 Task: Create a website for craft beer and homebrewing supplies: offer craft beers, homebrewing kits, and related accessories.
Action: Mouse moved to (36, 241)
Screenshot: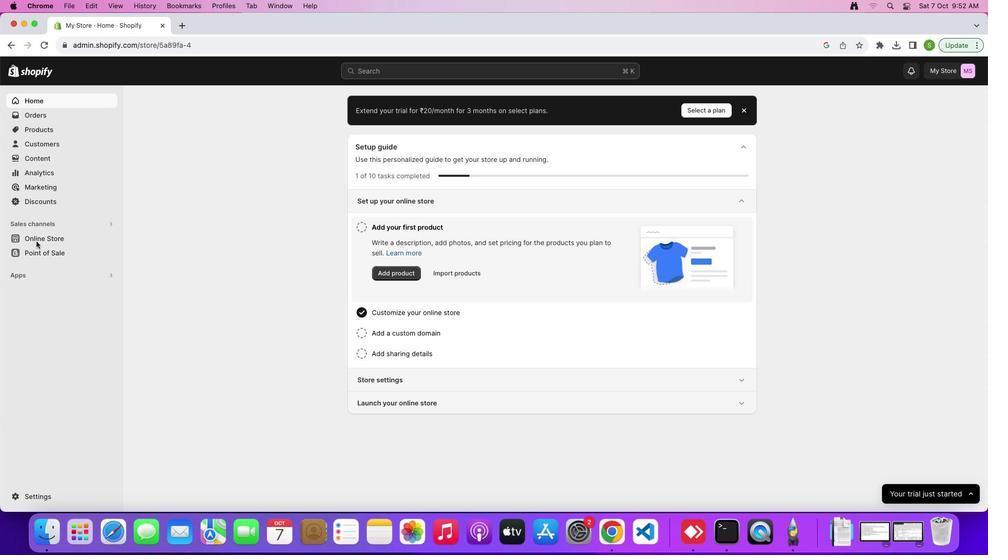 
Action: Mouse pressed left at (36, 241)
Screenshot: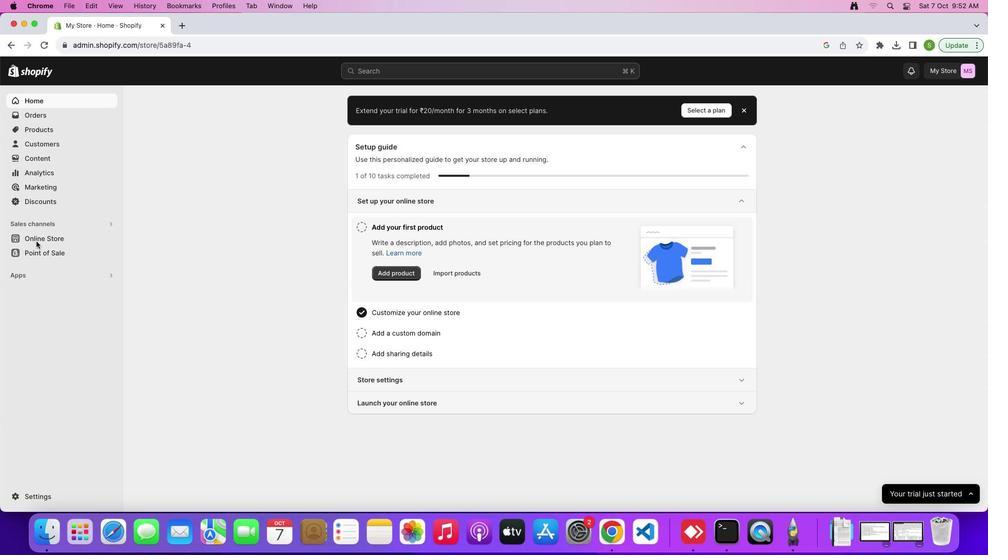 
Action: Mouse moved to (38, 240)
Screenshot: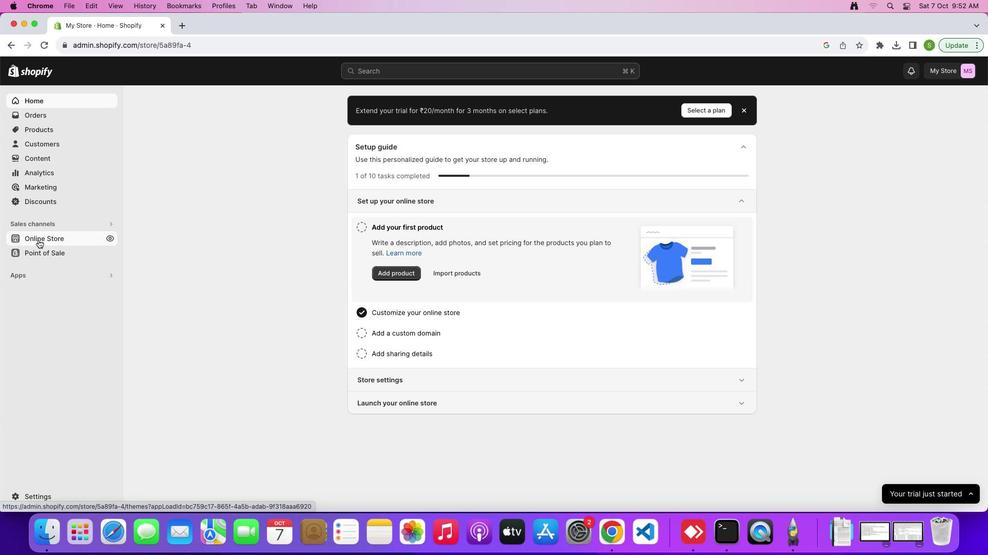 
Action: Mouse pressed left at (38, 240)
Screenshot: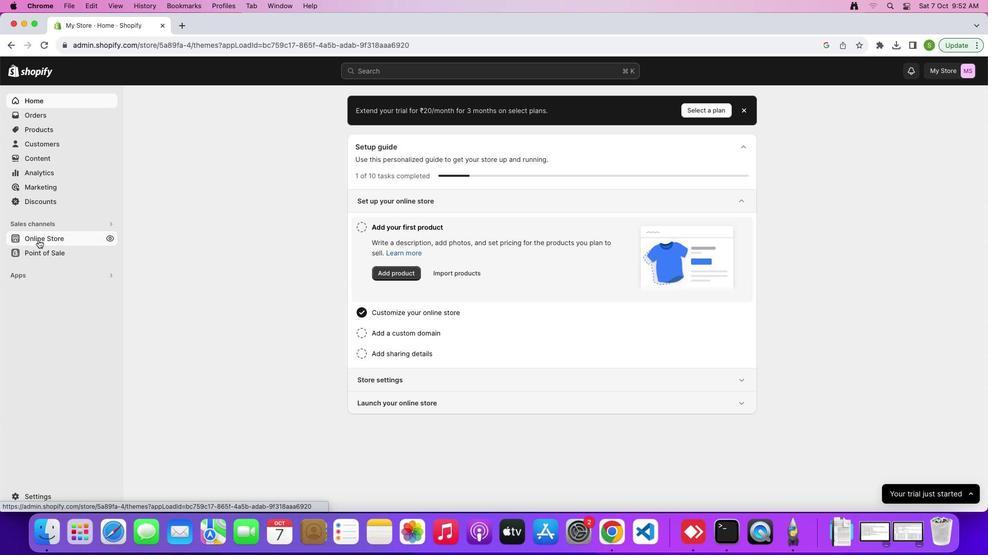 
Action: Mouse moved to (566, 321)
Screenshot: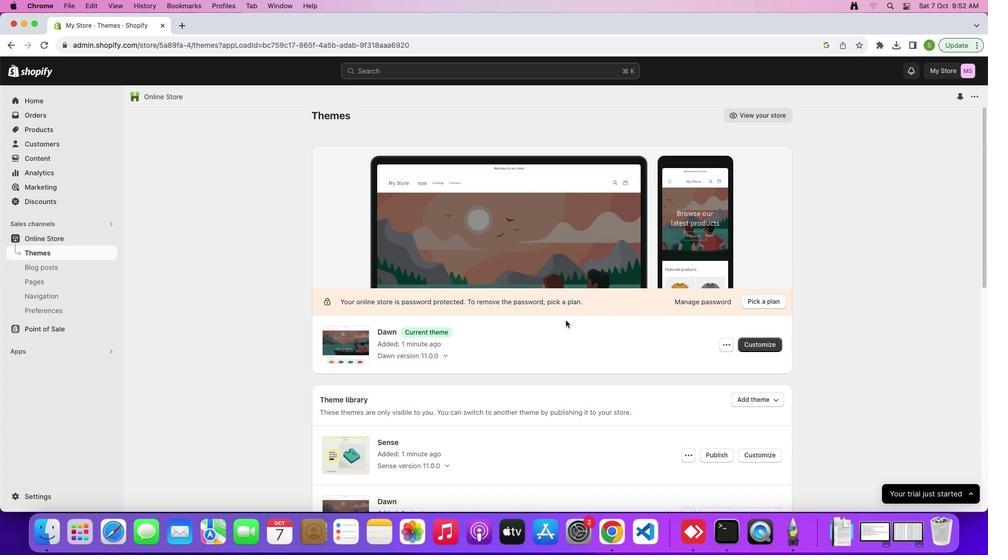 
Action: Mouse scrolled (566, 321) with delta (0, 0)
Screenshot: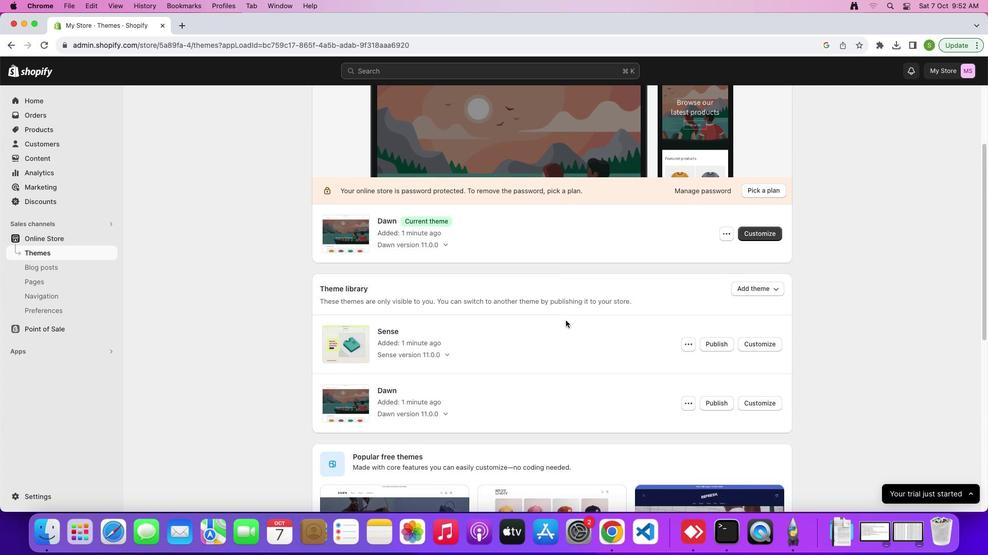 
Action: Mouse scrolled (566, 321) with delta (0, 0)
Screenshot: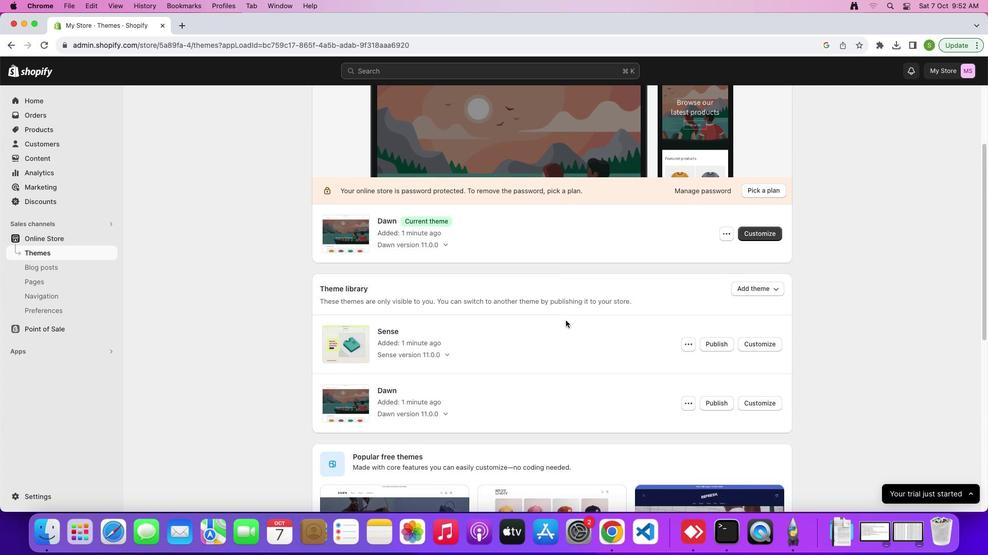 
Action: Mouse scrolled (566, 321) with delta (0, -2)
Screenshot: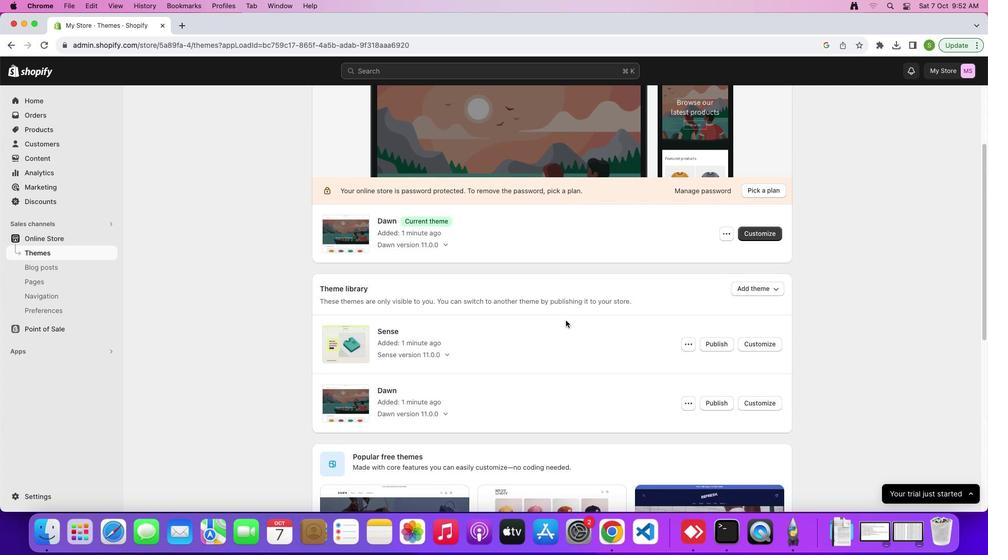 
Action: Mouse scrolled (566, 321) with delta (0, 0)
Screenshot: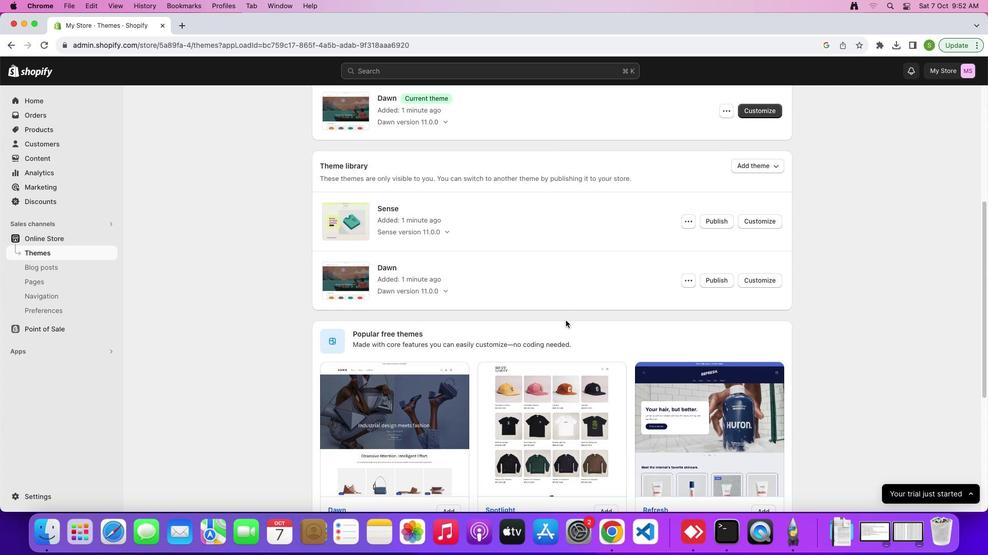 
Action: Mouse scrolled (566, 321) with delta (0, 0)
Screenshot: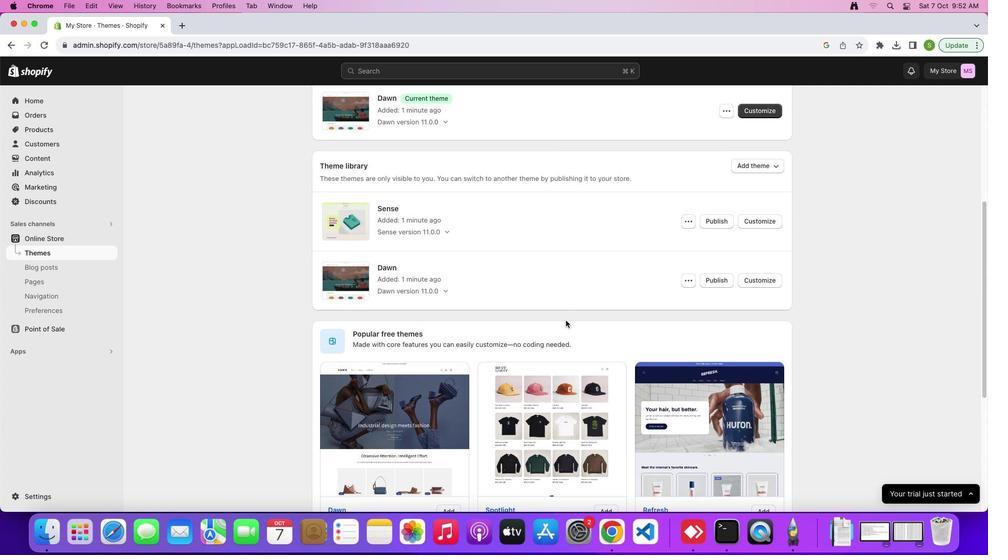 
Action: Mouse scrolled (566, 321) with delta (0, -2)
Screenshot: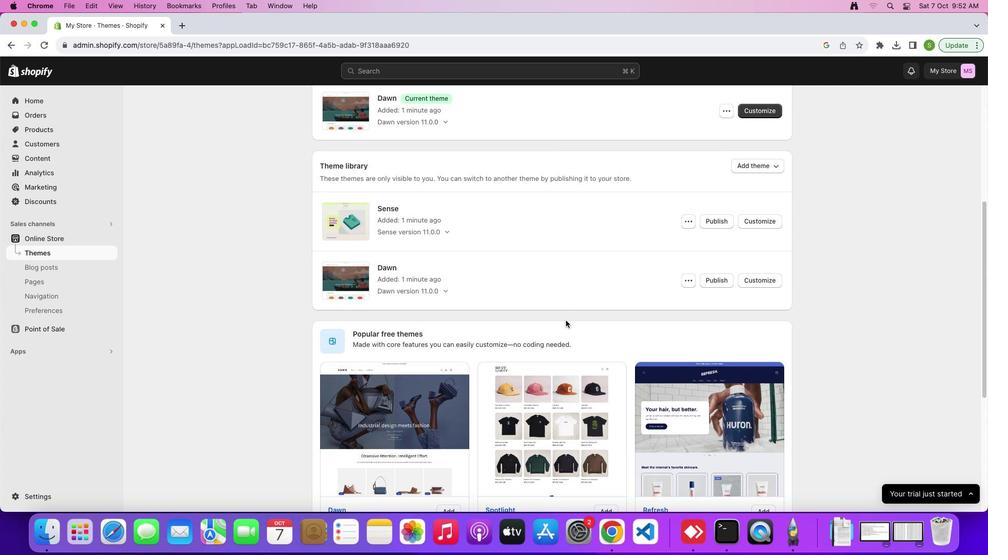 
Action: Mouse scrolled (566, 321) with delta (0, 0)
Screenshot: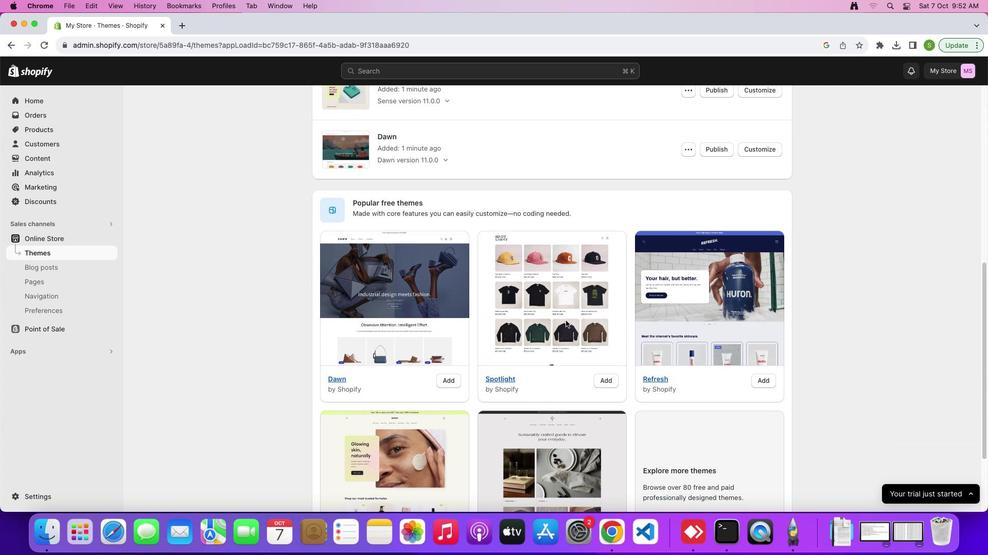
Action: Mouse scrolled (566, 321) with delta (0, 0)
Screenshot: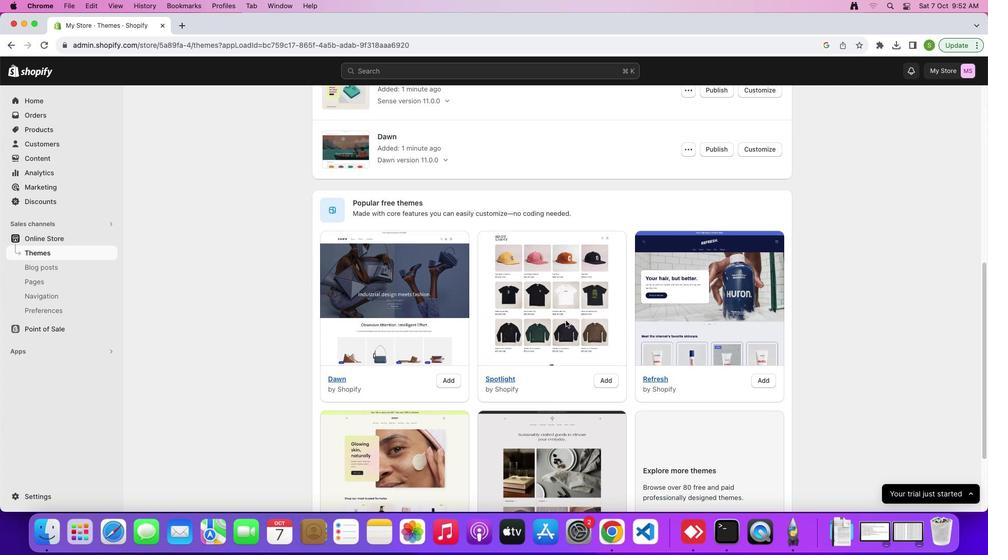
Action: Mouse scrolled (566, 321) with delta (0, -2)
Screenshot: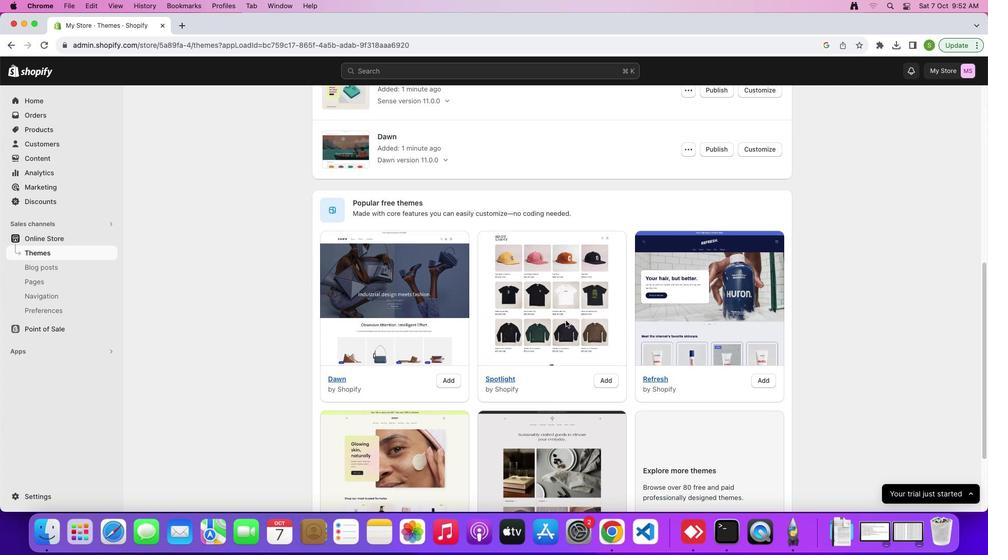 
Action: Mouse scrolled (566, 321) with delta (0, 0)
Screenshot: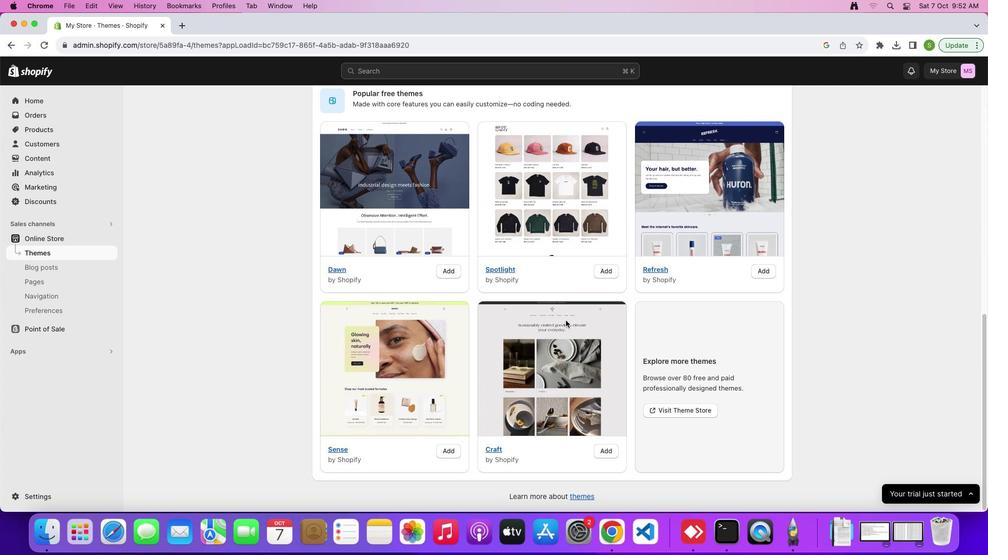 
Action: Mouse scrolled (566, 321) with delta (0, 0)
Screenshot: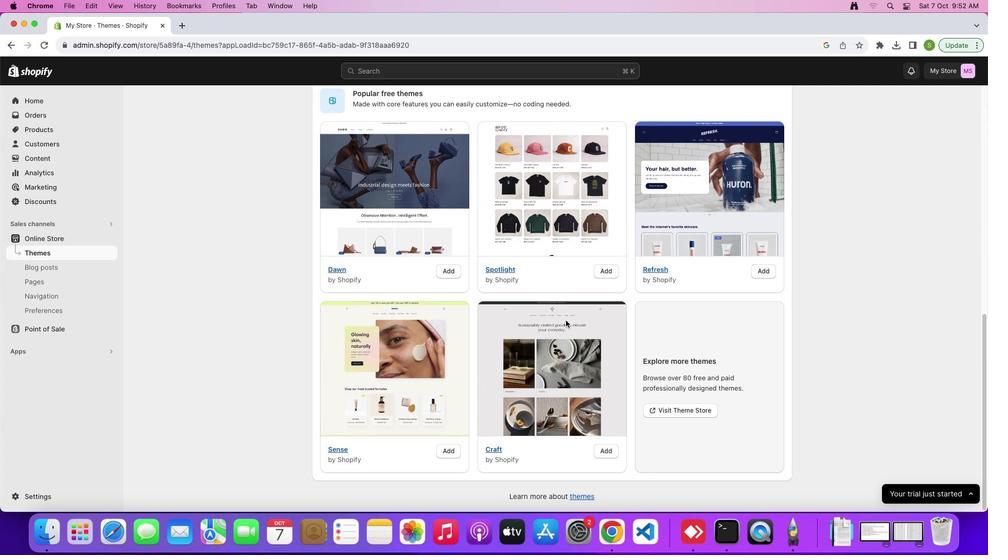 
Action: Mouse scrolled (566, 321) with delta (0, -2)
Screenshot: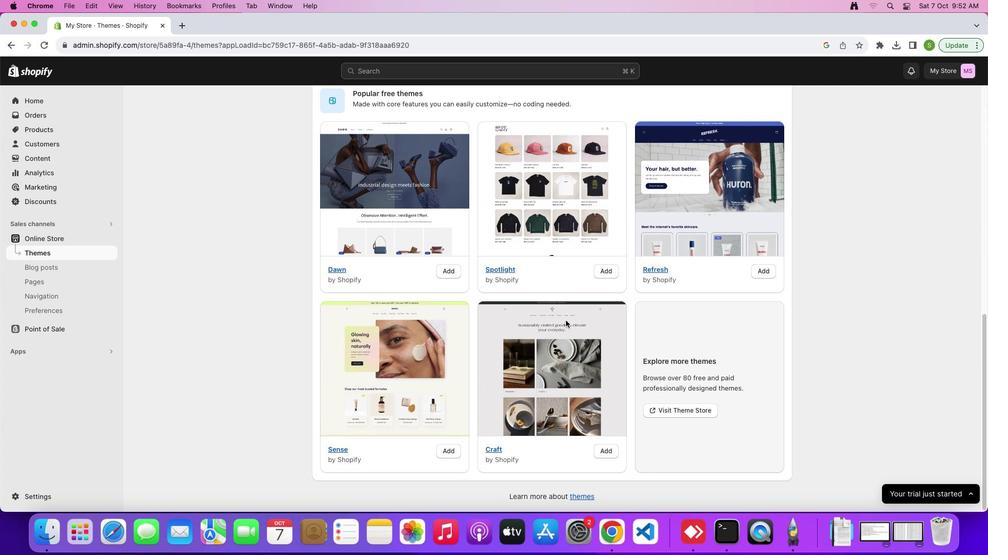 
Action: Mouse scrolled (566, 321) with delta (0, -3)
Screenshot: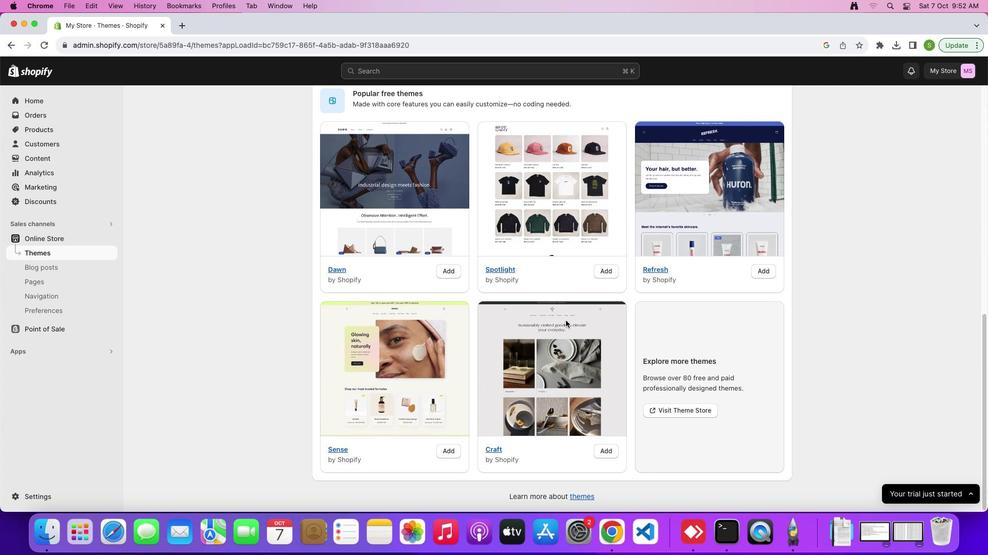 
Action: Mouse scrolled (566, 321) with delta (0, 0)
Screenshot: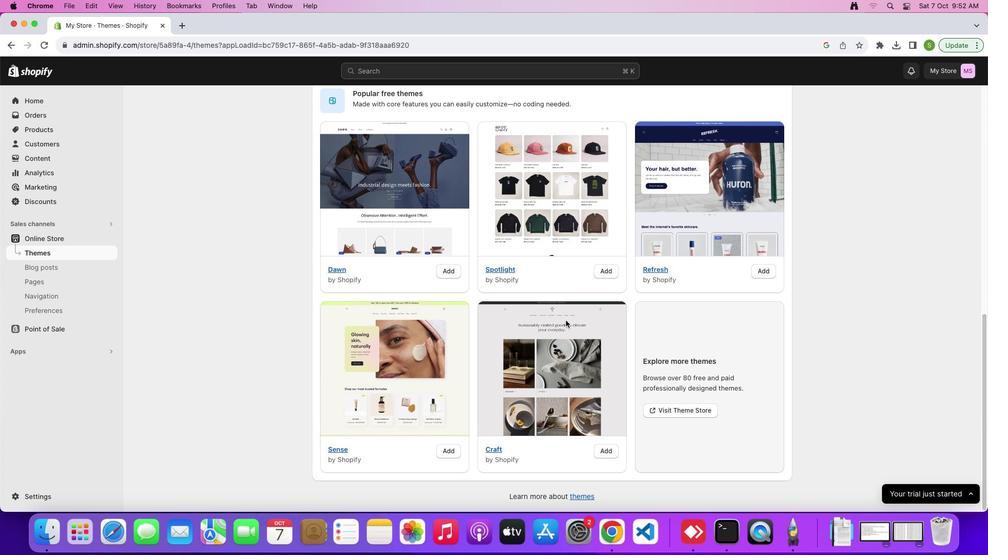 
Action: Mouse scrolled (566, 321) with delta (0, 0)
Screenshot: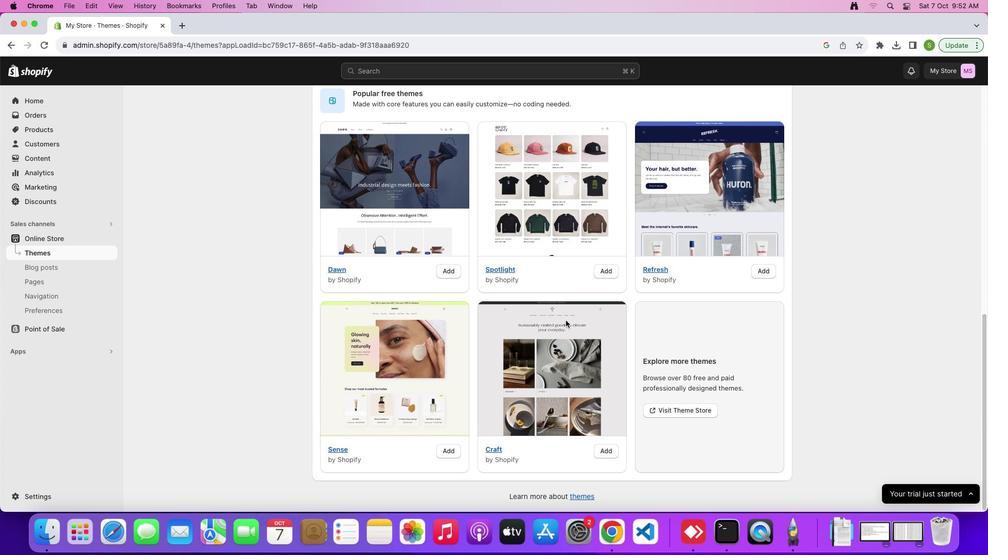 
Action: Mouse scrolled (566, 321) with delta (0, -2)
Screenshot: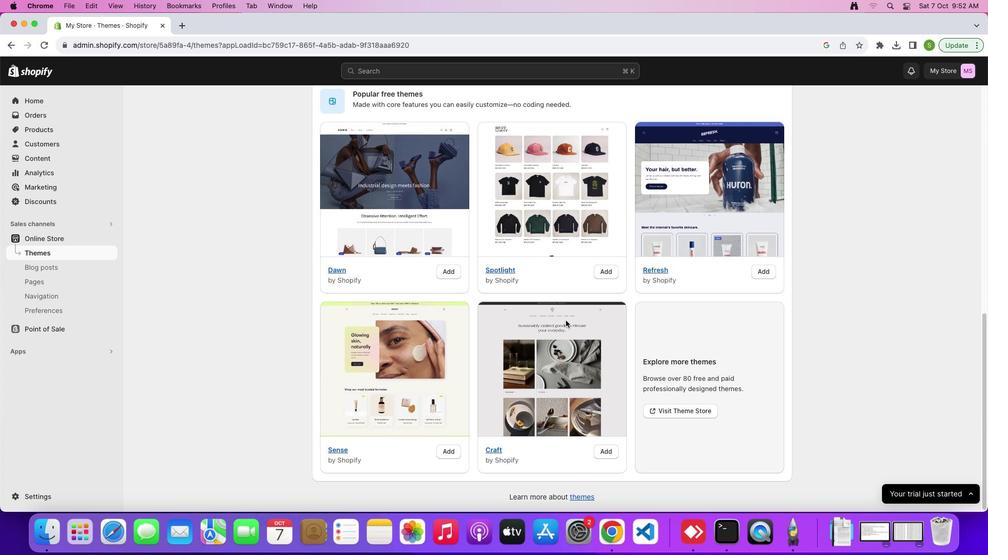 
Action: Mouse scrolled (566, 321) with delta (0, 0)
Screenshot: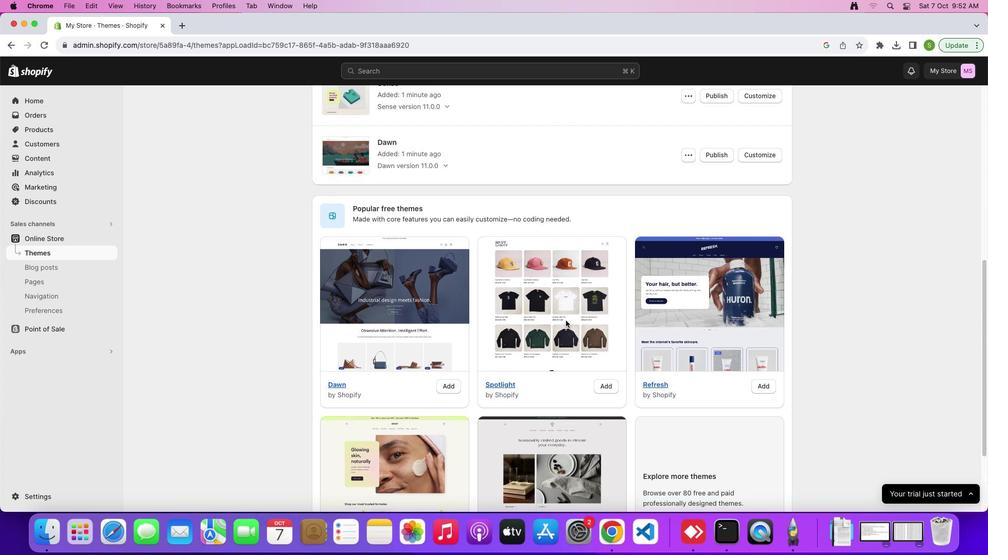 
Action: Mouse scrolled (566, 321) with delta (0, 0)
Screenshot: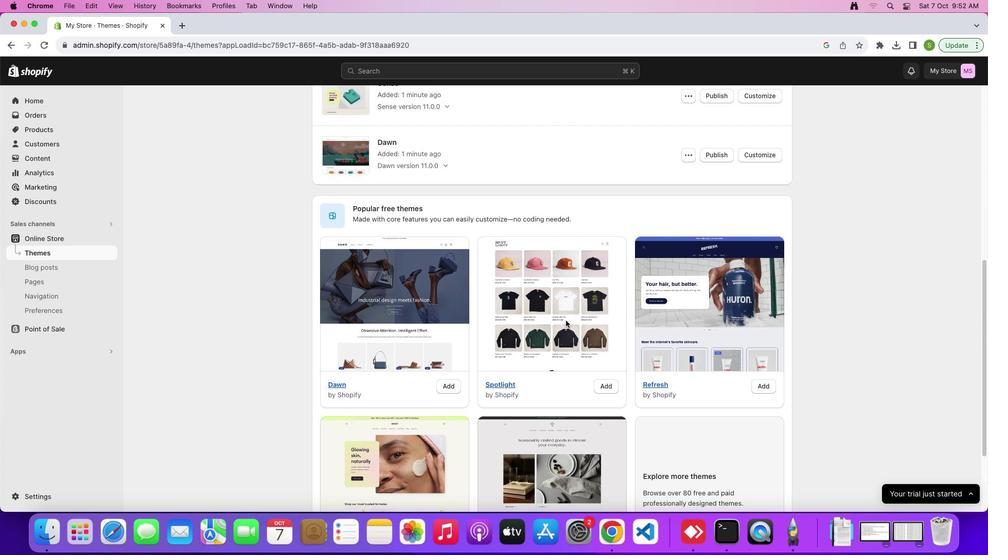 
Action: Mouse scrolled (566, 321) with delta (0, 2)
Screenshot: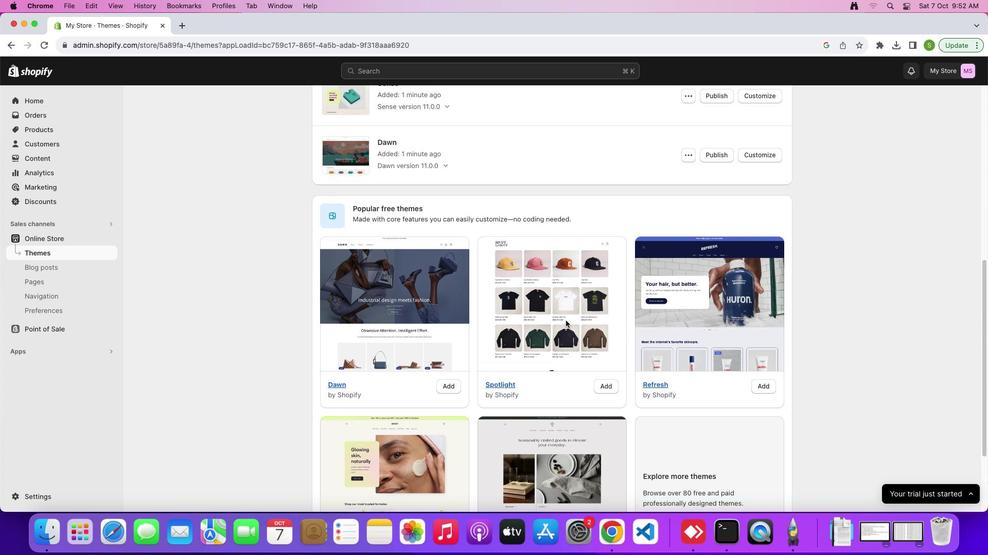 
Action: Mouse scrolled (566, 321) with delta (0, 0)
Screenshot: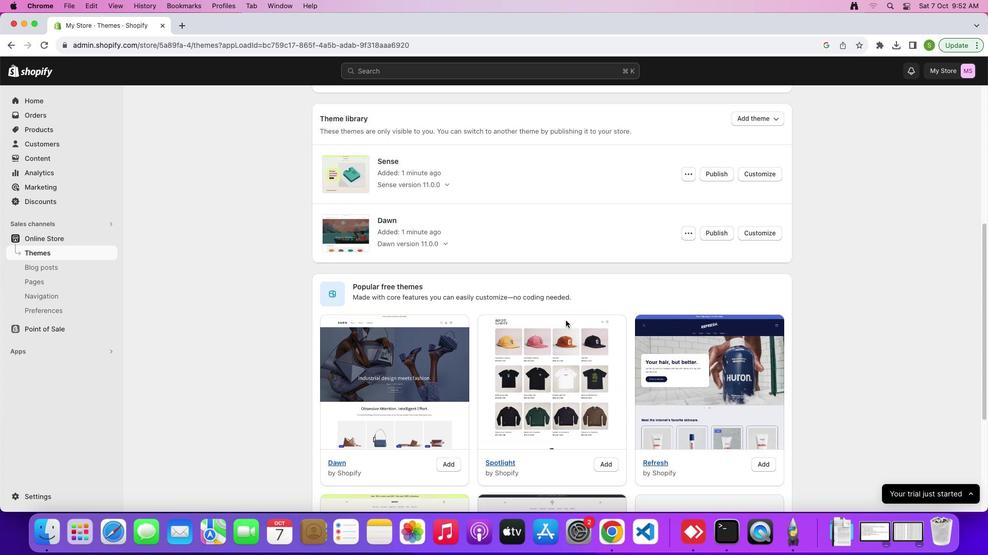 
Action: Mouse scrolled (566, 321) with delta (0, 0)
Screenshot: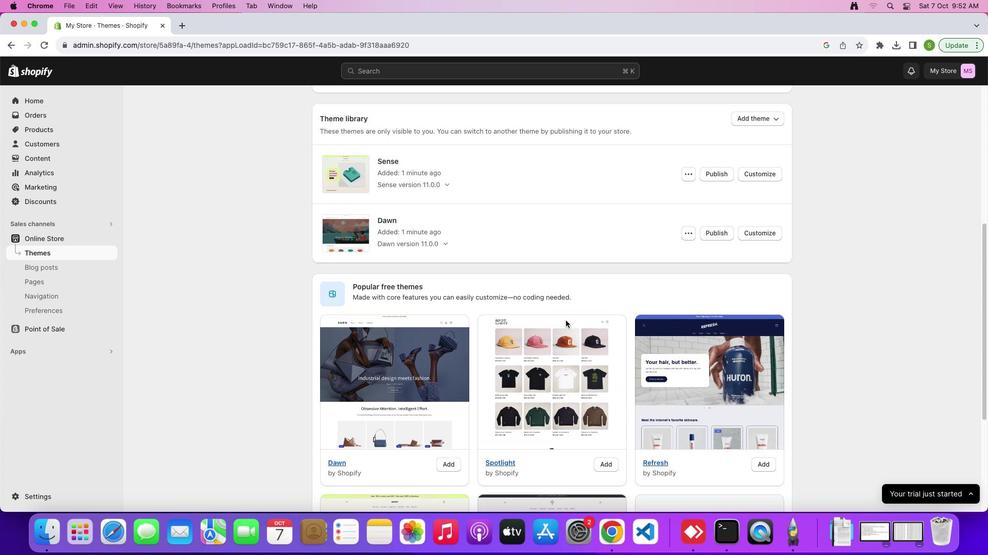 
Action: Mouse scrolled (566, 321) with delta (0, 1)
Screenshot: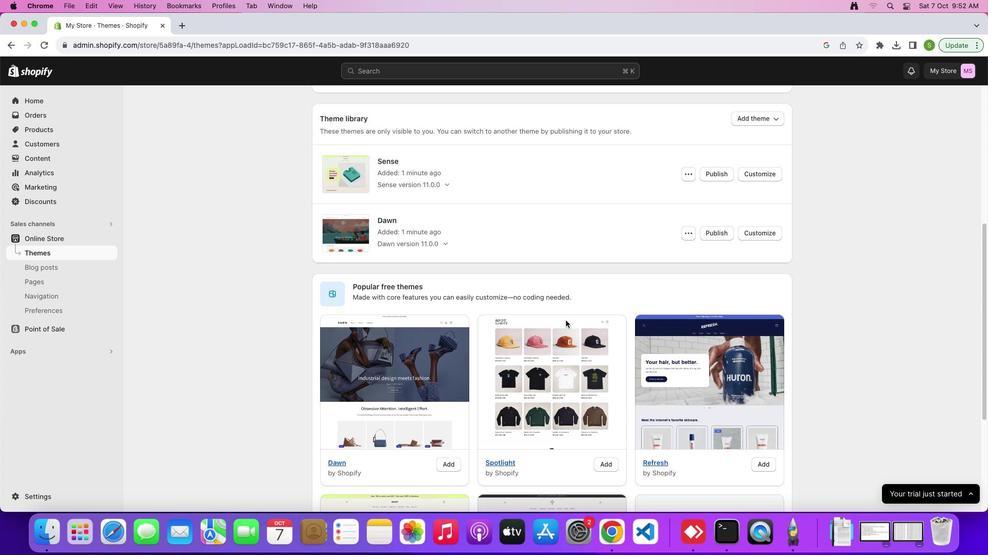 
Action: Mouse scrolled (566, 321) with delta (0, 0)
Screenshot: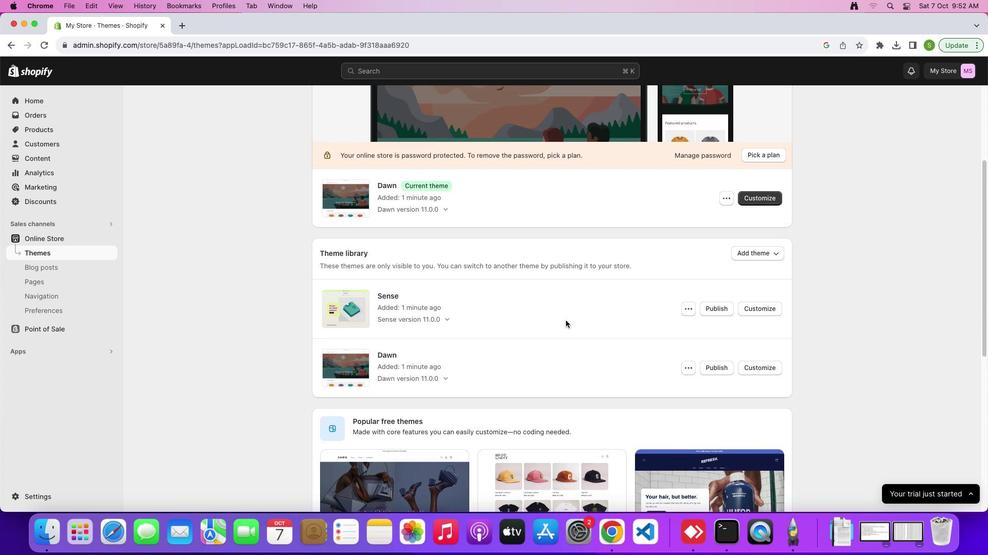 
Action: Mouse scrolled (566, 321) with delta (0, 0)
Screenshot: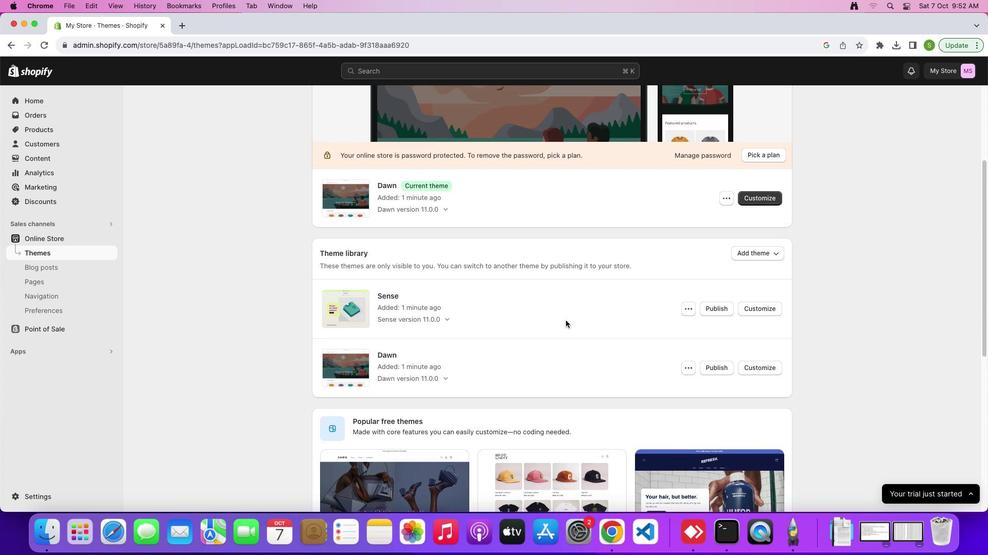 
Action: Mouse scrolled (566, 321) with delta (0, 2)
Screenshot: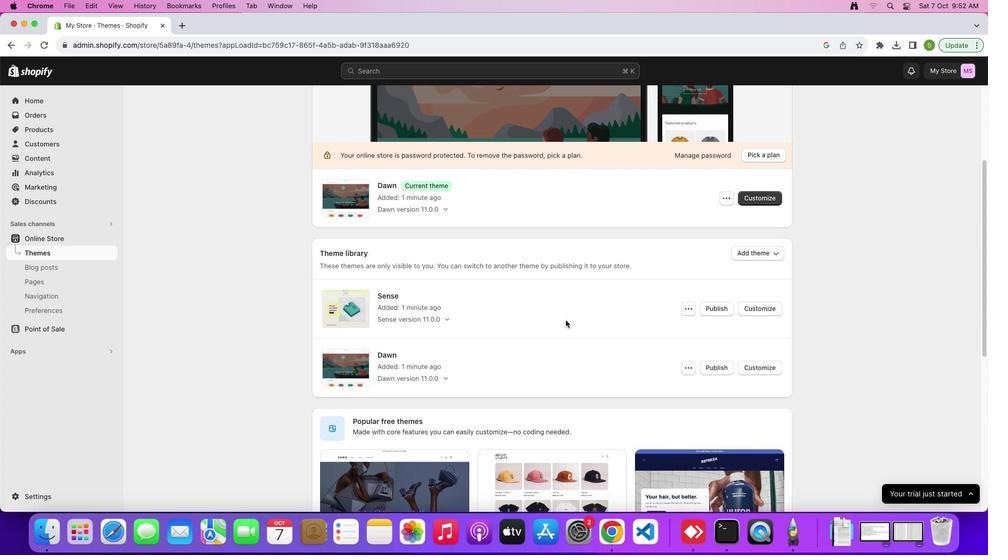 
Action: Mouse scrolled (566, 321) with delta (0, 0)
Screenshot: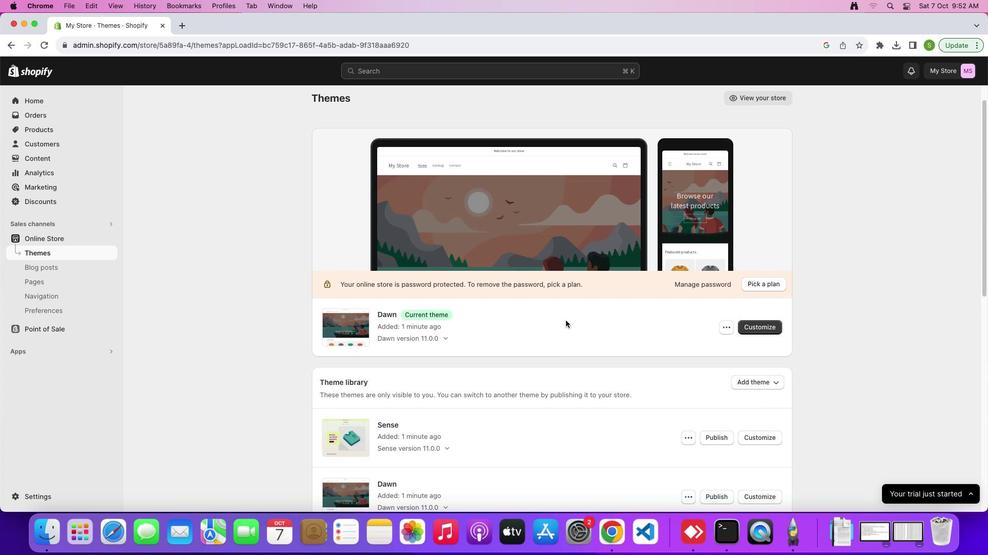 
Action: Mouse scrolled (566, 321) with delta (0, 0)
Screenshot: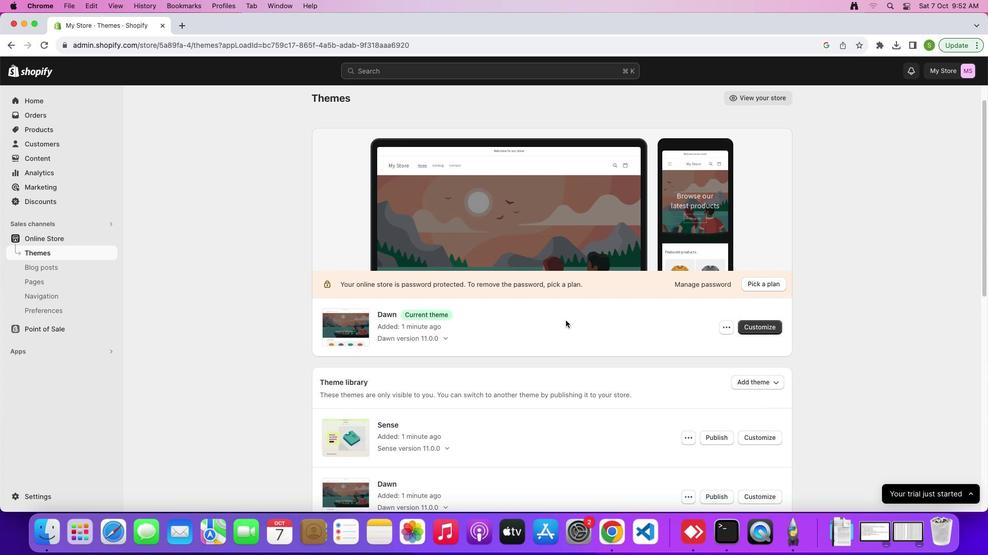 
Action: Mouse scrolled (566, 321) with delta (0, 2)
Screenshot: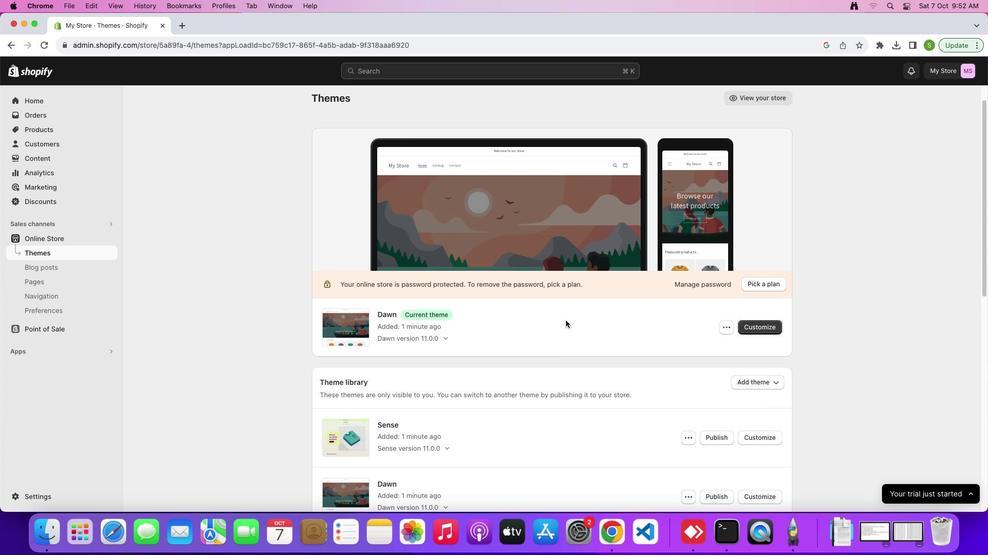 
Action: Mouse scrolled (566, 321) with delta (0, 0)
Screenshot: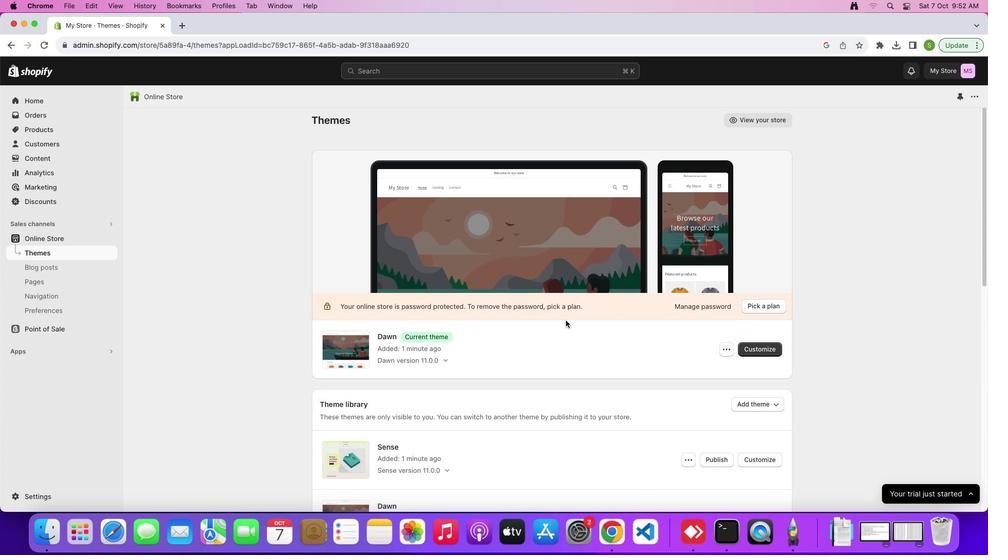 
Action: Mouse scrolled (566, 321) with delta (0, 0)
Screenshot: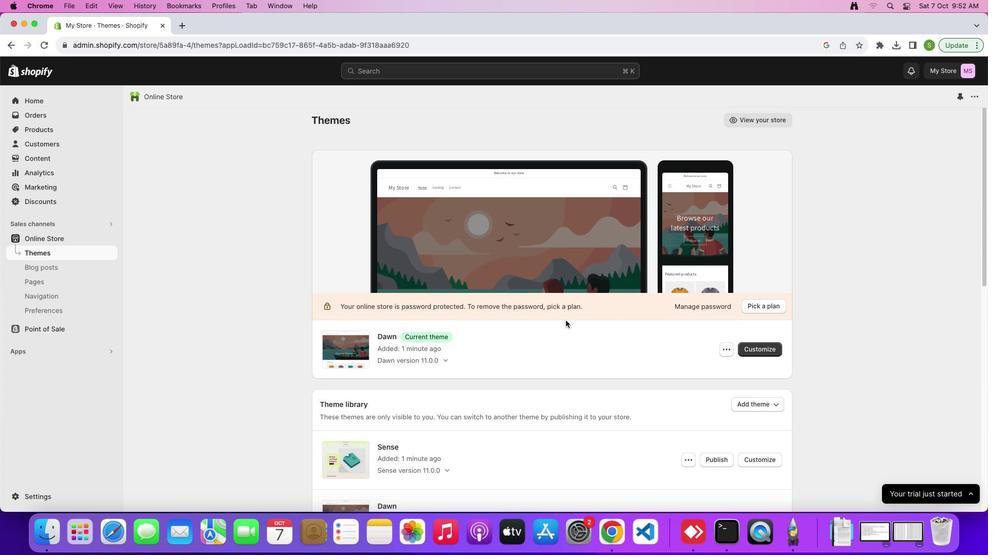 
Action: Mouse scrolled (566, 321) with delta (0, 0)
Screenshot: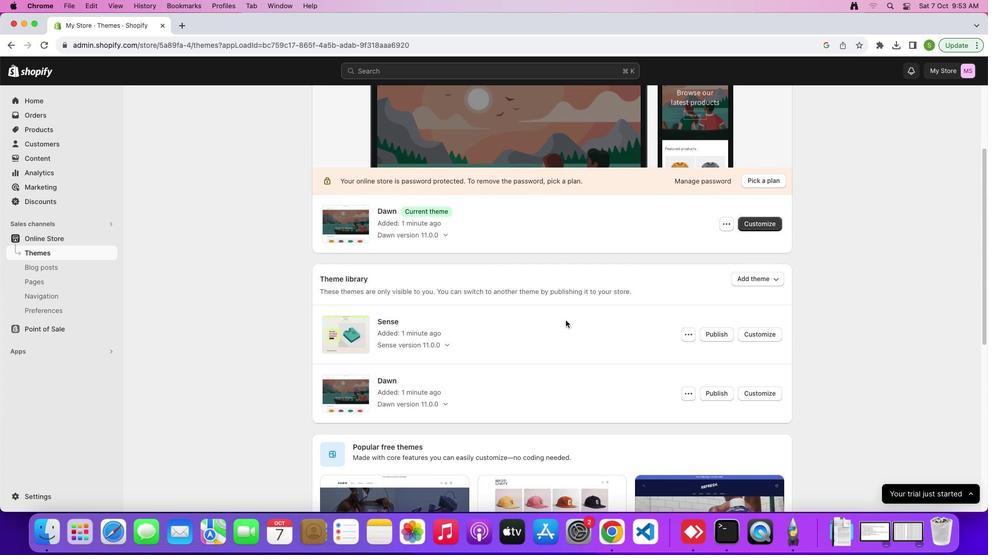 
Action: Mouse scrolled (566, 321) with delta (0, 0)
Screenshot: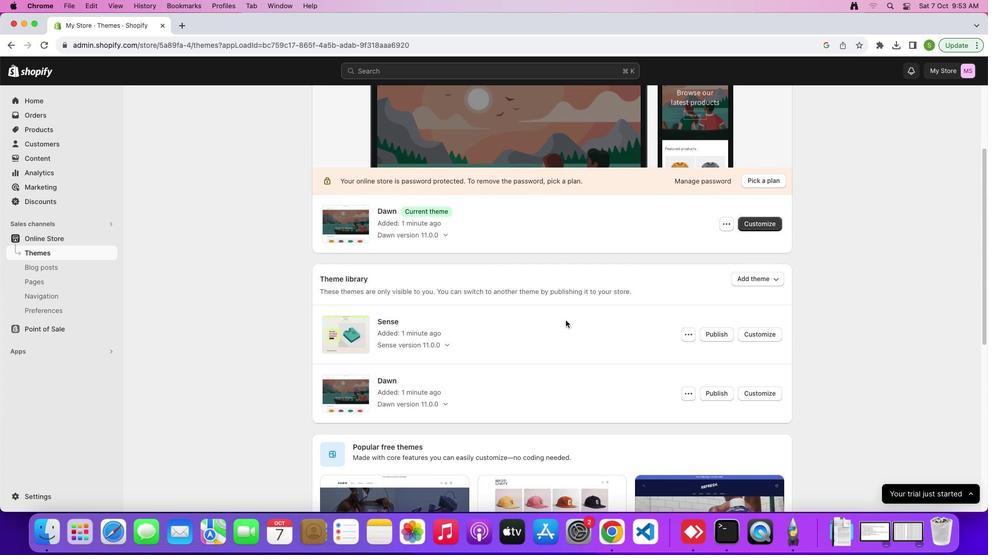 
Action: Mouse scrolled (566, 321) with delta (0, -2)
Screenshot: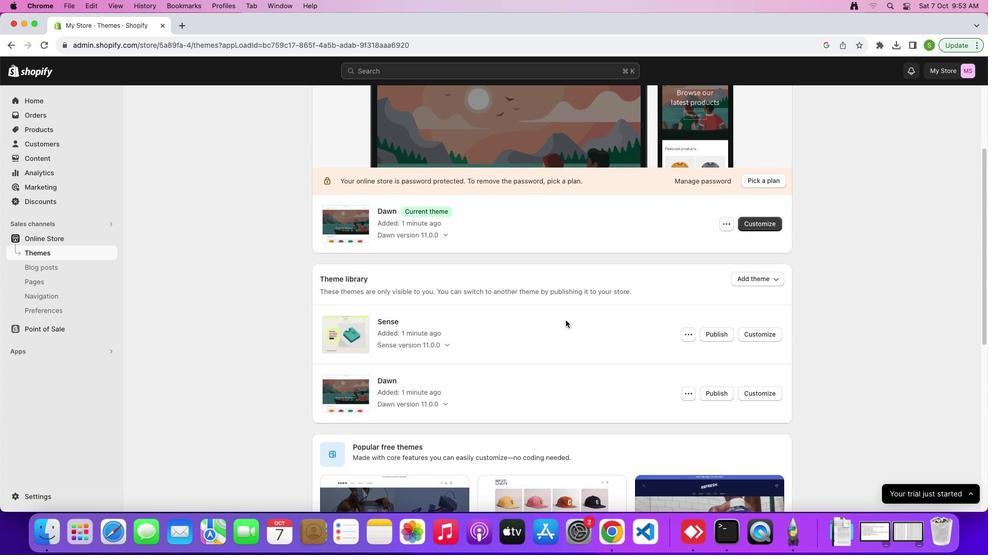 
Action: Mouse moved to (765, 226)
Screenshot: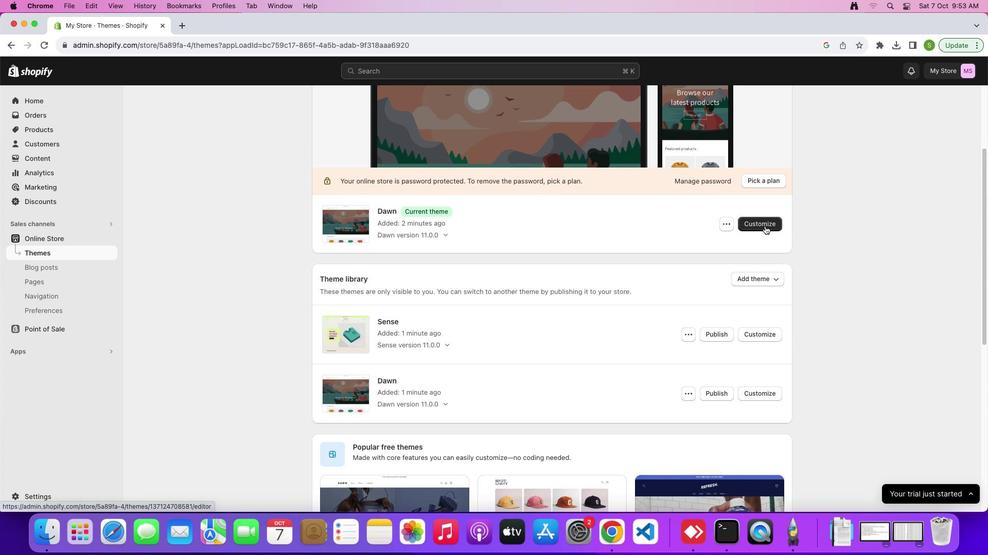 
Action: Mouse pressed left at (765, 226)
Screenshot: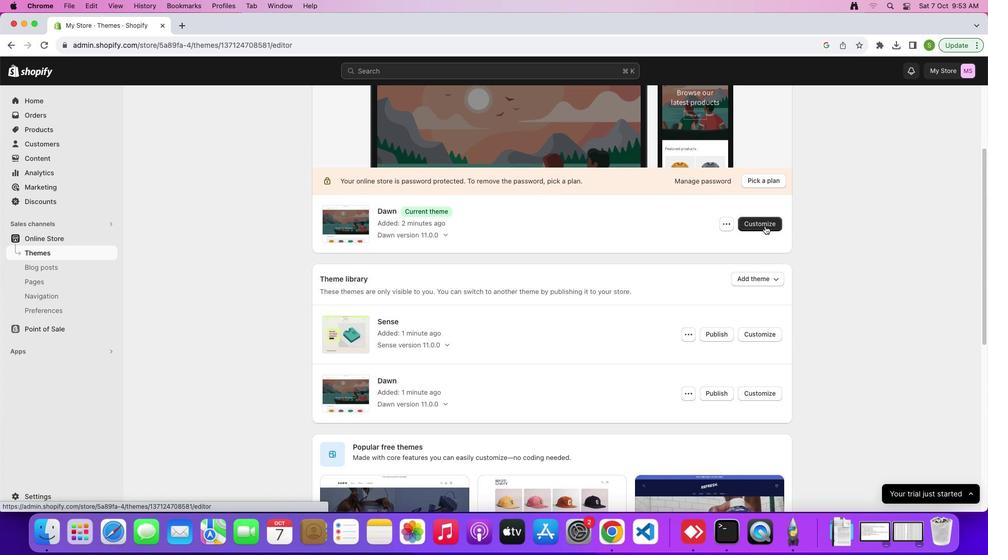 
Action: Mouse moved to (362, 282)
Screenshot: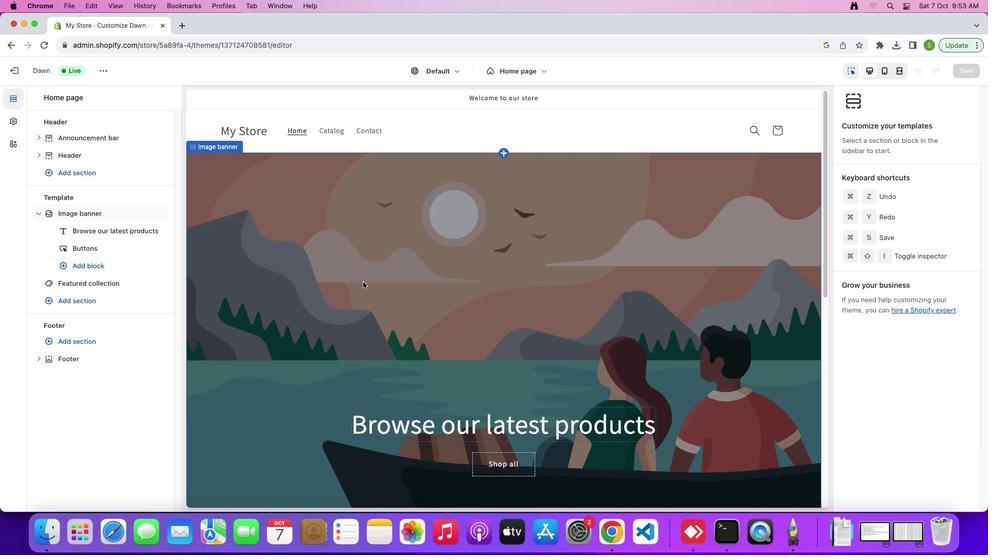 
Action: Mouse scrolled (362, 282) with delta (0, 0)
Screenshot: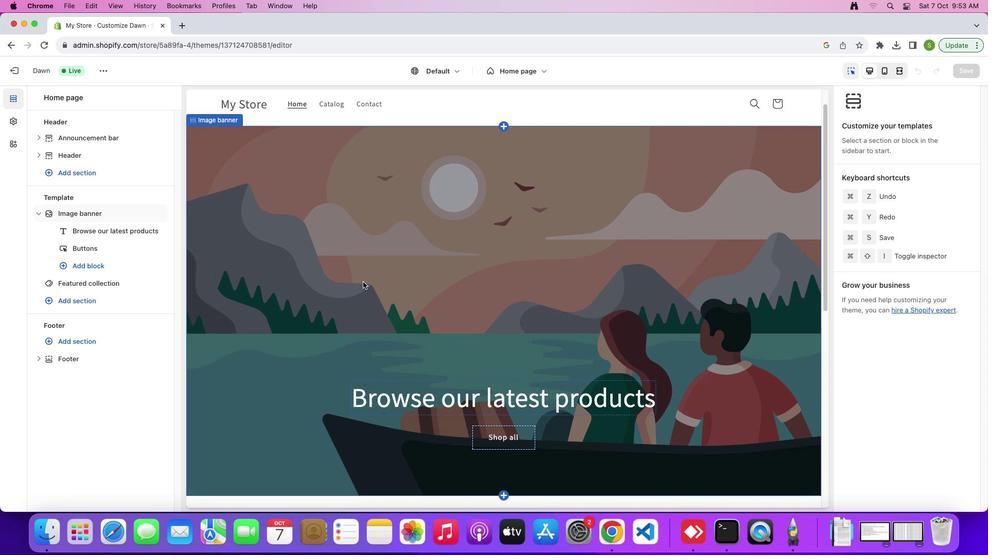 
Action: Mouse scrolled (362, 282) with delta (0, 0)
Screenshot: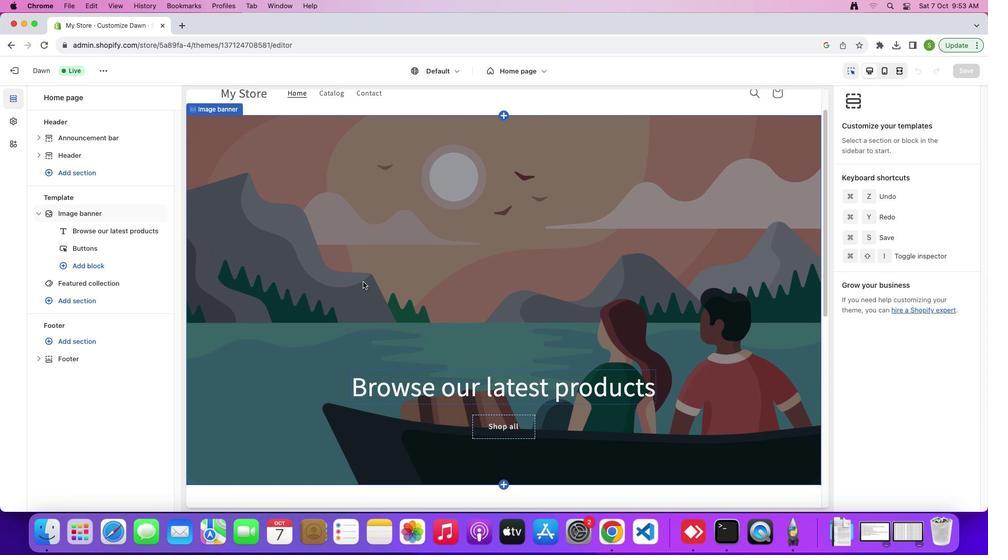 
Action: Mouse scrolled (362, 282) with delta (0, 0)
Screenshot: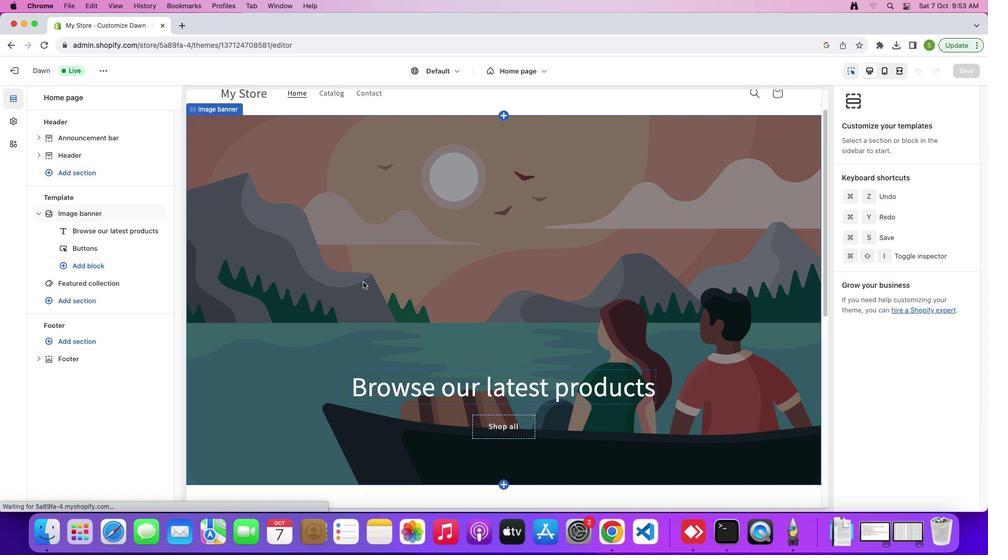 
Action: Mouse scrolled (362, 282) with delta (0, 0)
Screenshot: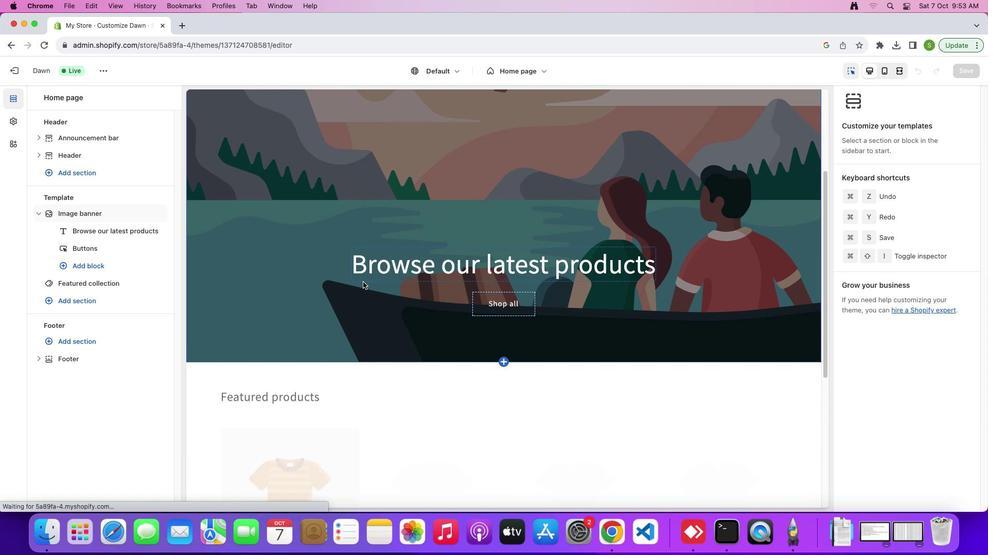 
Action: Mouse scrolled (362, 282) with delta (0, 0)
Screenshot: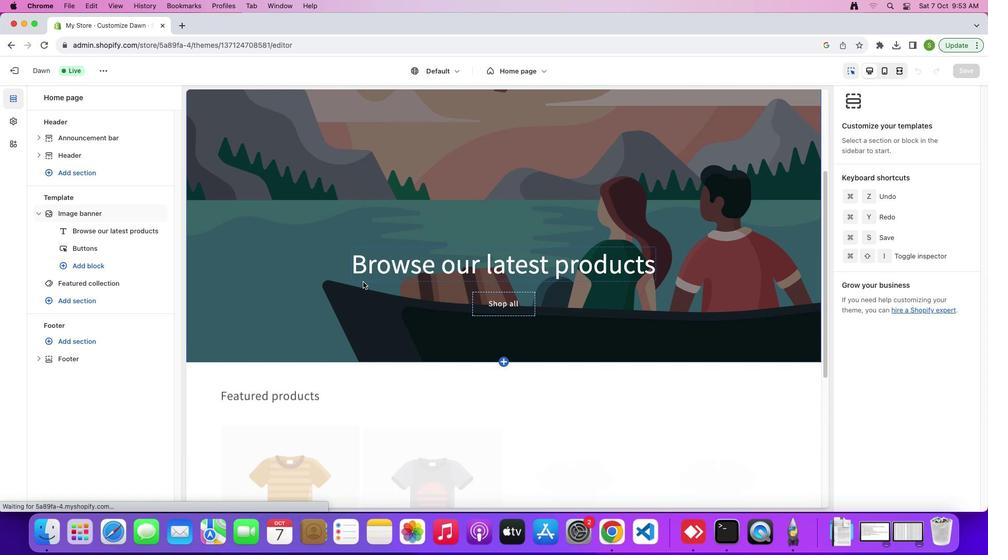 
Action: Mouse scrolled (362, 282) with delta (0, -2)
Screenshot: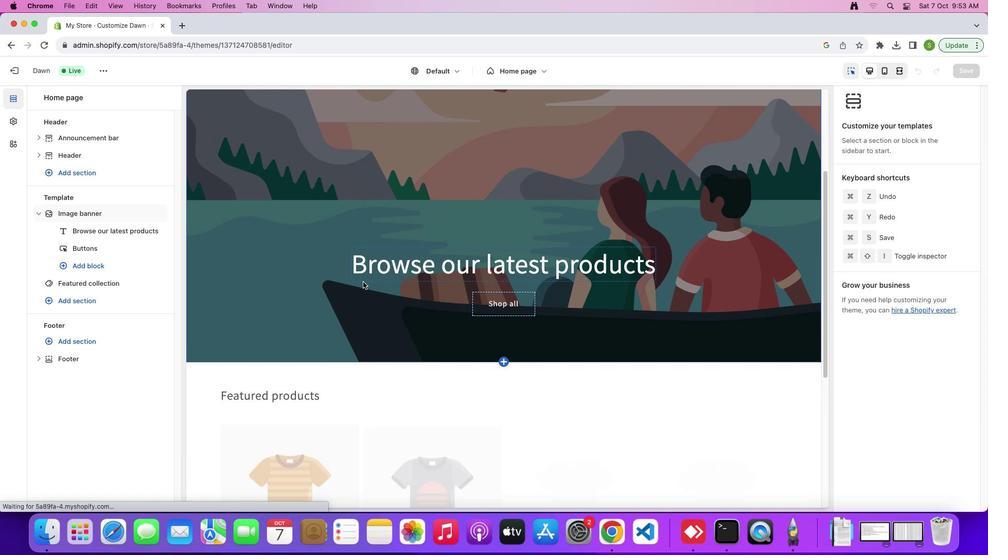 
Action: Mouse scrolled (362, 282) with delta (0, 0)
Screenshot: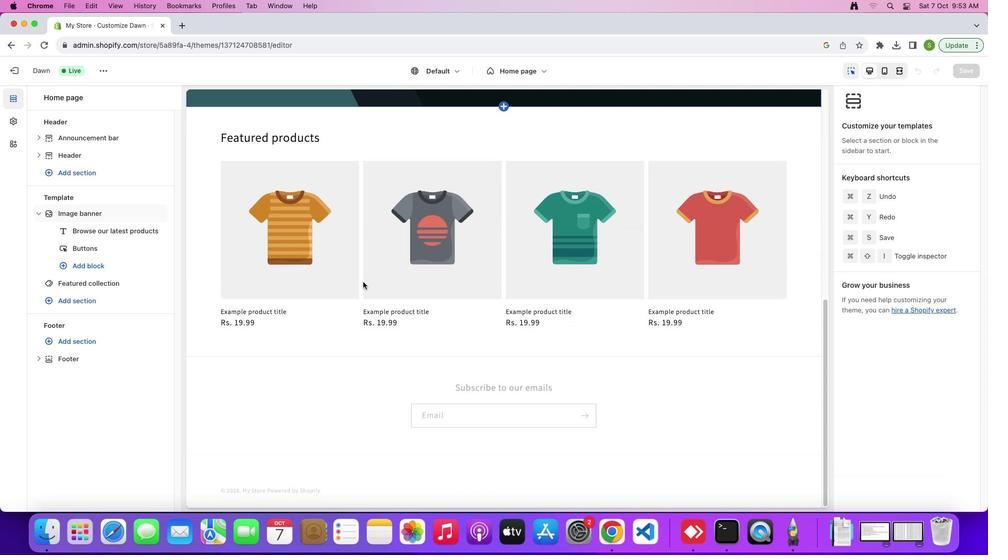 
Action: Mouse scrolled (362, 282) with delta (0, 0)
Screenshot: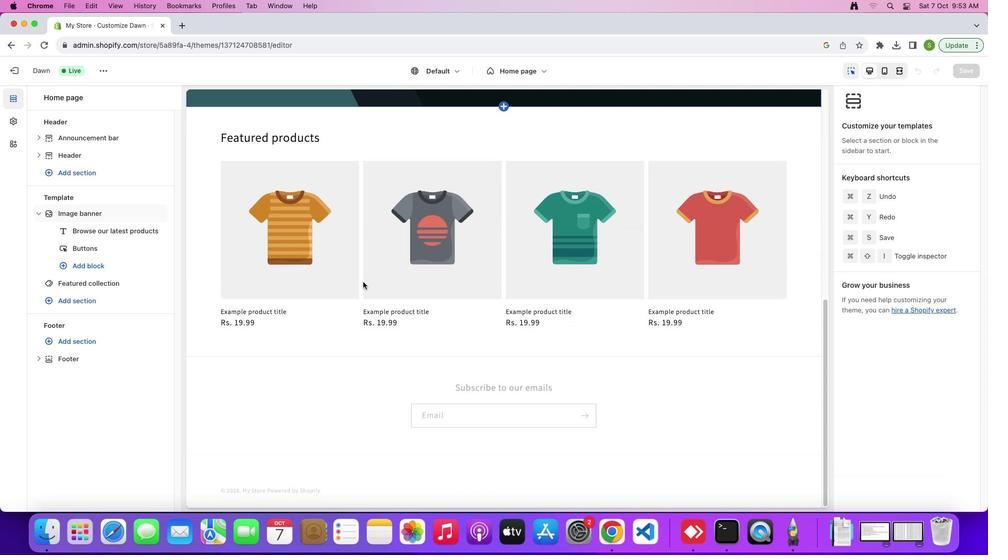 
Action: Mouse scrolled (362, 282) with delta (0, -2)
Screenshot: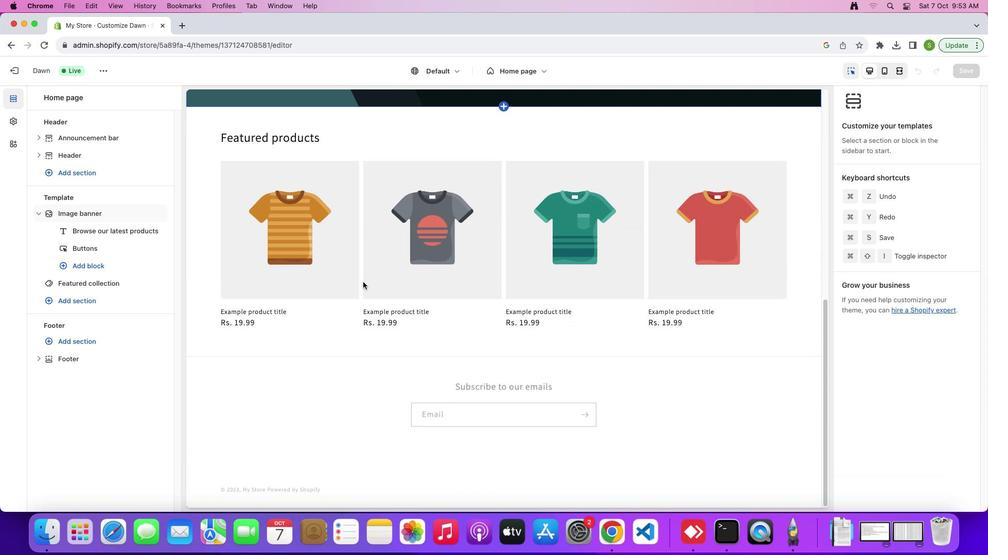 
Action: Mouse scrolled (362, 282) with delta (0, -3)
Screenshot: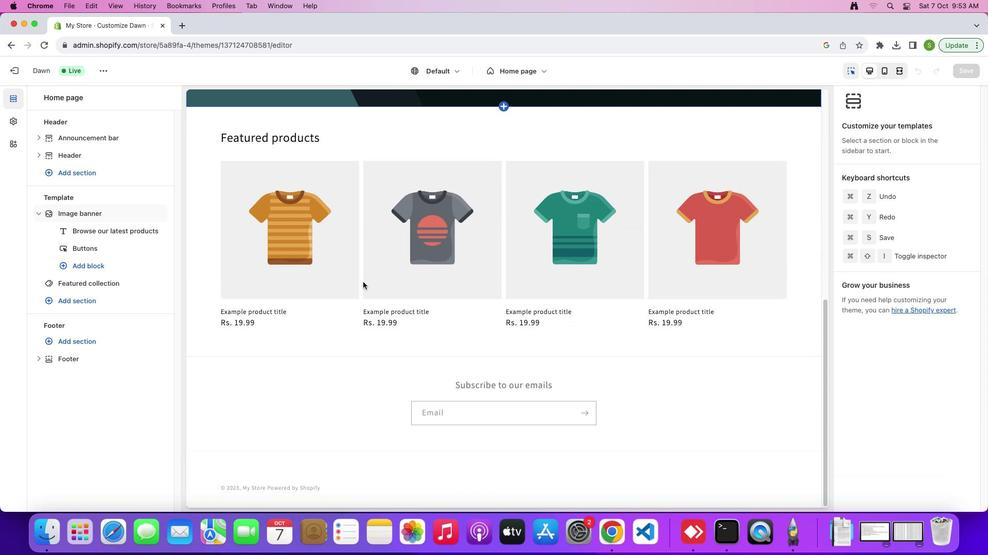 
Action: Mouse scrolled (362, 282) with delta (0, 0)
Screenshot: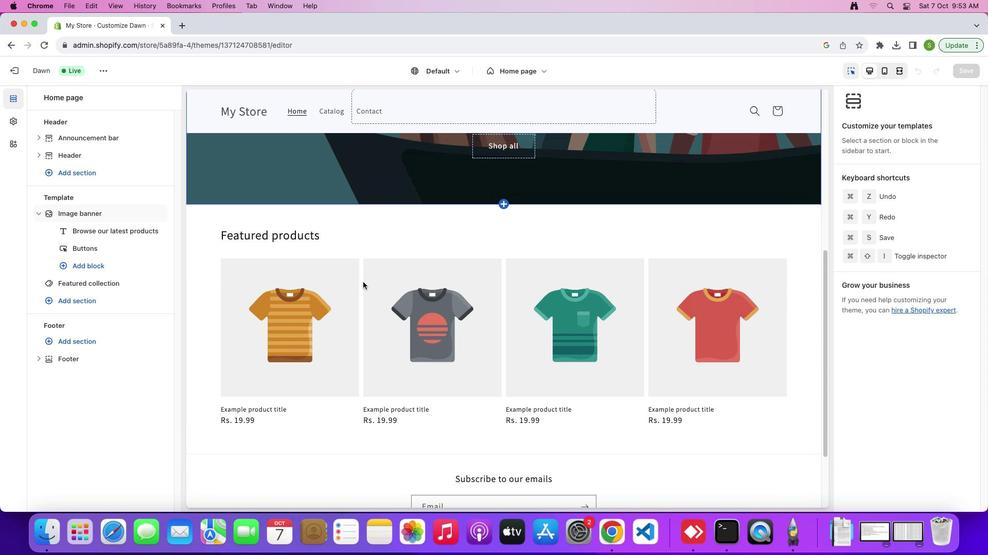 
Action: Mouse scrolled (362, 282) with delta (0, 0)
Screenshot: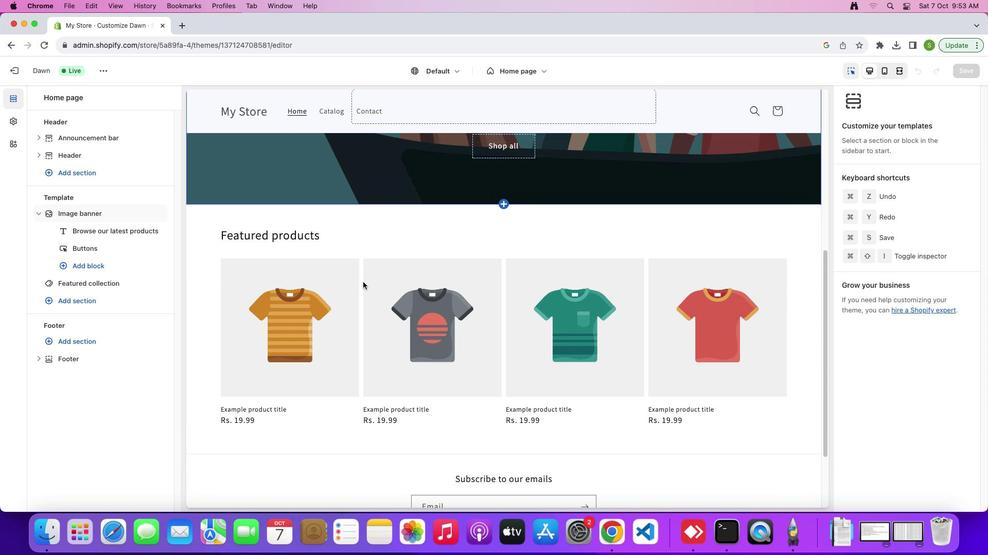 
Action: Mouse scrolled (362, 282) with delta (0, 1)
Screenshot: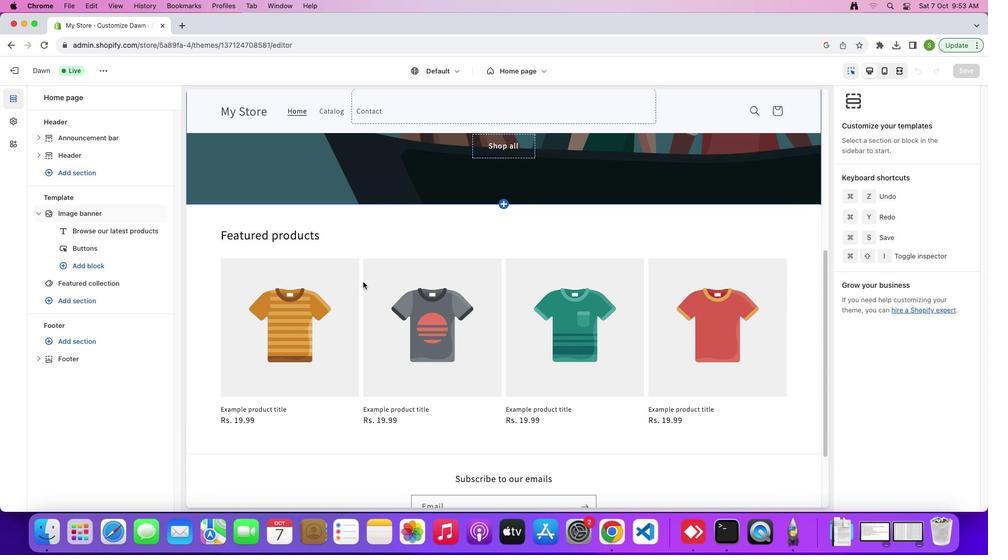
Action: Mouse moved to (628, 238)
Screenshot: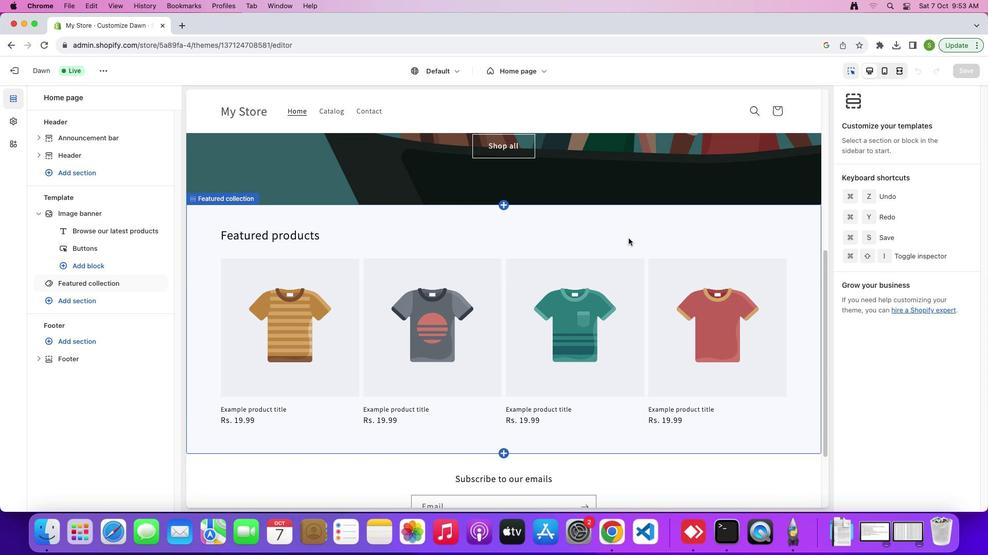 
Action: Mouse pressed left at (628, 238)
Screenshot: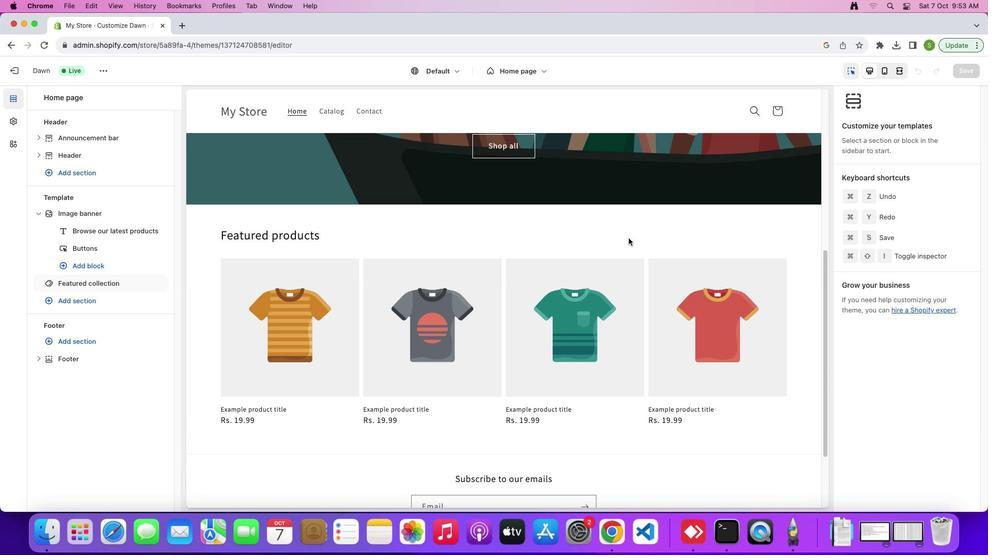
Action: Mouse moved to (876, 501)
Screenshot: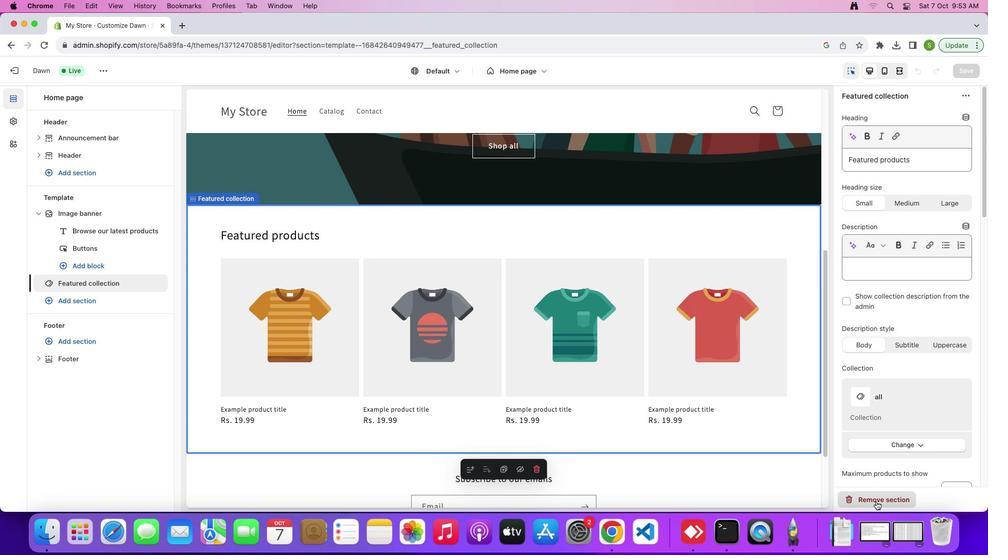 
Action: Mouse pressed left at (876, 501)
Screenshot: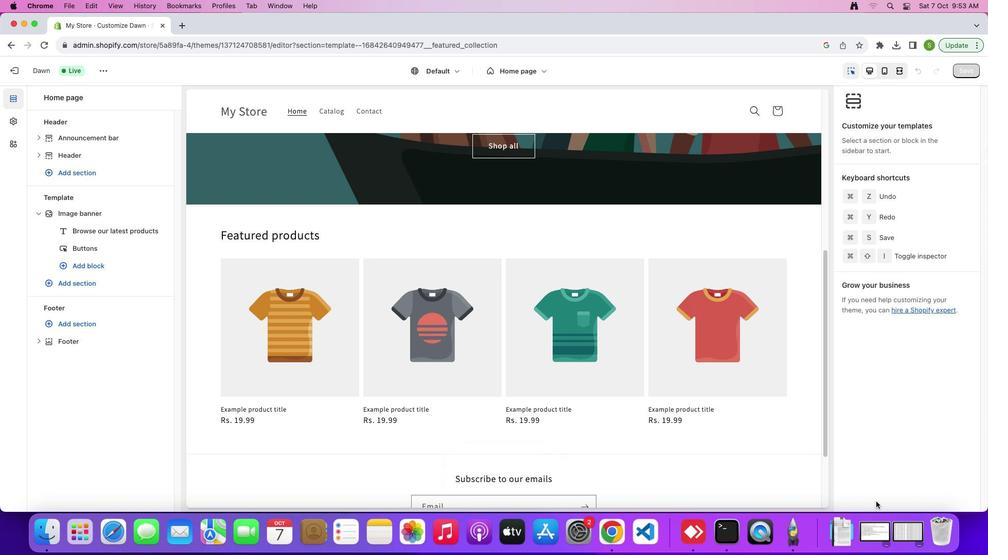 
Action: Mouse moved to (567, 373)
Screenshot: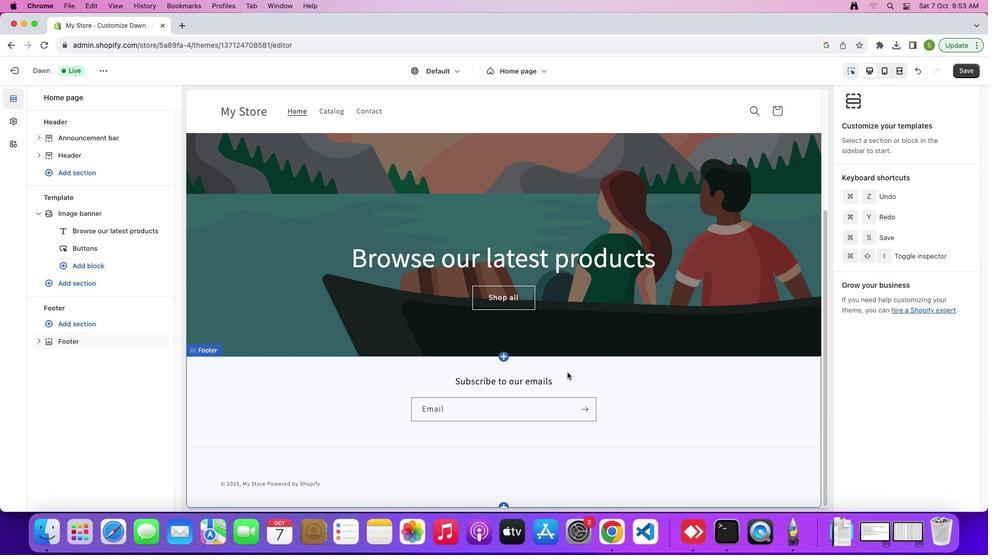 
Action: Mouse scrolled (567, 373) with delta (0, 0)
Screenshot: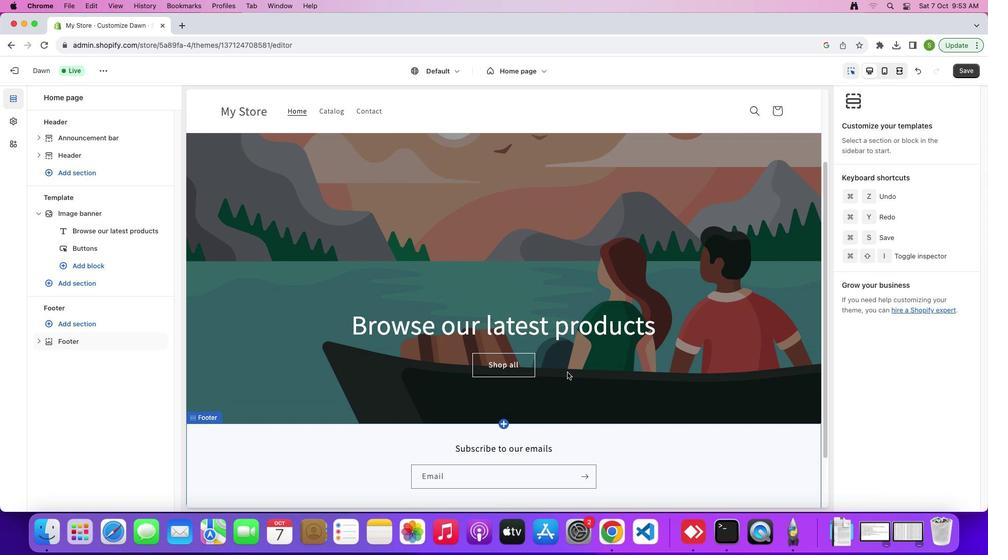 
Action: Mouse scrolled (567, 373) with delta (0, 0)
Screenshot: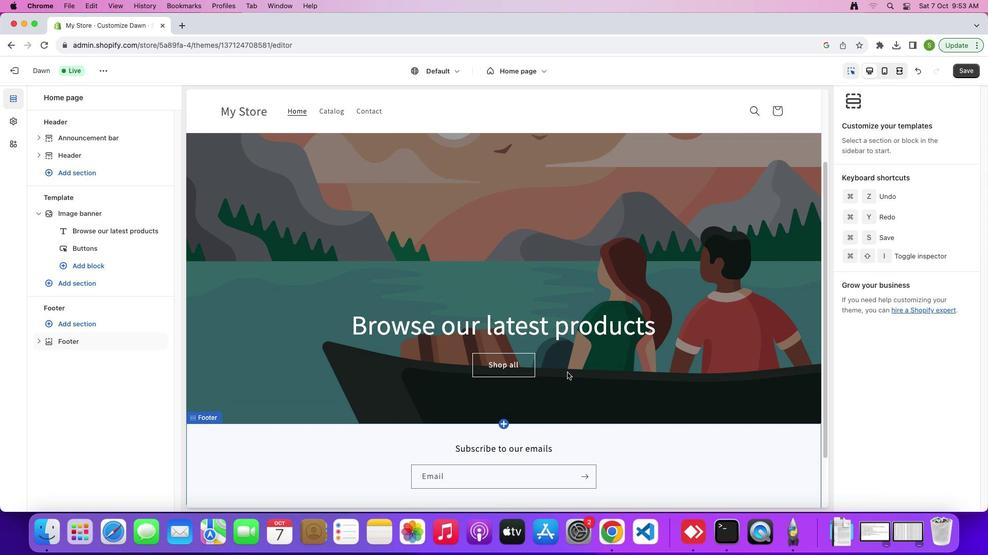 
Action: Mouse scrolled (567, 373) with delta (0, 1)
Screenshot: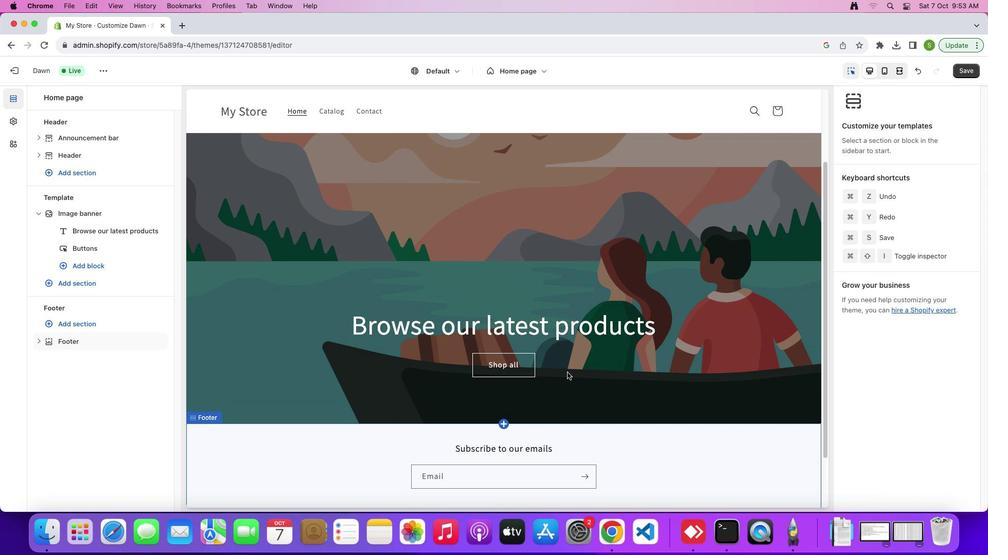 
Action: Mouse scrolled (567, 373) with delta (0, 0)
Screenshot: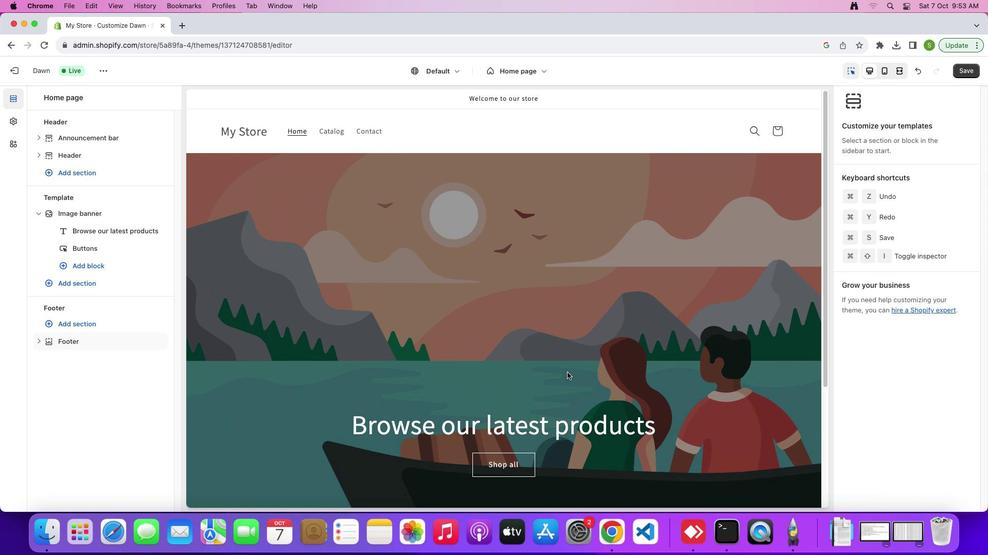 
Action: Mouse scrolled (567, 373) with delta (0, 0)
Screenshot: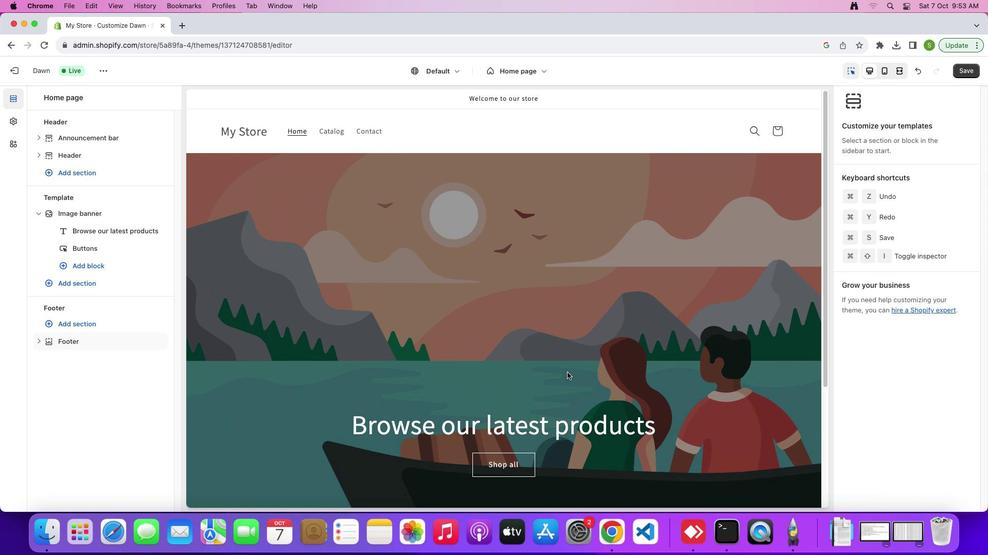 
Action: Mouse scrolled (567, 373) with delta (0, 2)
Screenshot: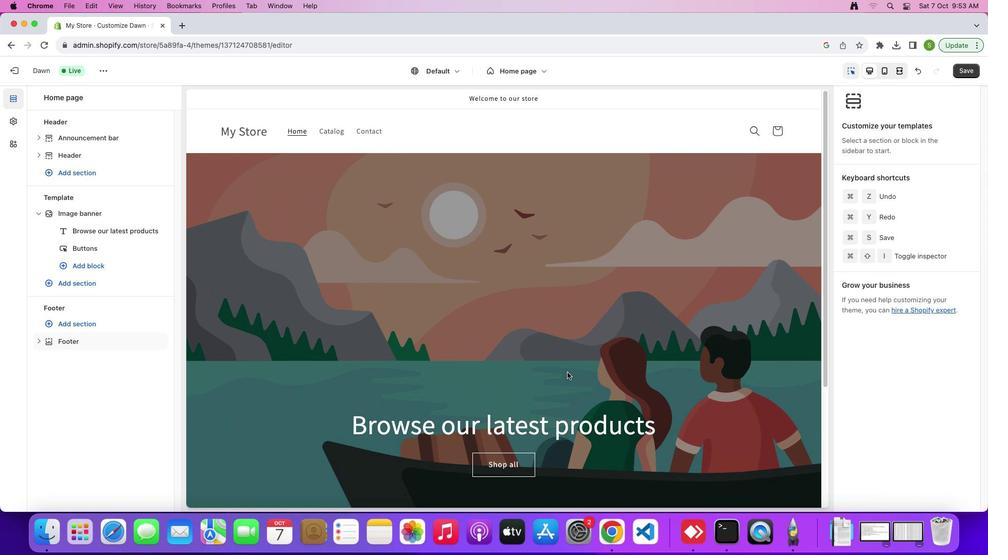 
Action: Mouse scrolled (567, 373) with delta (0, 0)
Screenshot: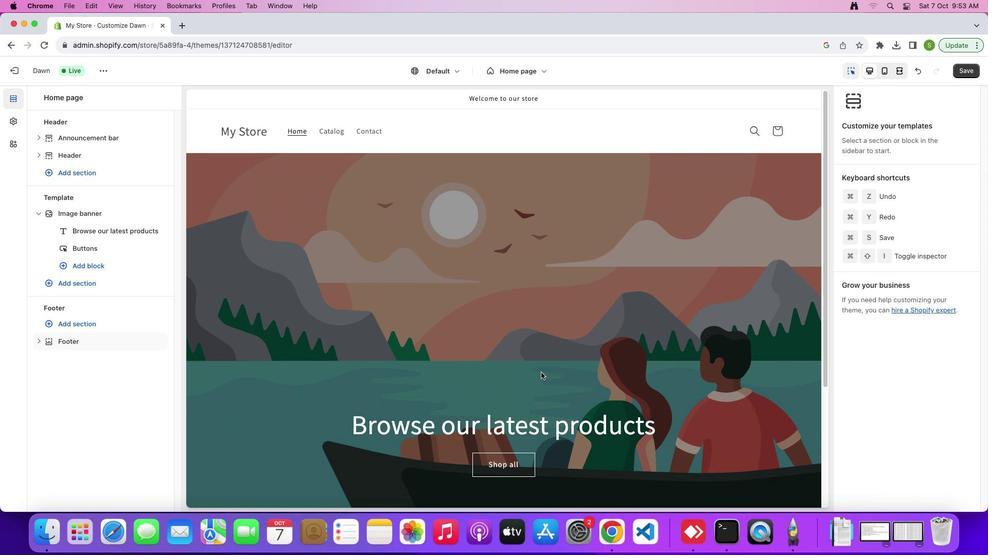 
Action: Mouse scrolled (567, 373) with delta (0, 0)
Screenshot: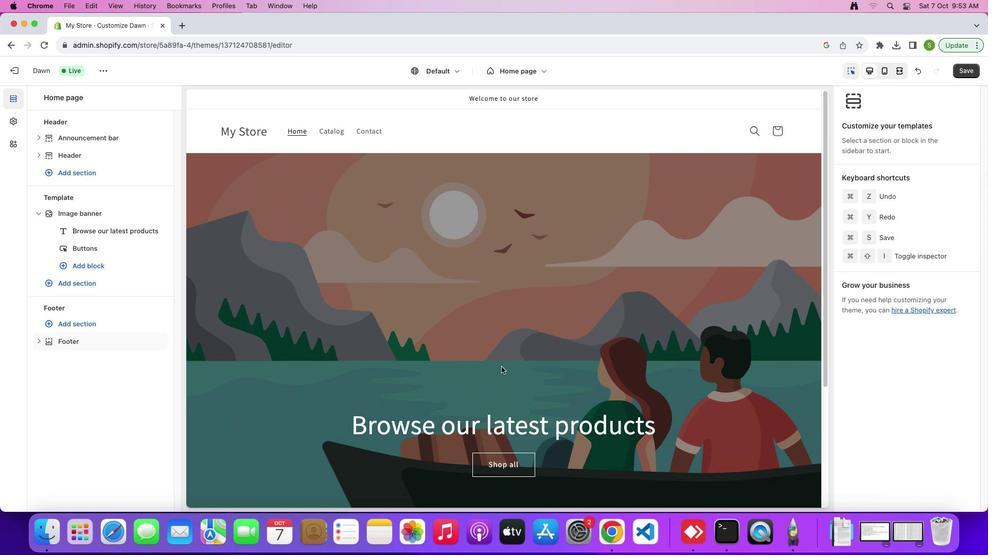 
Action: Mouse scrolled (567, 373) with delta (0, 2)
Screenshot: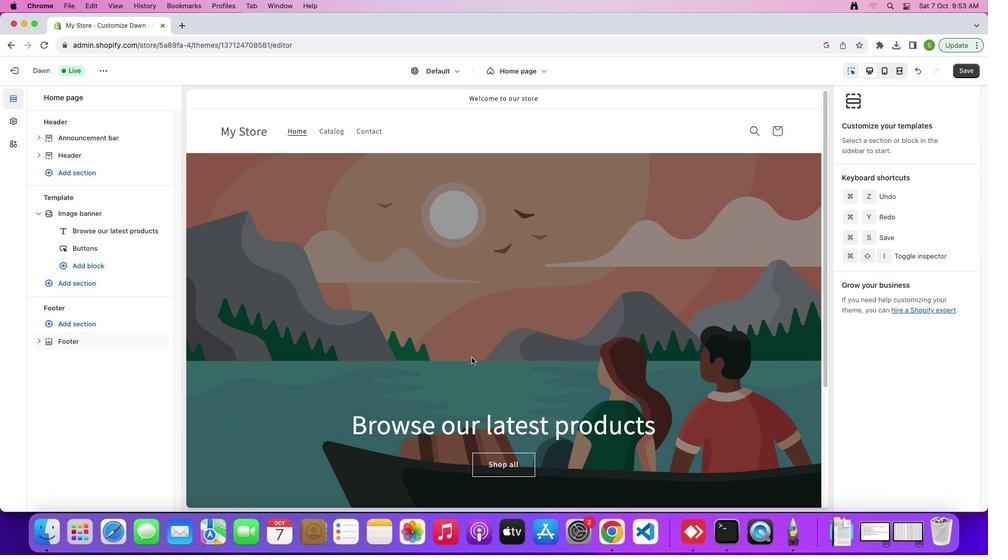 
Action: Mouse moved to (459, 353)
Screenshot: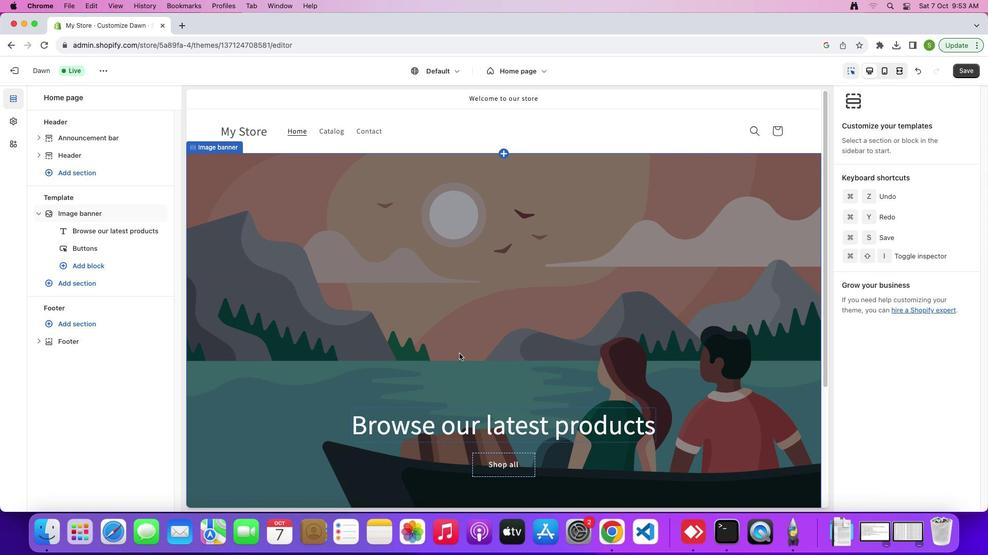 
Action: Mouse pressed left at (459, 353)
Screenshot: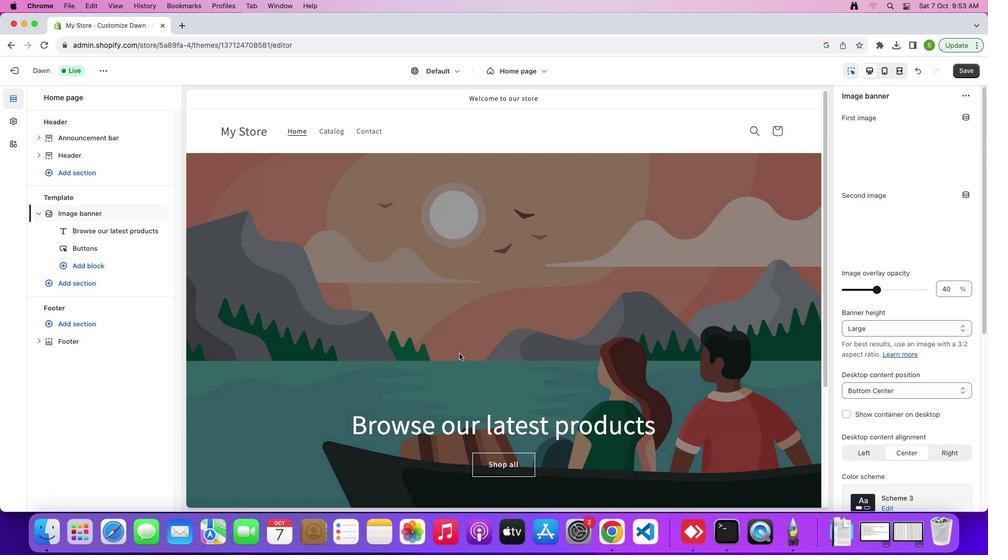 
Action: Mouse moved to (908, 147)
Screenshot: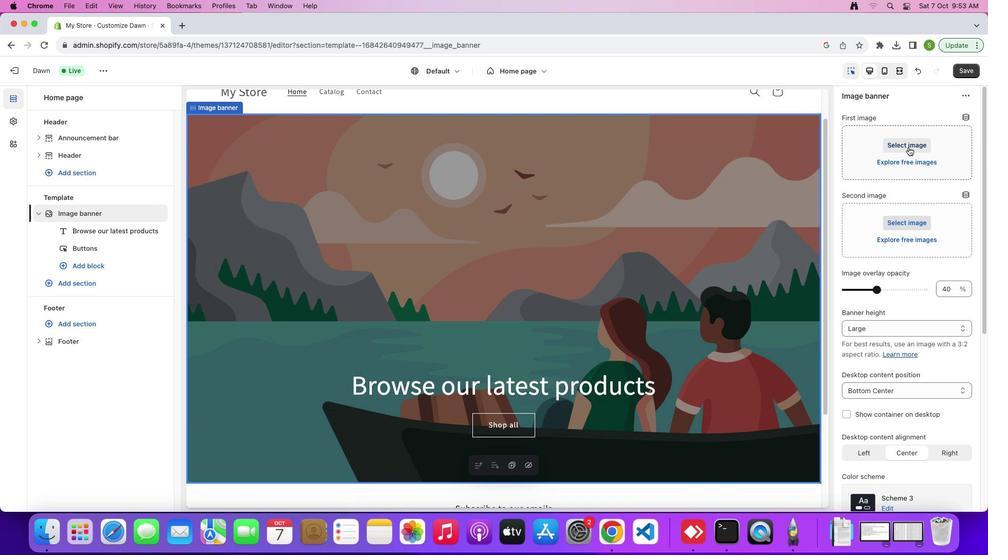 
Action: Mouse pressed left at (908, 147)
Screenshot: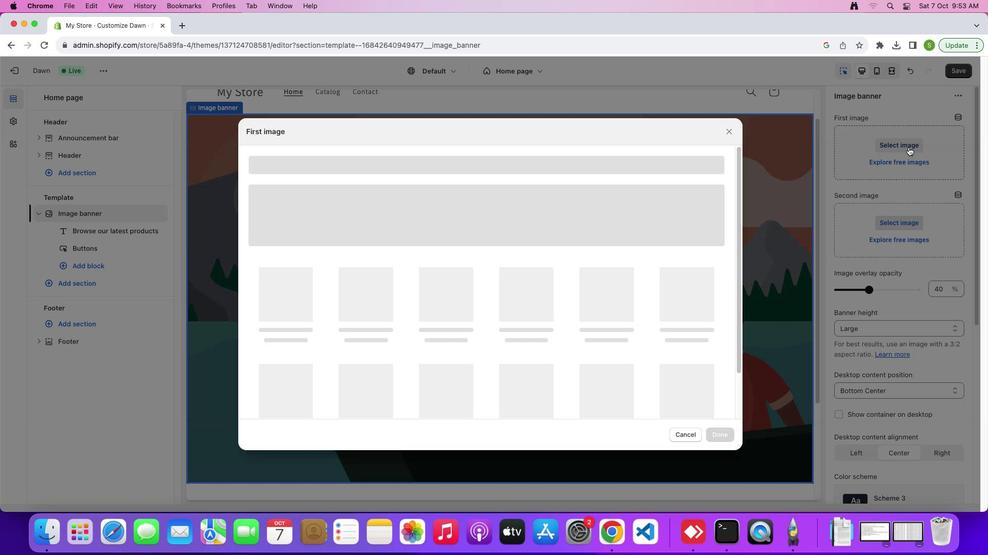 
Action: Mouse moved to (499, 351)
Screenshot: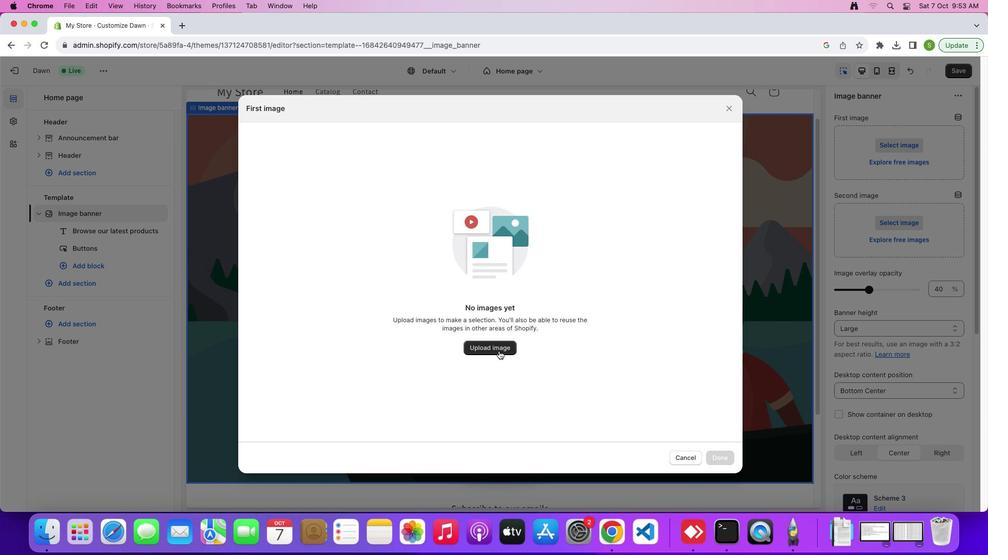 
Action: Mouse pressed left at (499, 351)
Screenshot: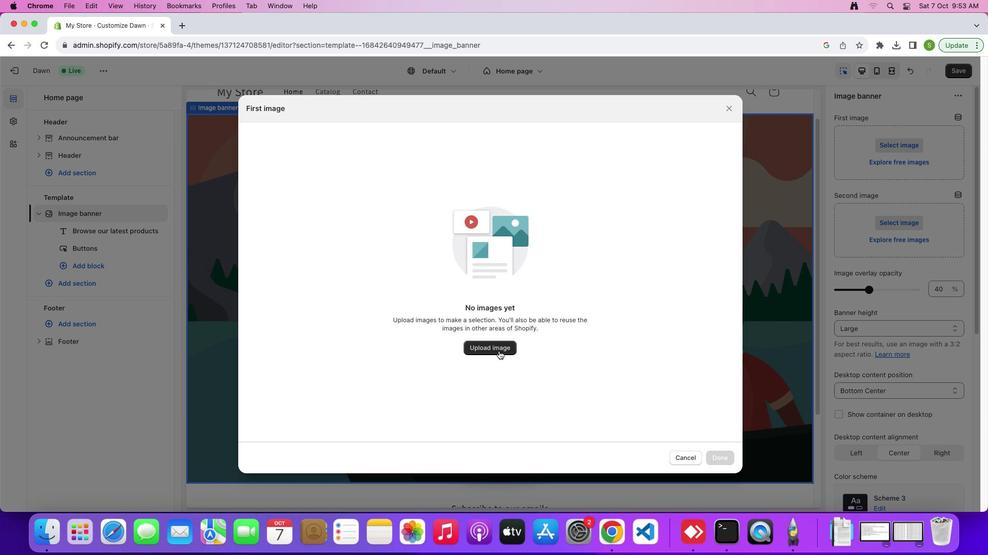 
Action: Mouse moved to (394, 277)
Screenshot: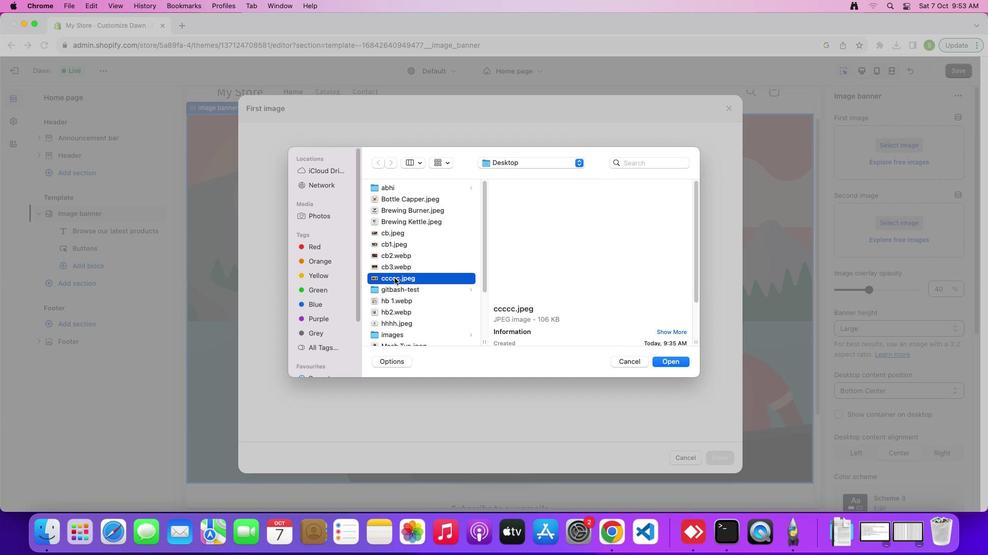 
Action: Mouse pressed left at (394, 277)
Screenshot: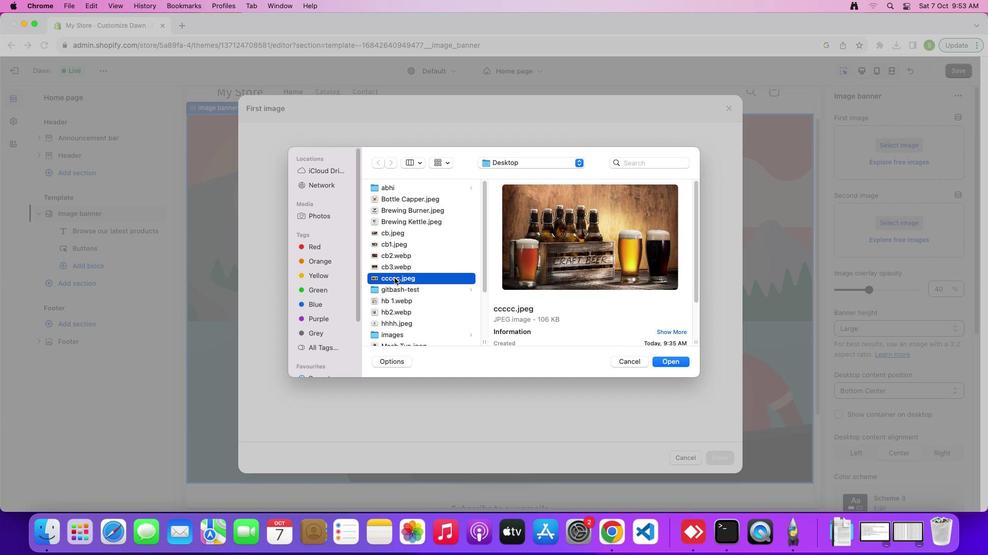 
Action: Mouse moved to (392, 312)
Screenshot: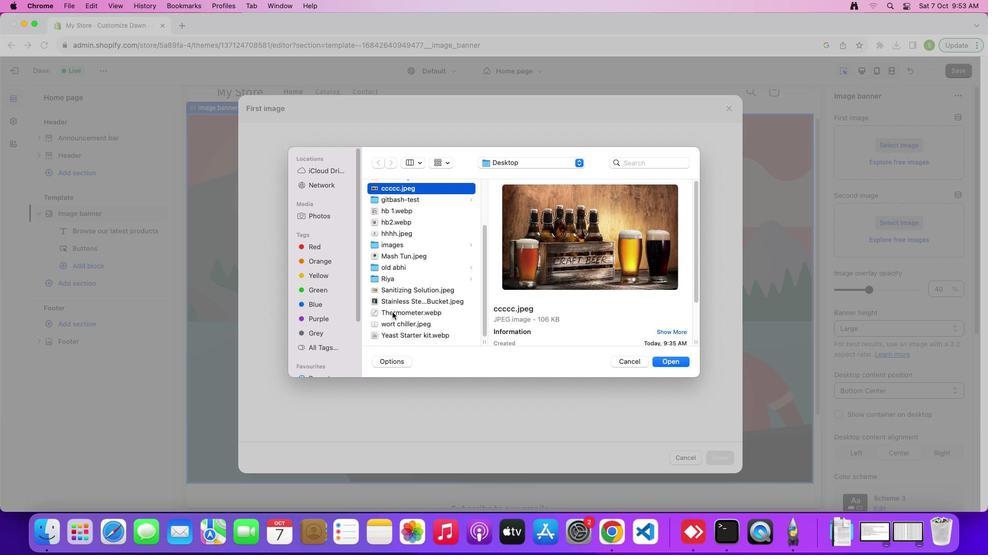 
Action: Mouse scrolled (392, 312) with delta (0, 0)
Screenshot: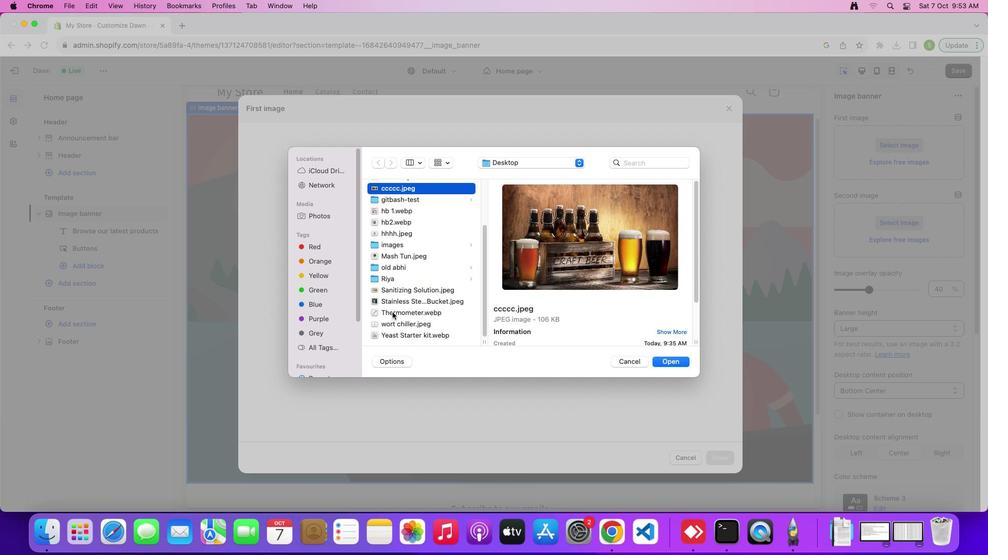 
Action: Mouse scrolled (392, 312) with delta (0, 0)
Screenshot: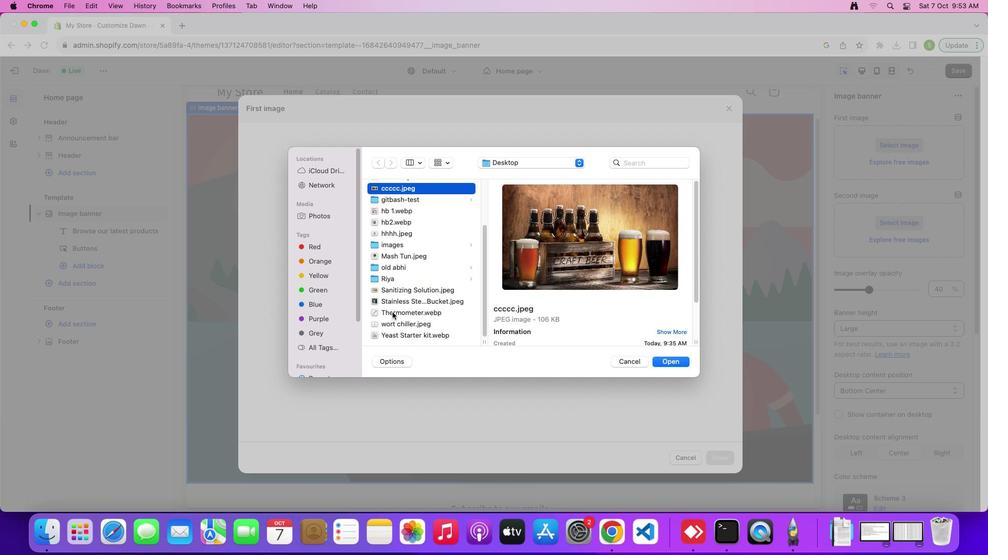 
Action: Mouse scrolled (392, 312) with delta (0, -2)
Screenshot: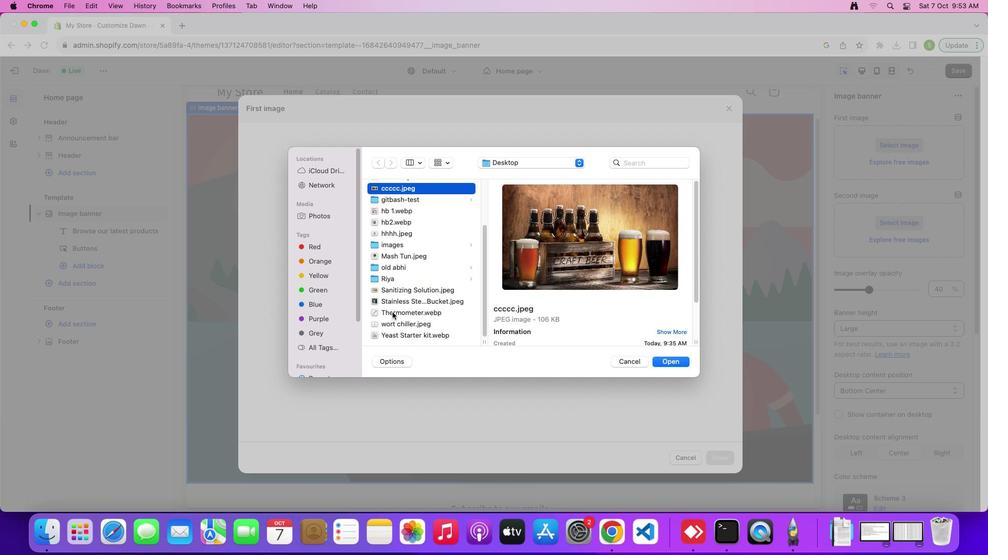 
Action: Mouse scrolled (392, 312) with delta (0, -3)
Screenshot: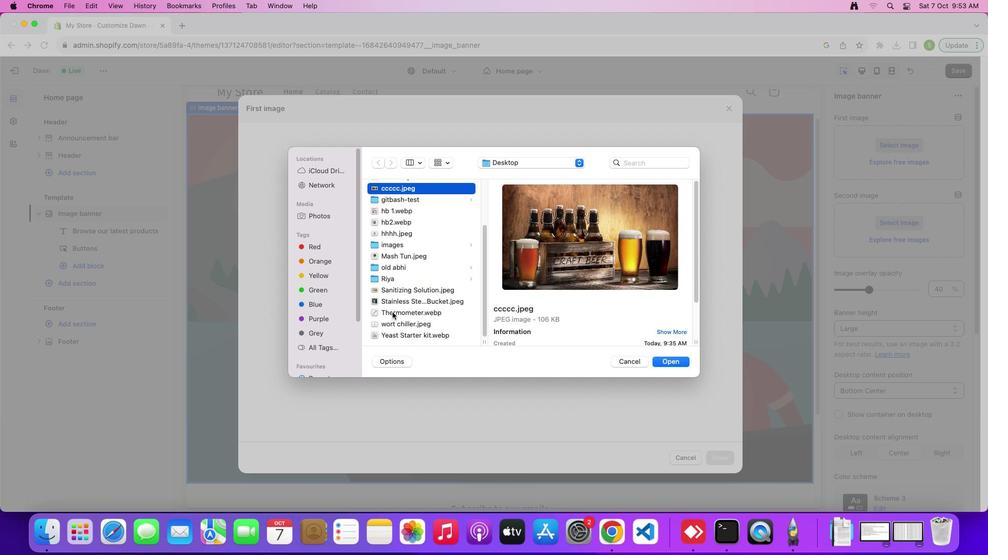 
Action: Mouse scrolled (392, 312) with delta (0, 0)
Screenshot: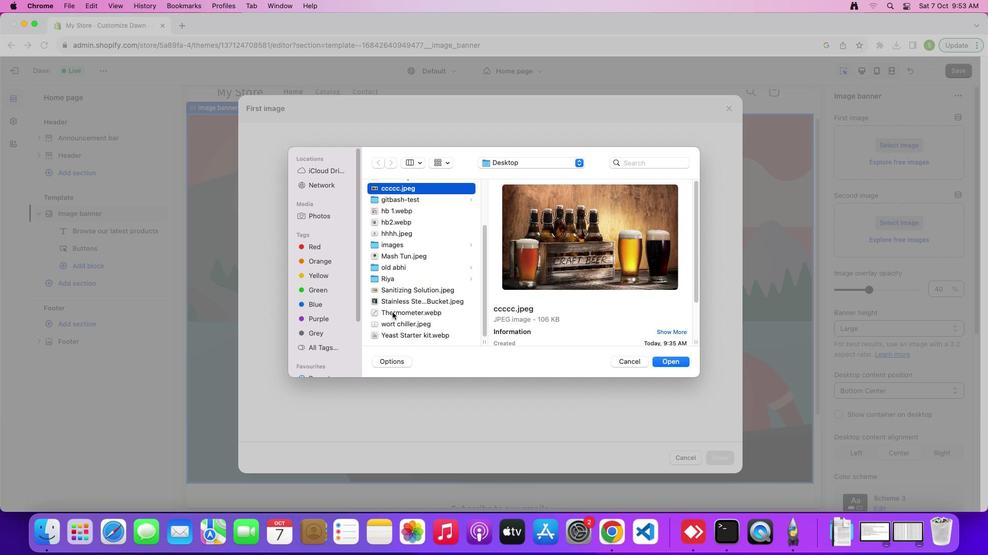 
Action: Mouse scrolled (392, 312) with delta (0, 0)
Screenshot: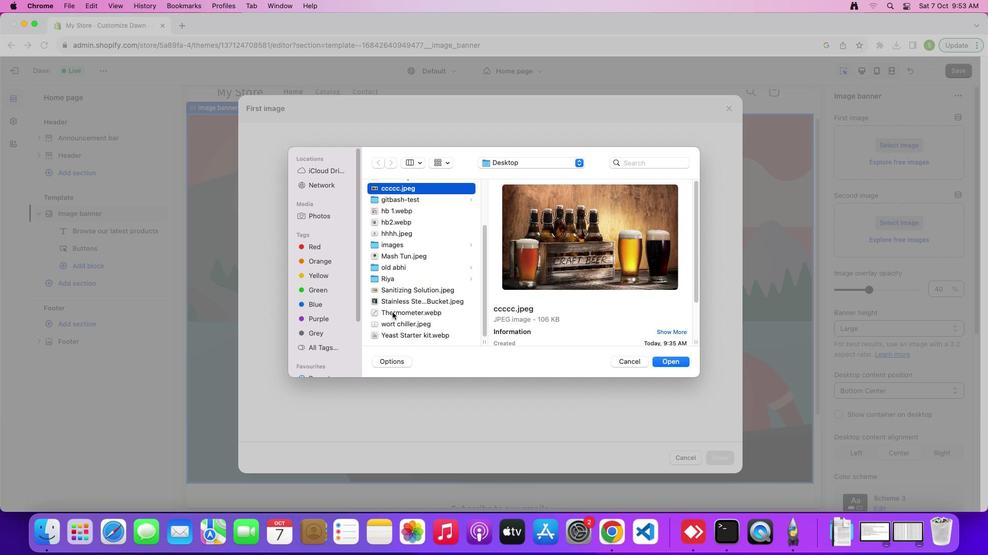 
Action: Mouse scrolled (392, 312) with delta (0, -1)
Screenshot: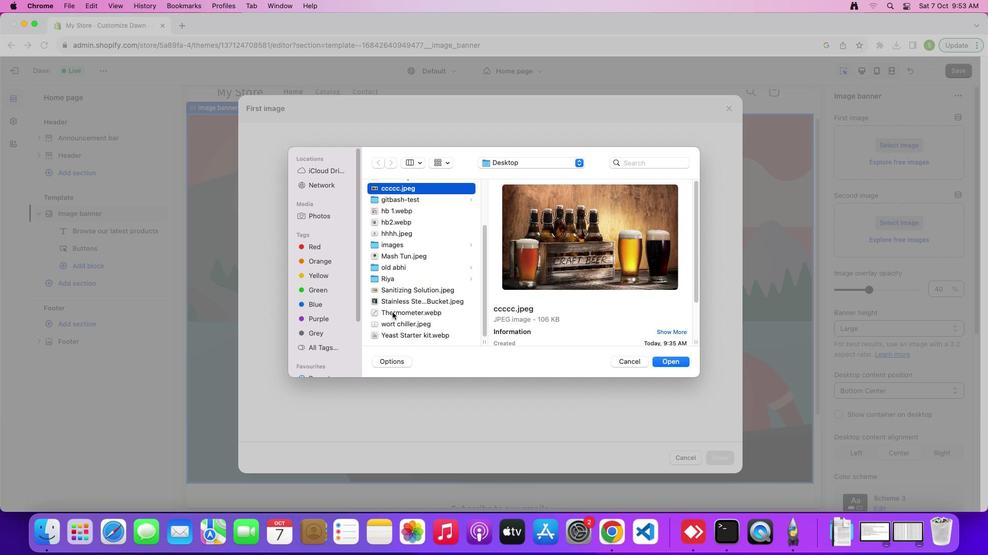 
Action: Mouse moved to (413, 301)
Screenshot: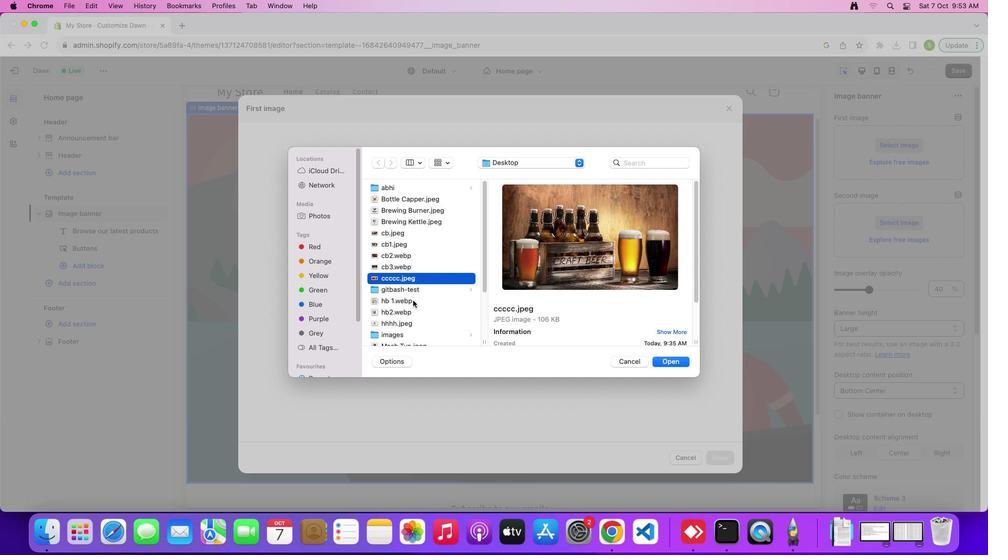 
Action: Mouse scrolled (413, 301) with delta (0, 0)
Screenshot: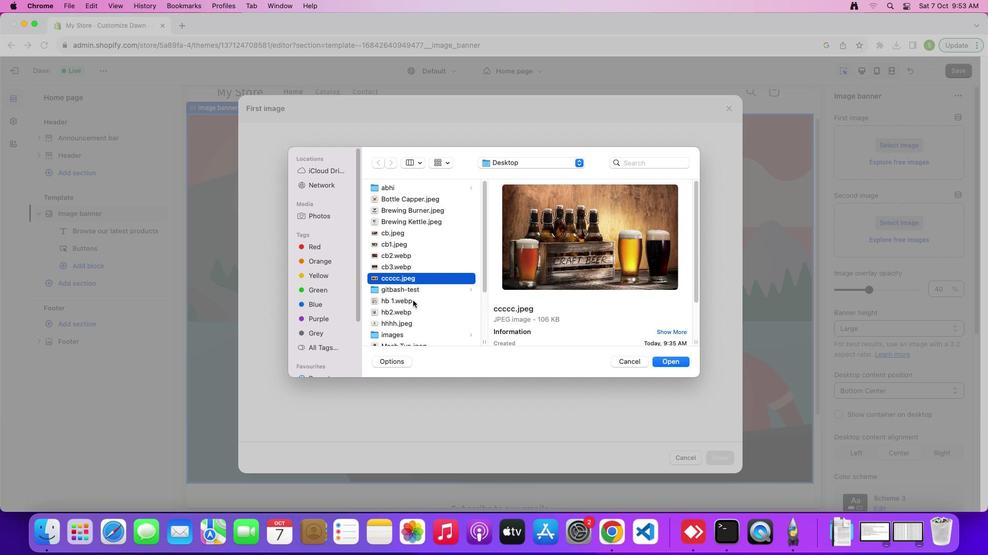 
Action: Mouse scrolled (413, 301) with delta (0, 0)
Screenshot: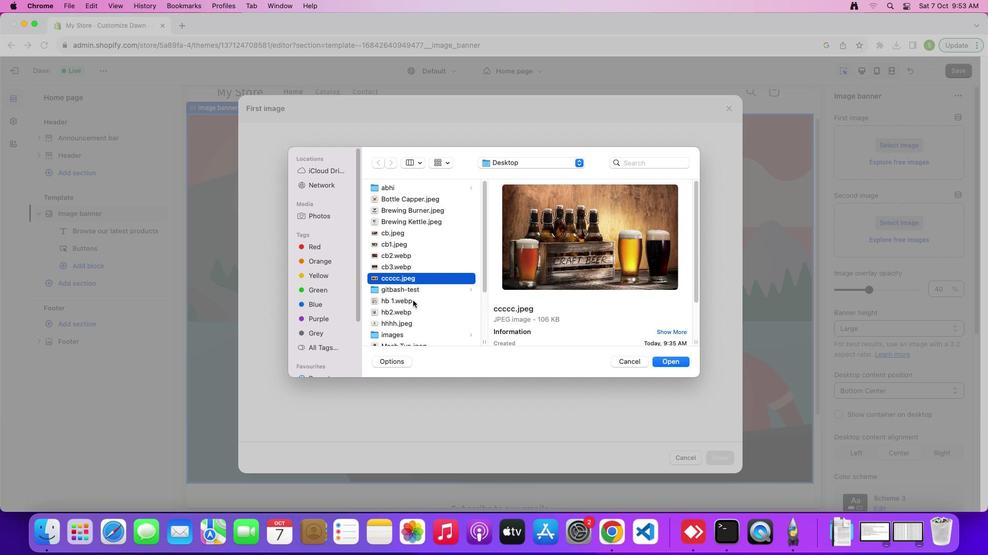 
Action: Mouse scrolled (413, 301) with delta (0, 2)
Screenshot: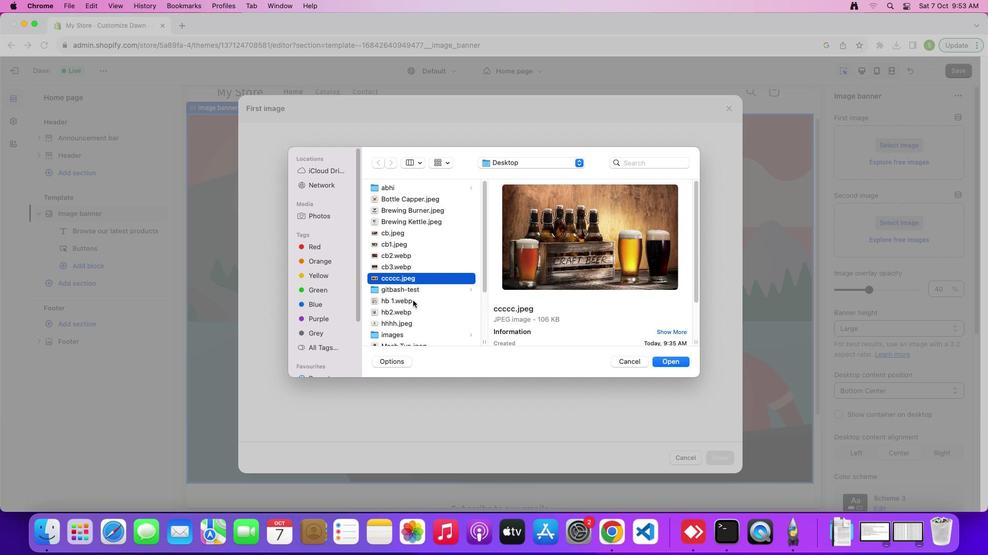 
Action: Mouse scrolled (413, 301) with delta (0, 3)
Screenshot: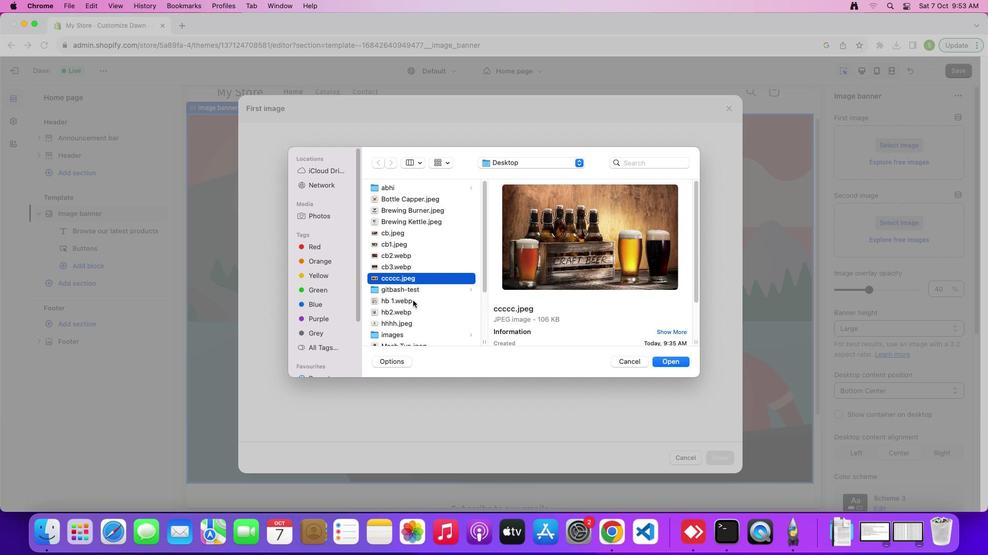 
Action: Mouse scrolled (413, 301) with delta (0, 0)
Screenshot: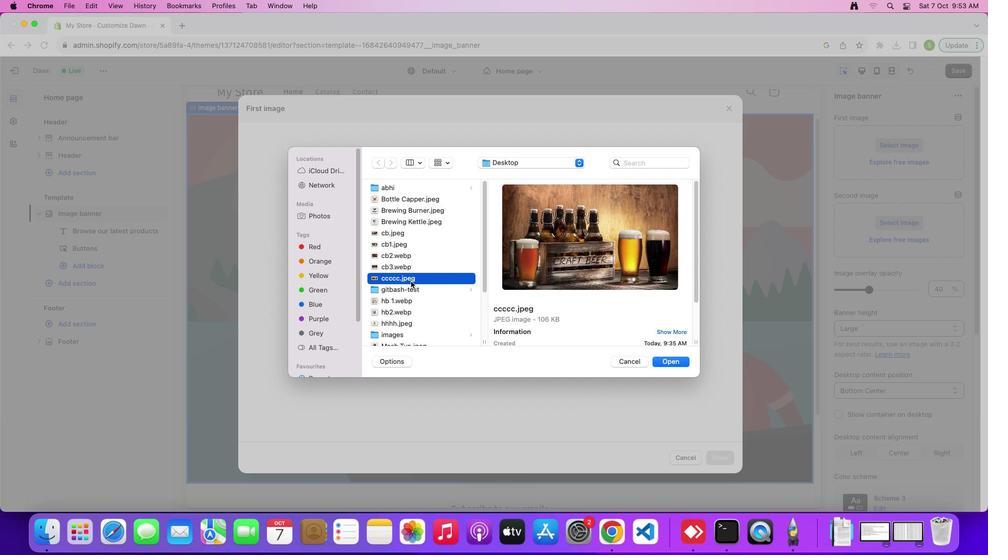 
Action: Mouse scrolled (413, 301) with delta (0, 0)
Screenshot: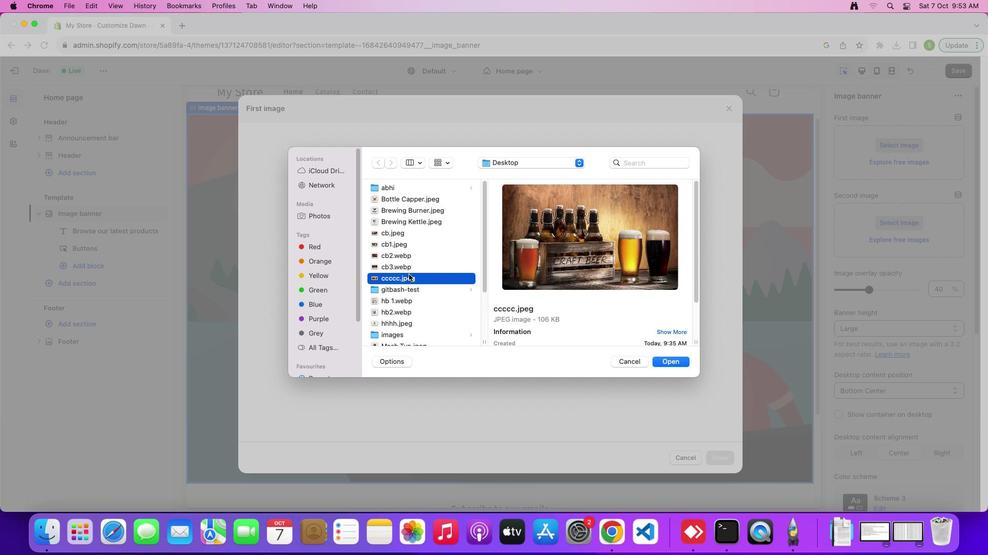 
Action: Mouse scrolled (413, 301) with delta (0, 2)
Screenshot: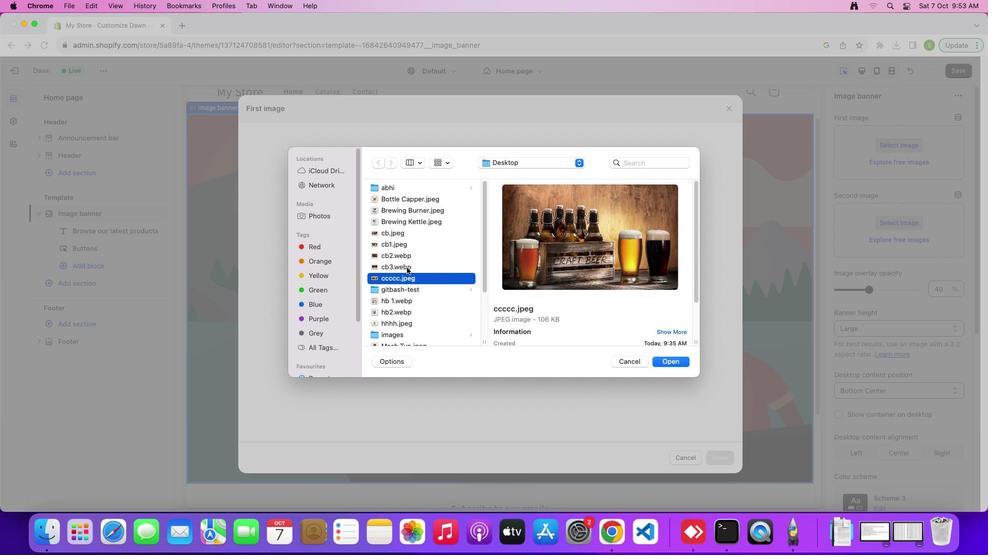 
Action: Mouse moved to (399, 196)
Screenshot: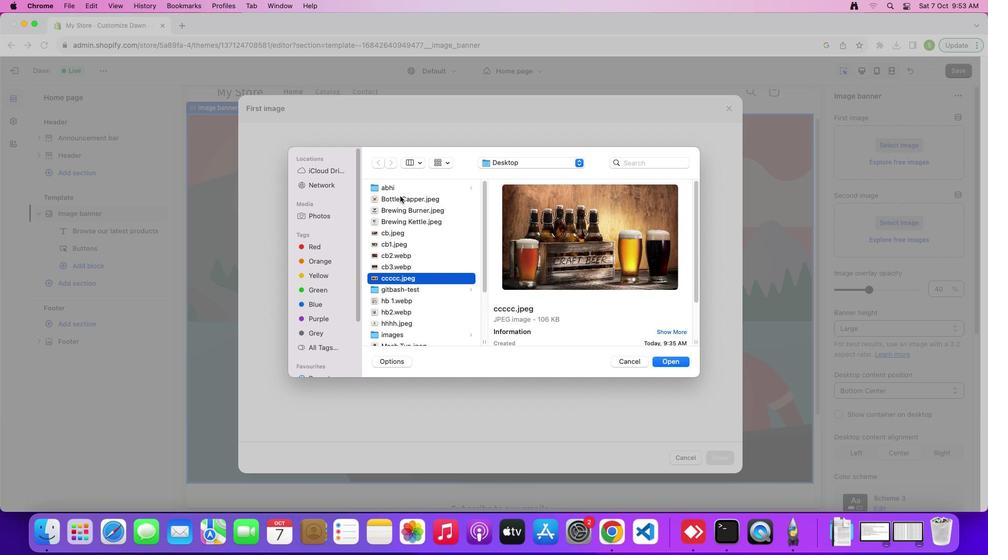 
Action: Mouse pressed left at (399, 196)
Screenshot: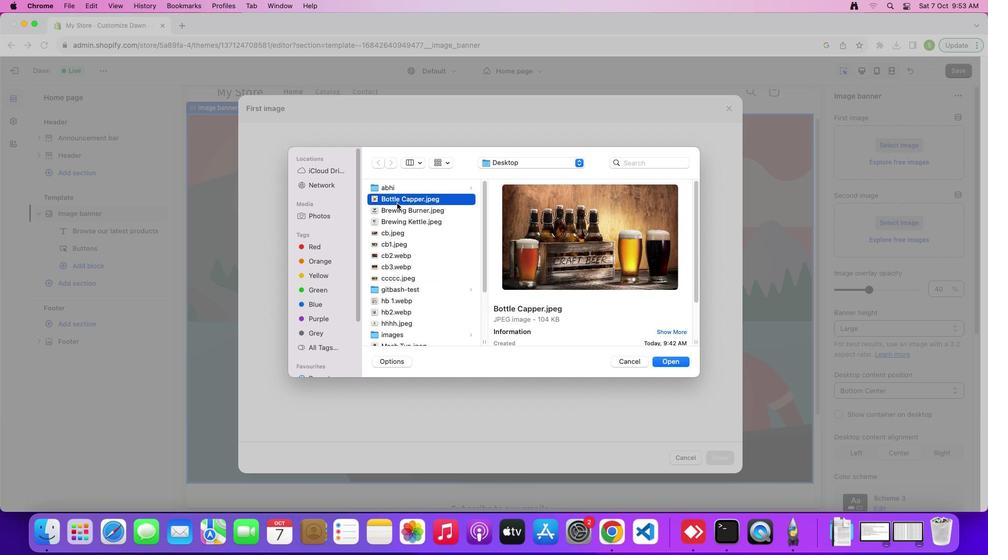 
Action: Mouse moved to (396, 207)
Screenshot: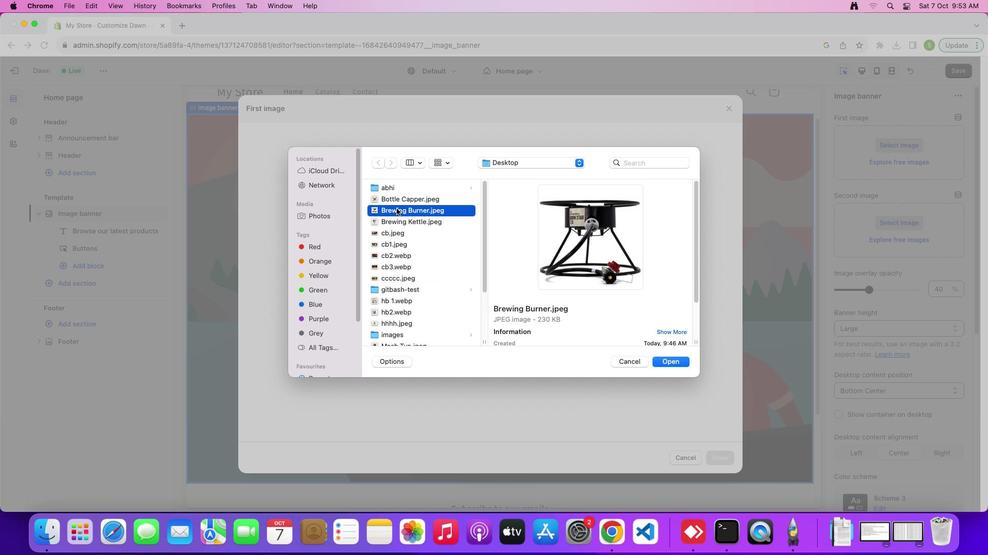 
Action: Mouse pressed left at (396, 207)
Screenshot: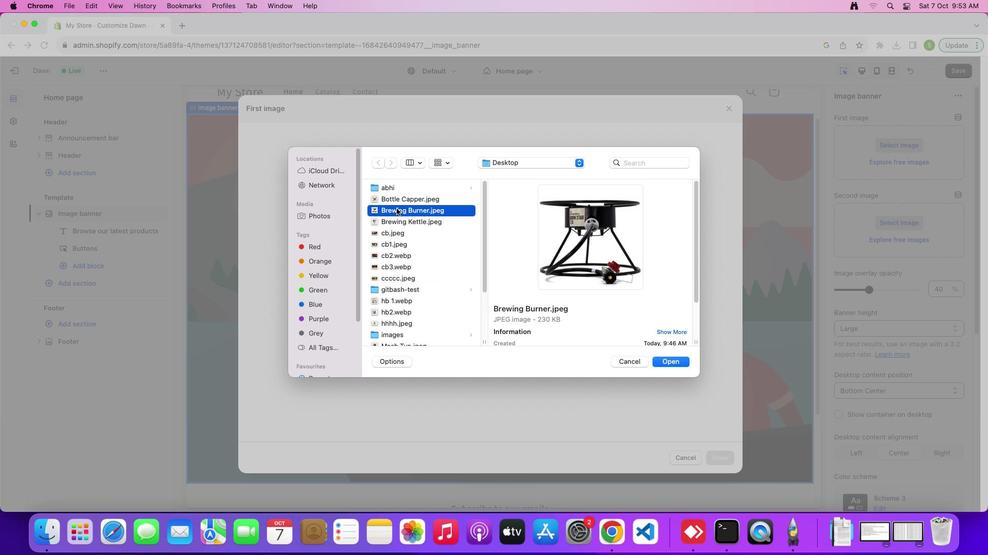 
Action: Mouse moved to (395, 265)
Screenshot: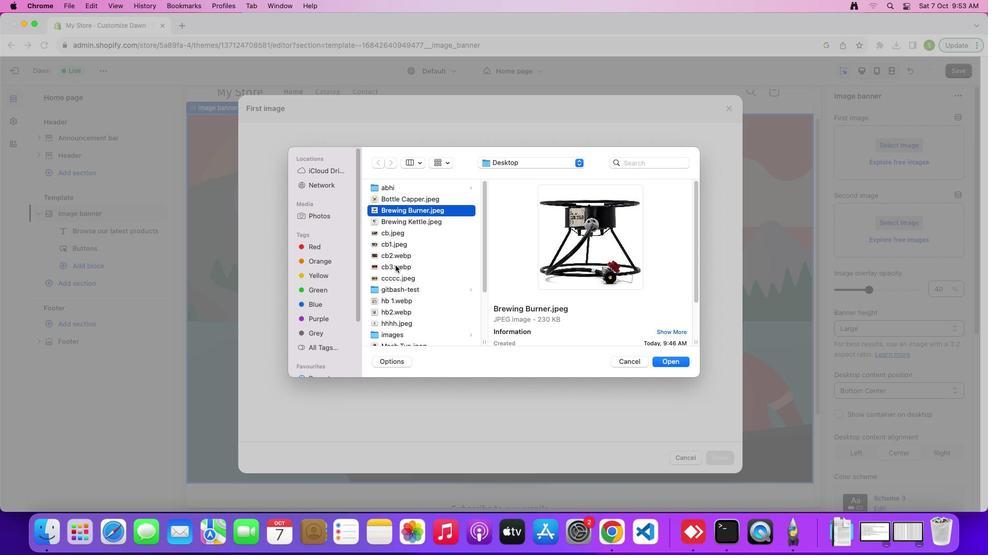 
Action: Mouse scrolled (395, 265) with delta (0, 0)
Screenshot: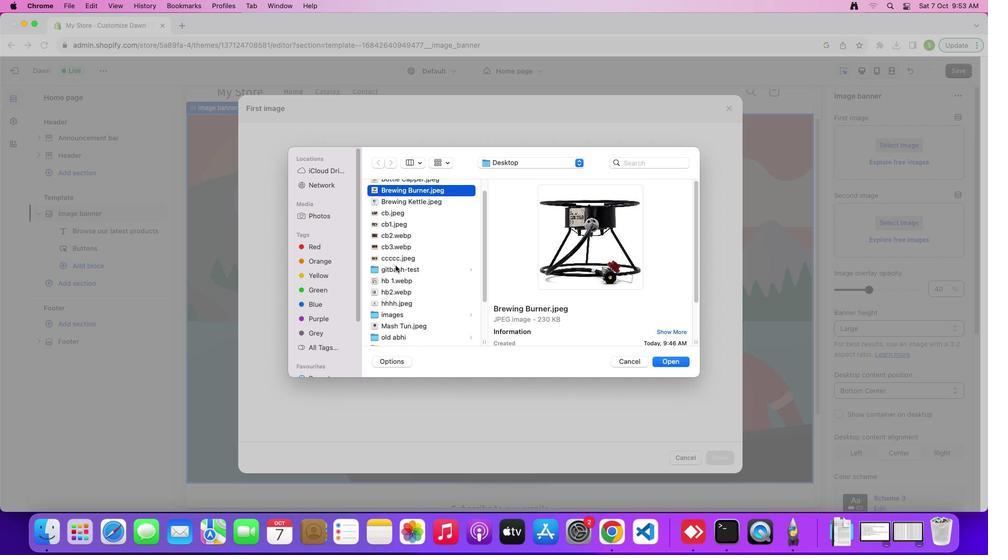 
Action: Mouse scrolled (395, 265) with delta (0, 0)
Screenshot: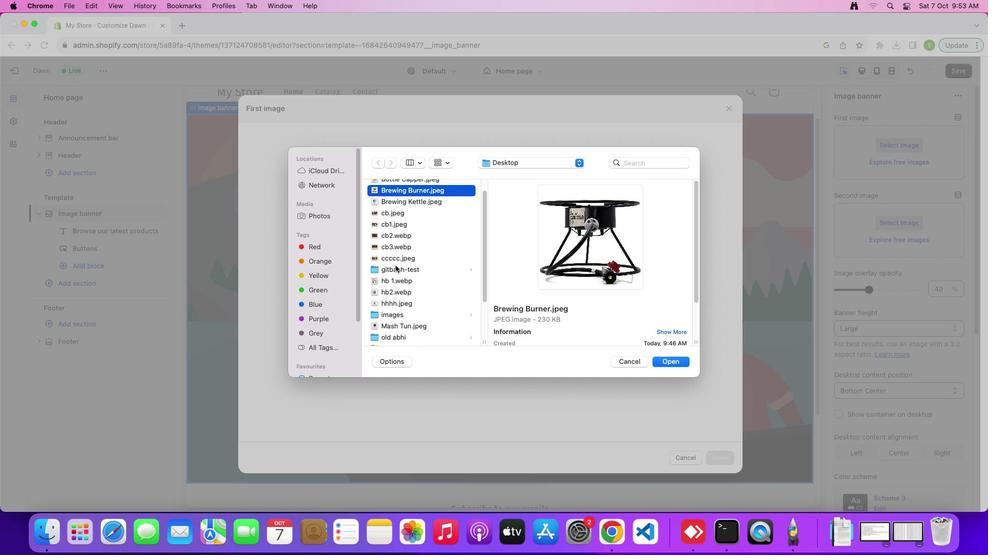 
Action: Mouse scrolled (395, 265) with delta (0, 0)
Screenshot: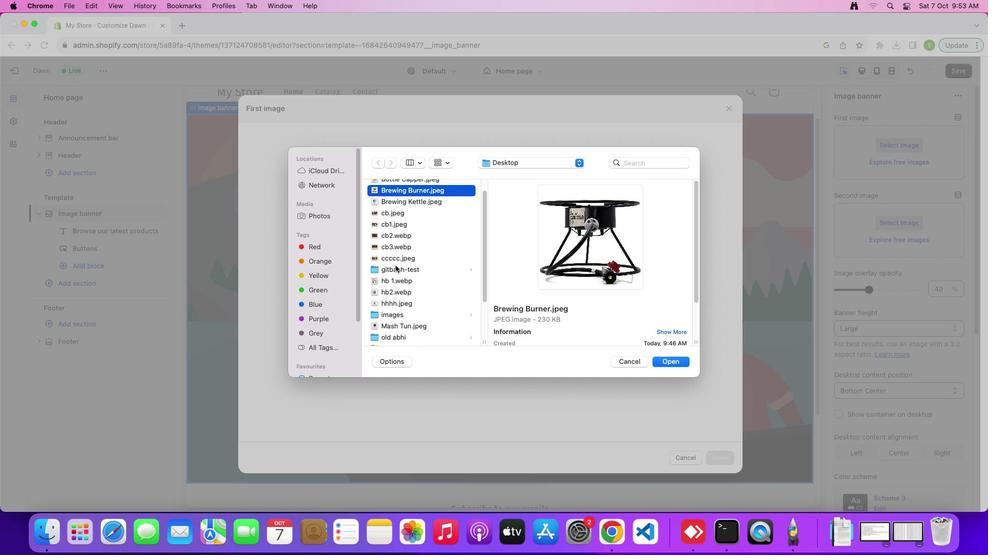 
Action: Mouse scrolled (395, 265) with delta (0, 0)
Screenshot: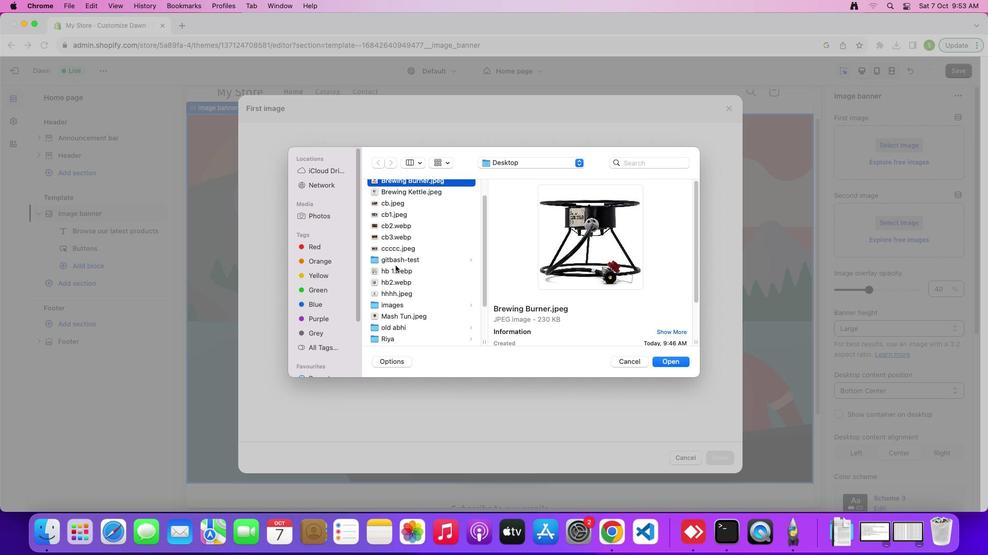 
Action: Mouse scrolled (395, 265) with delta (0, 0)
Screenshot: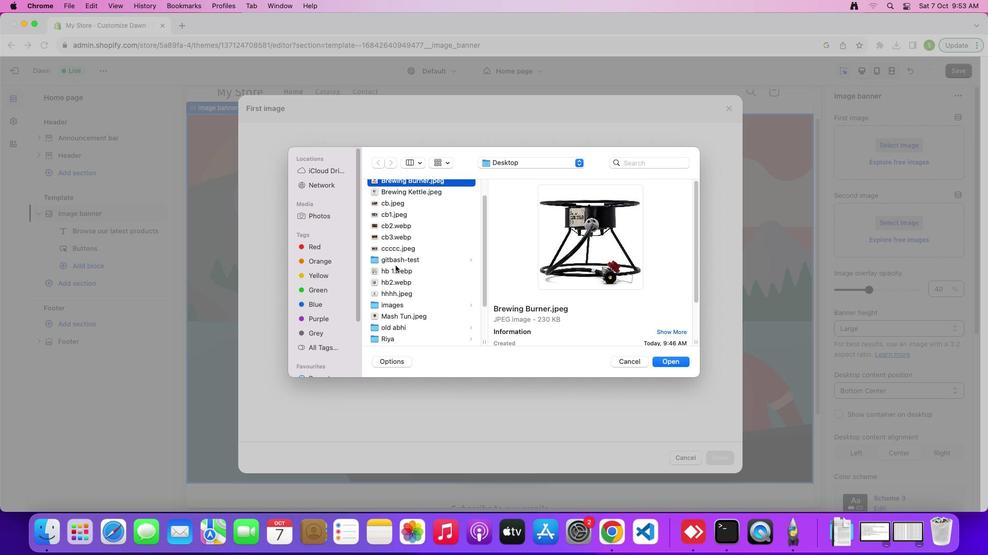 
Action: Mouse moved to (383, 296)
Screenshot: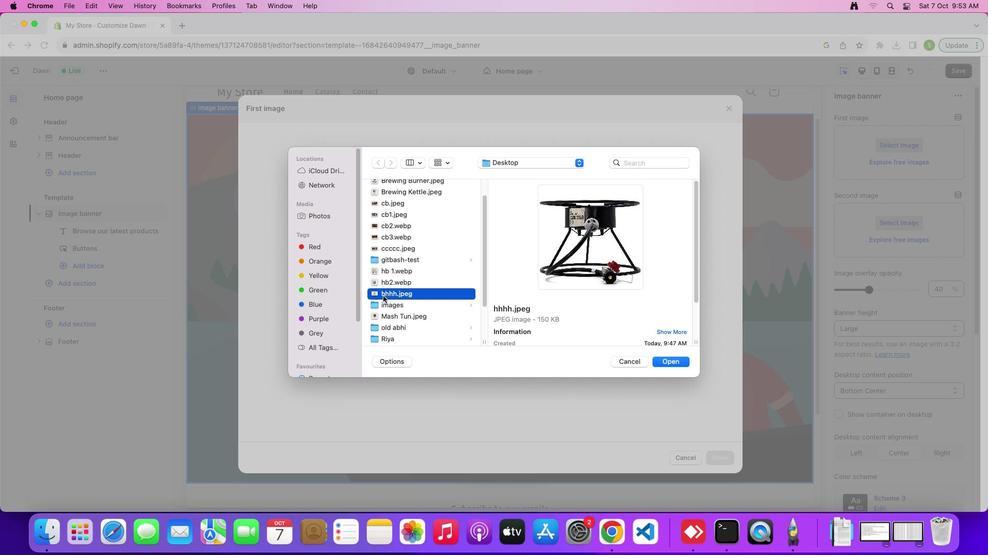 
Action: Mouse pressed left at (383, 296)
Screenshot: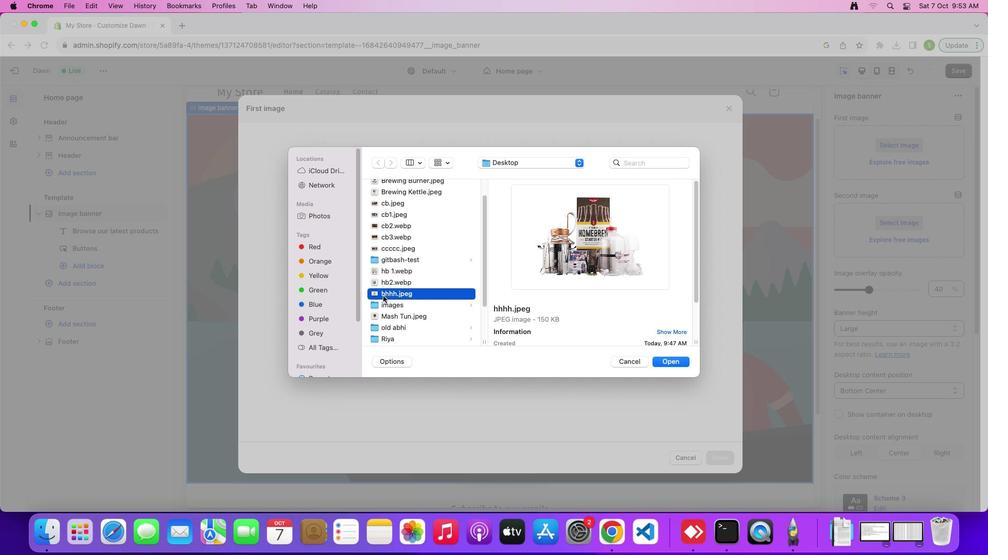 
Action: Mouse moved to (670, 360)
Screenshot: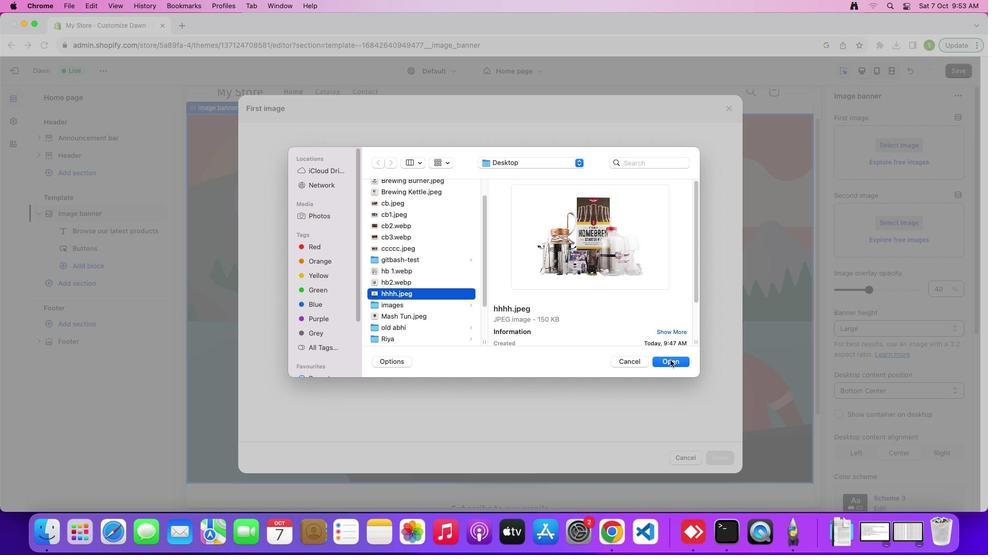 
Action: Mouse pressed left at (670, 360)
Screenshot: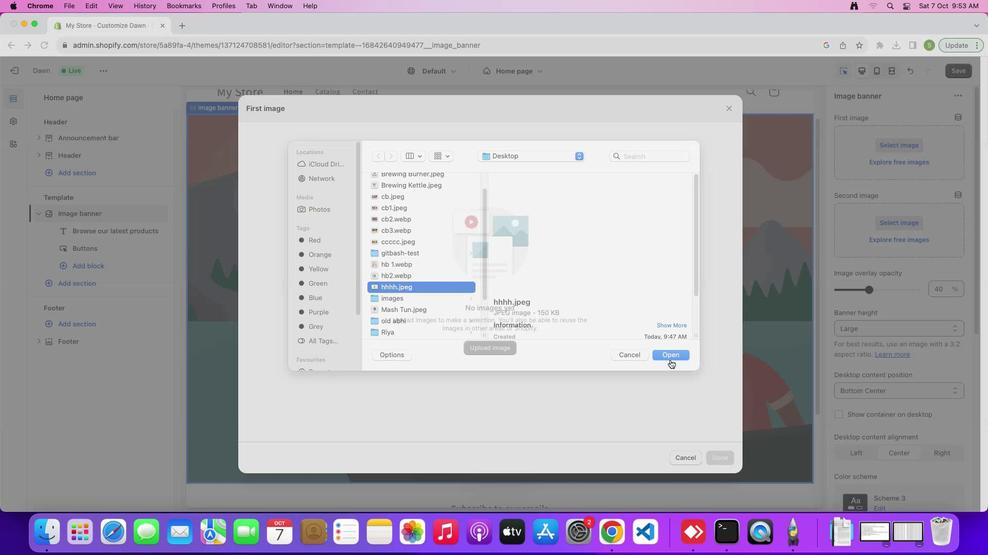 
Action: Mouse moved to (720, 461)
Screenshot: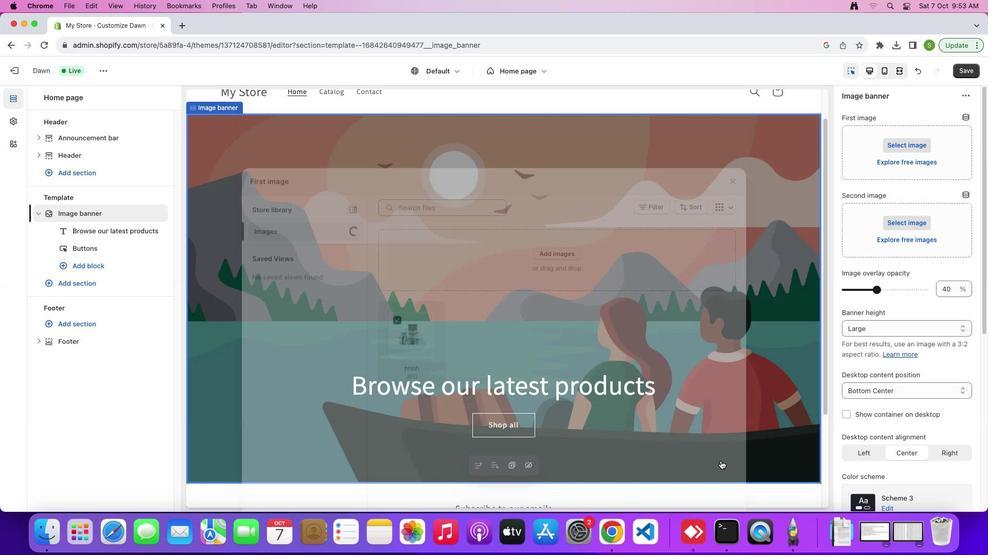 
Action: Mouse pressed left at (720, 461)
Screenshot: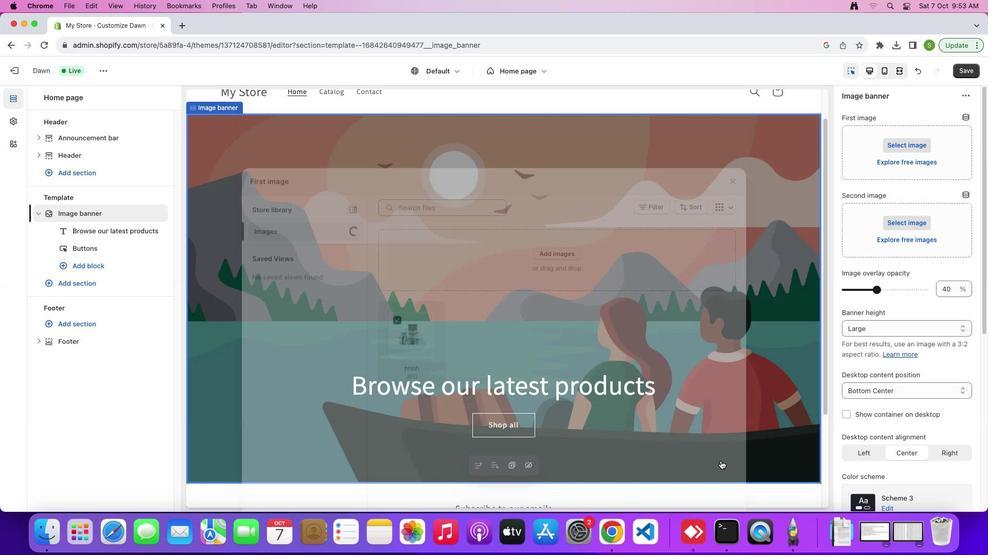 
Action: Mouse moved to (904, 325)
Screenshot: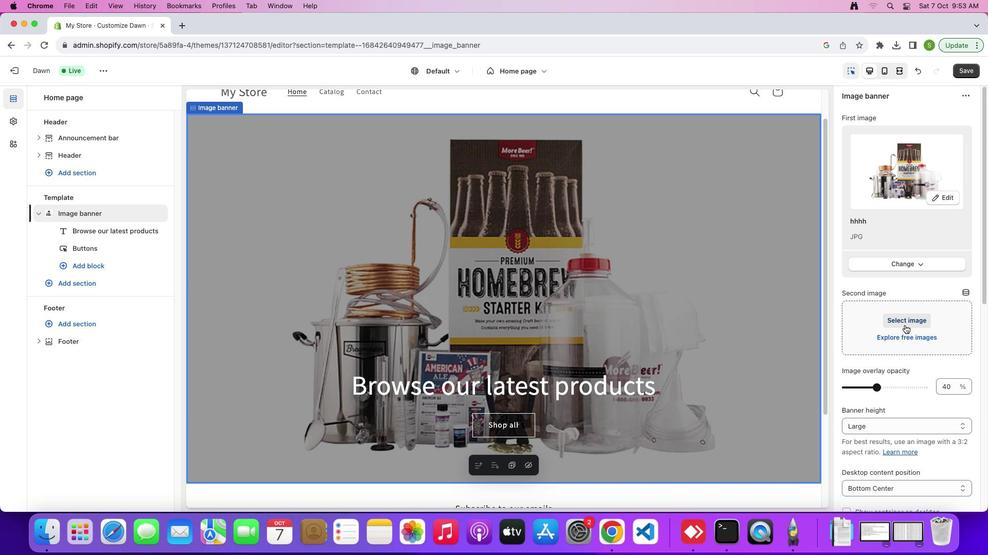 
Action: Mouse pressed left at (904, 325)
Screenshot: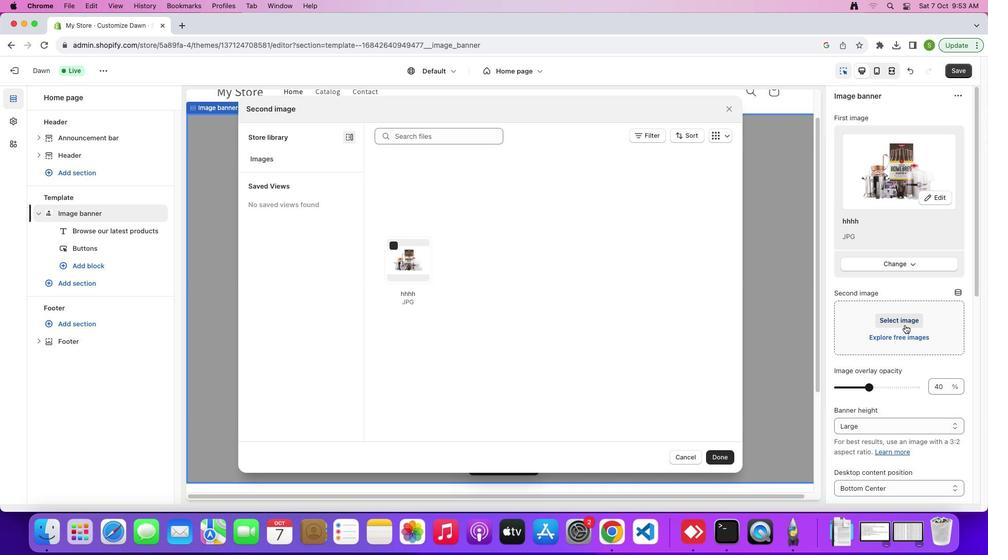 
Action: Mouse moved to (544, 182)
Screenshot: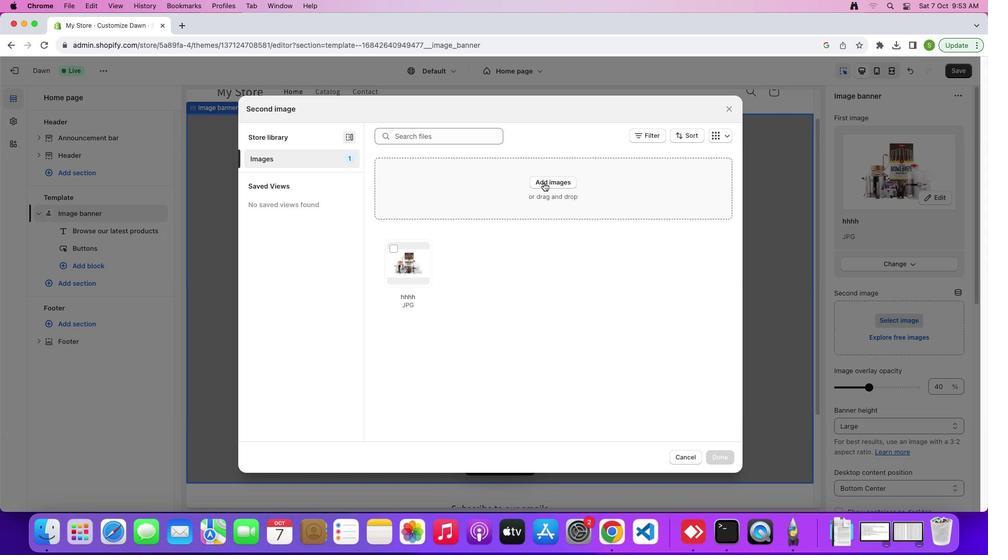 
Action: Mouse pressed left at (544, 182)
Screenshot: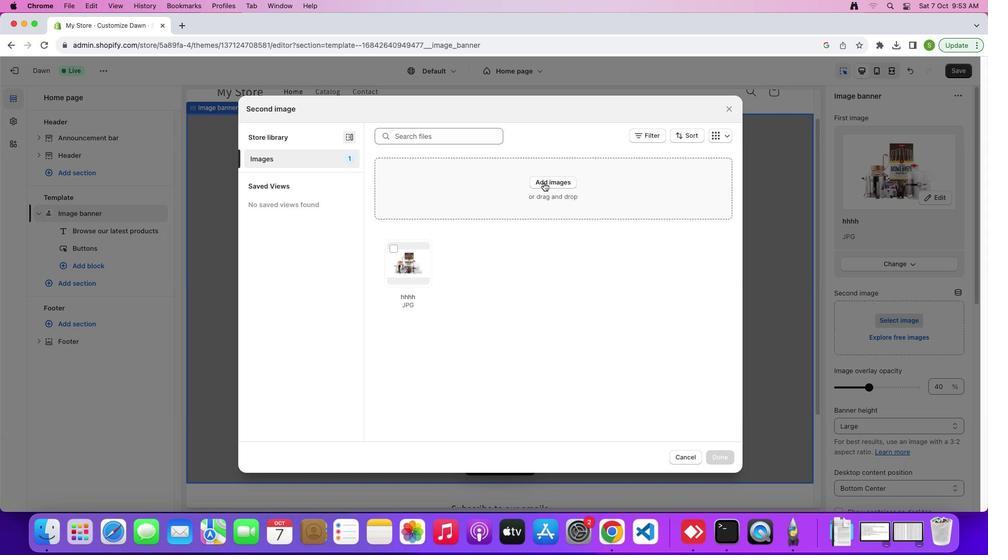 
Action: Mouse moved to (397, 278)
Screenshot: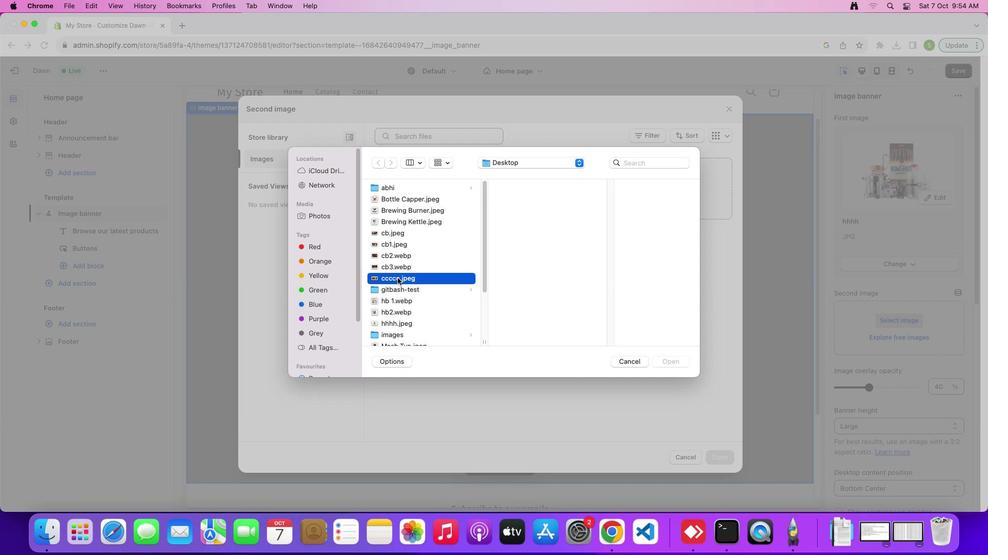 
Action: Mouse pressed left at (397, 278)
Screenshot: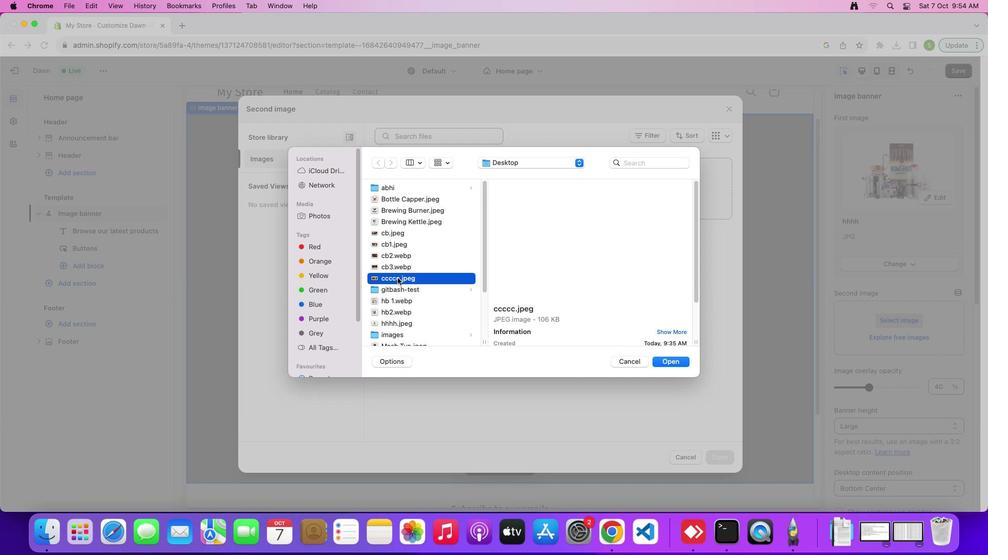 
Action: Mouse moved to (661, 359)
Screenshot: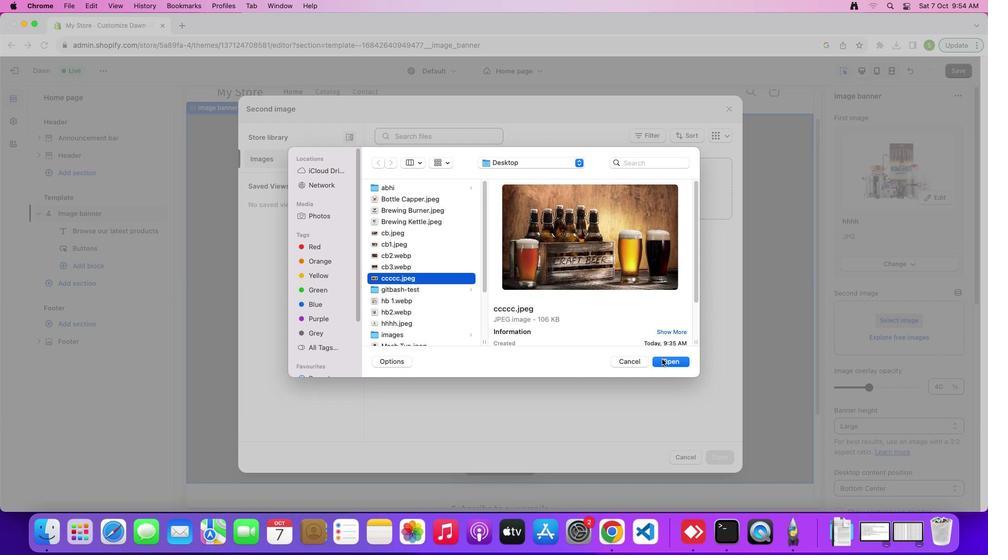
Action: Mouse pressed left at (661, 359)
Screenshot: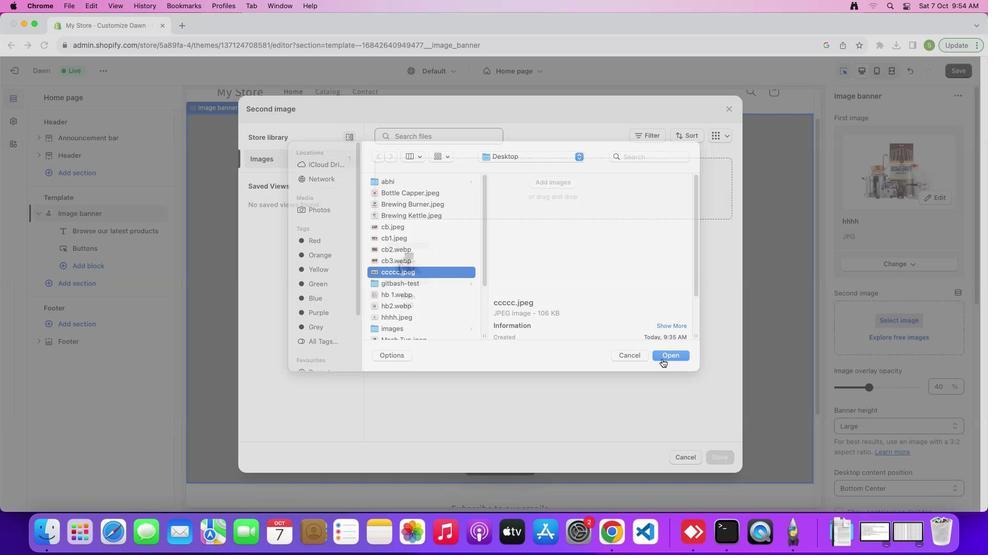 
Action: Mouse moved to (717, 458)
Screenshot: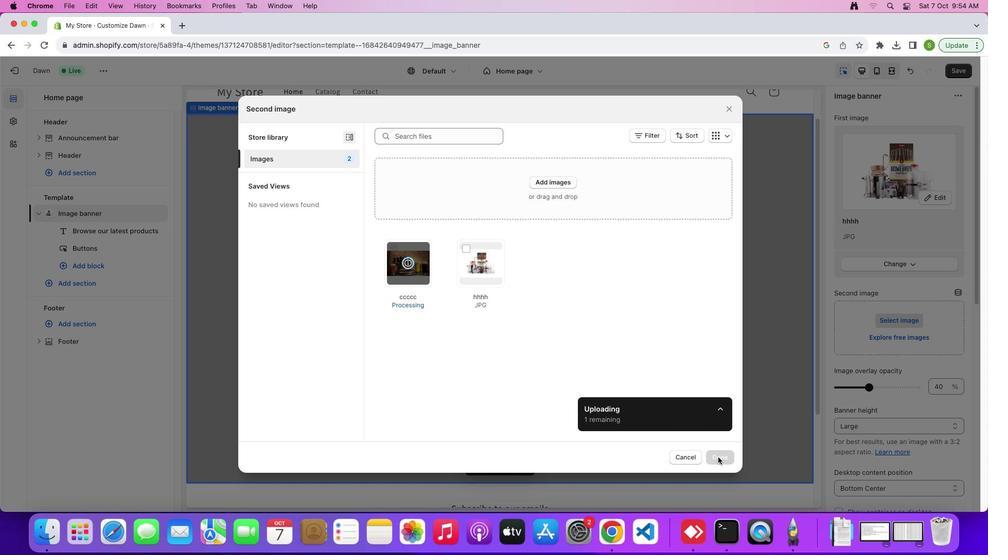 
Action: Mouse pressed left at (717, 458)
Screenshot: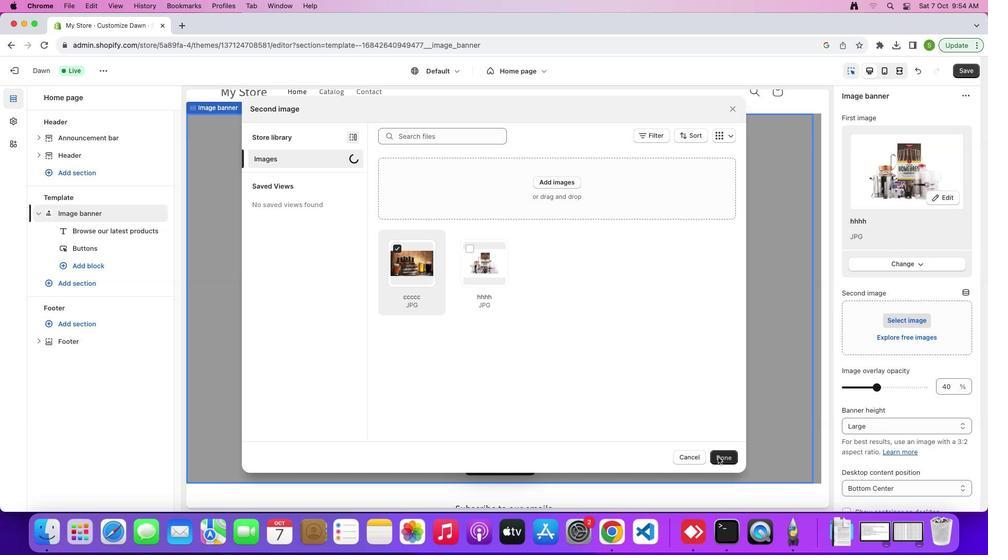 
Action: Mouse moved to (521, 277)
Screenshot: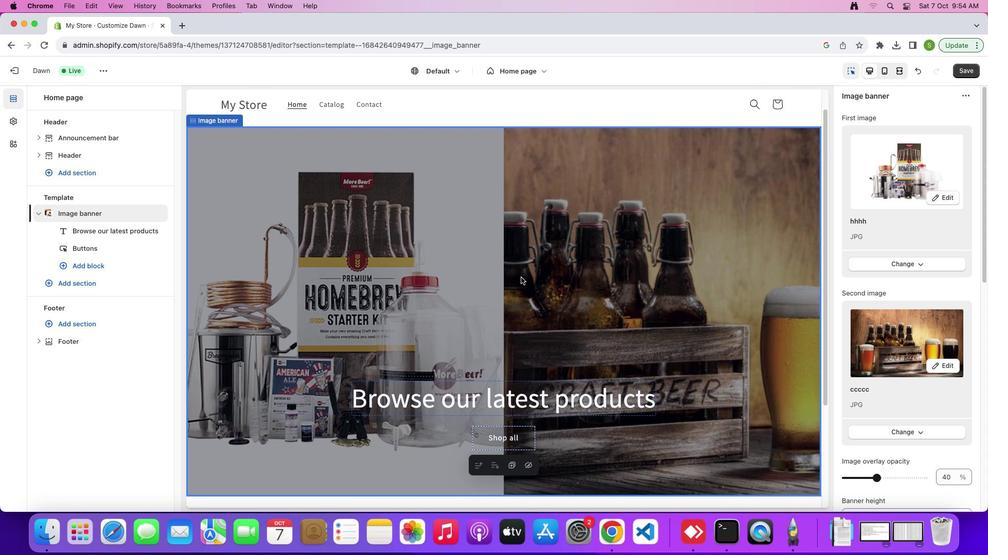 
Action: Mouse scrolled (521, 277) with delta (0, 0)
Screenshot: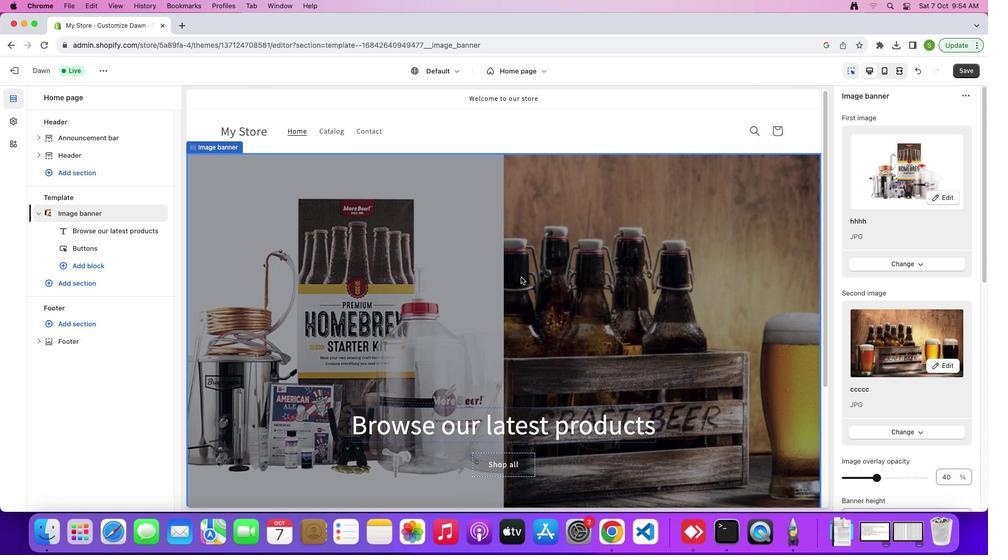 
Action: Mouse scrolled (521, 277) with delta (0, 0)
Screenshot: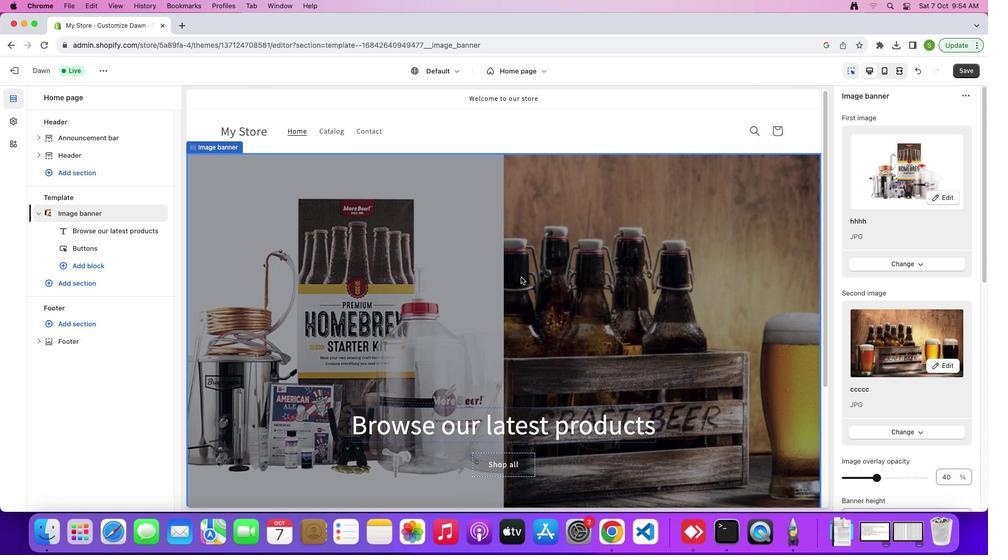 
Action: Mouse scrolled (521, 277) with delta (0, 2)
Screenshot: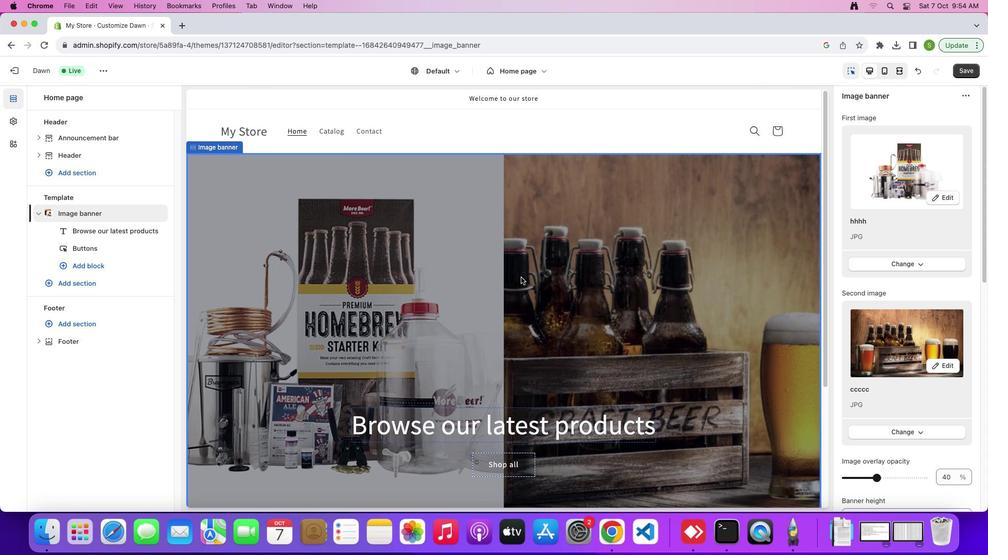
Action: Mouse scrolled (521, 277) with delta (0, 0)
Screenshot: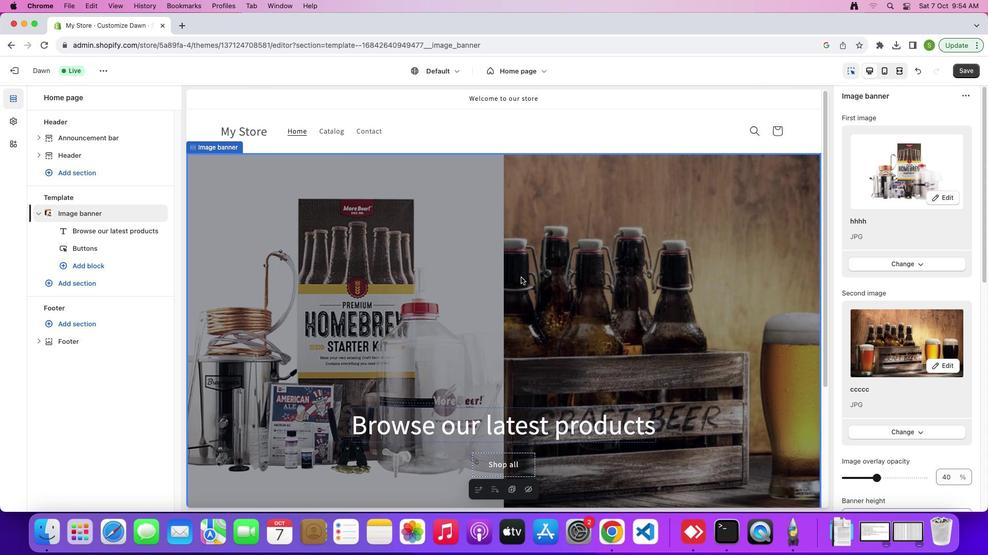 
Action: Mouse scrolled (521, 277) with delta (0, 0)
Screenshot: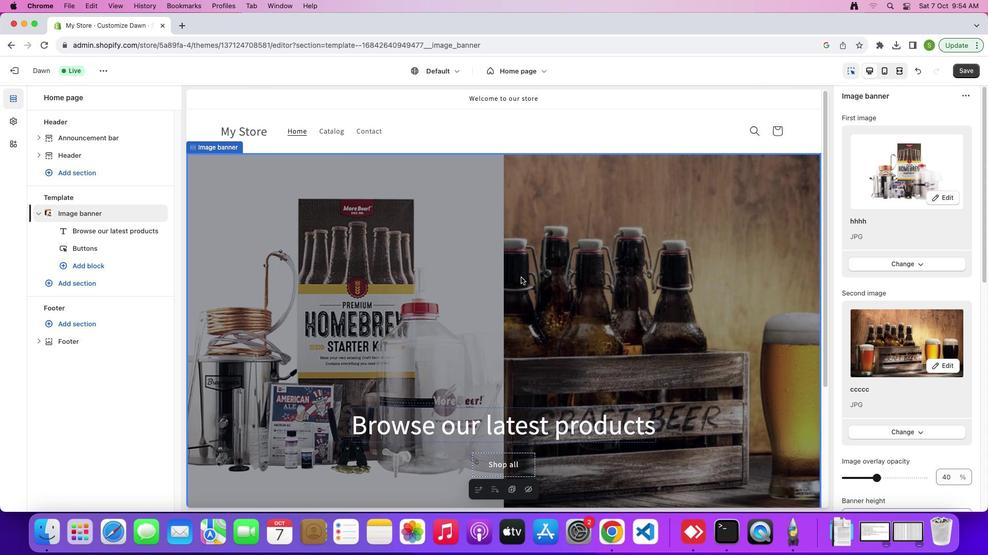 
Action: Mouse scrolled (521, 277) with delta (0, 2)
Screenshot: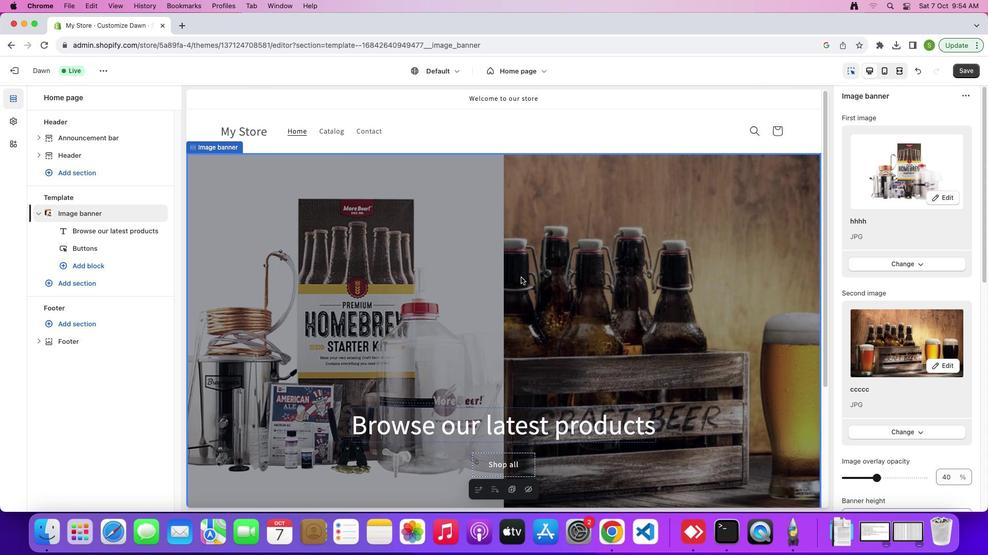 
Action: Mouse scrolled (521, 277) with delta (0, 0)
Screenshot: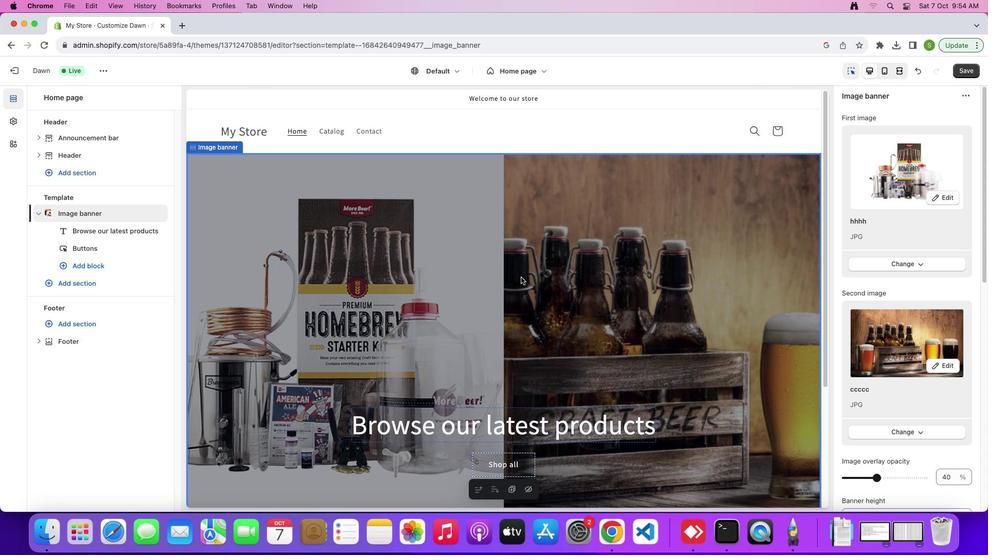 
Action: Mouse scrolled (521, 277) with delta (0, 0)
Screenshot: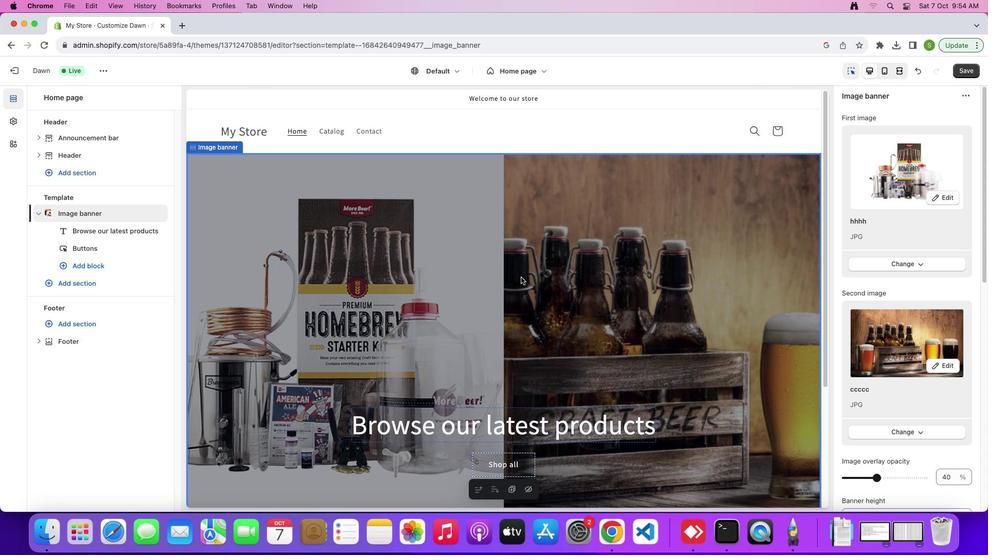 
Action: Mouse scrolled (521, 277) with delta (0, 2)
Screenshot: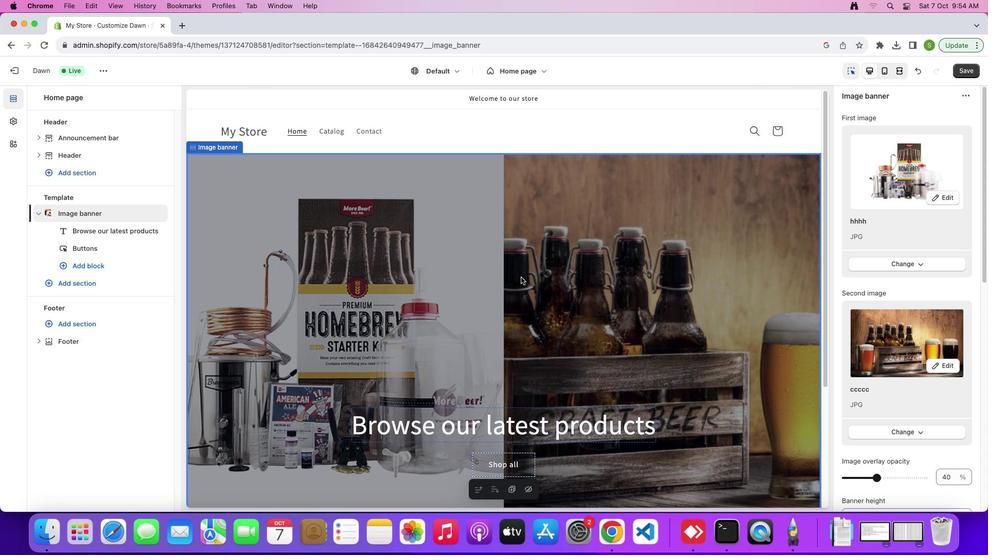 
Action: Mouse scrolled (521, 277) with delta (0, 0)
Screenshot: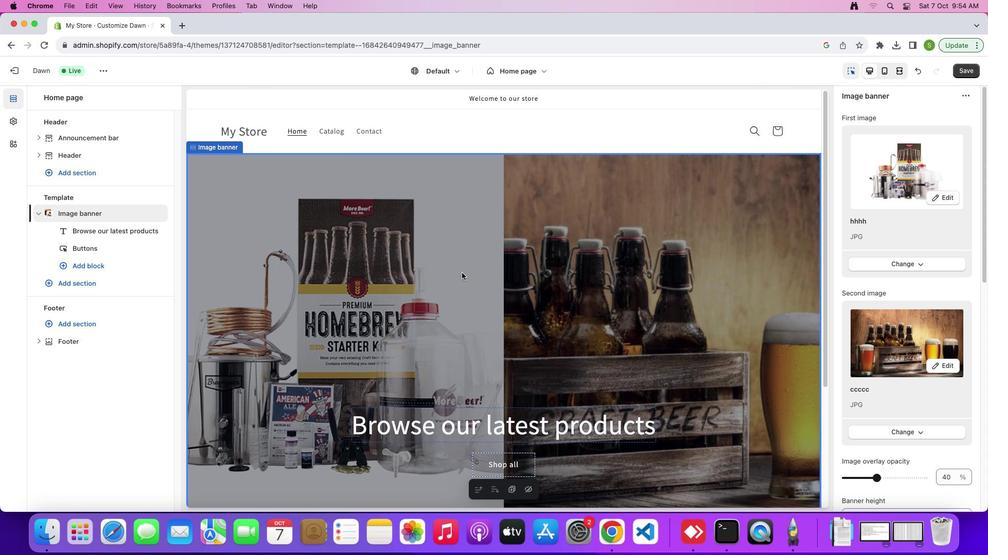 
Action: Mouse scrolled (521, 277) with delta (0, 0)
Screenshot: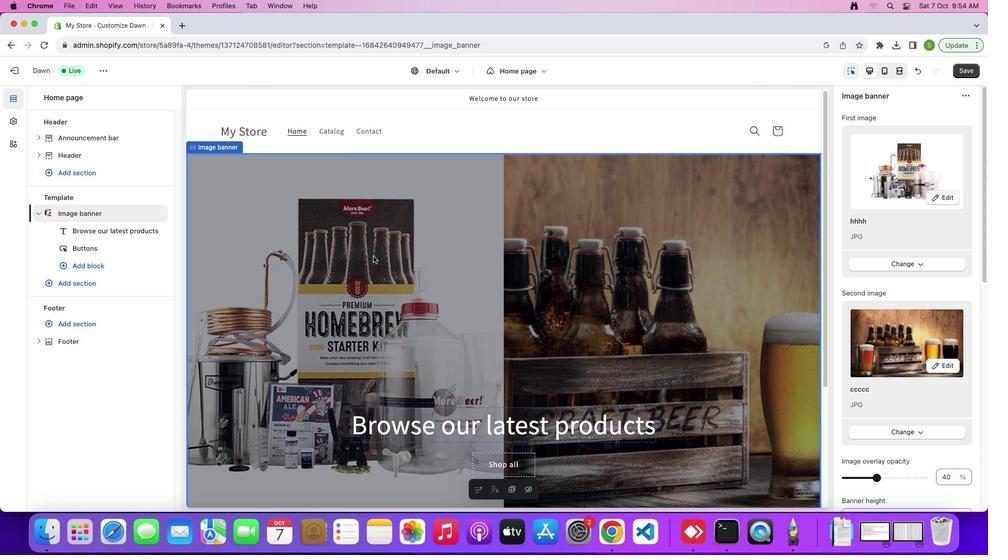 
Action: Mouse scrolled (521, 277) with delta (0, 2)
Screenshot: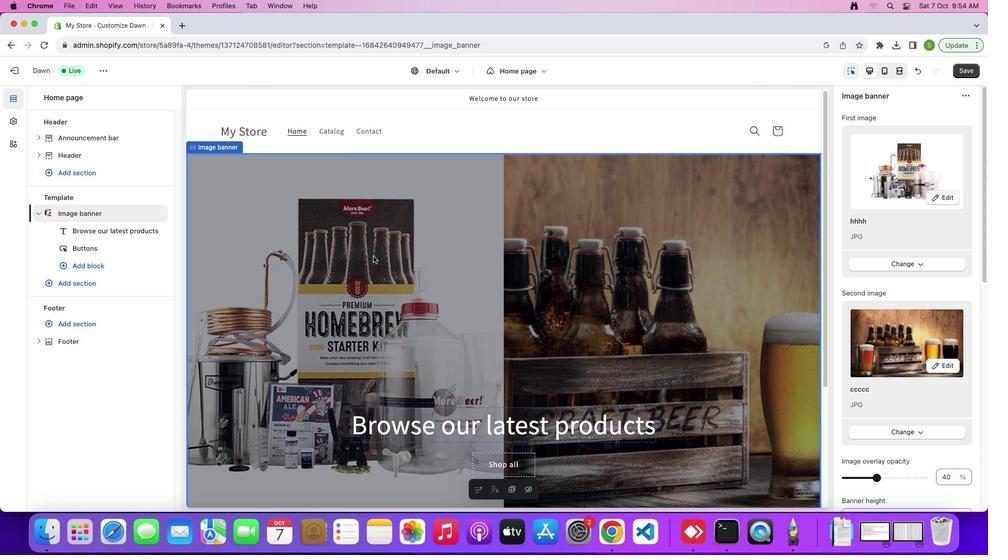 
Action: Mouse moved to (11, 120)
Screenshot: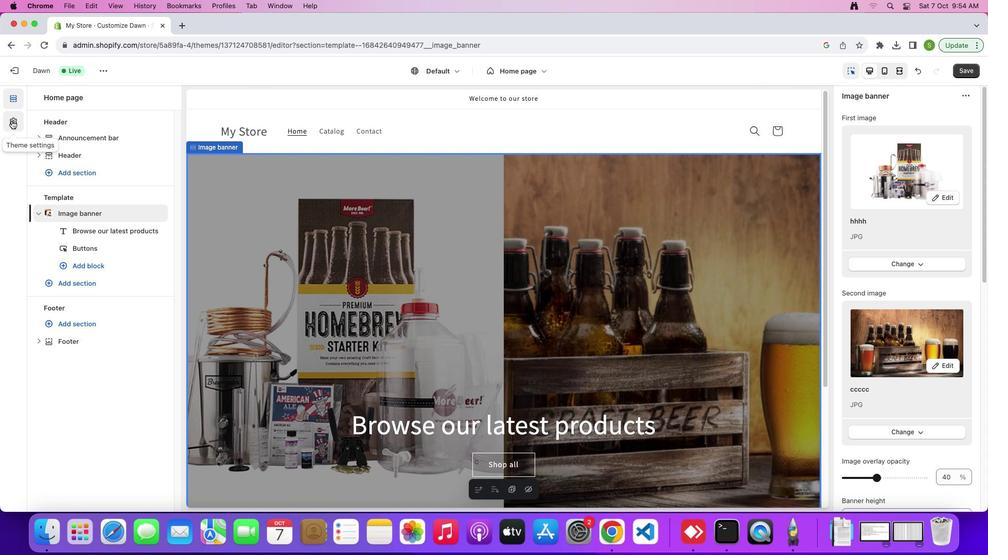 
Action: Mouse pressed left at (11, 120)
Screenshot: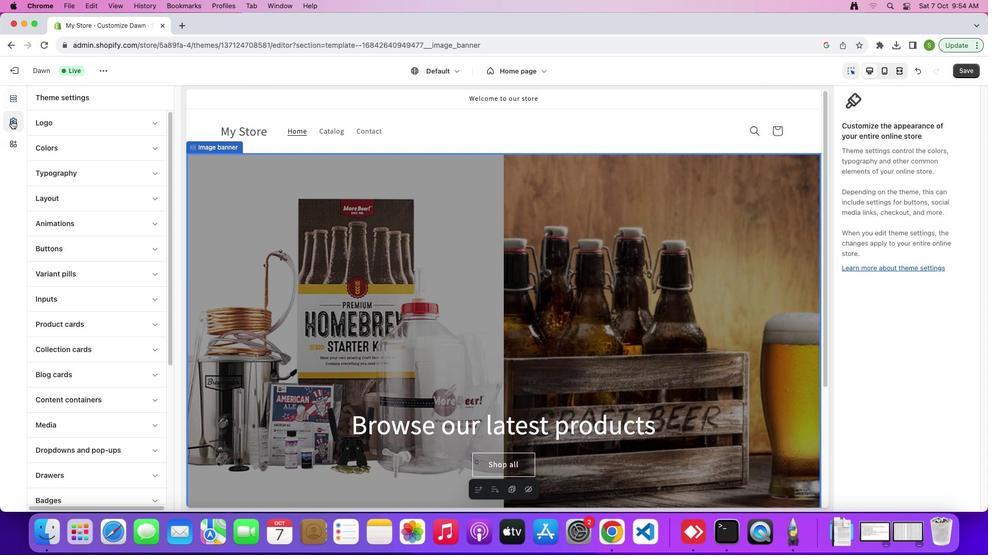 
Action: Mouse moved to (93, 126)
Screenshot: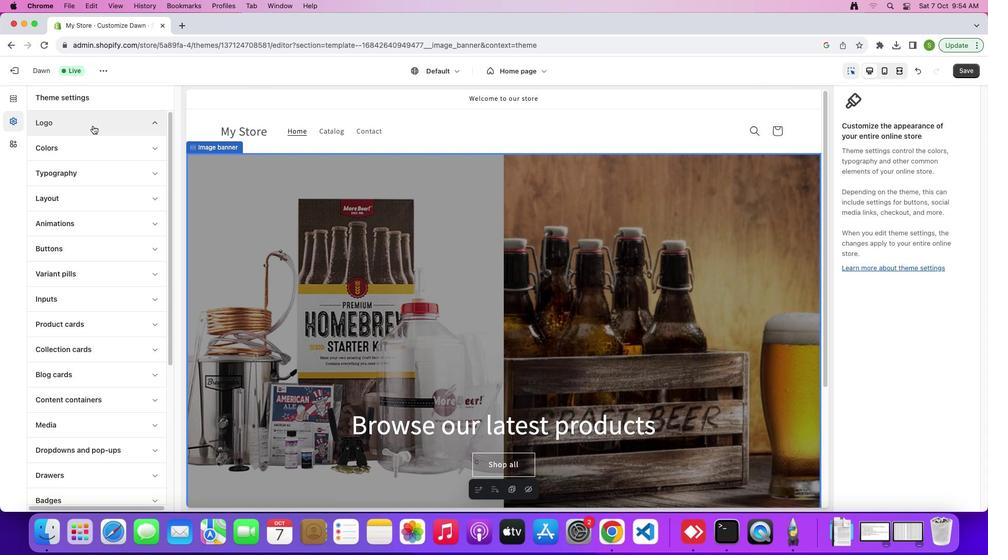 
Action: Mouse pressed left at (93, 126)
Screenshot: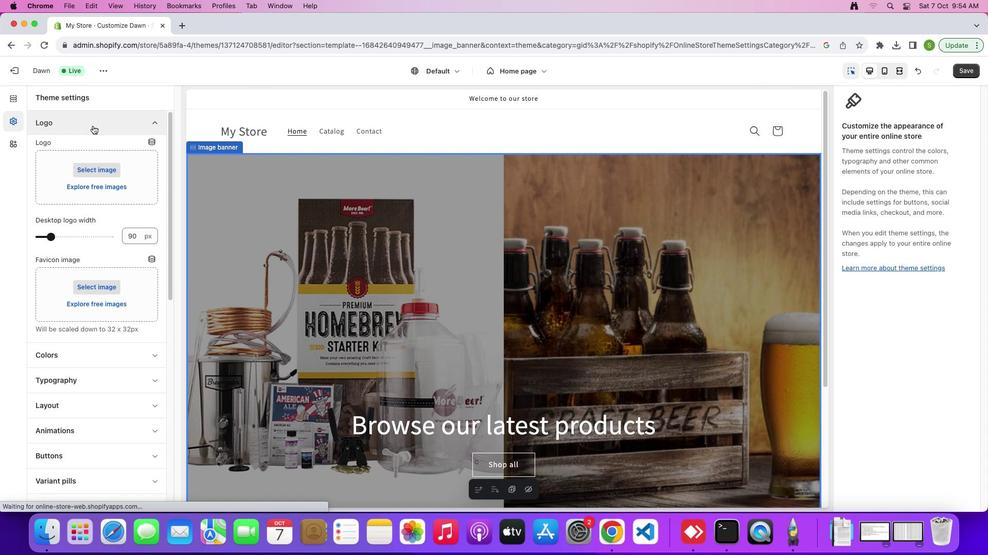 
Action: Mouse moved to (80, 172)
Screenshot: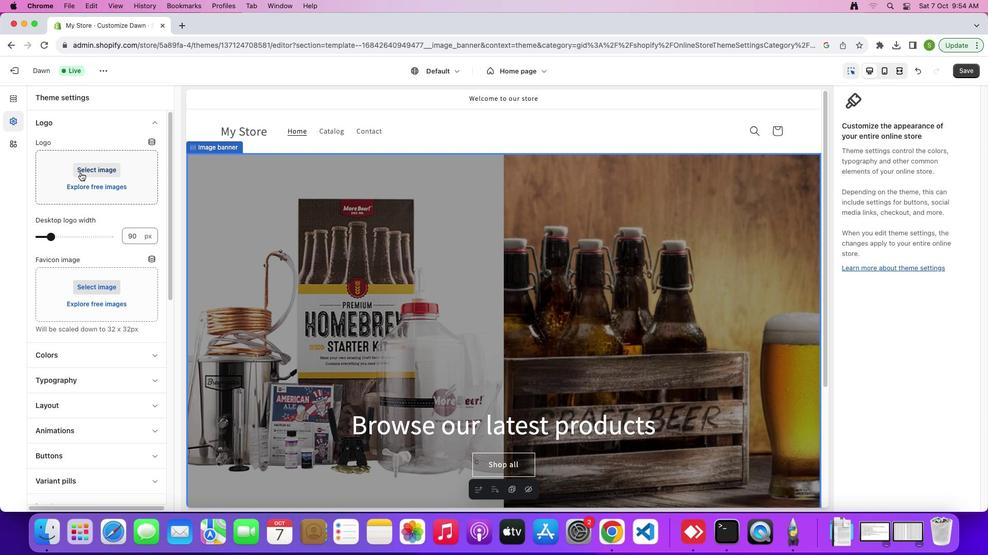 
Action: Mouse pressed left at (80, 172)
Screenshot: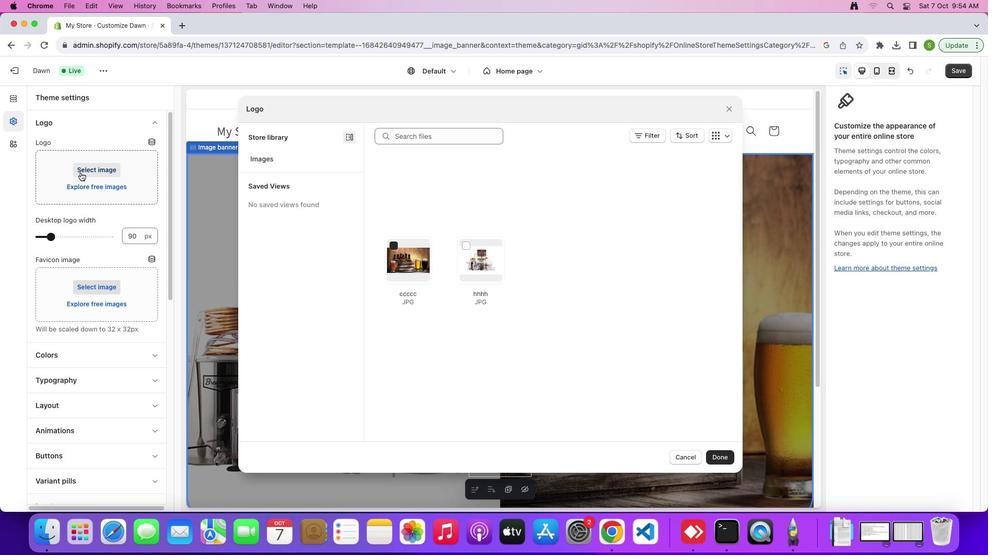 
Action: Mouse moved to (396, 253)
Screenshot: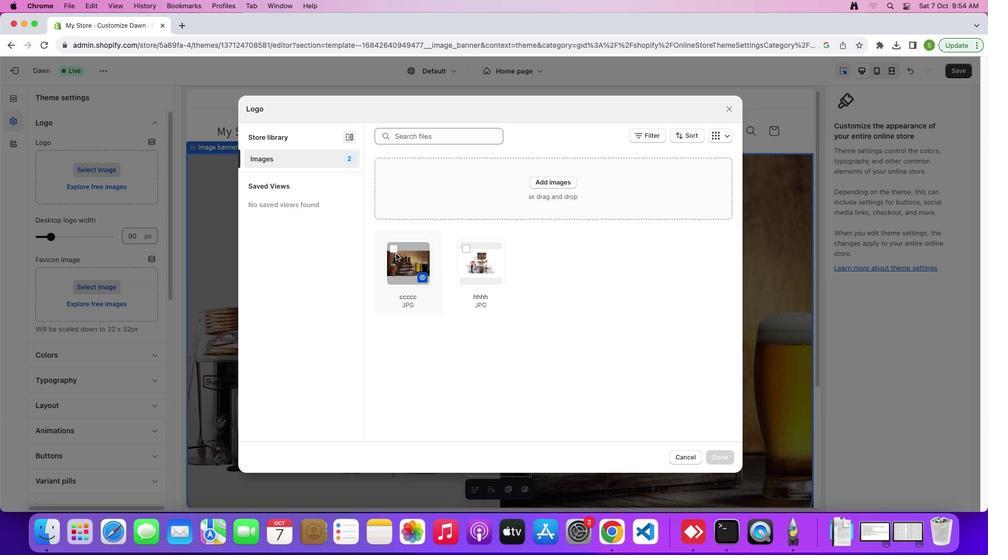 
Action: Mouse pressed left at (396, 253)
Screenshot: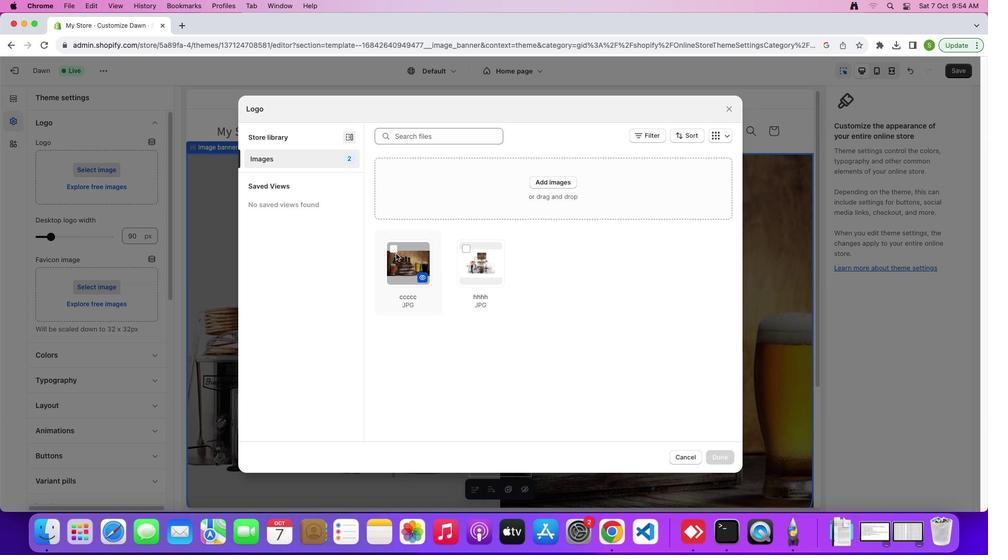 
Action: Mouse moved to (395, 251)
Screenshot: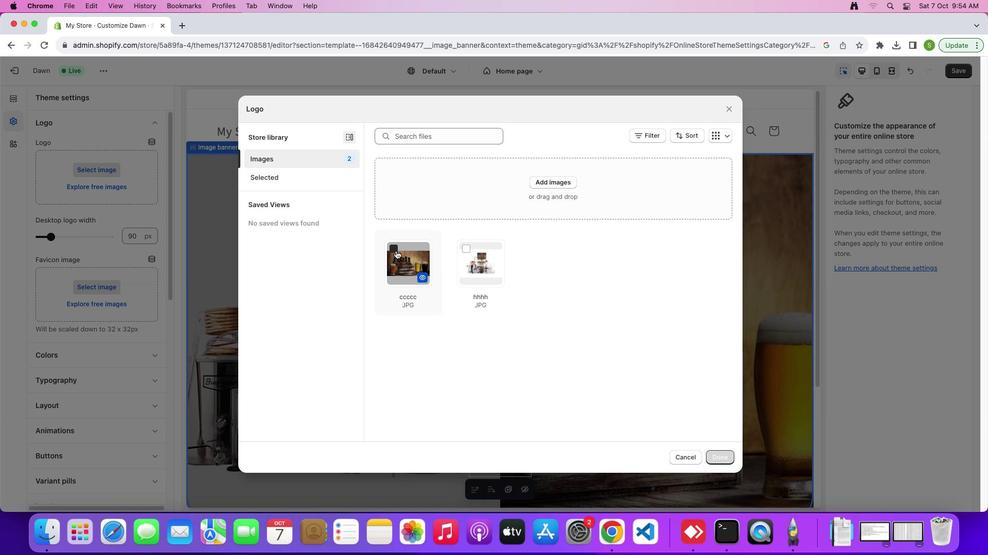 
Action: Mouse pressed left at (395, 251)
Screenshot: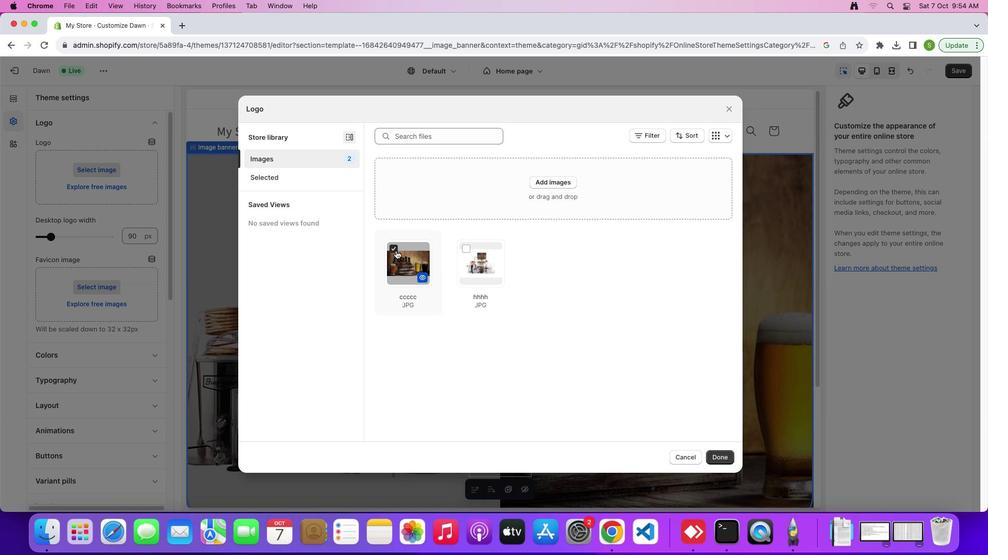 
Action: Mouse moved to (715, 454)
Screenshot: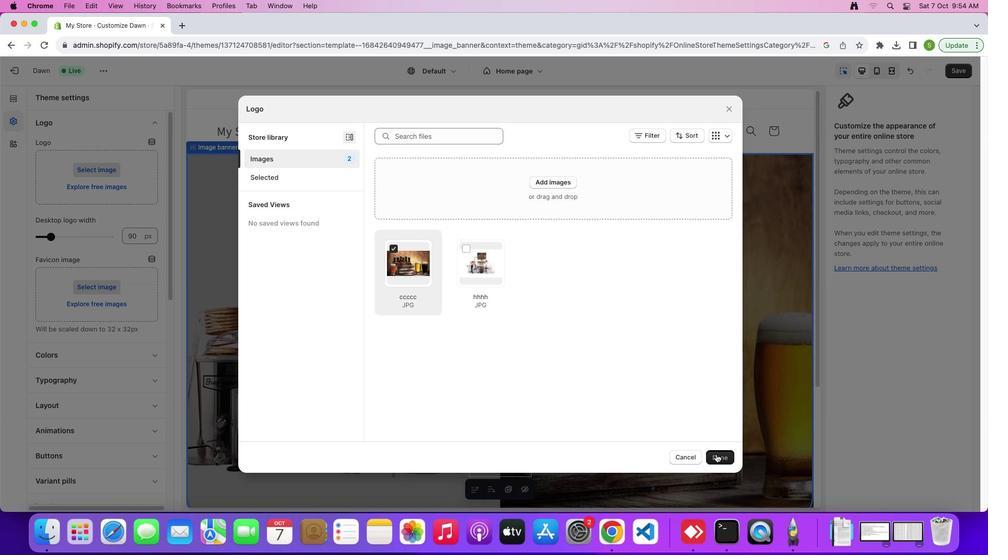 
Action: Mouse pressed left at (715, 454)
Screenshot: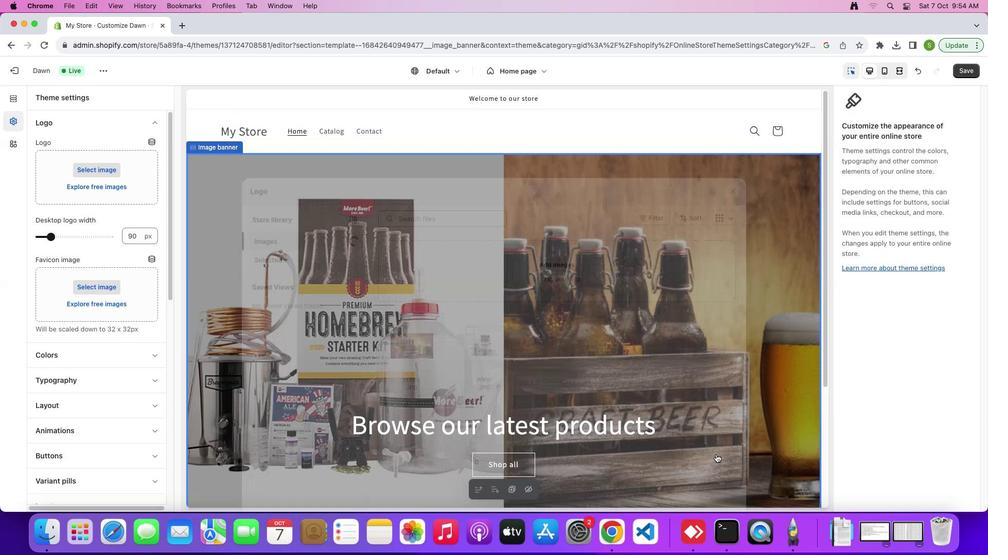 
Action: Mouse moved to (530, 293)
Screenshot: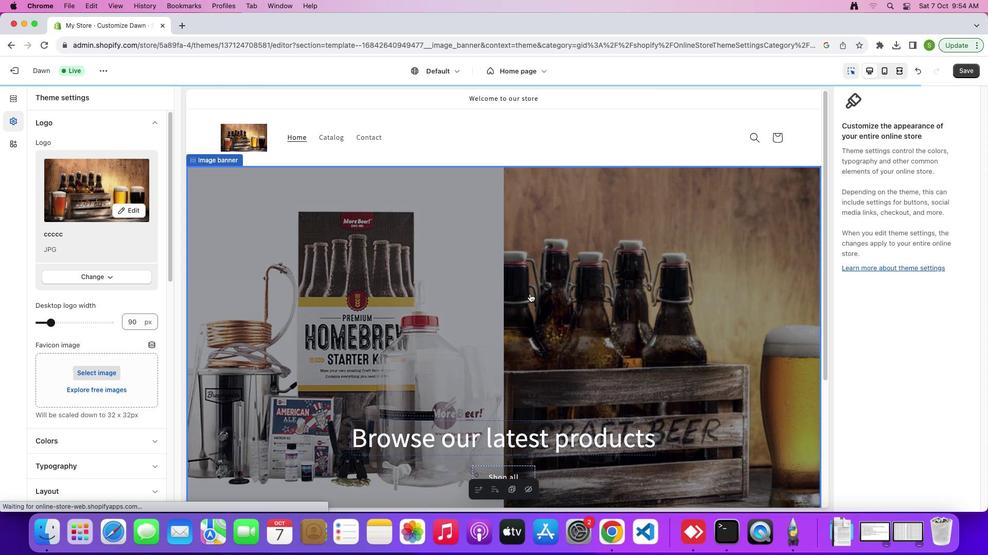 
Action: Mouse scrolled (530, 293) with delta (0, 0)
Screenshot: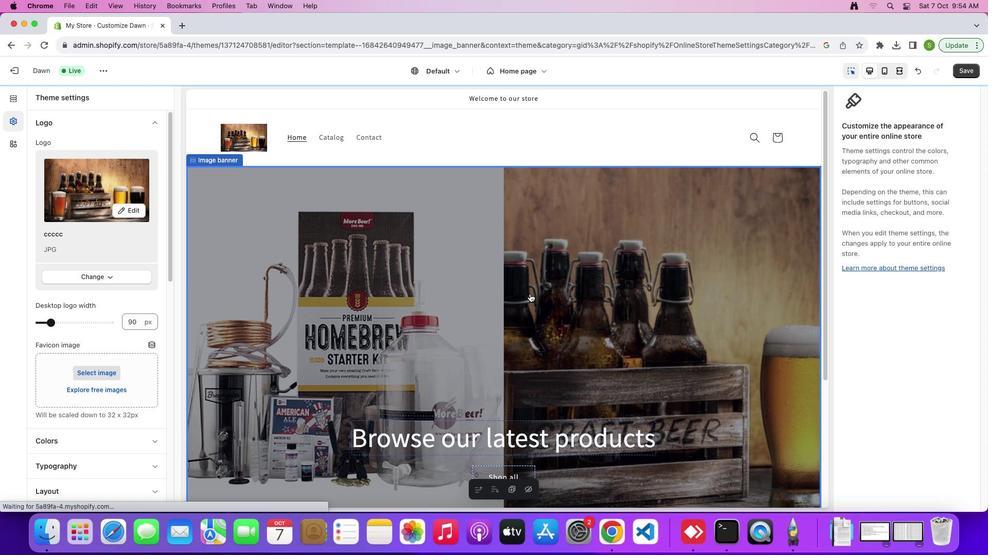 
Action: Mouse scrolled (530, 293) with delta (0, 0)
Screenshot: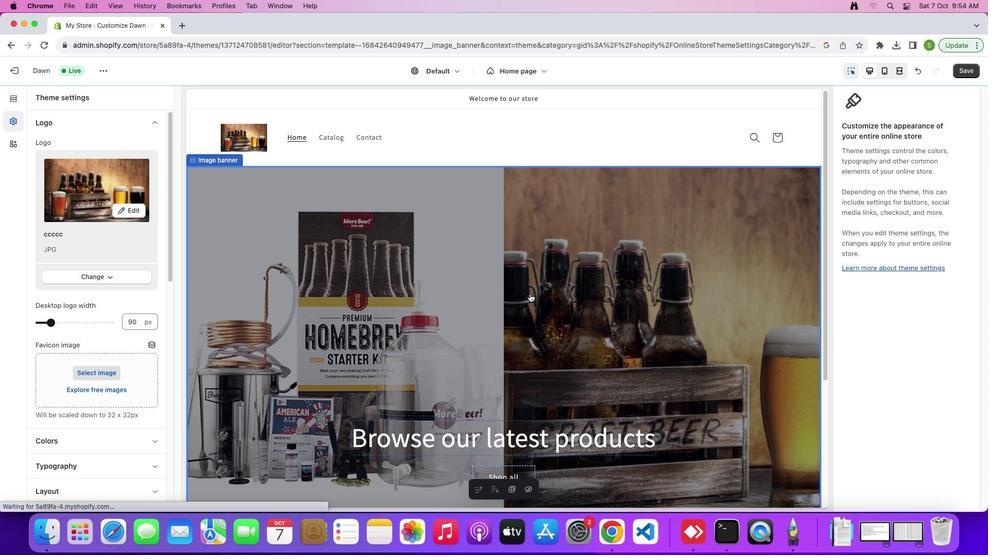 
Action: Mouse scrolled (530, 293) with delta (0, 2)
Screenshot: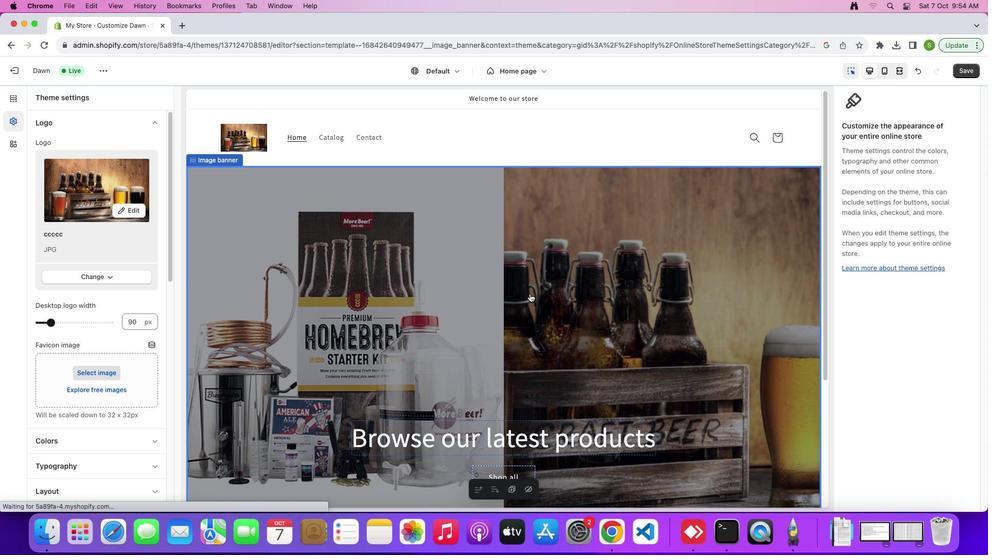 
Action: Mouse scrolled (530, 293) with delta (0, 3)
Screenshot: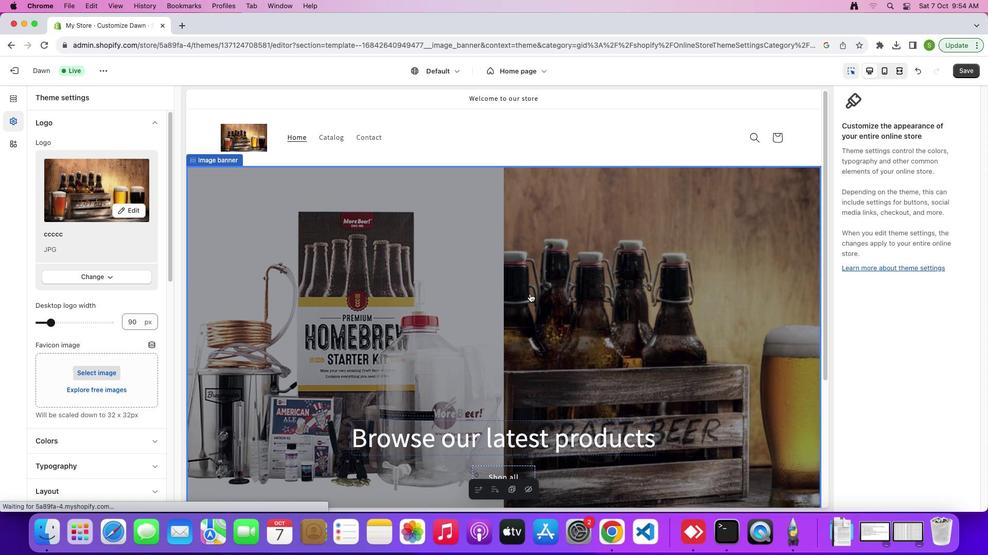 
Action: Mouse moved to (85, 373)
Screenshot: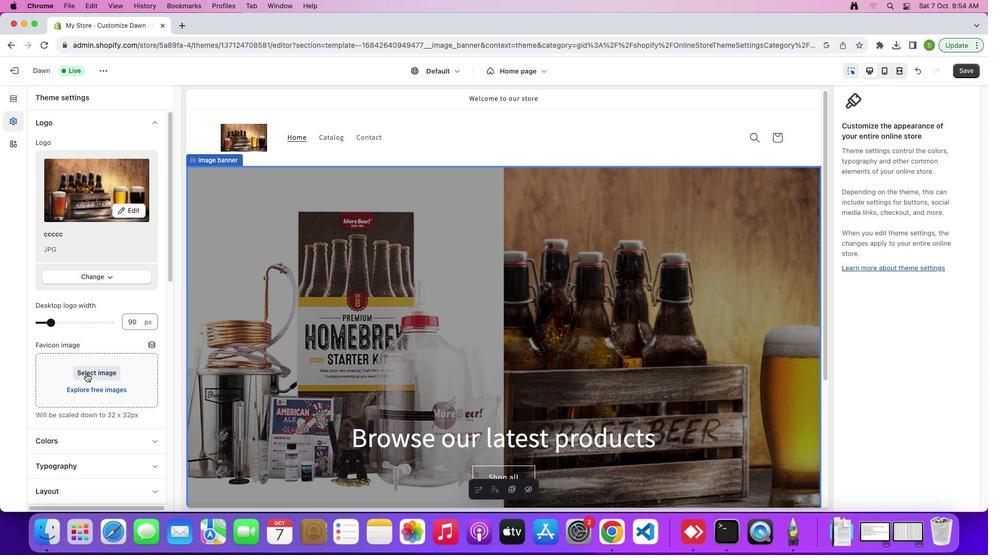 
Action: Mouse pressed left at (85, 373)
Screenshot: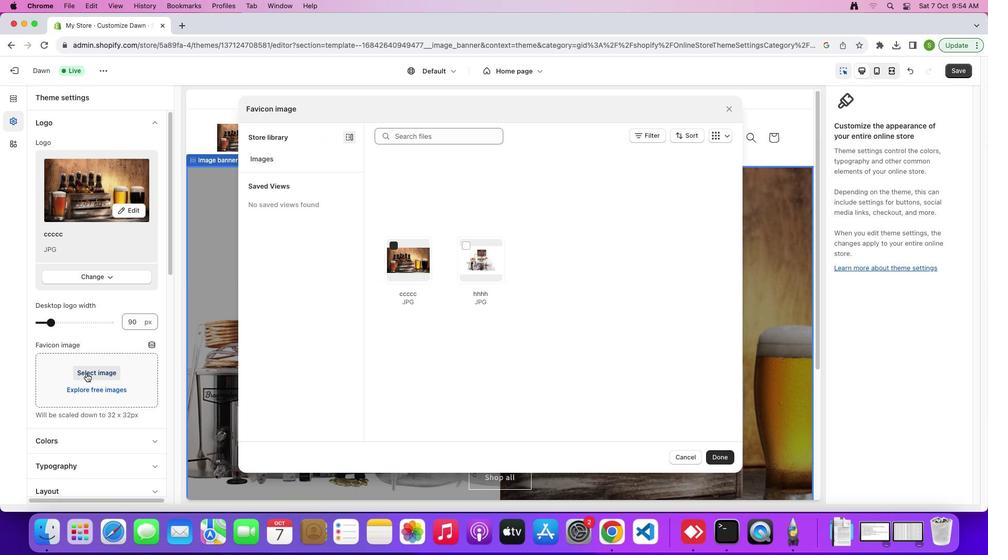 
Action: Mouse moved to (559, 180)
Screenshot: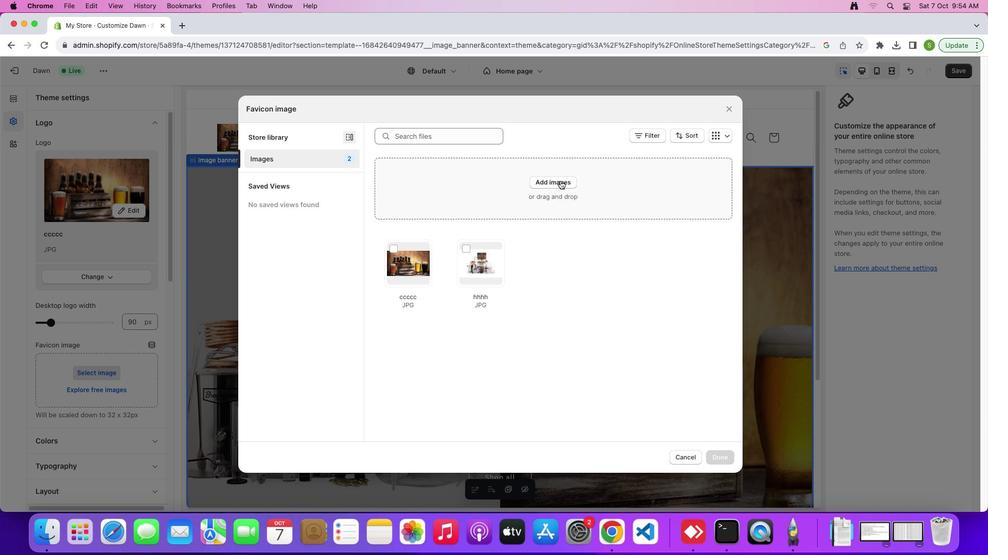 
Action: Mouse pressed left at (559, 180)
Screenshot: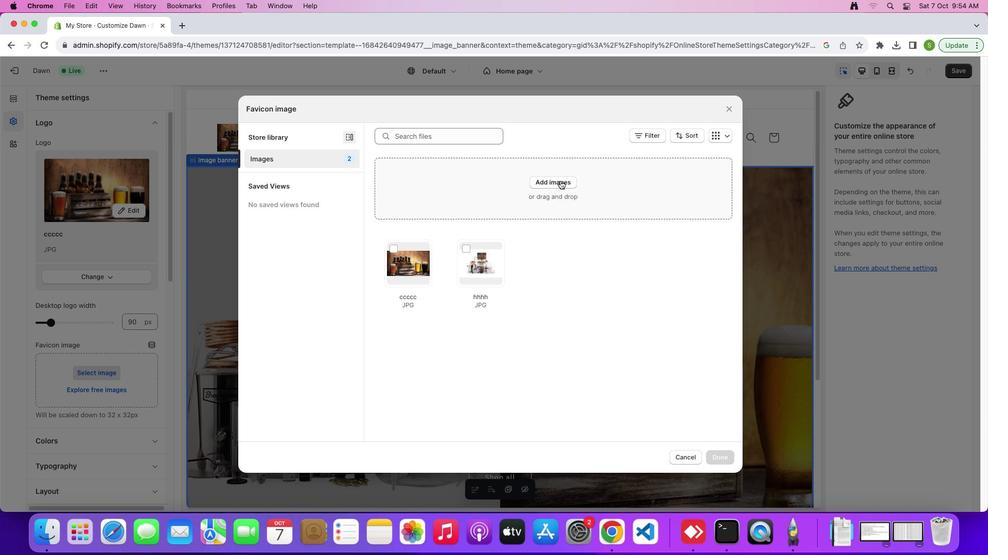 
Action: Mouse moved to (394, 257)
Screenshot: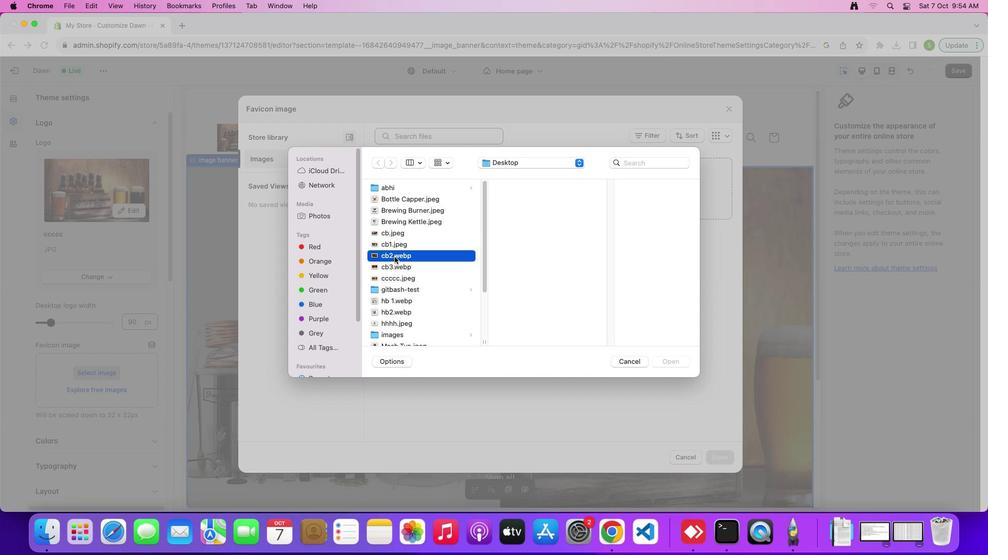 
Action: Mouse pressed left at (394, 257)
Screenshot: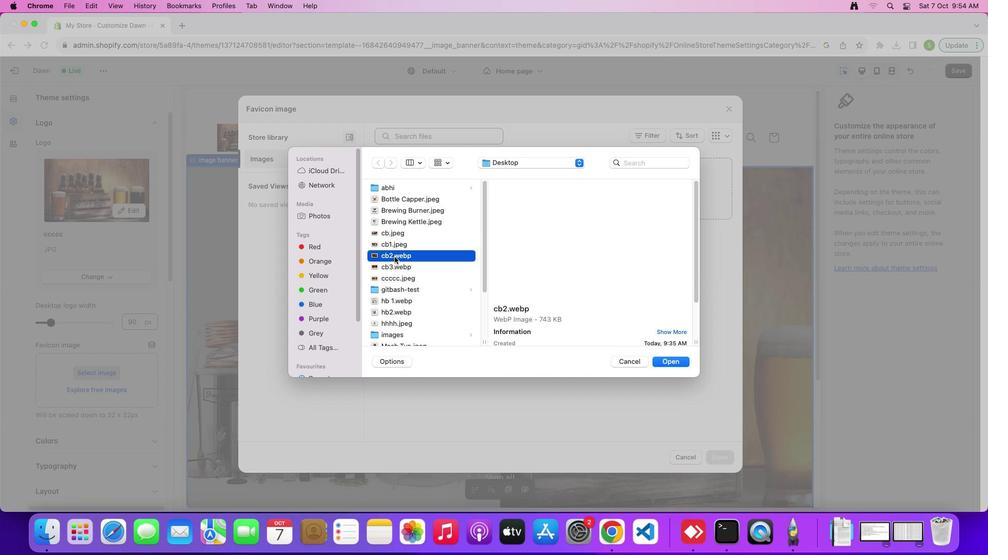 
Action: Mouse moved to (397, 245)
Screenshot: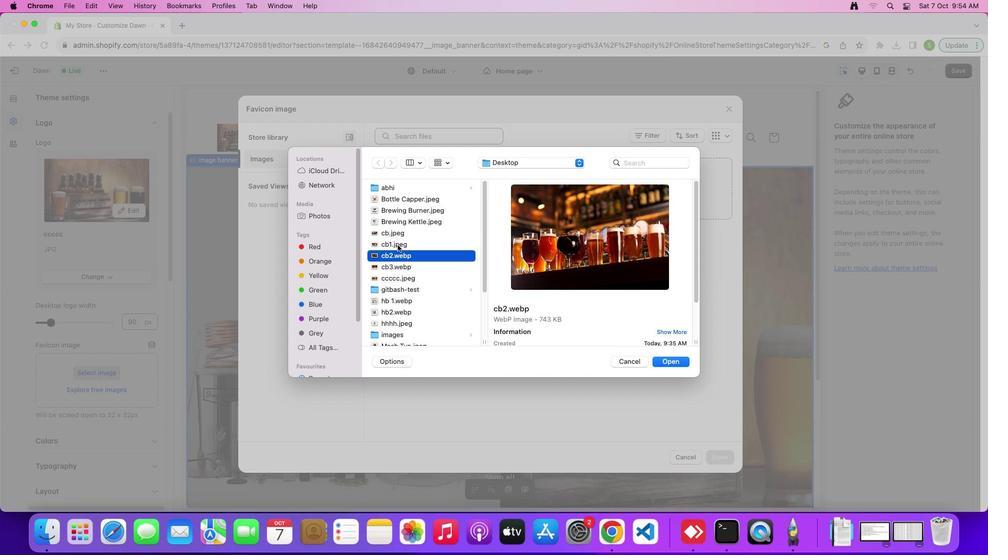 
Action: Mouse pressed left at (397, 245)
Screenshot: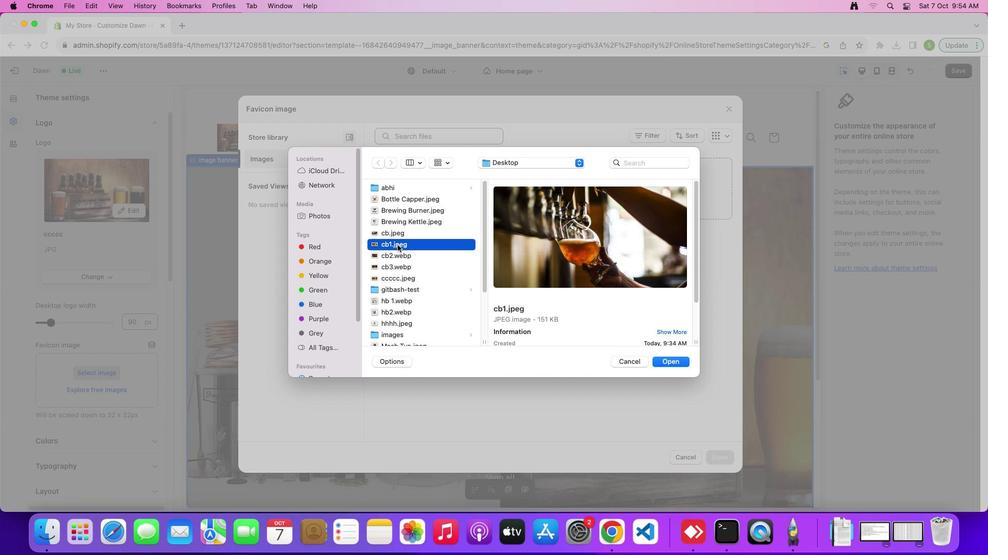
Action: Mouse moved to (666, 364)
Screenshot: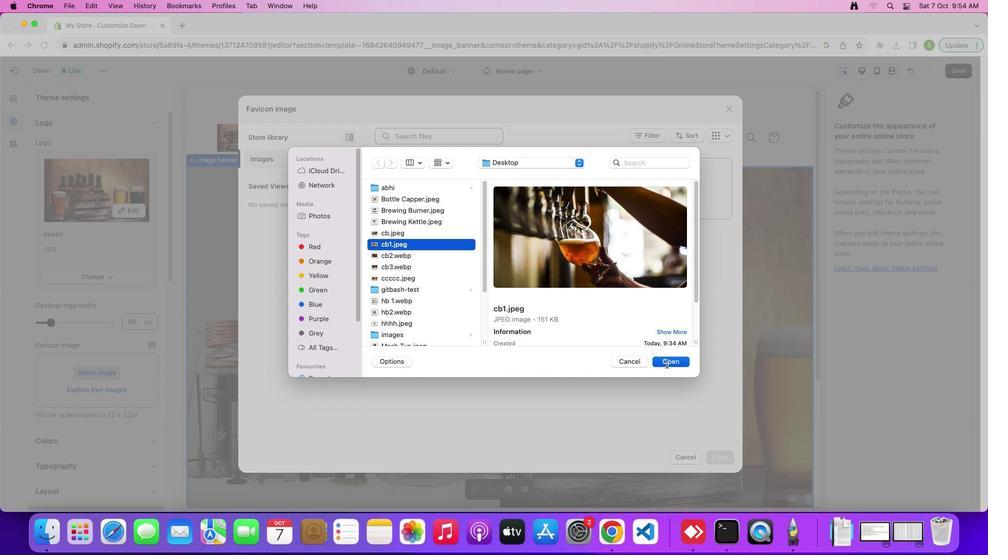 
Action: Mouse pressed left at (666, 364)
Screenshot: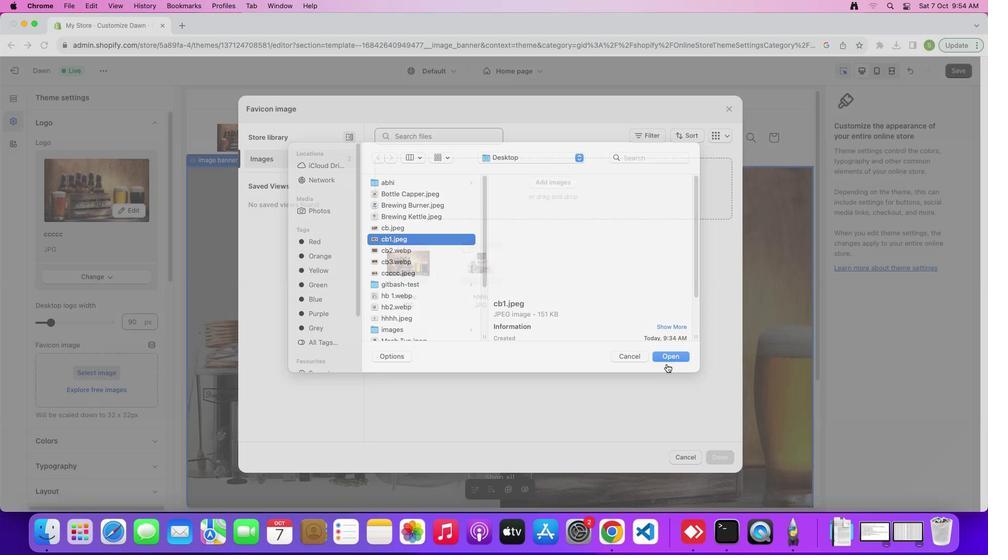 
Action: Mouse moved to (714, 460)
Screenshot: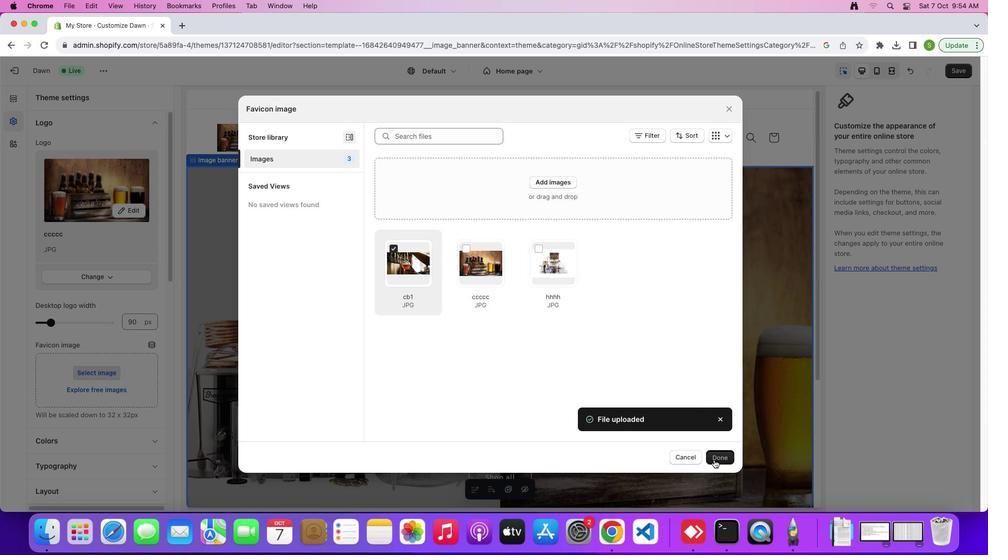 
Action: Mouse pressed left at (714, 460)
Screenshot: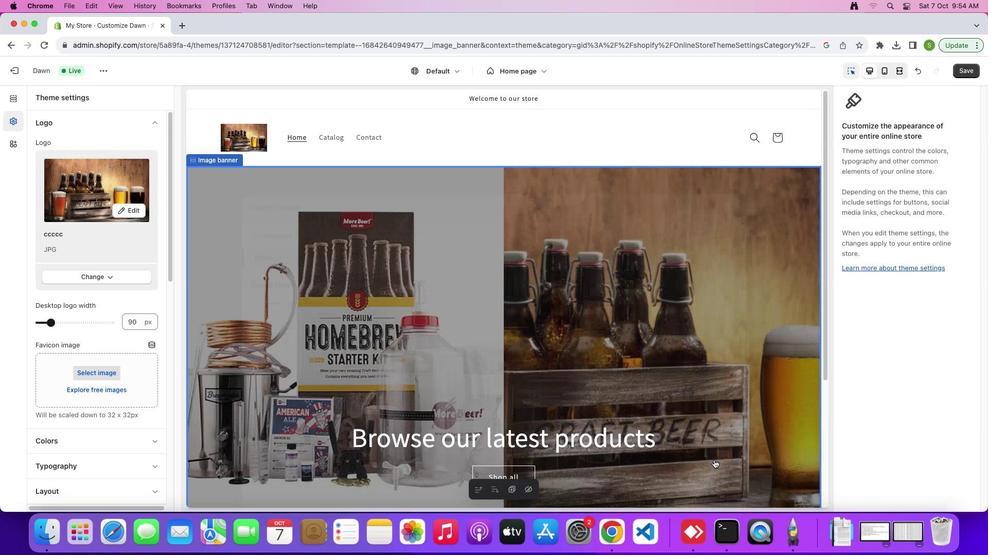 
Action: Mouse moved to (453, 323)
Screenshot: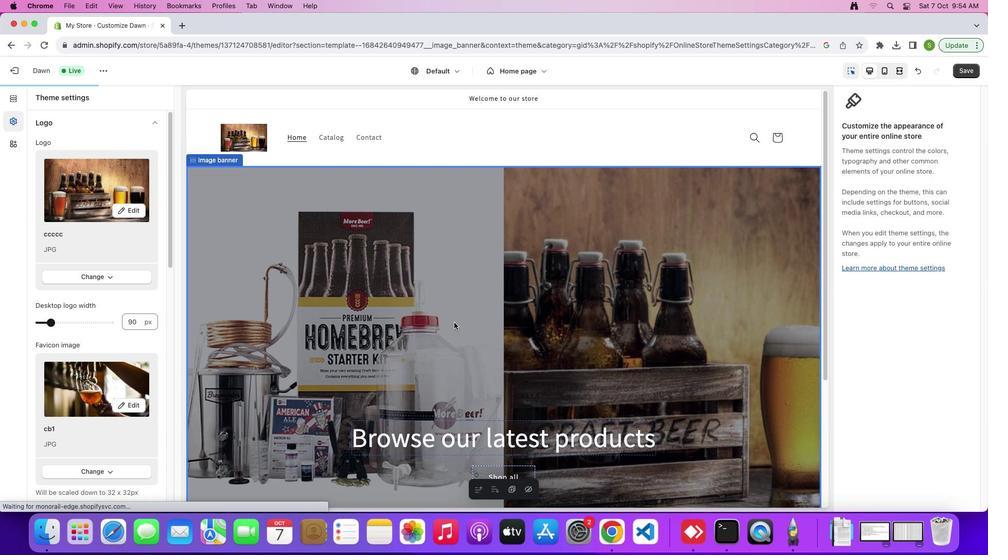 
Action: Mouse scrolled (453, 323) with delta (0, 0)
Screenshot: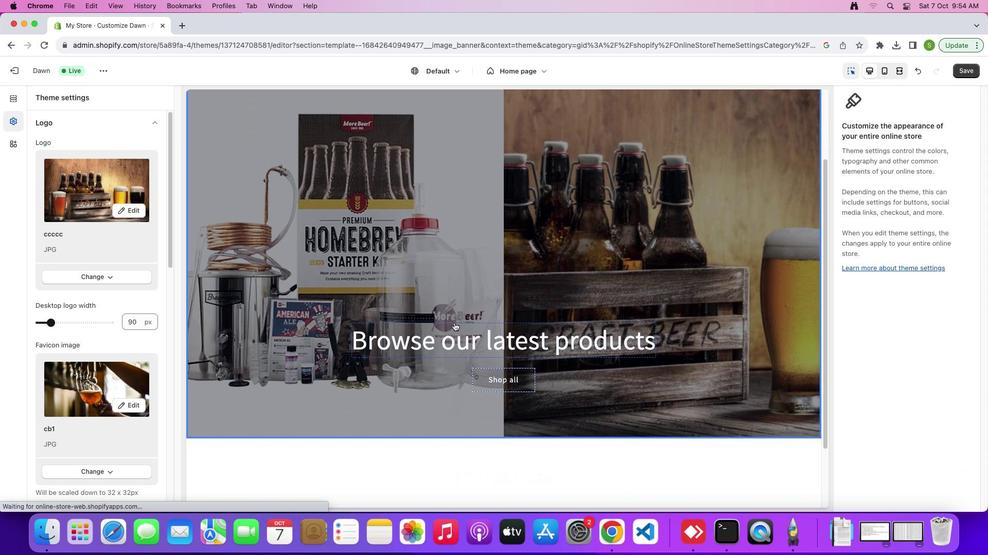 
Action: Mouse scrolled (453, 323) with delta (0, 0)
Screenshot: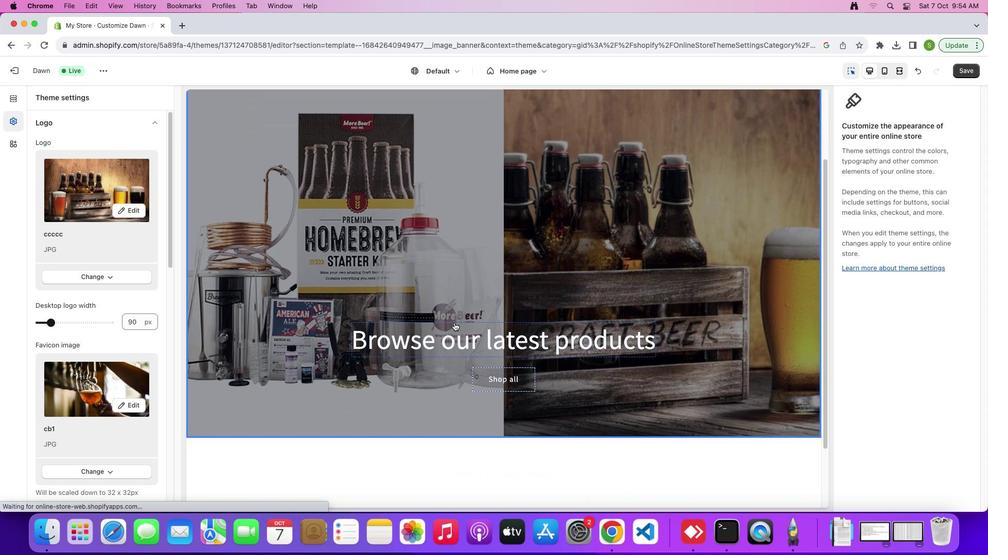 
Action: Mouse scrolled (453, 323) with delta (0, -1)
Screenshot: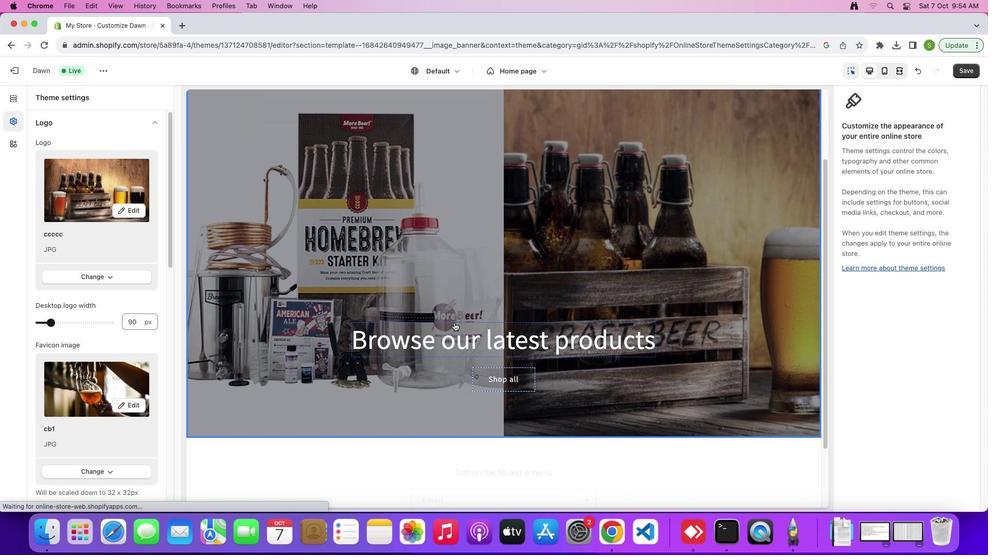 
Action: Mouse scrolled (453, 323) with delta (0, 0)
Screenshot: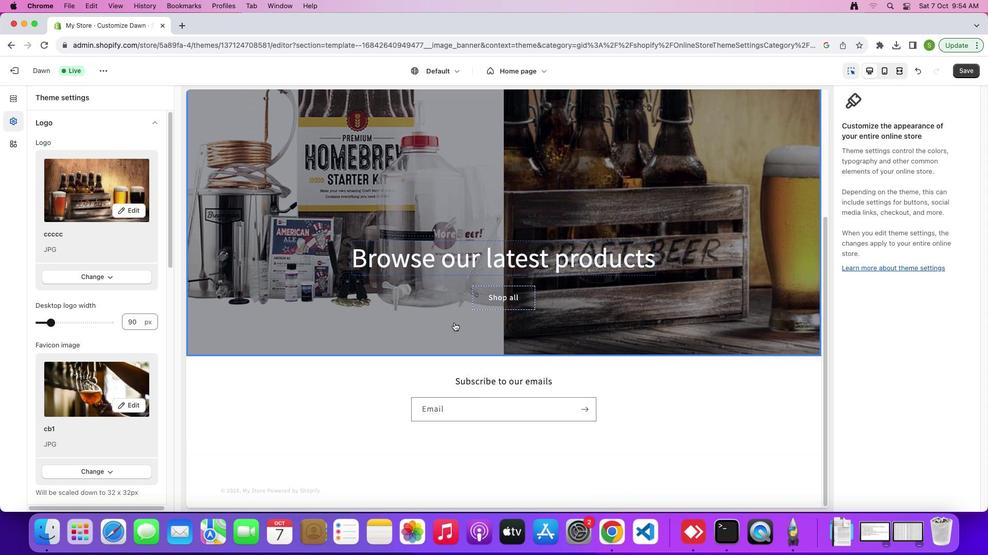 
Action: Mouse scrolled (453, 323) with delta (0, 0)
Screenshot: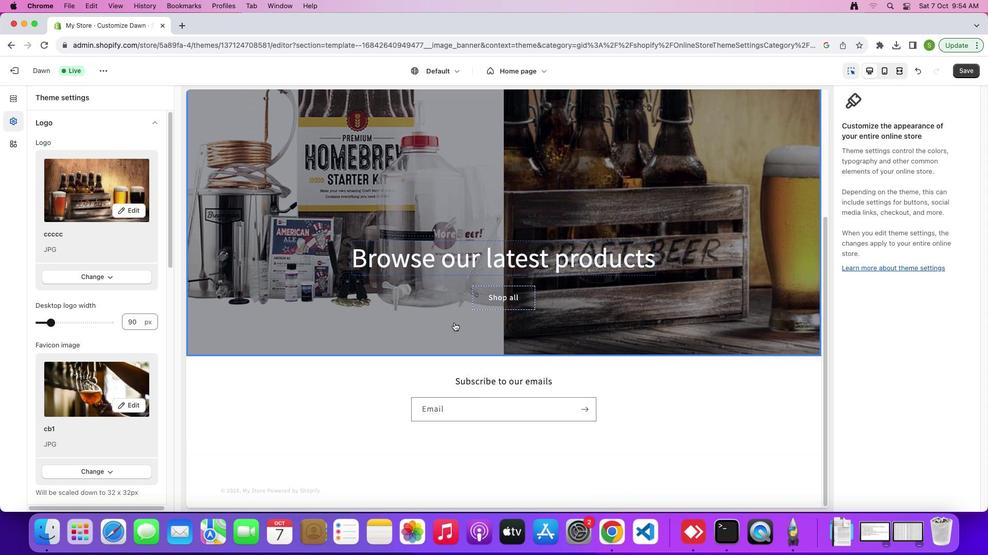 
Action: Mouse scrolled (453, 323) with delta (0, -2)
Screenshot: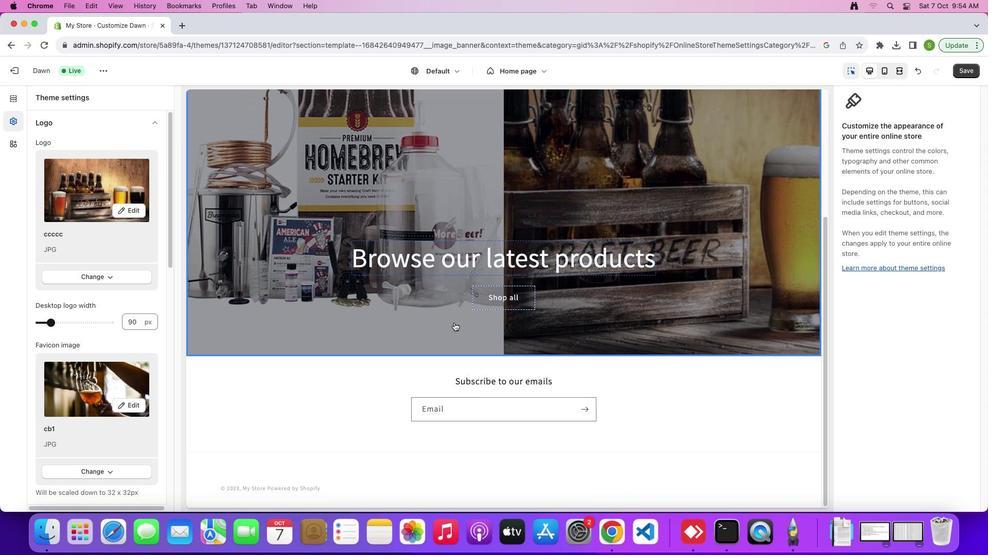 
Action: Mouse scrolled (453, 323) with delta (0, -3)
Screenshot: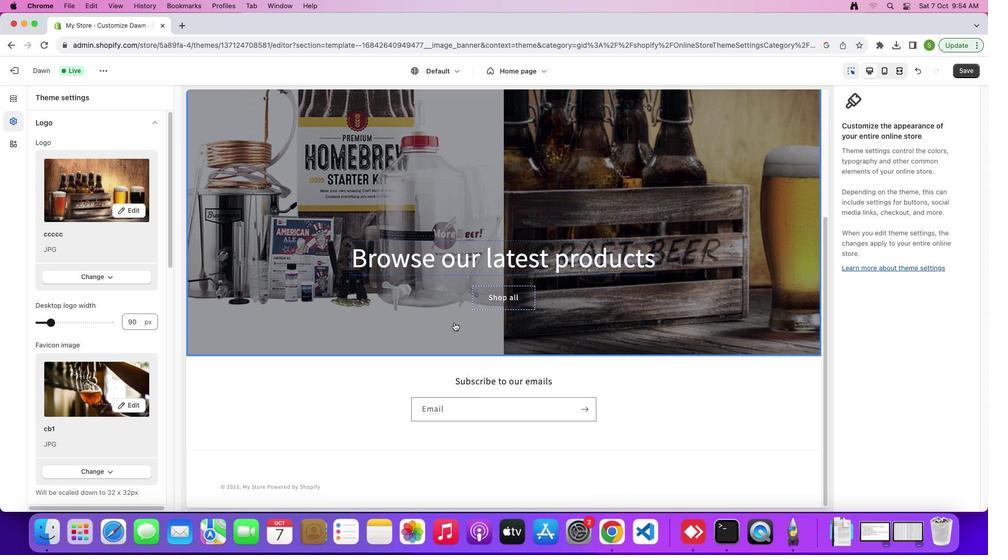 
Action: Mouse scrolled (453, 323) with delta (0, 0)
Screenshot: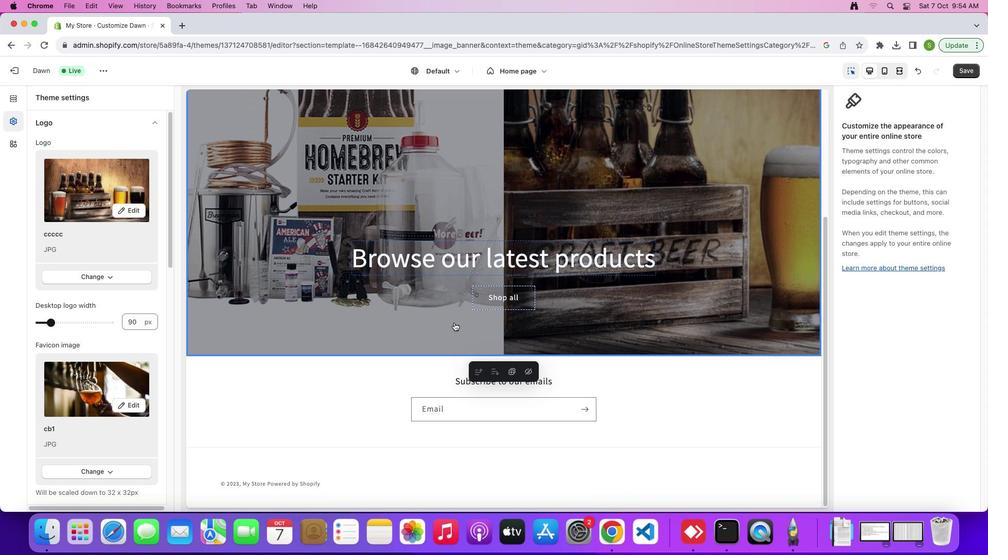 
Action: Mouse scrolled (453, 323) with delta (0, 0)
Screenshot: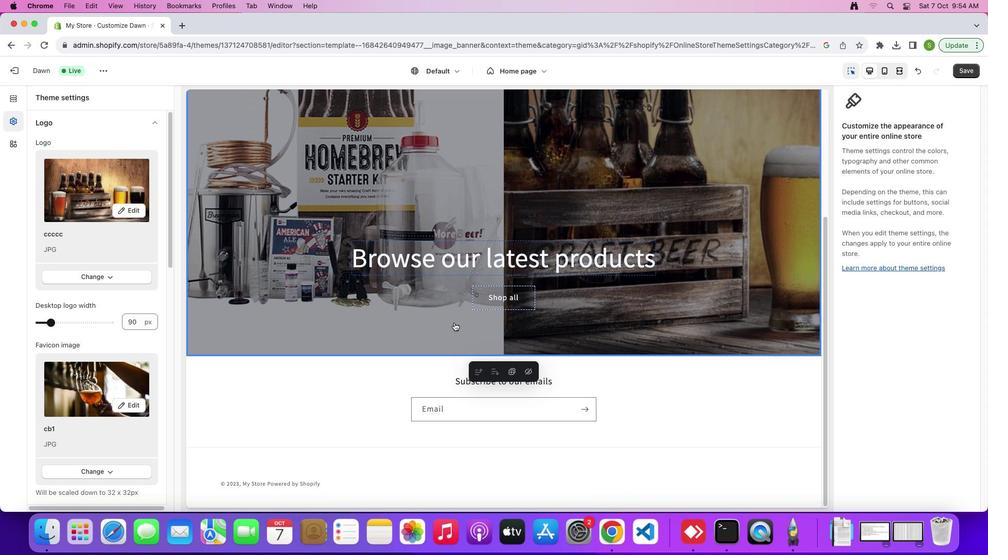 
Action: Mouse scrolled (453, 323) with delta (0, -2)
Screenshot: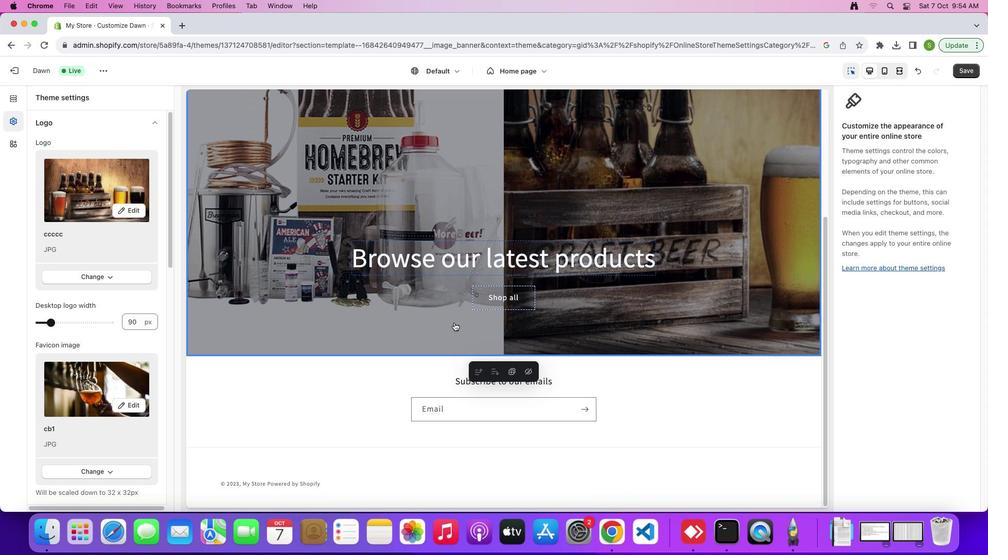 
Action: Mouse scrolled (453, 323) with delta (0, 0)
Screenshot: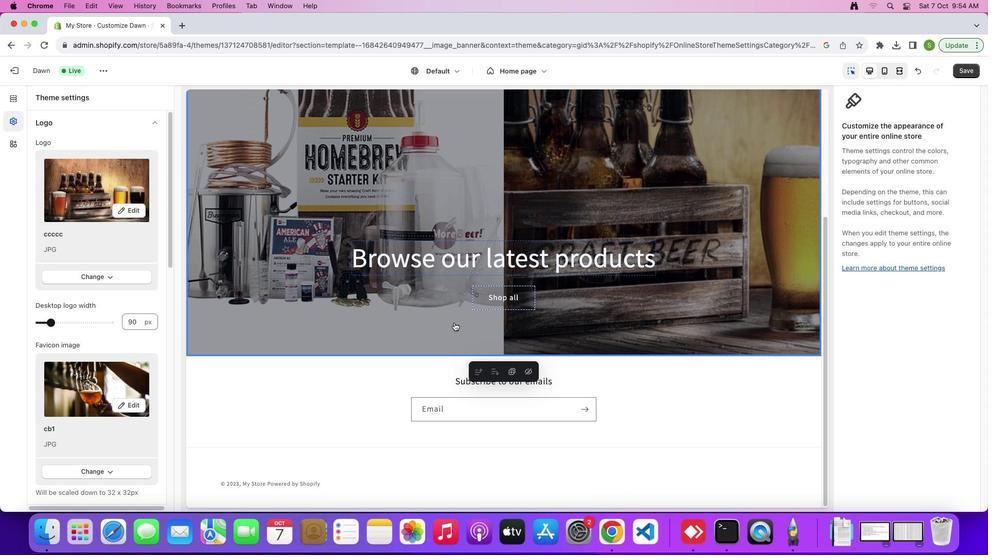 
Action: Mouse scrolled (453, 323) with delta (0, 0)
Screenshot: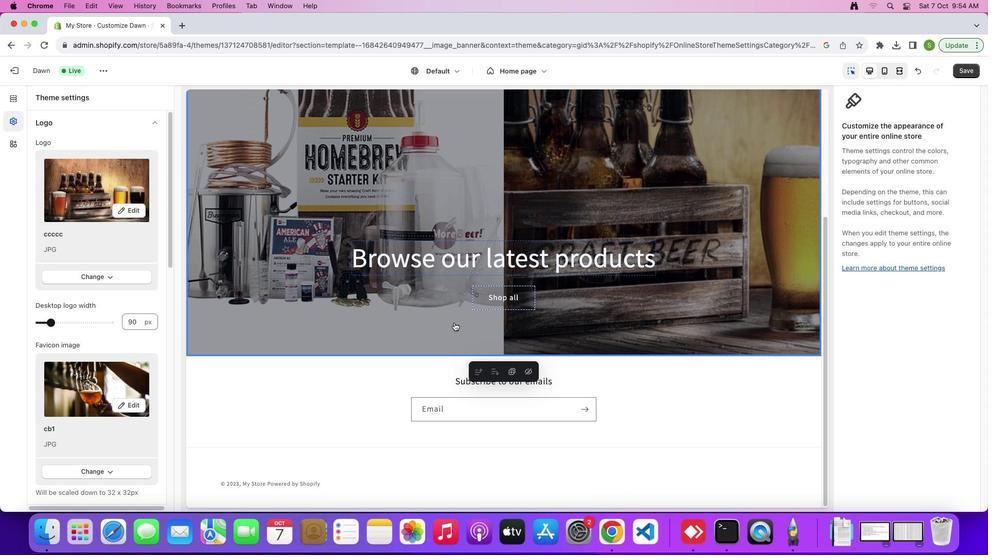 
Action: Mouse scrolled (453, 323) with delta (0, -1)
Screenshot: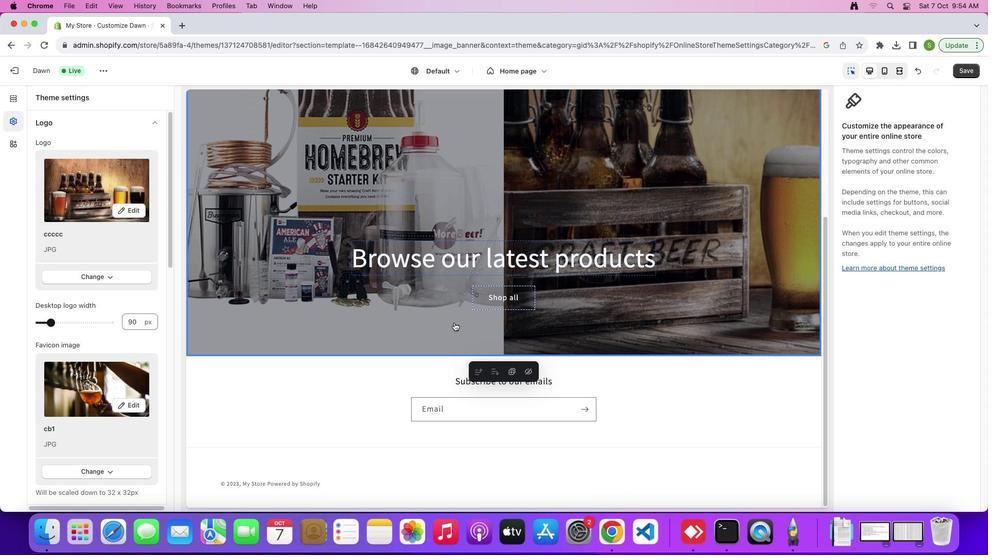 
Action: Mouse scrolled (453, 323) with delta (0, 0)
Screenshot: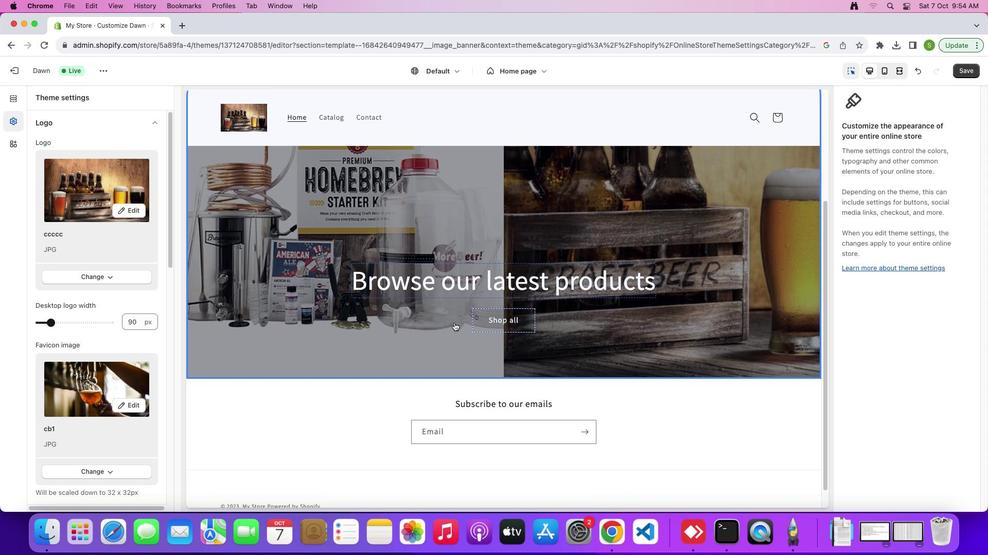
Action: Mouse scrolled (453, 323) with delta (0, 0)
Screenshot: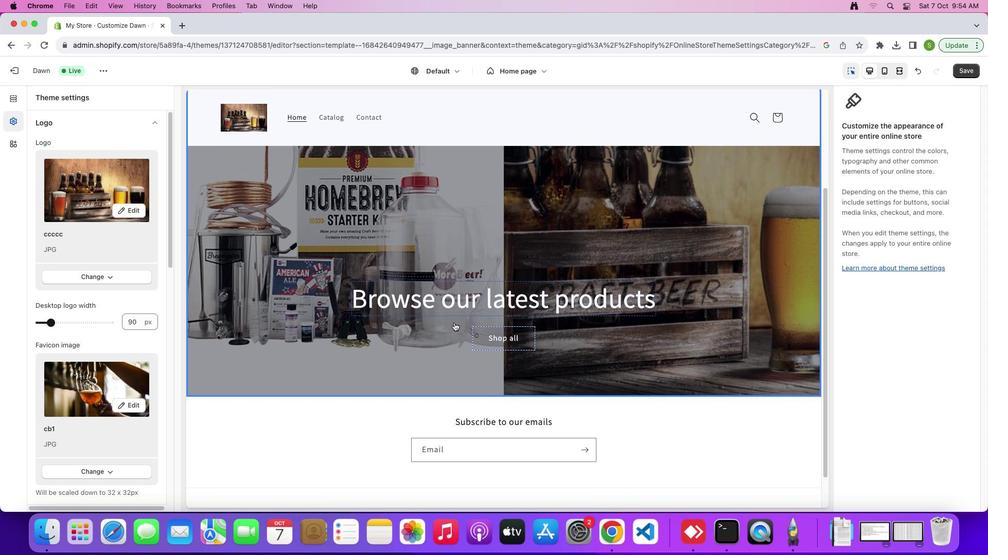 
Action: Mouse scrolled (453, 323) with delta (0, 0)
Screenshot: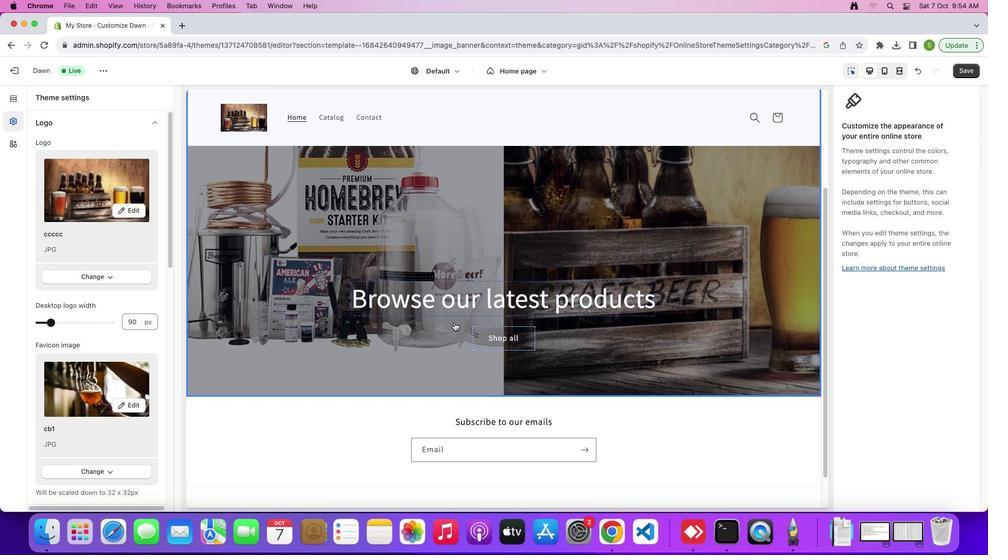 
Action: Mouse scrolled (453, 323) with delta (0, 0)
Screenshot: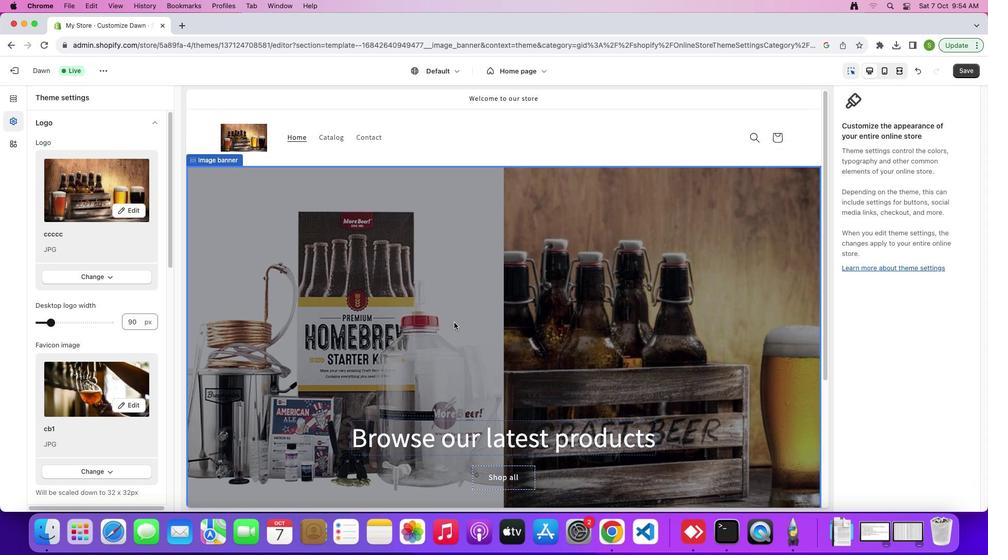 
Action: Mouse moved to (453, 323)
Screenshot: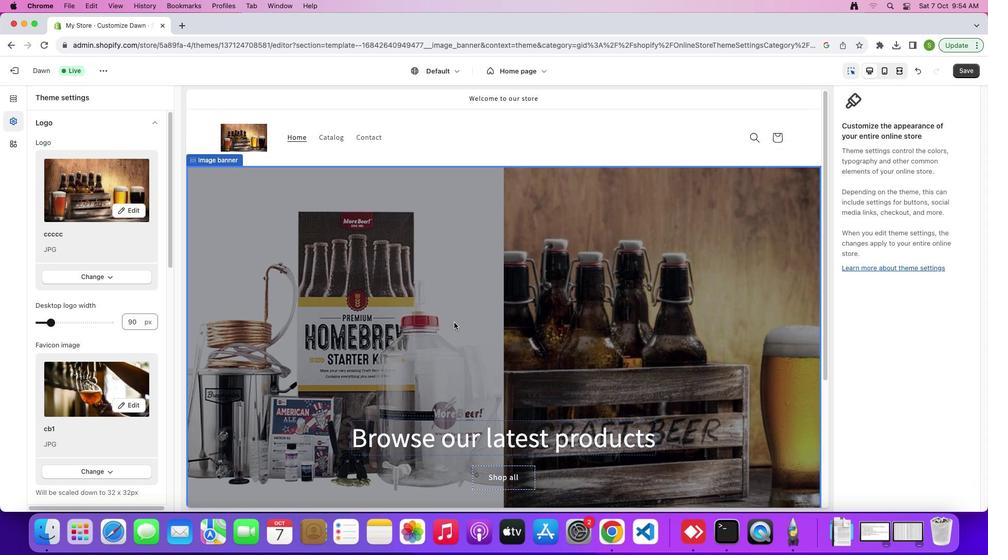 
Action: Mouse scrolled (453, 323) with delta (0, 0)
Screenshot: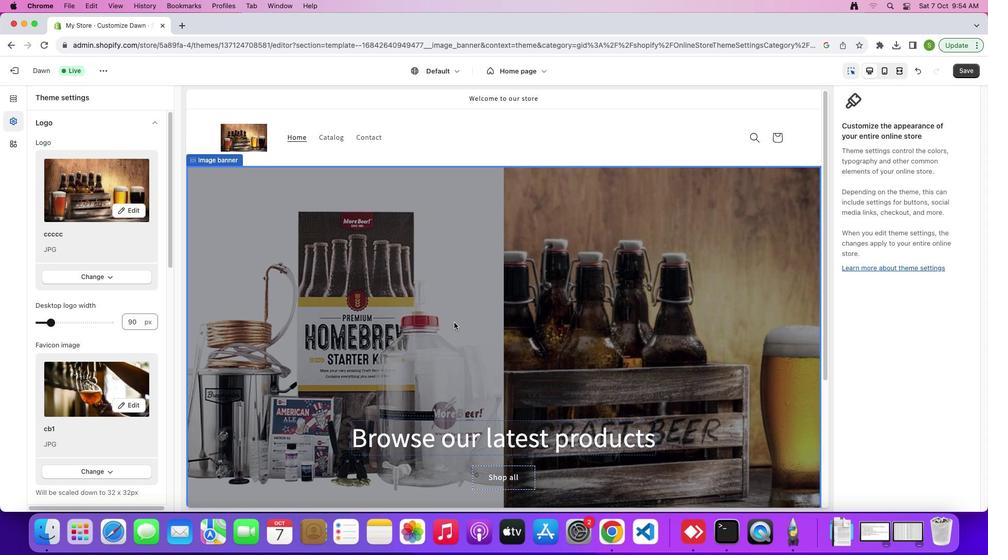 
Action: Mouse scrolled (453, 323) with delta (0, 2)
Screenshot: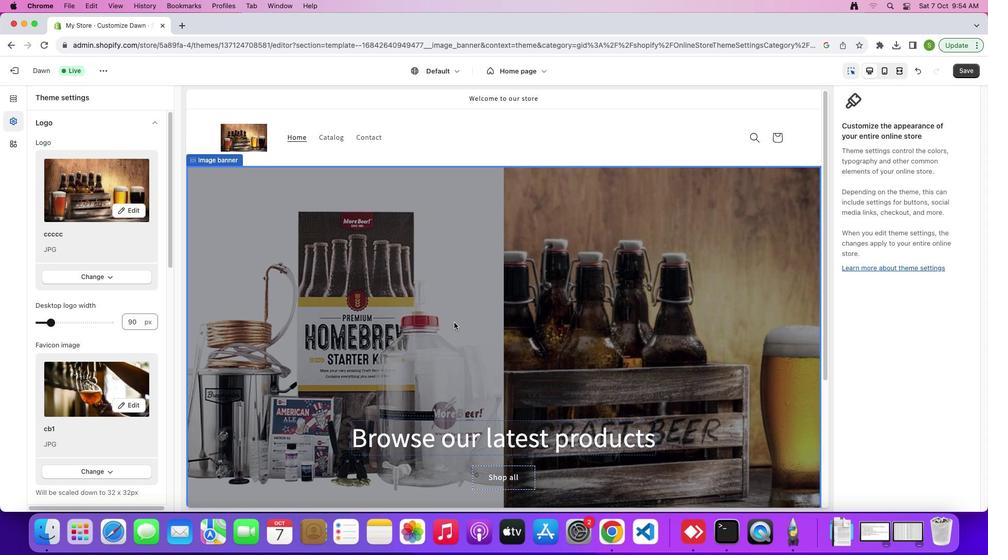 
Action: Mouse scrolled (453, 323) with delta (0, 3)
Screenshot: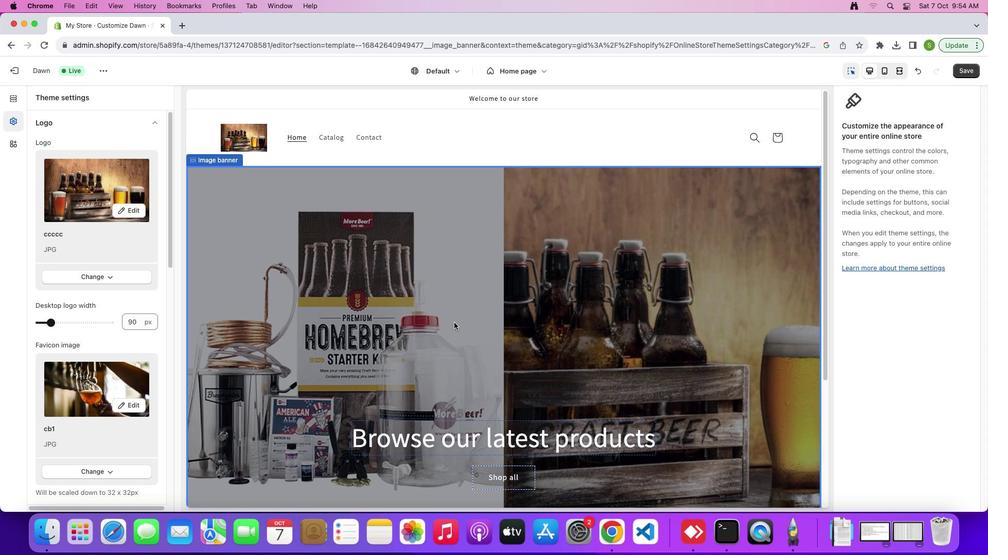 
Action: Mouse scrolled (453, 323) with delta (0, 0)
Screenshot: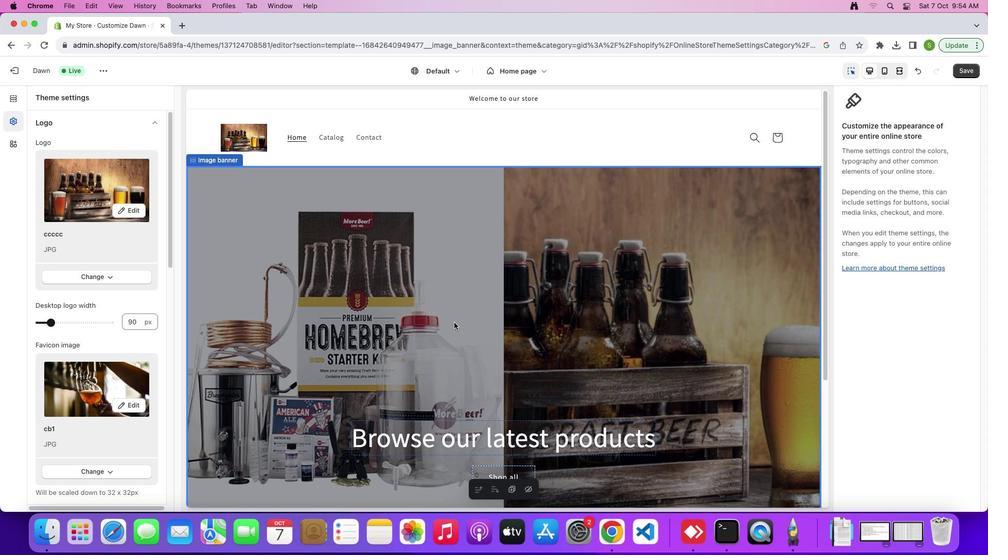 
Action: Mouse scrolled (453, 323) with delta (0, 0)
Screenshot: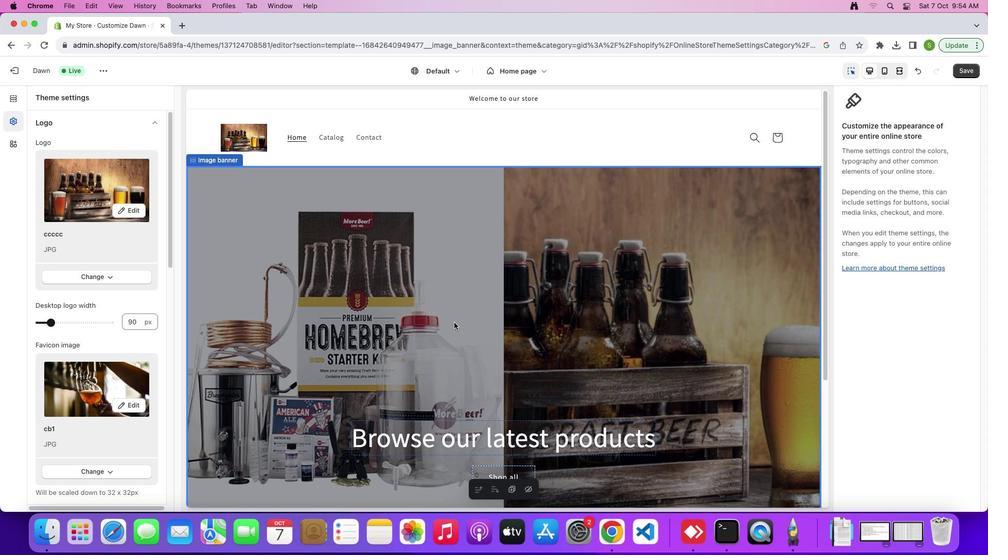 
Action: Mouse scrolled (453, 323) with delta (0, 2)
Screenshot: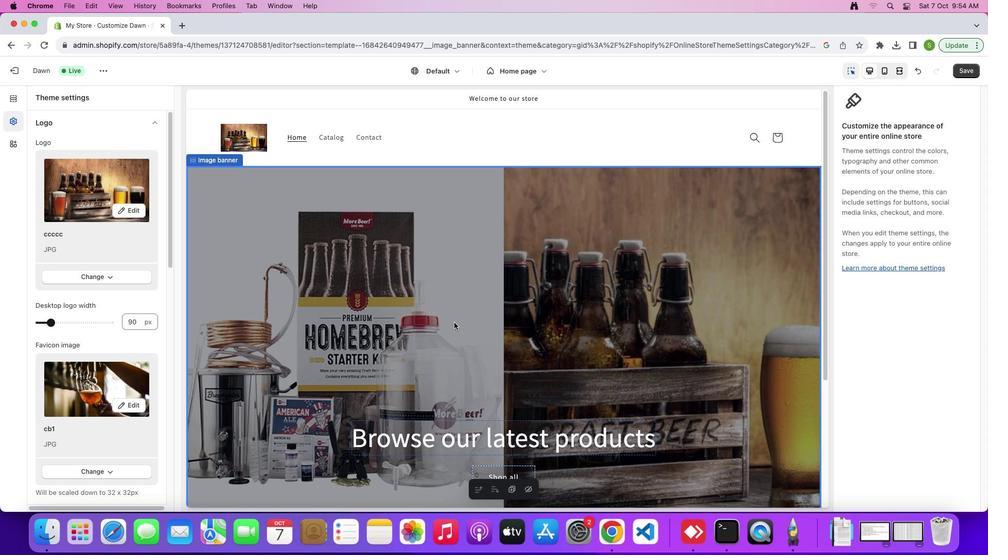 
Action: Mouse scrolled (453, 323) with delta (0, 3)
Screenshot: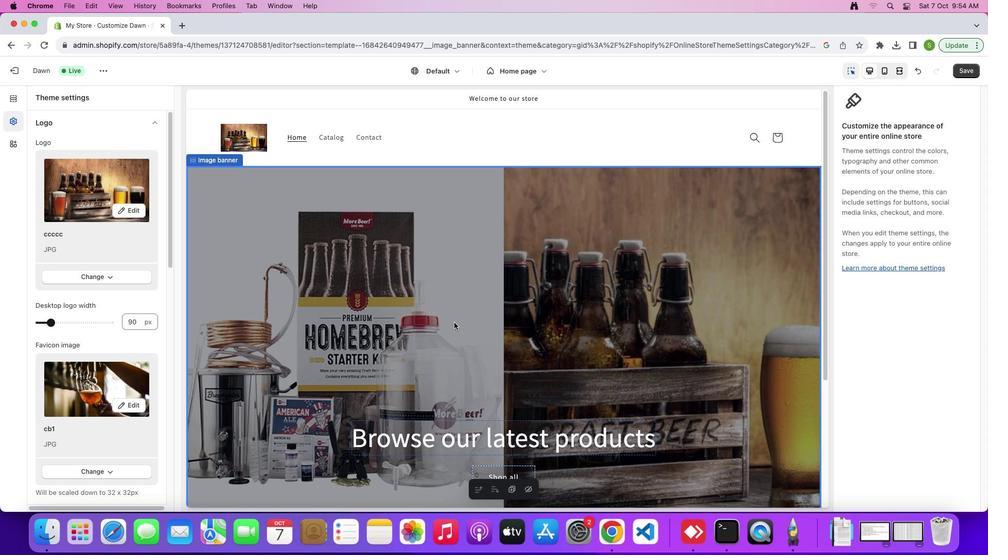 
Action: Mouse moved to (54, 323)
Screenshot: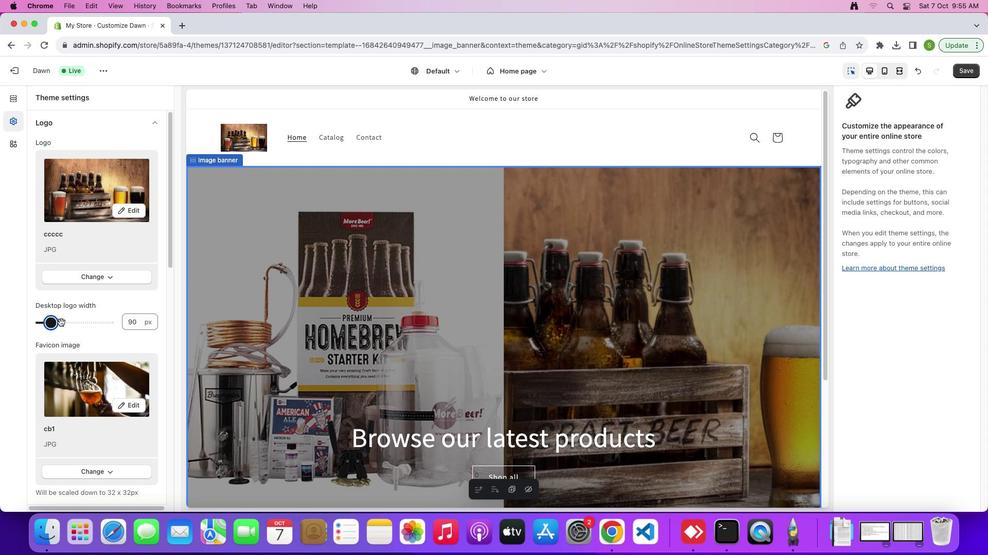 
Action: Mouse pressed left at (54, 323)
Screenshot: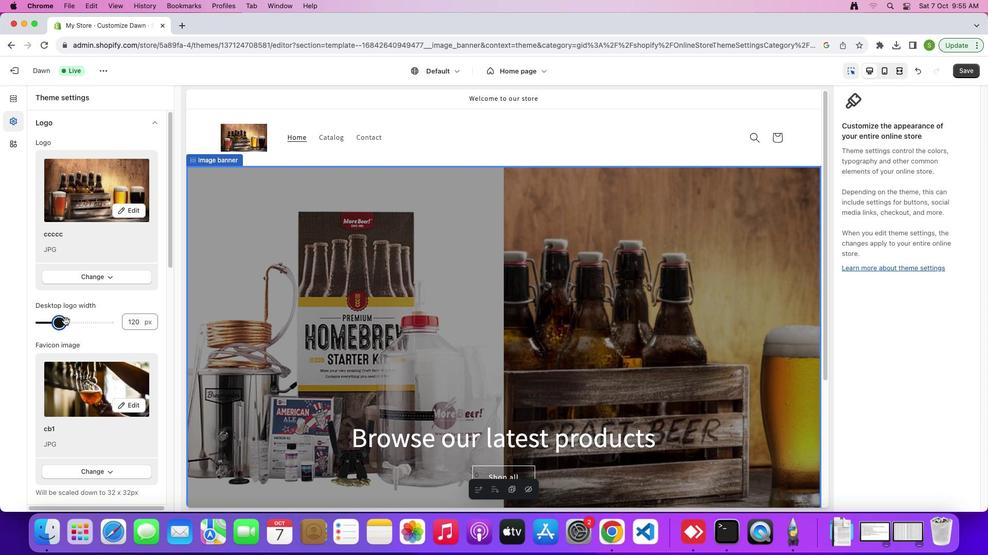 
Action: Mouse moved to (106, 322)
Screenshot: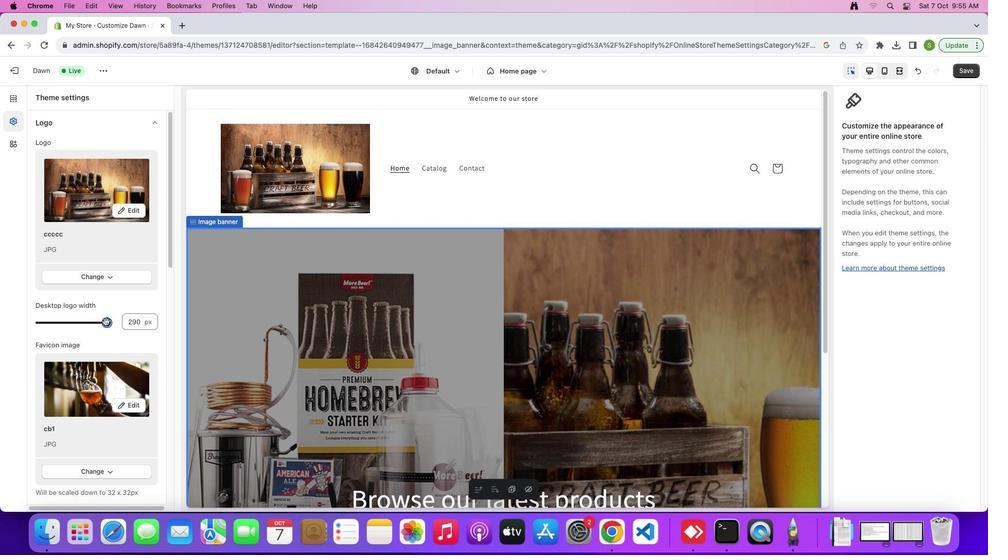 
Action: Mouse pressed left at (106, 322)
Screenshot: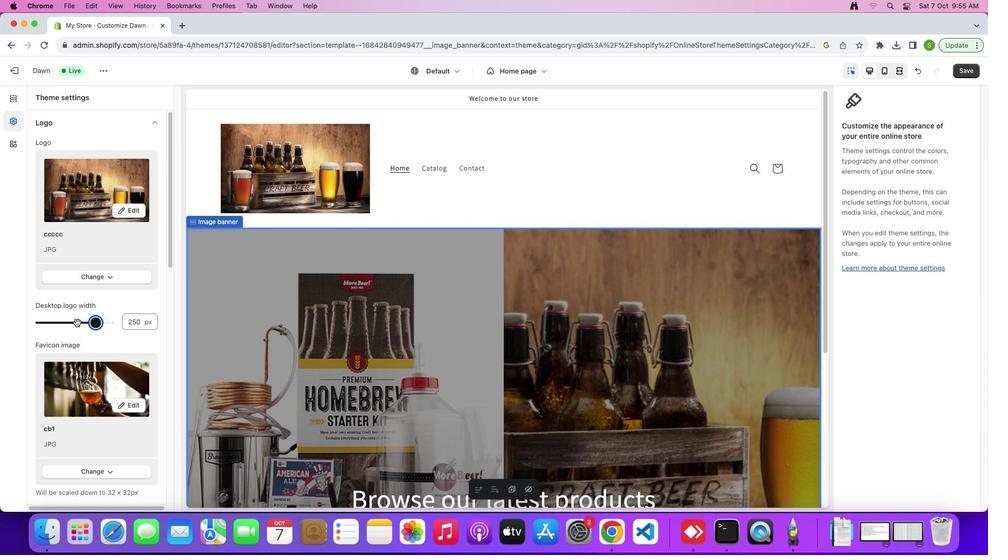 
Action: Mouse moved to (410, 301)
Screenshot: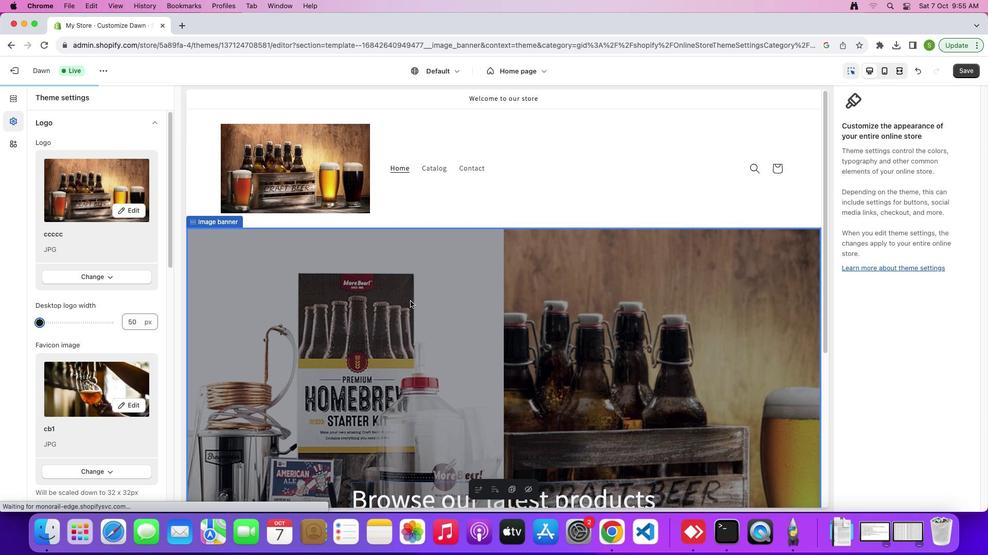 
Action: Mouse scrolled (410, 301) with delta (0, 0)
Screenshot: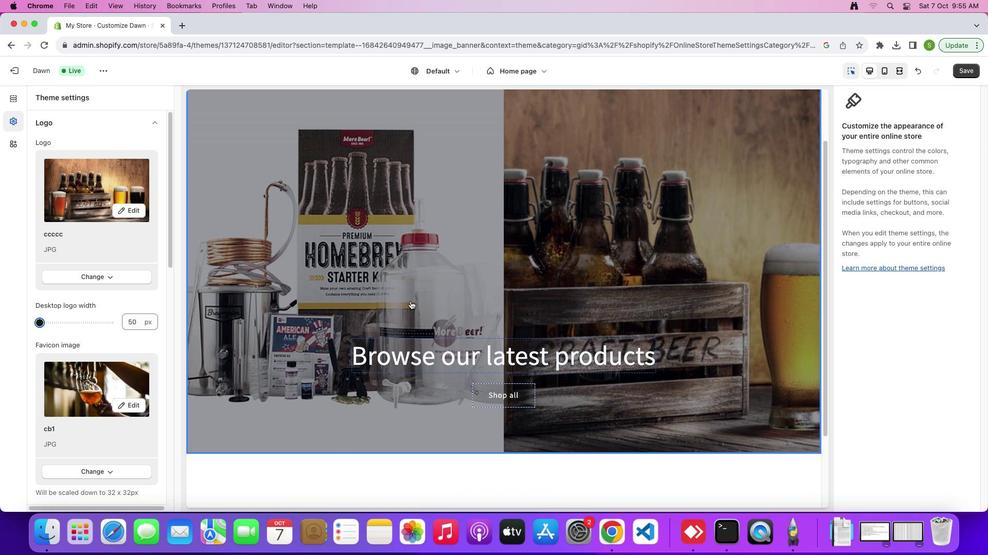 
Action: Mouse scrolled (410, 301) with delta (0, 0)
Screenshot: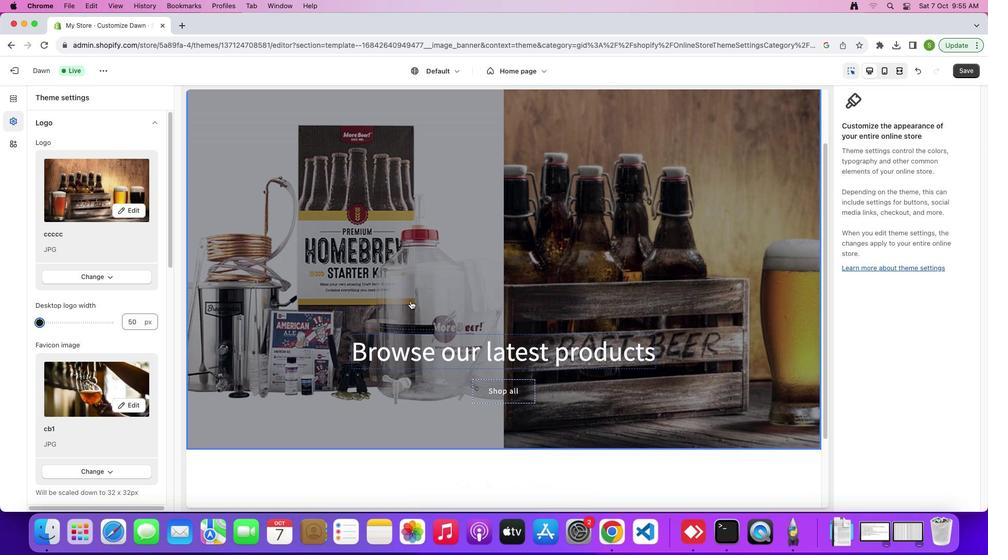 
Action: Mouse scrolled (410, 301) with delta (0, -1)
Screenshot: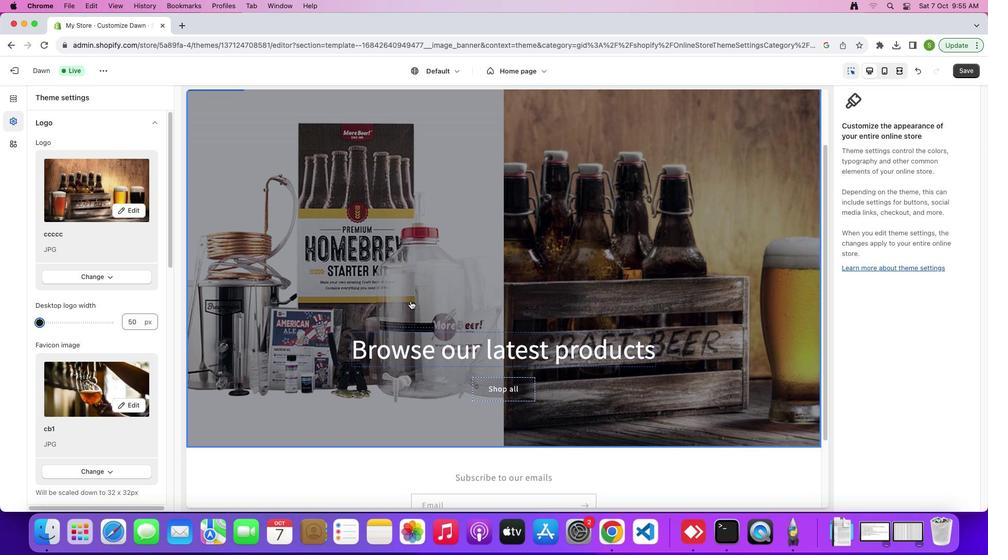 
Action: Mouse scrolled (410, 301) with delta (0, 0)
Screenshot: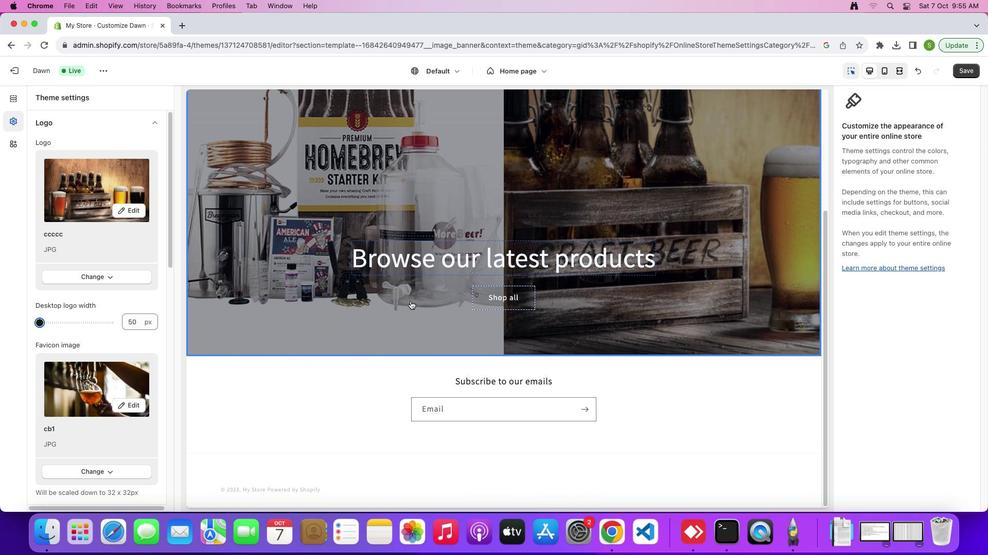 
Action: Mouse scrolled (410, 301) with delta (0, 0)
Screenshot: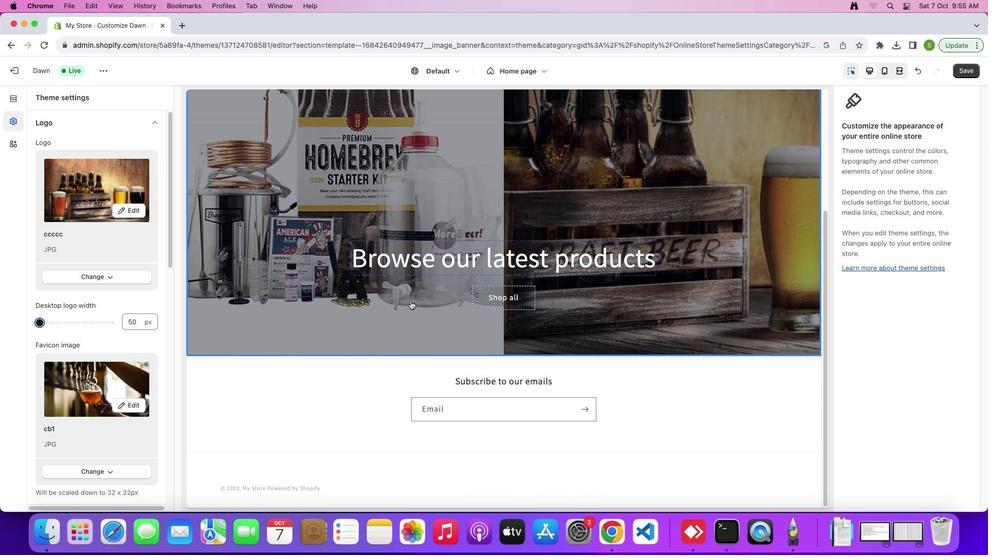 
Action: Mouse scrolled (410, 301) with delta (0, -2)
Screenshot: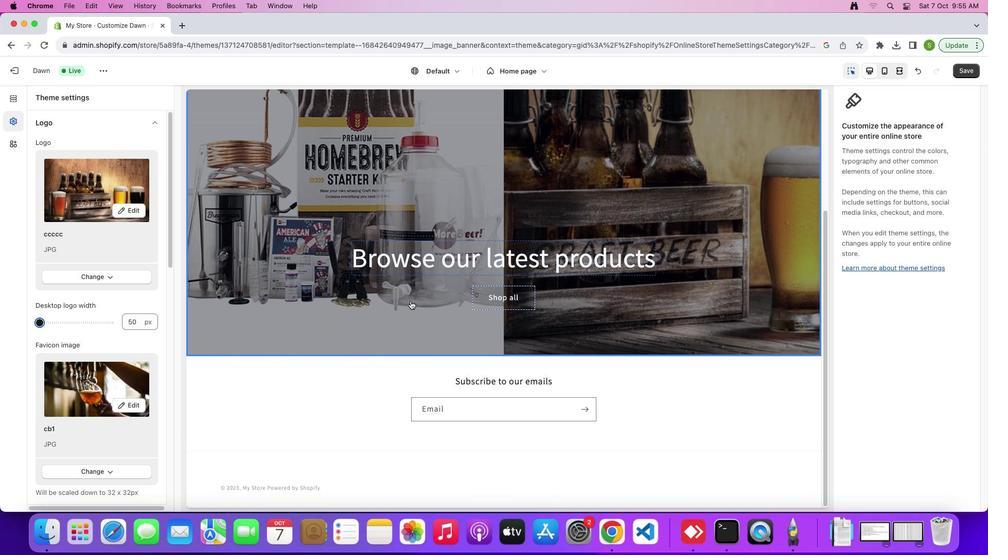 
Action: Mouse scrolled (410, 301) with delta (0, -2)
Screenshot: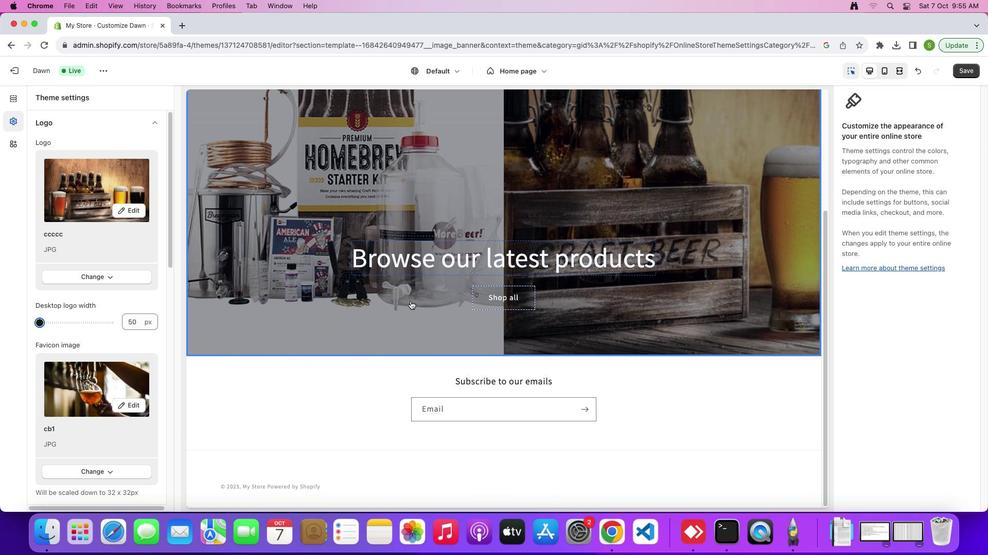 
Action: Mouse moved to (110, 357)
Screenshot: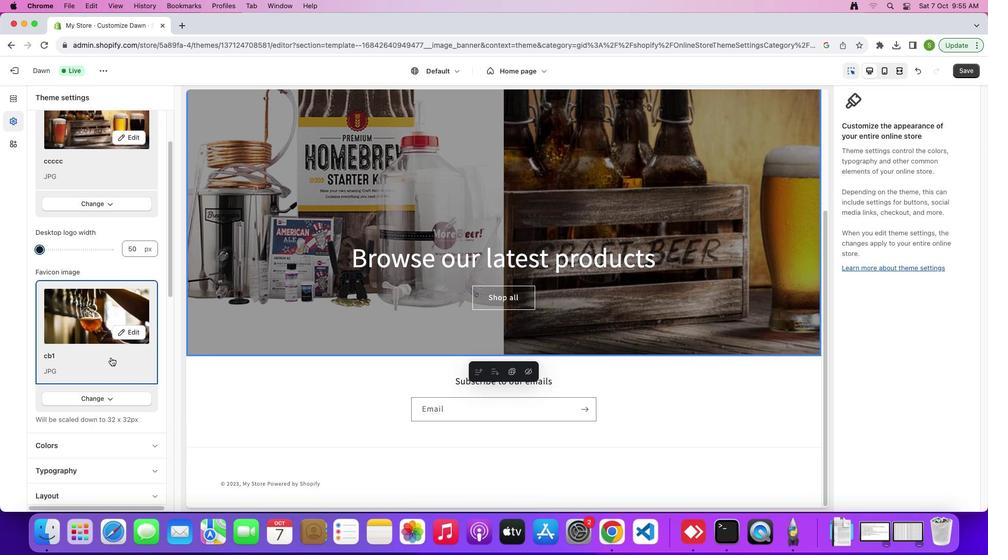 
Action: Mouse scrolled (110, 357) with delta (0, 0)
Screenshot: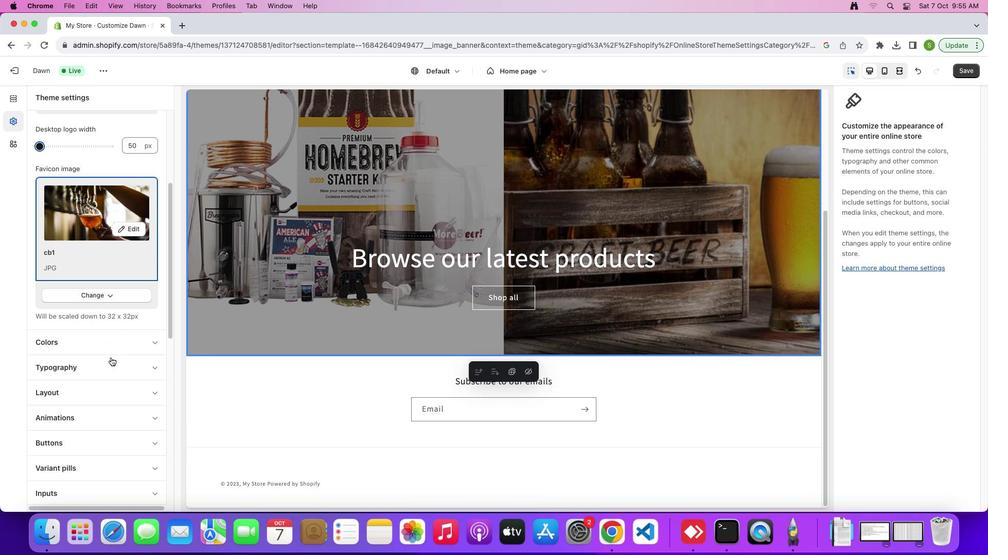 
Action: Mouse scrolled (110, 357) with delta (0, 0)
Screenshot: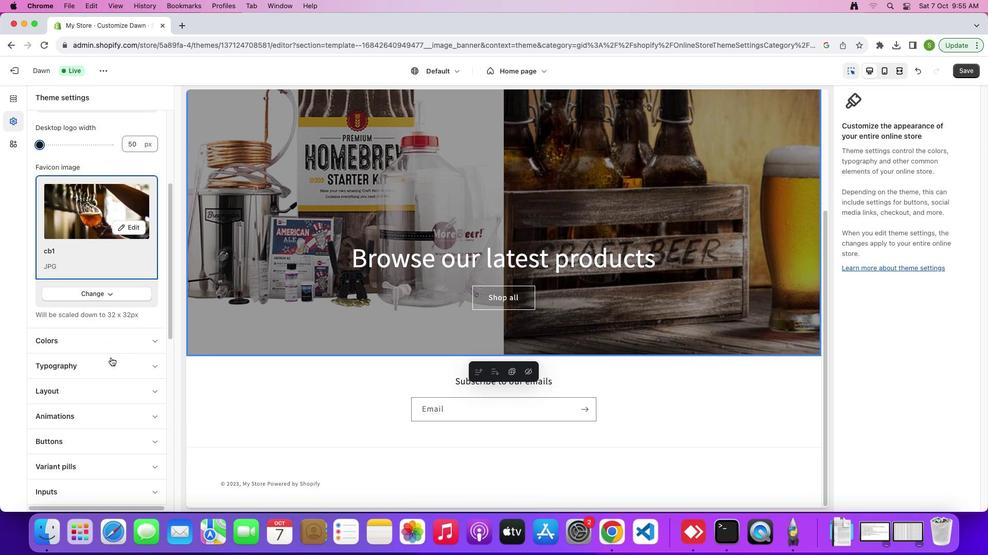 
Action: Mouse scrolled (110, 357) with delta (0, -1)
Screenshot: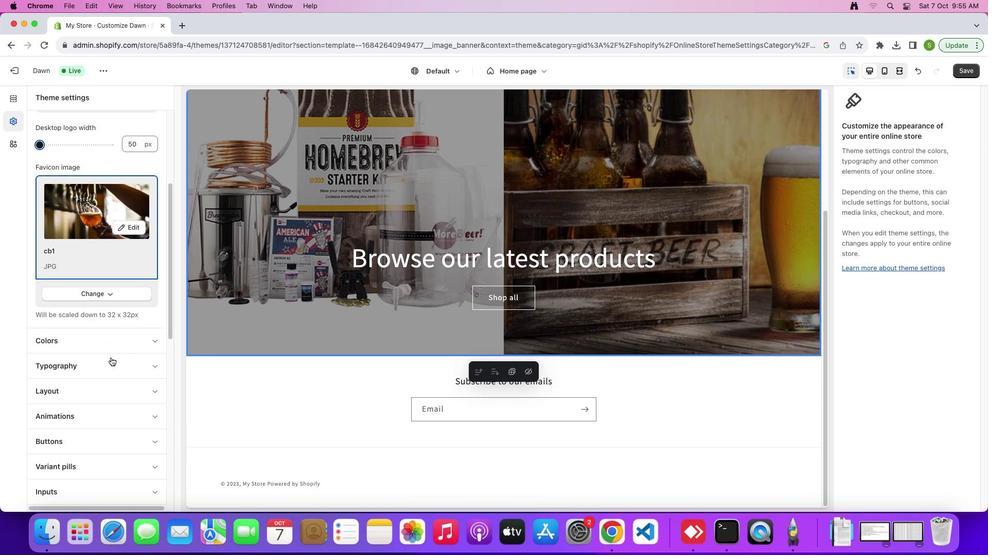 
Action: Mouse scrolled (110, 357) with delta (0, -1)
Screenshot: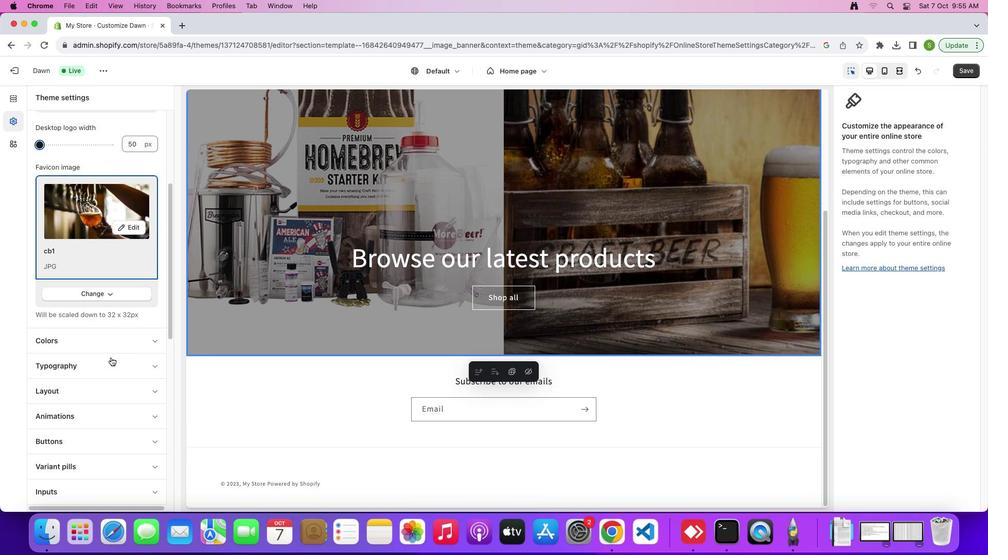 
Action: Mouse scrolled (110, 357) with delta (0, 0)
Screenshot: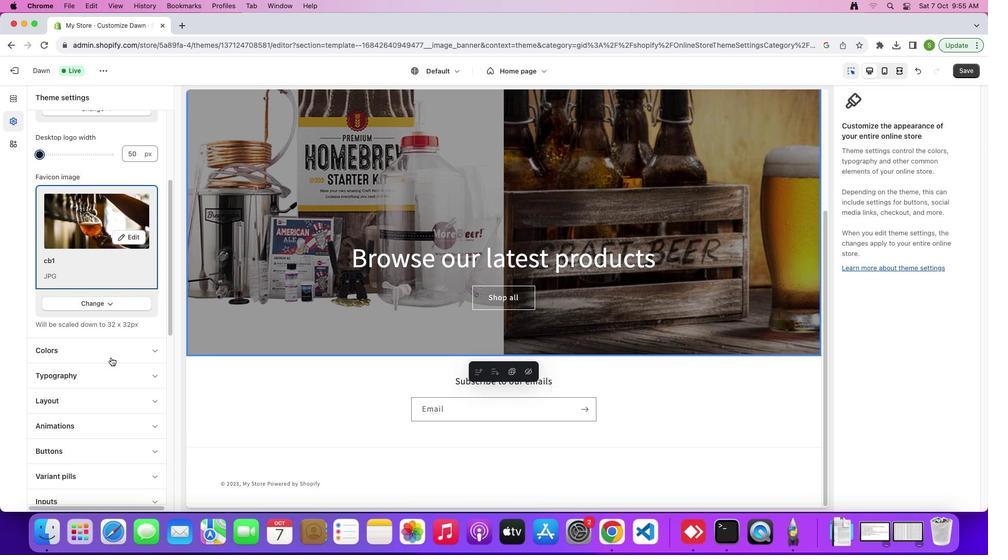 
Action: Mouse scrolled (110, 357) with delta (0, 0)
Screenshot: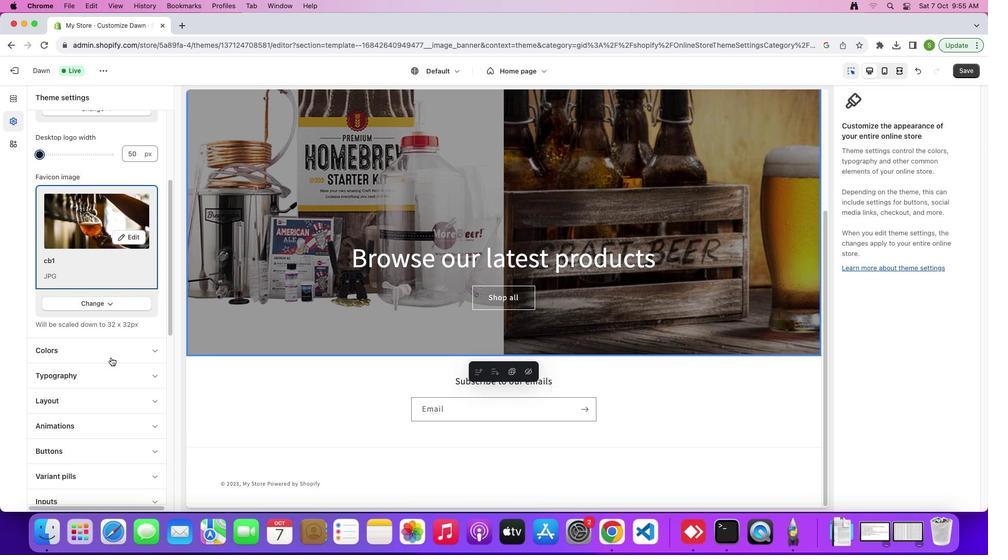 
Action: Mouse scrolled (110, 357) with delta (0, 0)
Screenshot: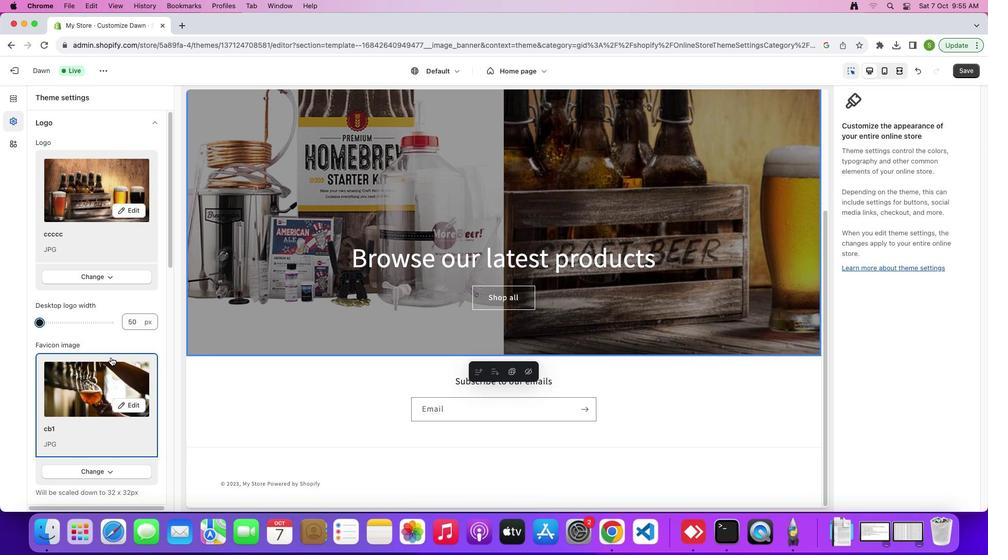 
Action: Mouse scrolled (110, 357) with delta (0, 0)
Screenshot: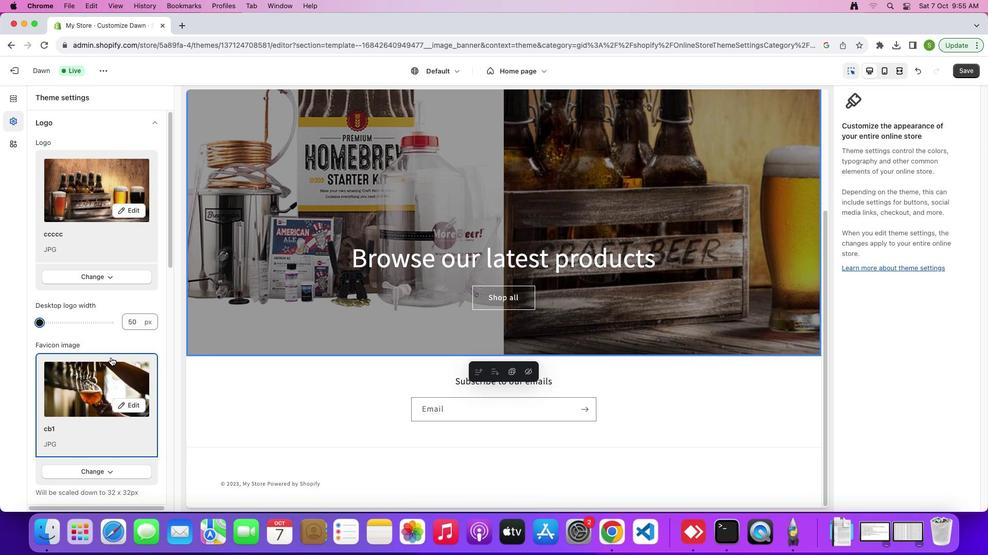 
Action: Mouse scrolled (110, 357) with delta (0, 2)
Screenshot: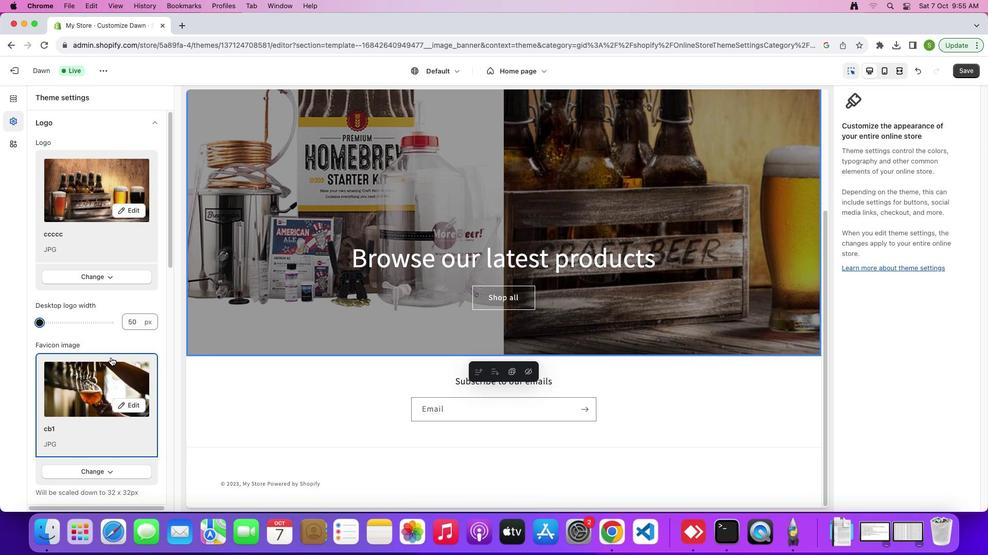 
Action: Mouse scrolled (110, 357) with delta (0, 4)
Screenshot: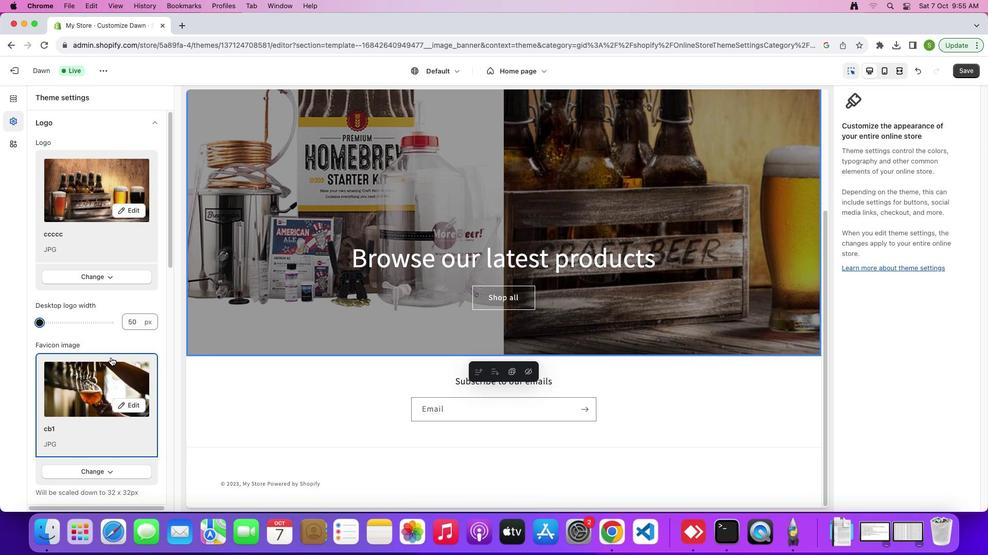 
Action: Mouse scrolled (110, 357) with delta (0, 4)
Screenshot: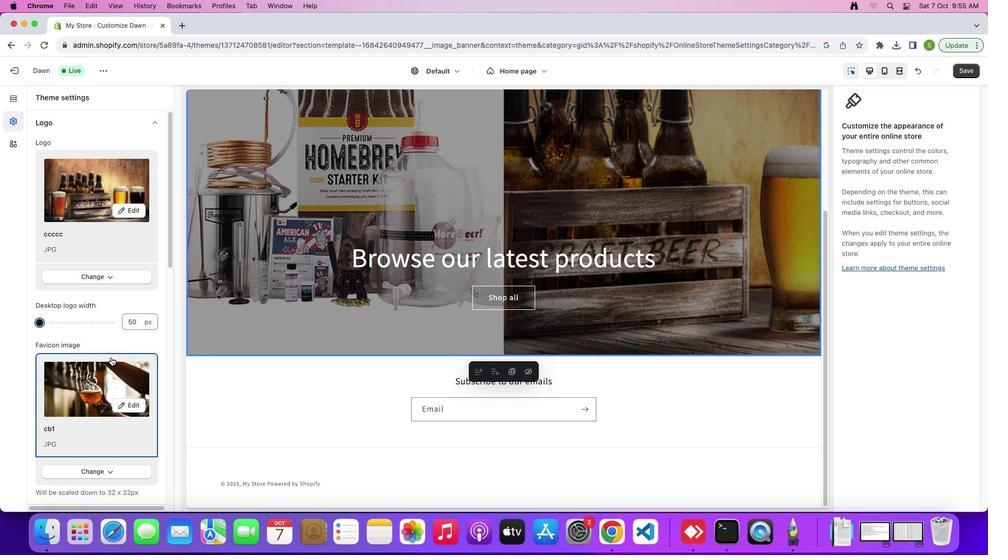 
Action: Mouse scrolled (110, 357) with delta (0, 0)
Screenshot: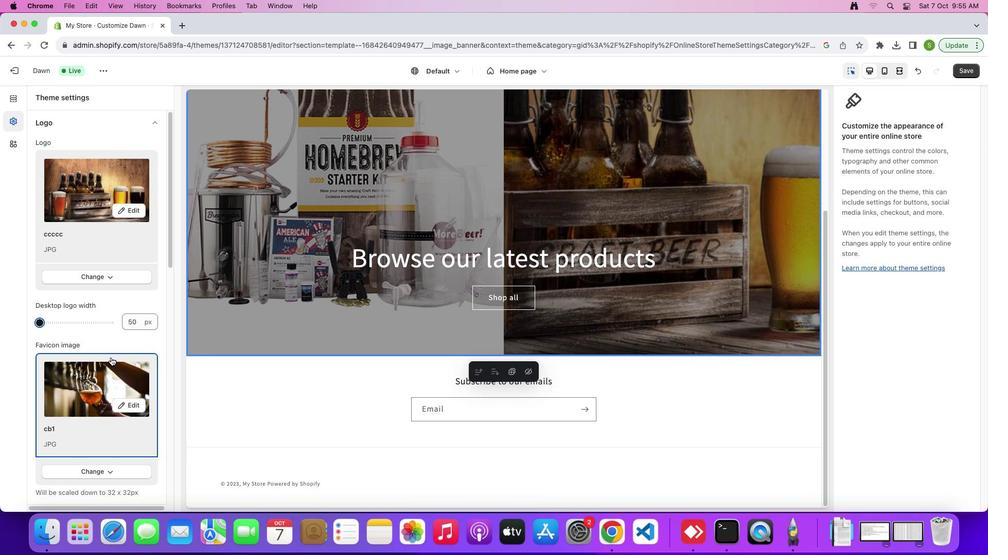 
Action: Mouse scrolled (110, 357) with delta (0, 0)
Screenshot: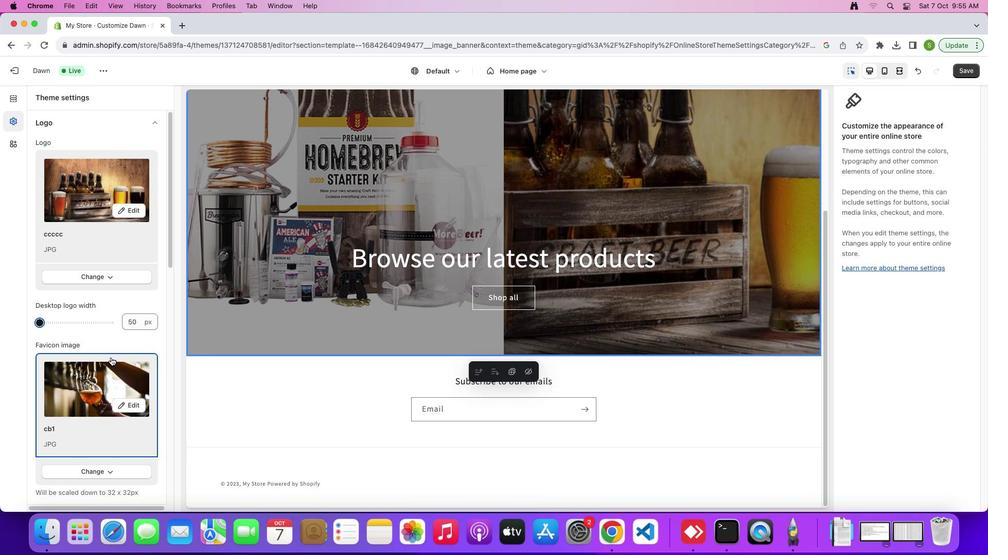 
Action: Mouse scrolled (110, 357) with delta (0, 2)
Screenshot: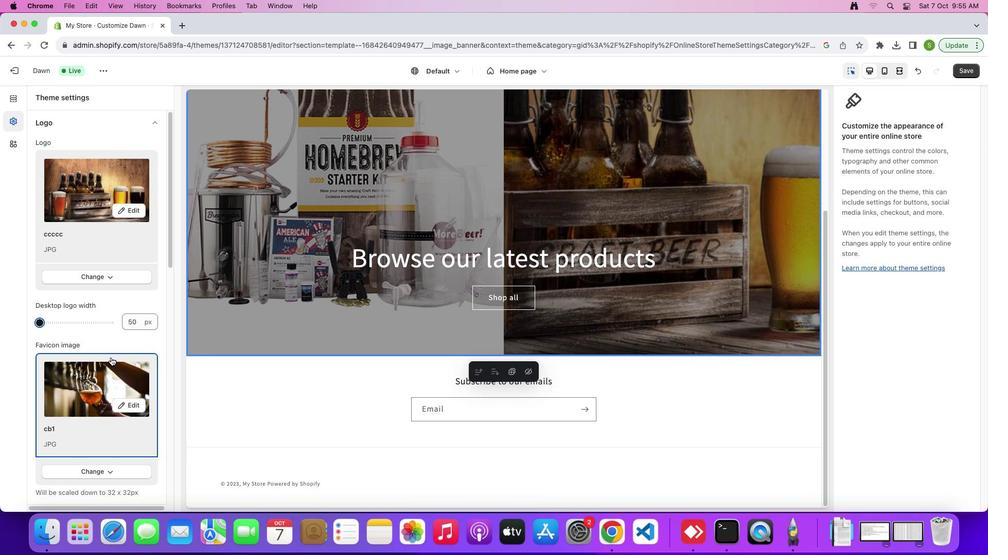 
Action: Mouse scrolled (110, 357) with delta (0, 4)
Screenshot: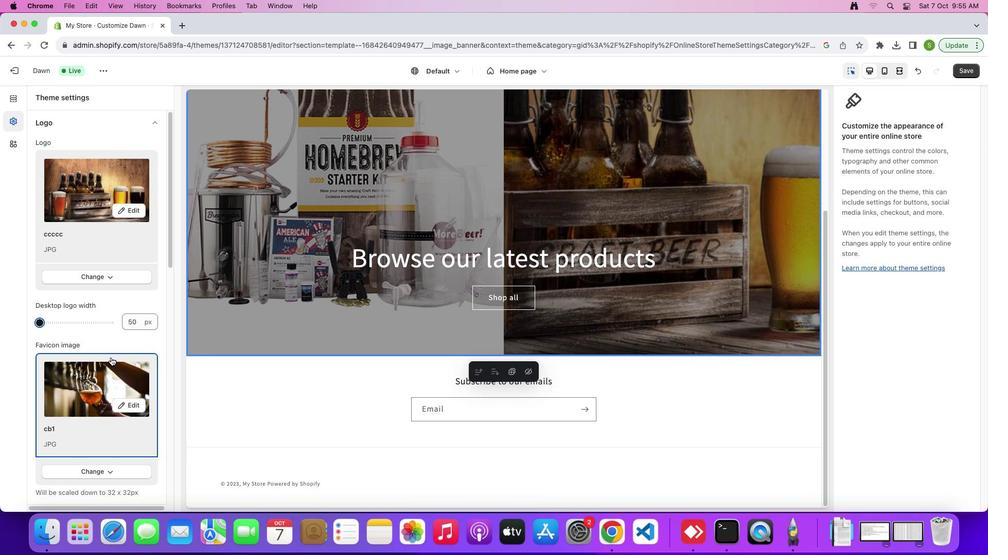 
Action: Mouse scrolled (110, 357) with delta (0, 4)
Screenshot: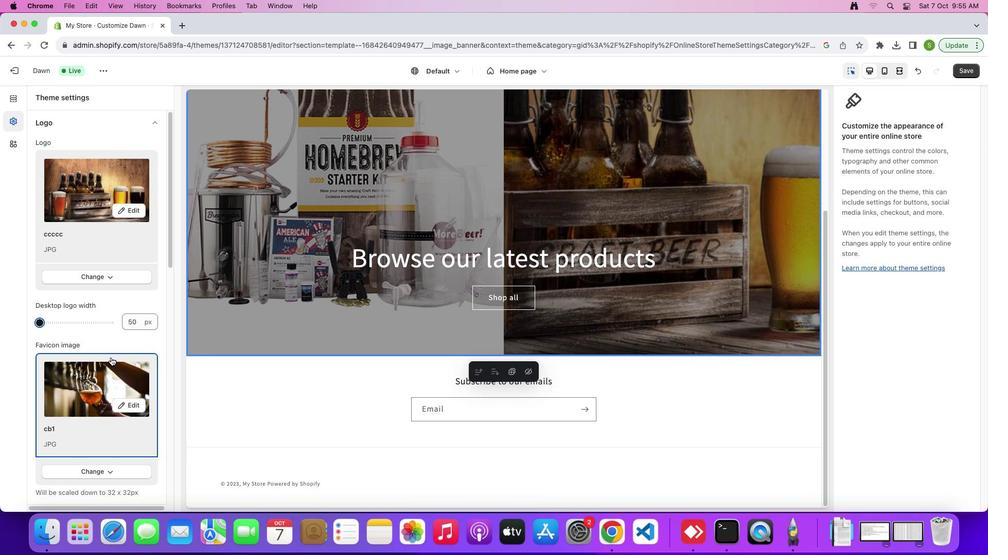 
Action: Mouse scrolled (110, 357) with delta (0, 0)
Screenshot: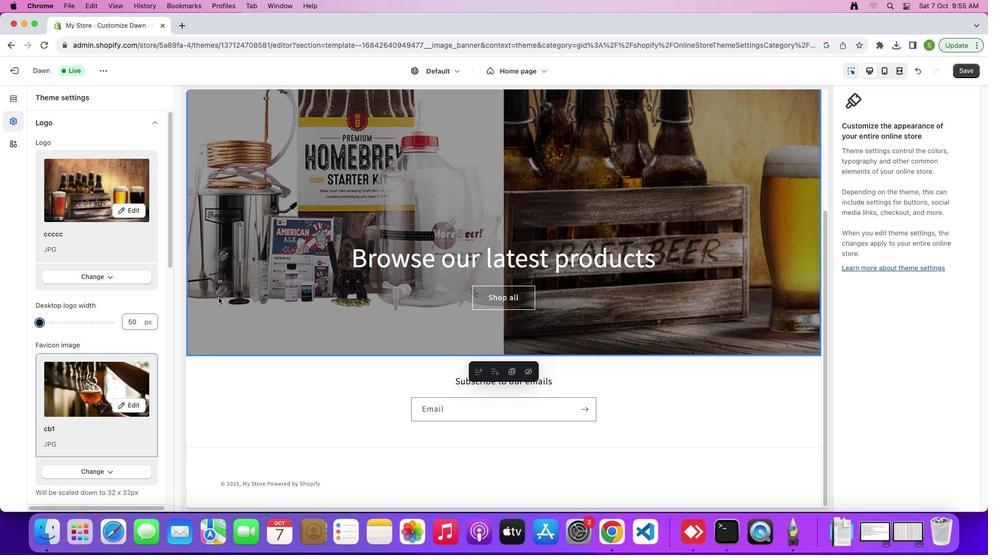 
Action: Mouse scrolled (110, 357) with delta (0, 0)
Screenshot: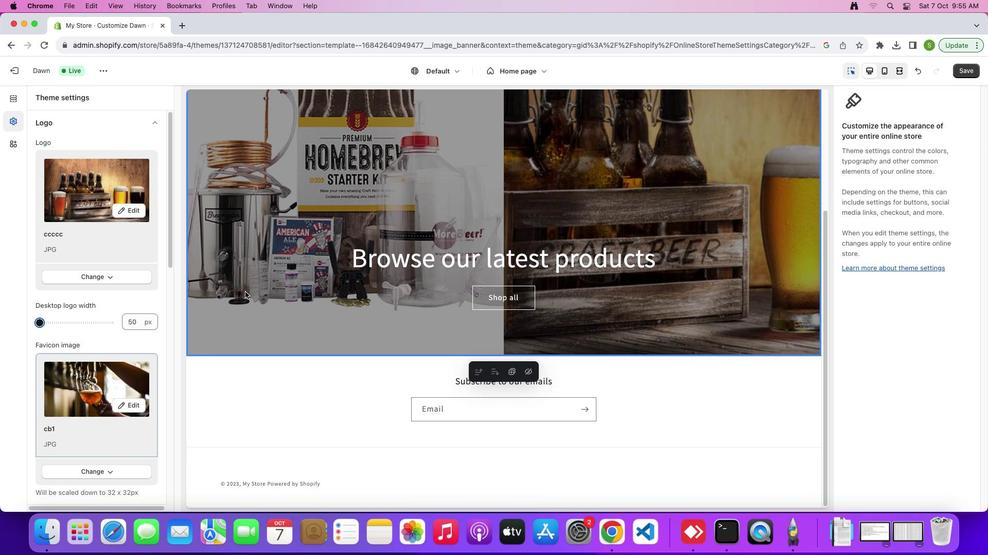 
Action: Mouse scrolled (110, 357) with delta (0, 2)
Screenshot: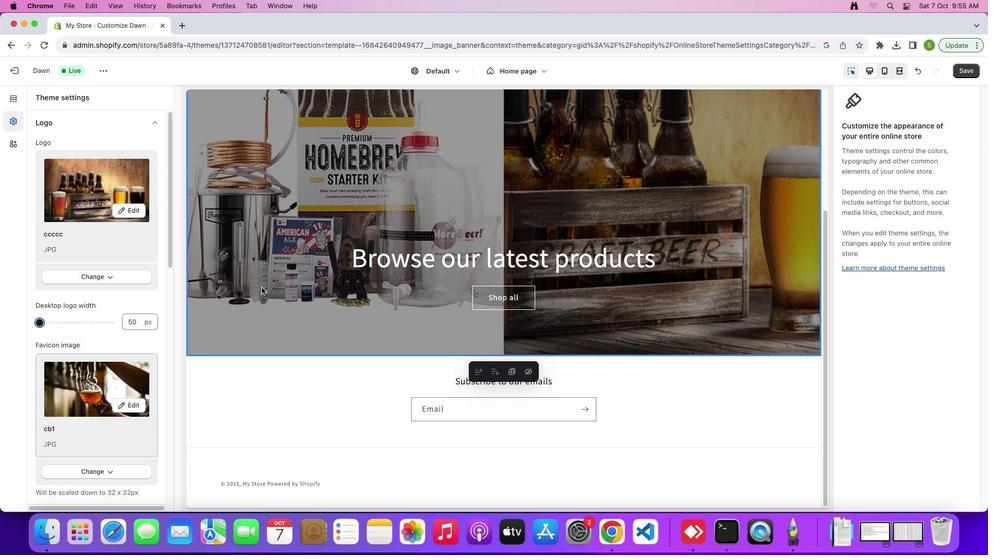 
Action: Mouse moved to (263, 287)
Screenshot: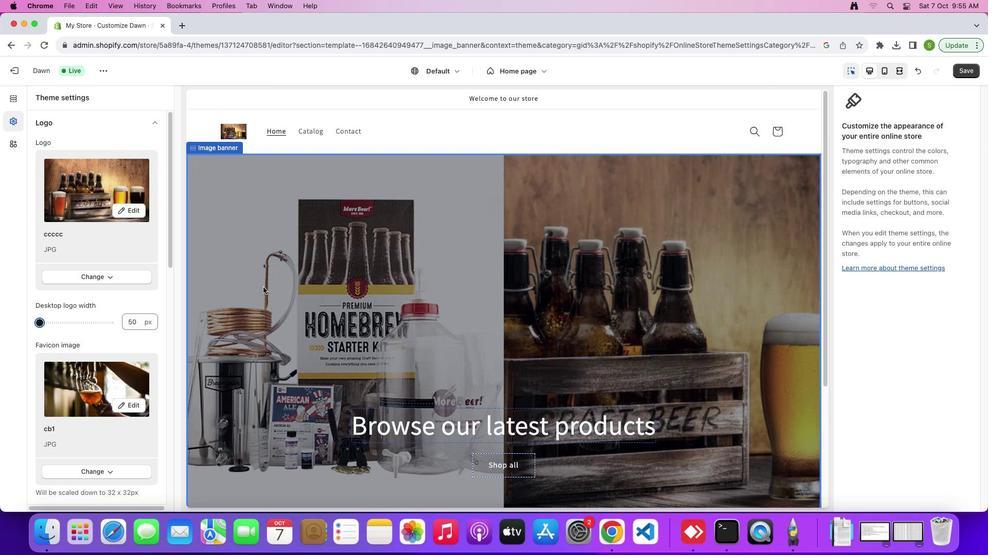 
Action: Mouse scrolled (263, 287) with delta (0, 0)
Screenshot: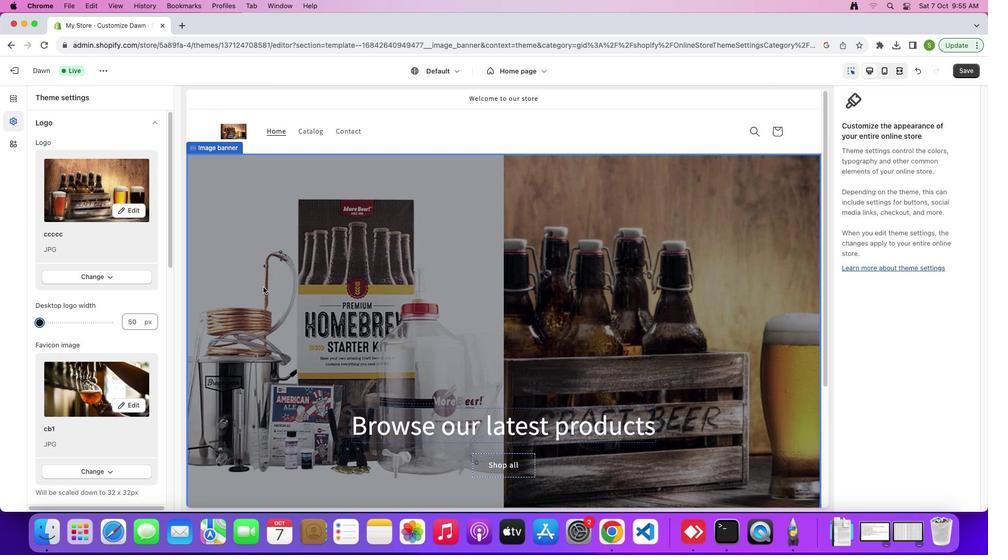 
Action: Mouse scrolled (263, 287) with delta (0, 0)
Screenshot: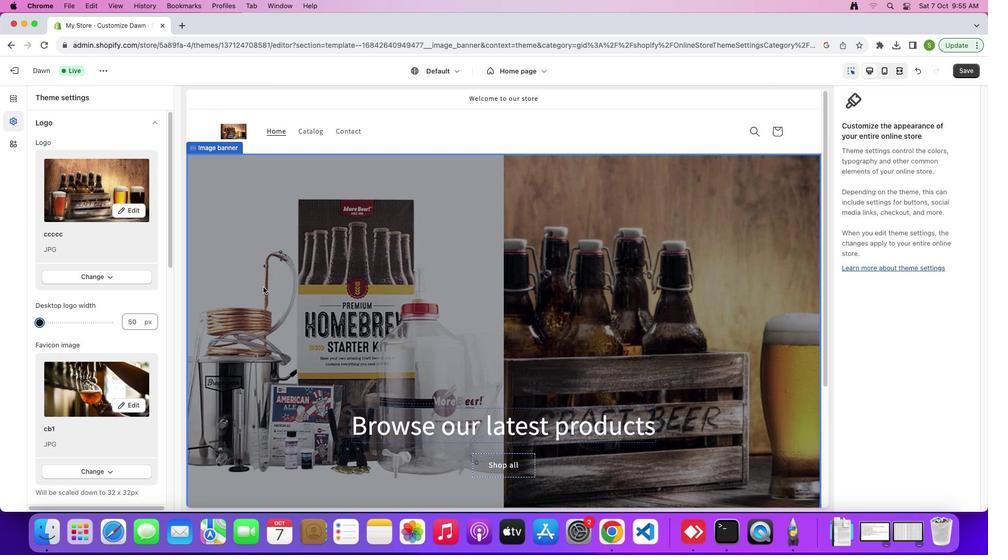 
Action: Mouse scrolled (263, 287) with delta (0, 2)
Screenshot: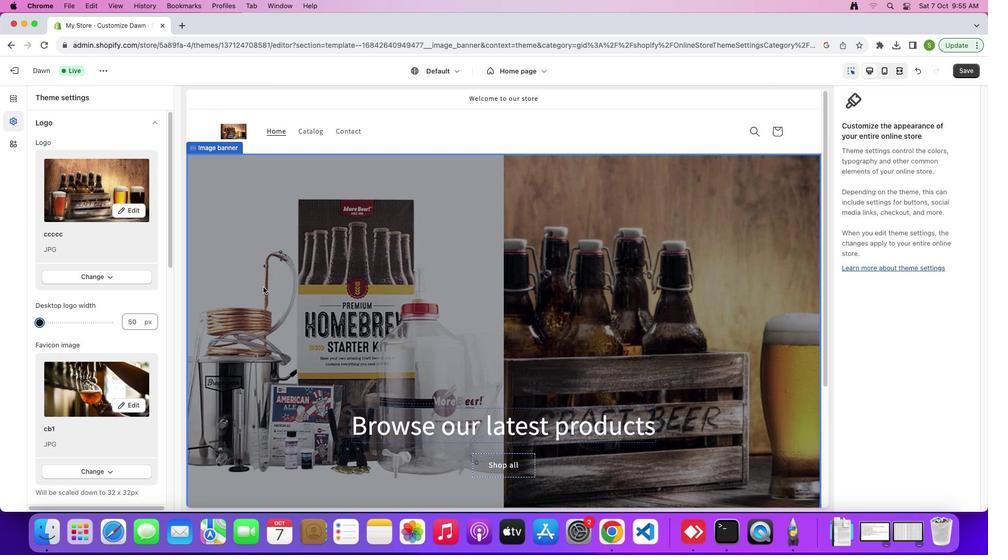 
Action: Mouse scrolled (263, 287) with delta (0, 3)
Screenshot: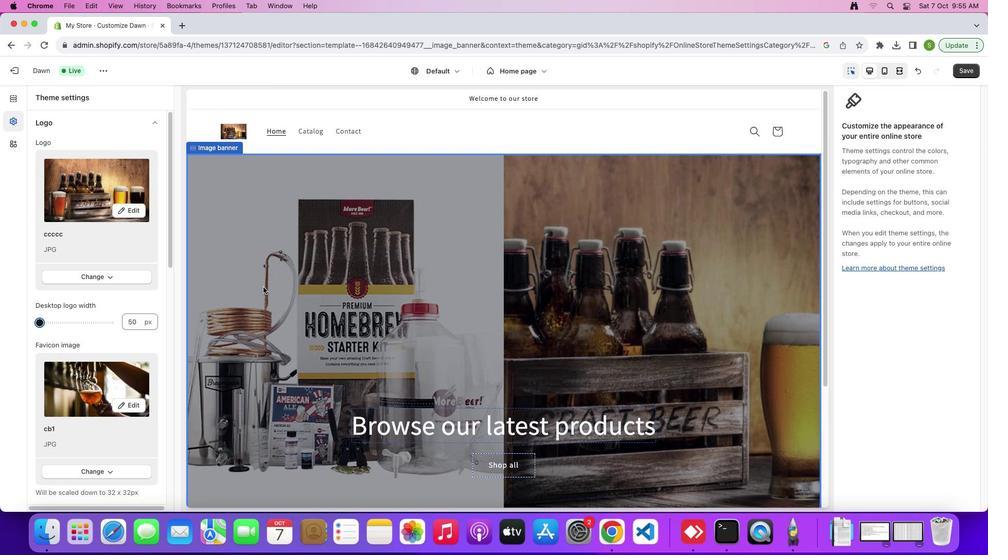 
Action: Mouse scrolled (263, 287) with delta (0, 0)
Screenshot: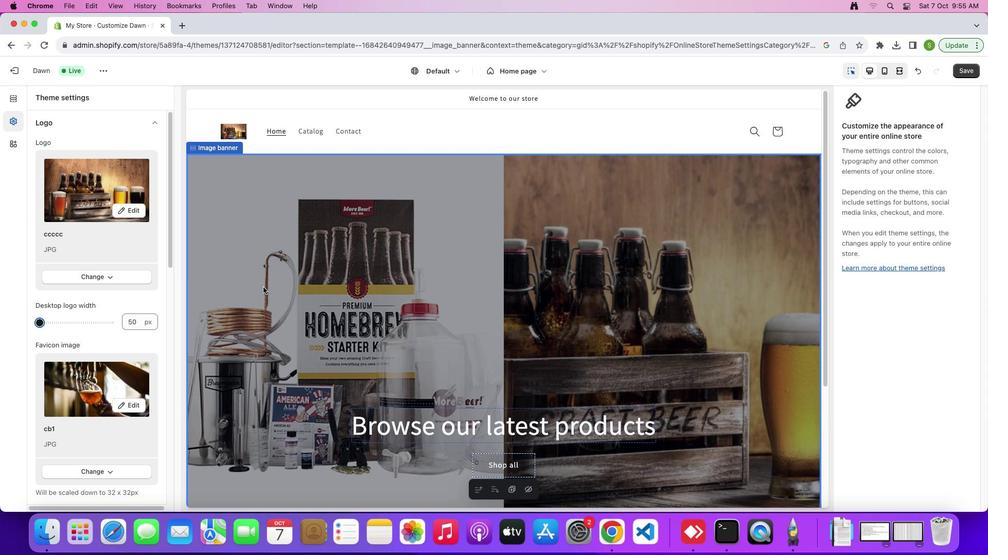 
Action: Mouse moved to (977, 67)
Screenshot: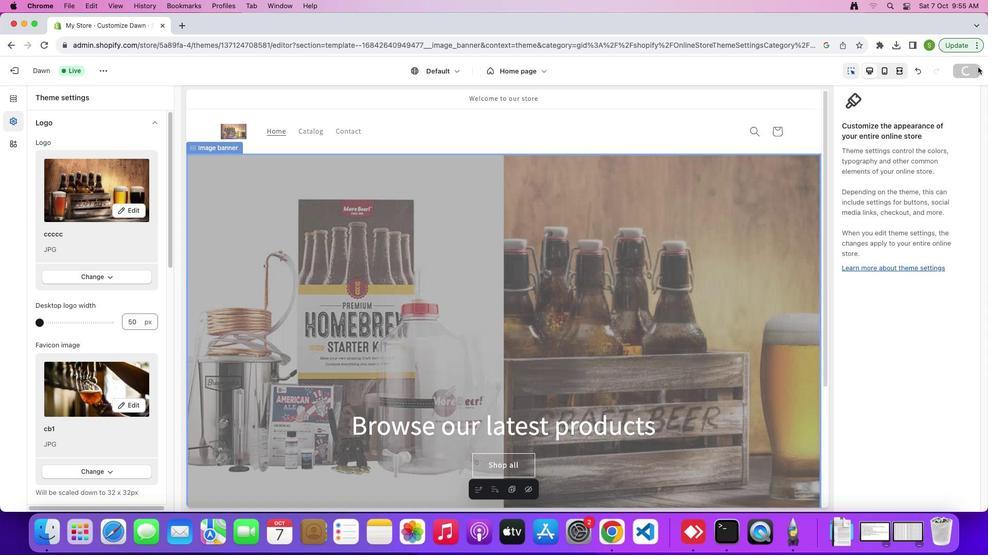 
Action: Mouse pressed left at (977, 67)
Screenshot: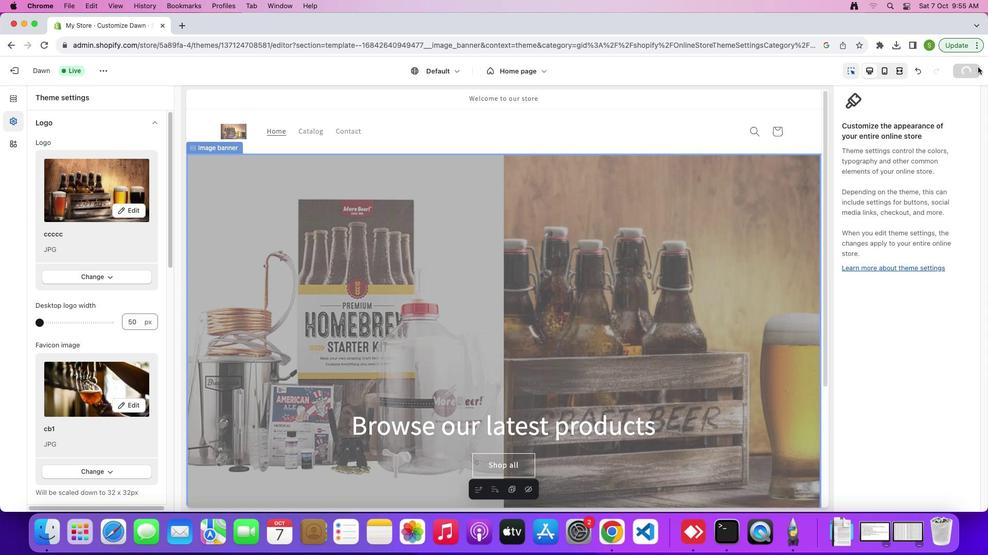 
Action: Mouse moved to (481, 277)
Screenshot: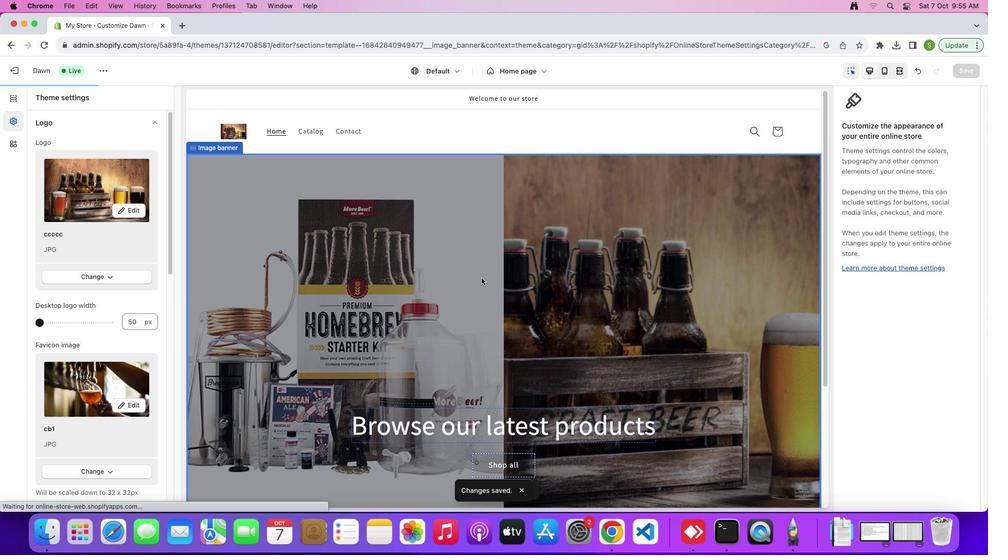 
Action: Mouse scrolled (481, 277) with delta (0, 0)
Screenshot: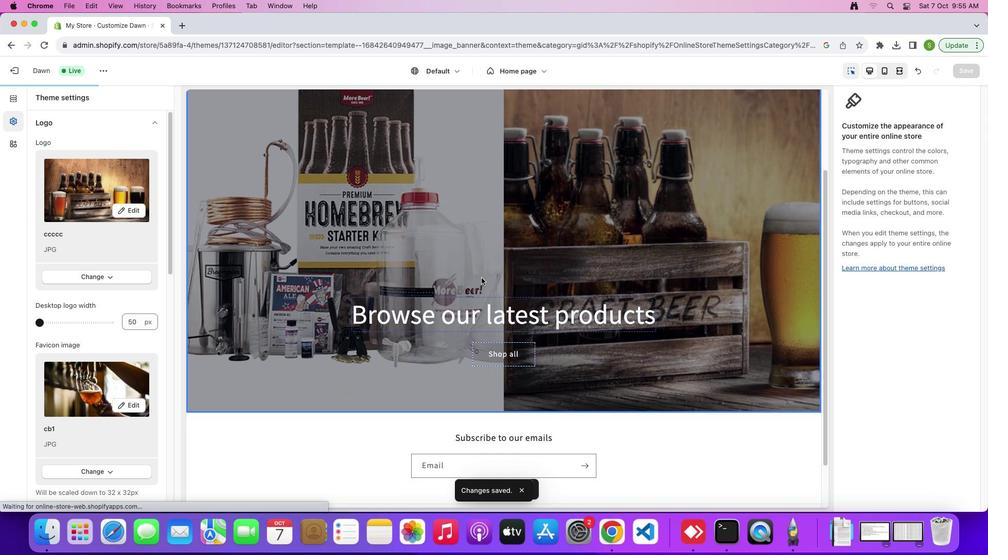 
Action: Mouse scrolled (481, 277) with delta (0, 0)
Screenshot: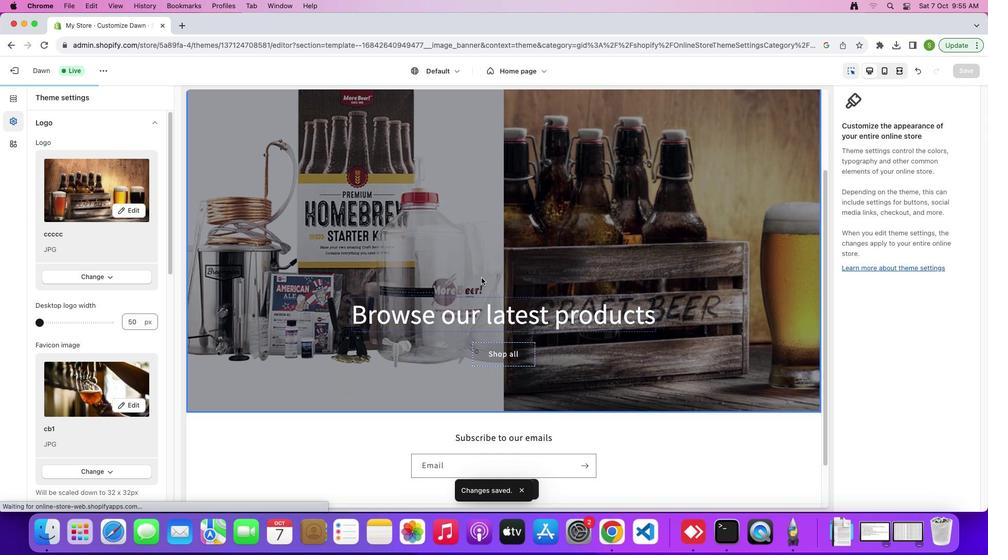 
Action: Mouse scrolled (481, 277) with delta (0, -2)
Screenshot: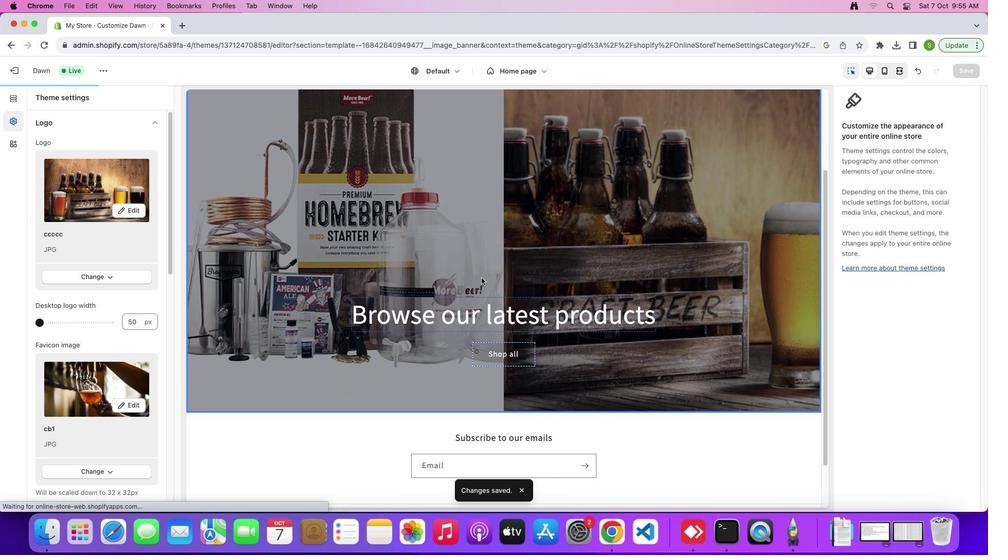 
Action: Mouse moved to (441, 321)
Screenshot: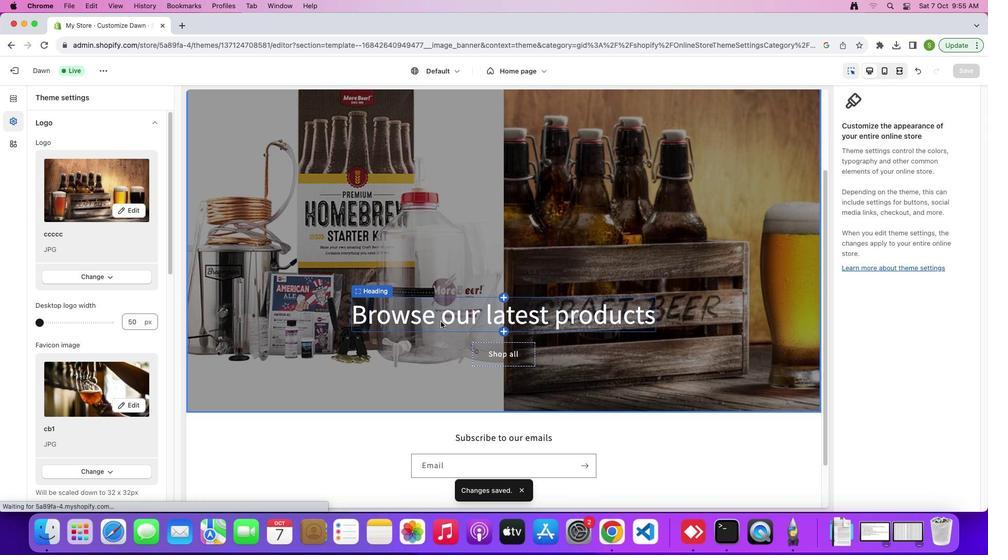 
Action: Mouse pressed left at (441, 321)
Screenshot: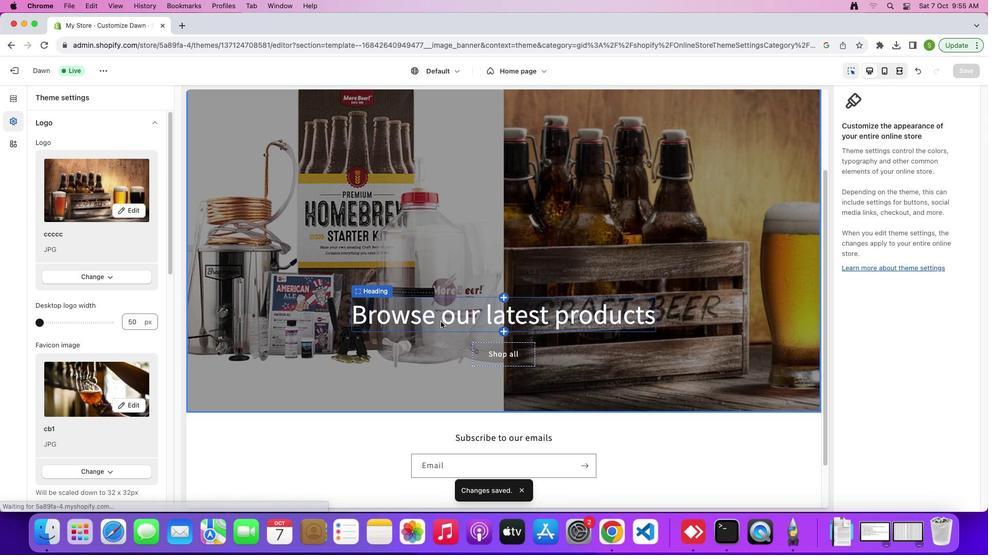 
Action: Mouse moved to (942, 161)
Screenshot: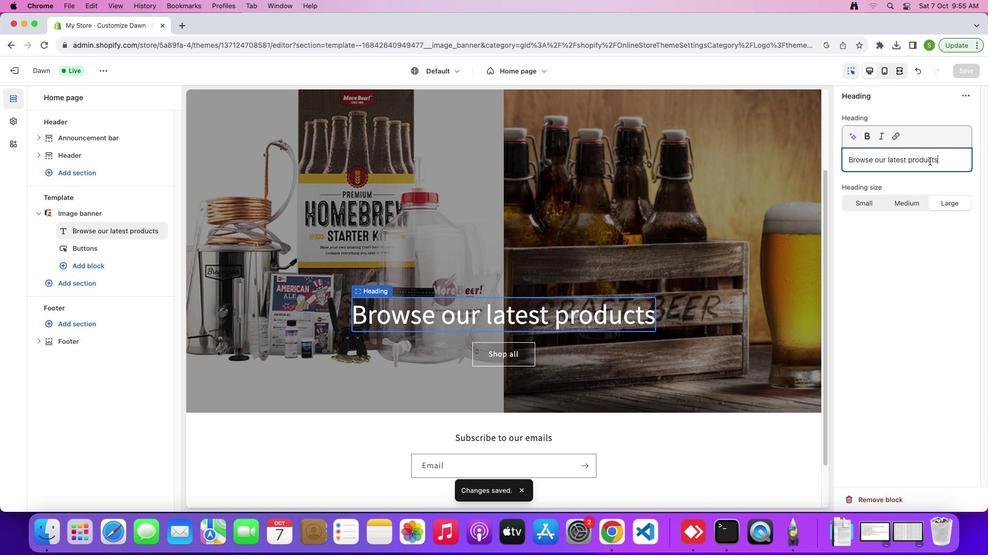 
Action: Mouse pressed left at (942, 161)
Screenshot: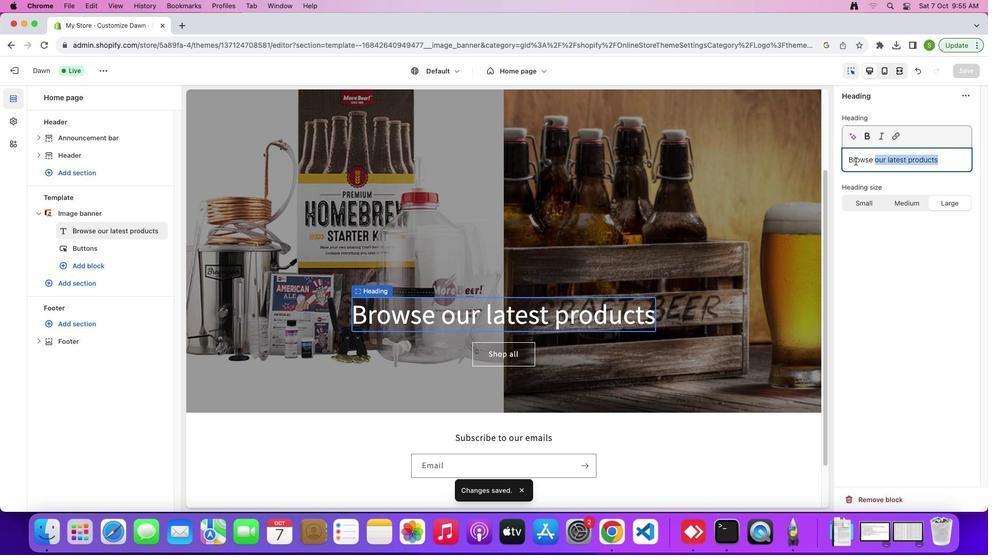 
Action: Mouse moved to (540, 245)
Screenshot: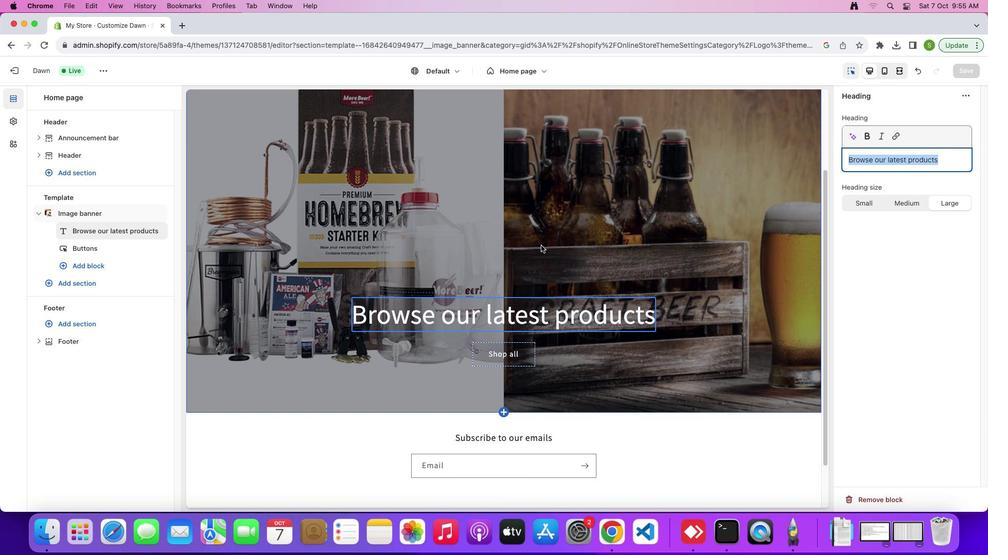 
Action: Key pressed 'C''R''A''F''T'Key.space'B''E''E''R'Key.space'A''N''D'Key.space'N''O''M''E'Key.backspaceKey.backspaceKey.backspaceKey.backspace'H''O''M''E''B''R''E''M'Key.backspace'W''I''N''G'
Screenshot: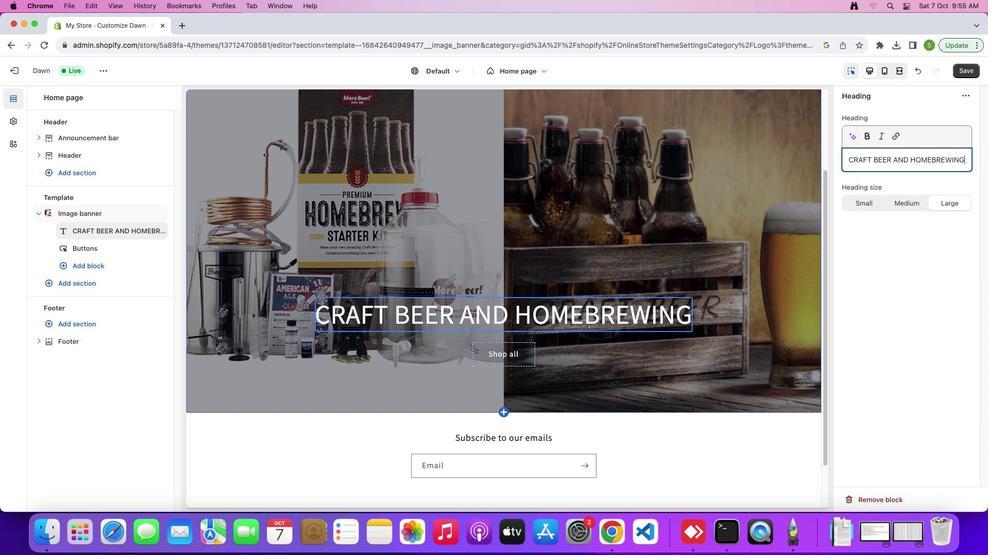 
Action: Mouse moved to (975, 68)
Screenshot: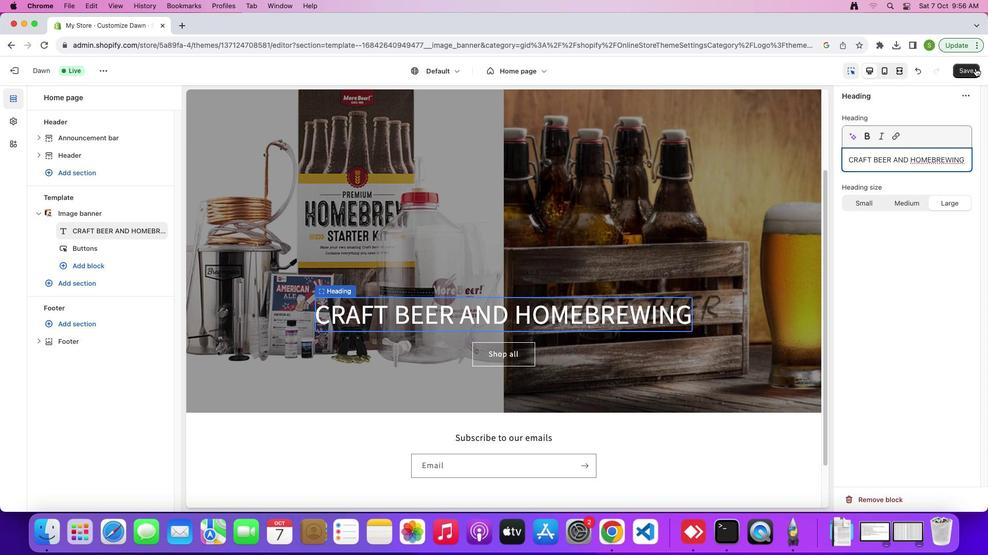 
Action: Mouse pressed left at (975, 68)
Screenshot: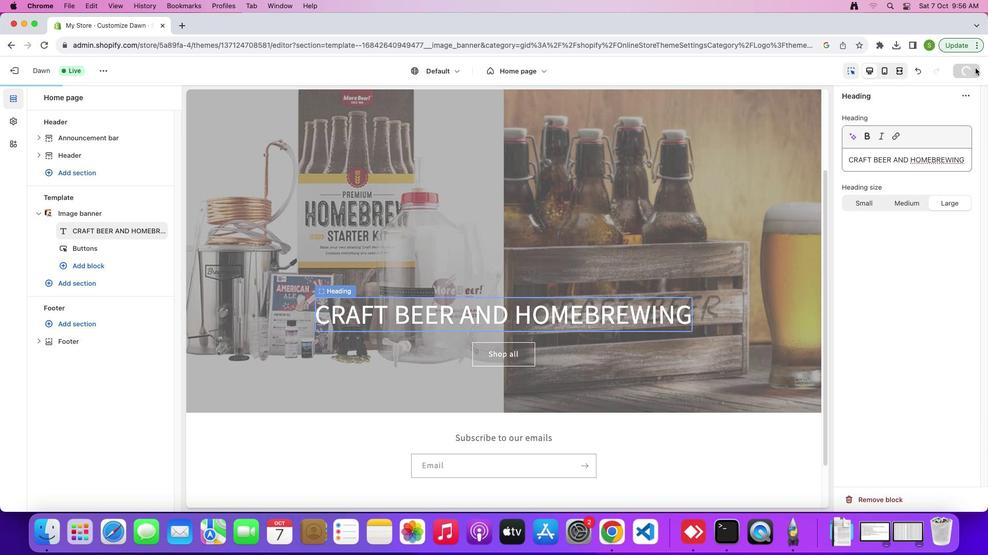 
Action: Mouse moved to (598, 294)
Screenshot: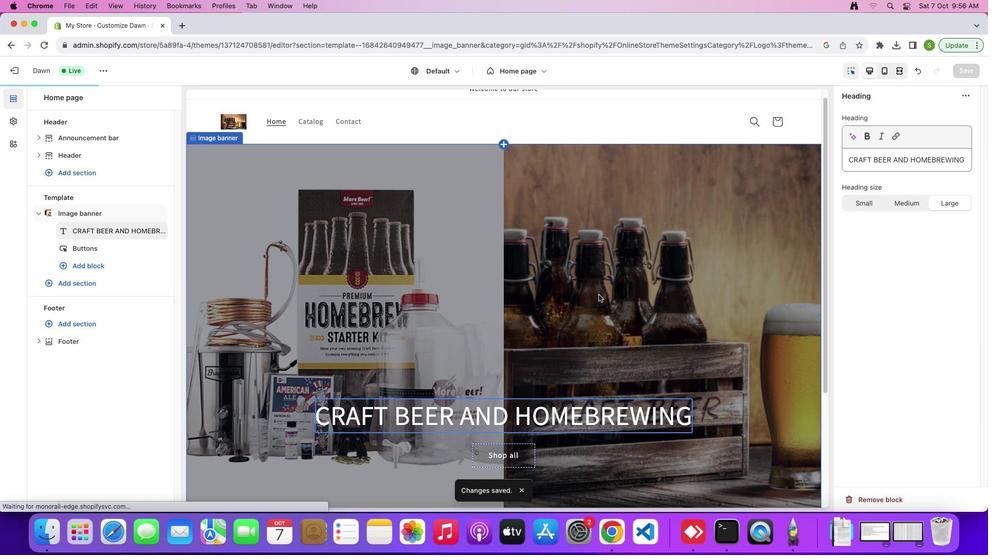 
Action: Mouse scrolled (598, 294) with delta (0, 0)
Screenshot: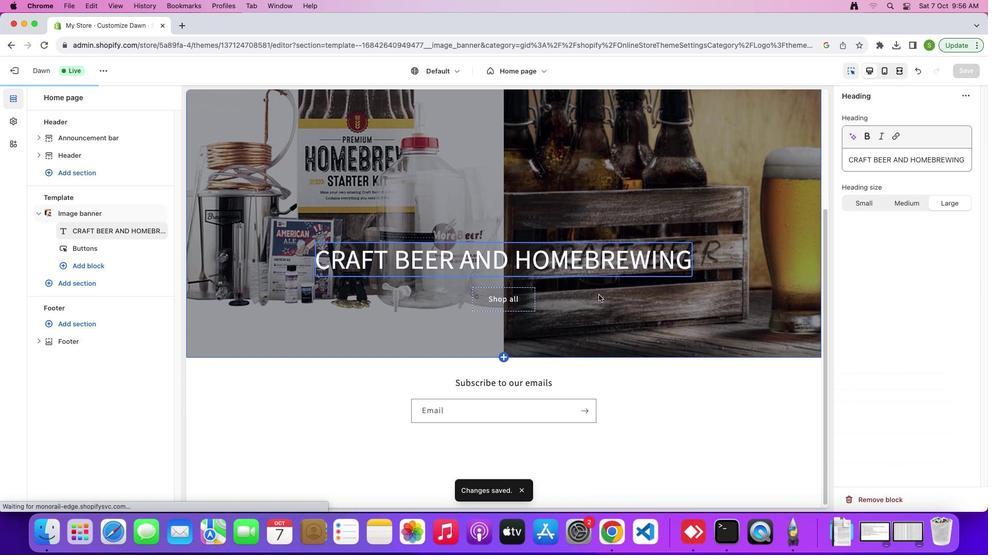 
Action: Mouse scrolled (598, 294) with delta (0, 0)
Screenshot: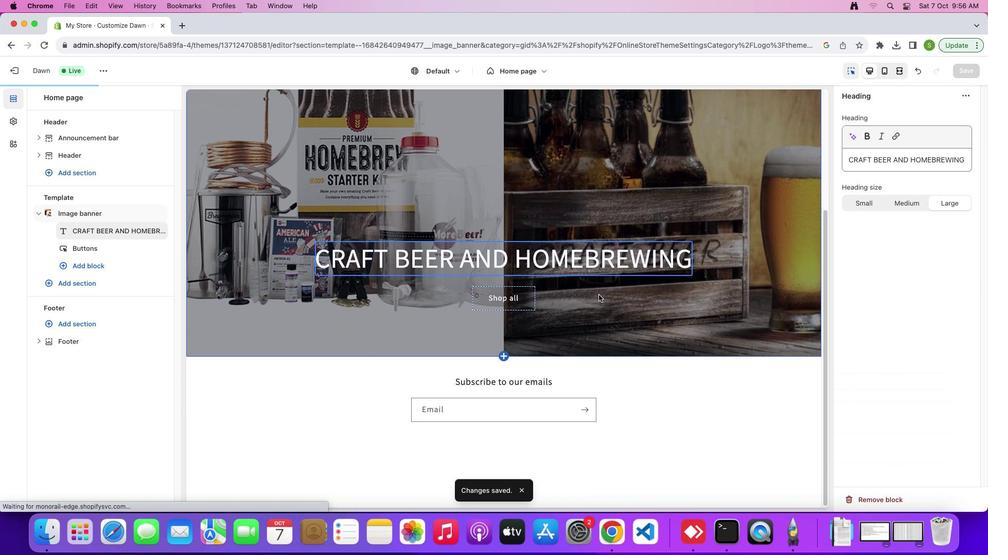 
Action: Mouse scrolled (598, 294) with delta (0, -2)
Screenshot: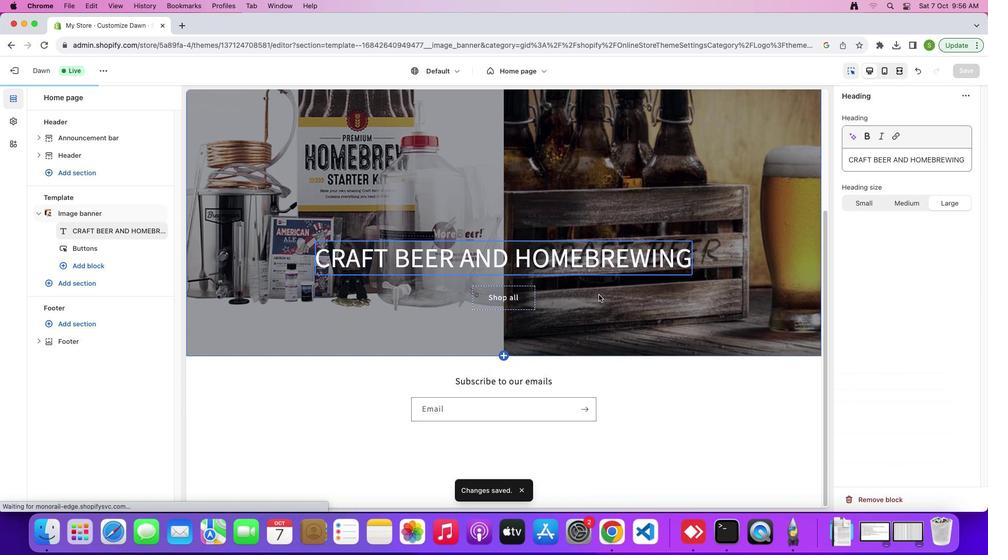 
Action: Mouse scrolled (598, 294) with delta (0, -2)
Screenshot: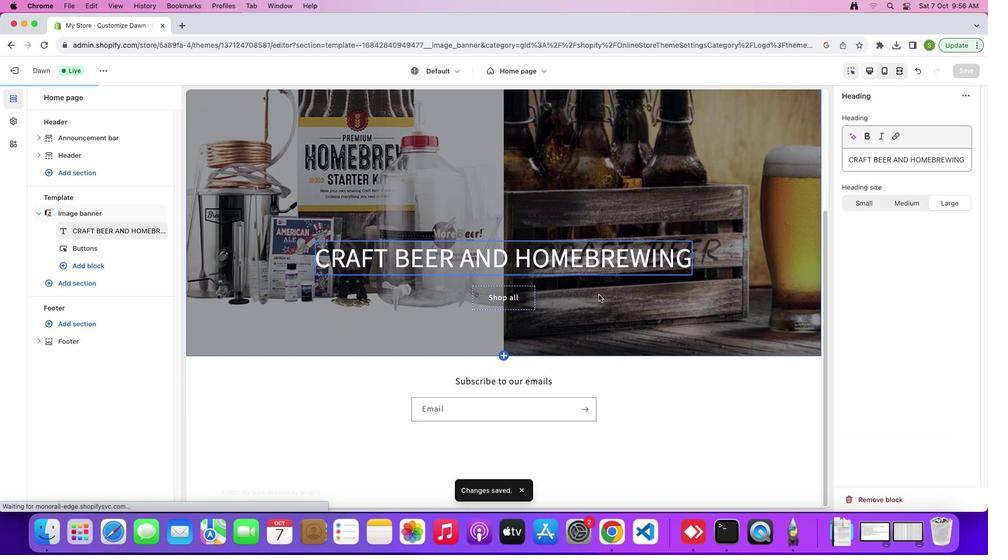 
Action: Mouse moved to (506, 347)
Screenshot: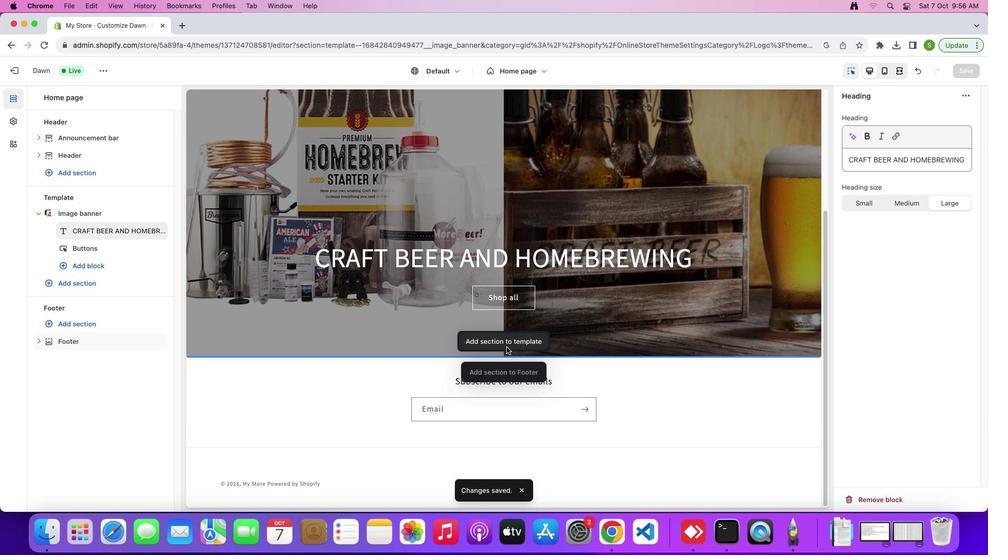 
Action: Mouse pressed left at (506, 347)
Screenshot: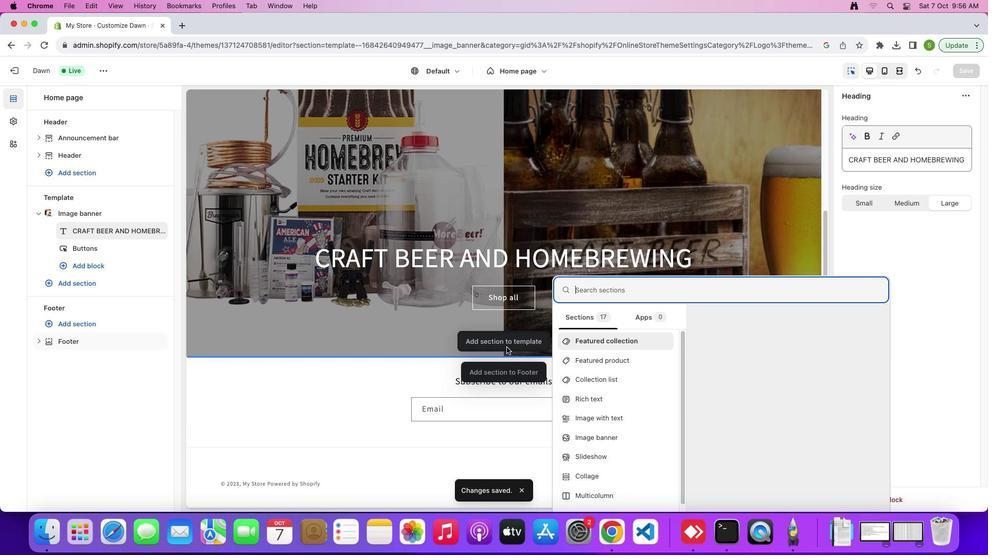 
Action: Mouse moved to (503, 355)
Screenshot: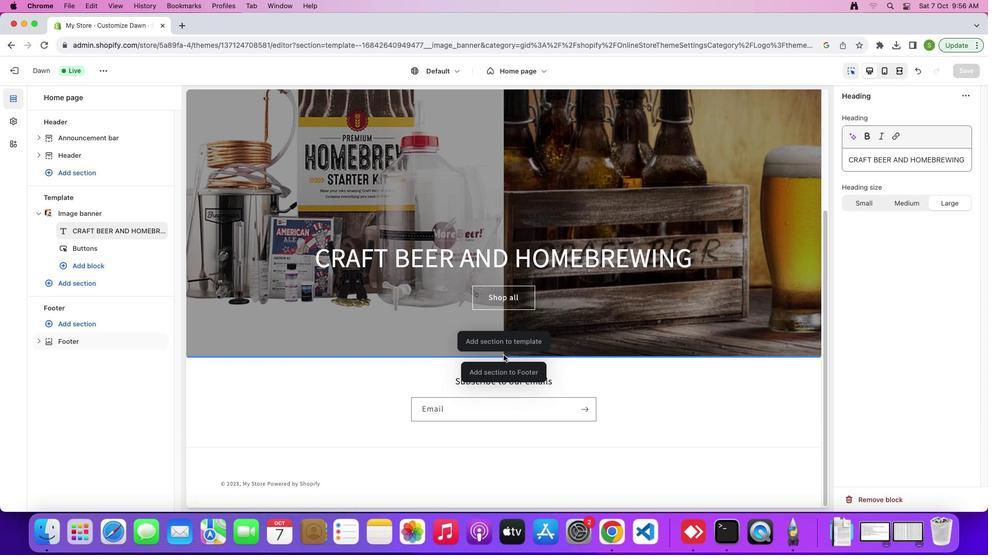 
Action: Mouse pressed left at (503, 355)
Screenshot: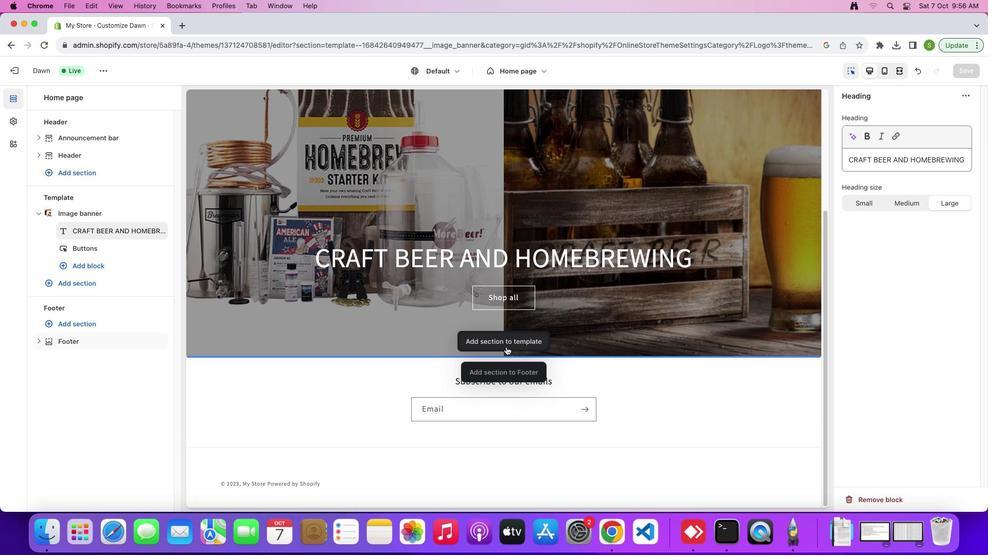 
Action: Mouse moved to (505, 346)
Screenshot: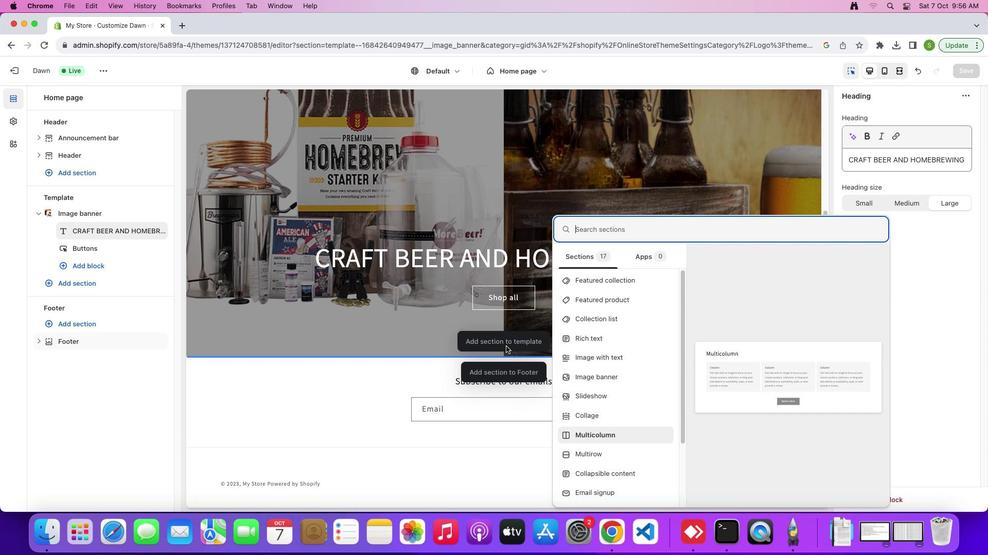 
Action: Mouse pressed left at (505, 346)
Screenshot: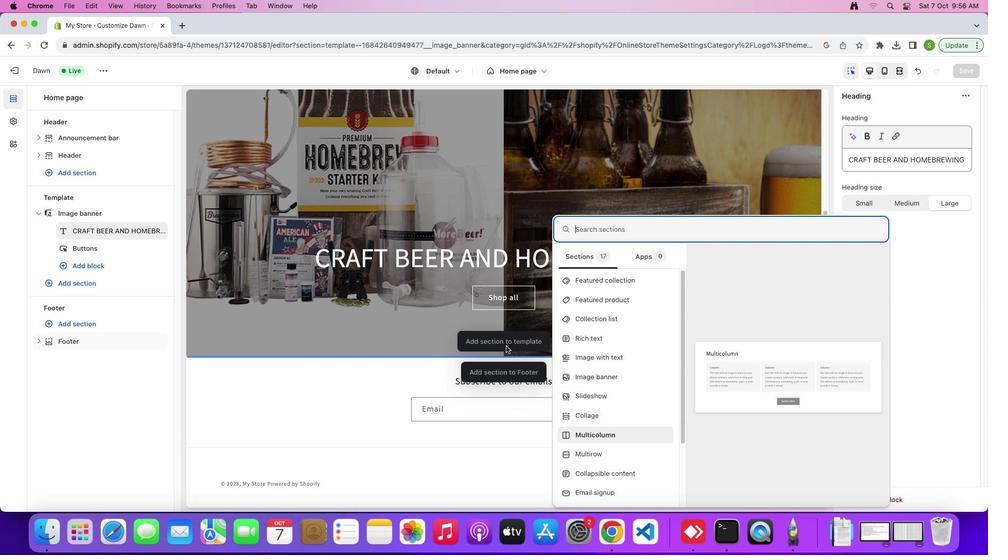 
Action: Mouse moved to (600, 451)
